 Task: Play online Dominion game.
Action: Mouse moved to (465, 423)
Screenshot: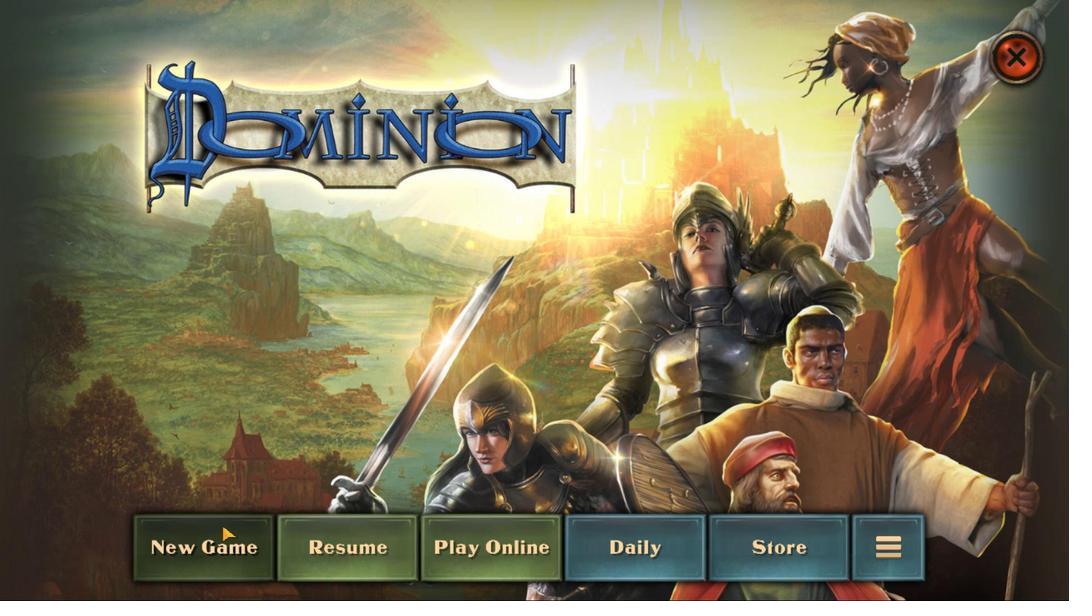 
Action: Mouse pressed left at (465, 423)
Screenshot: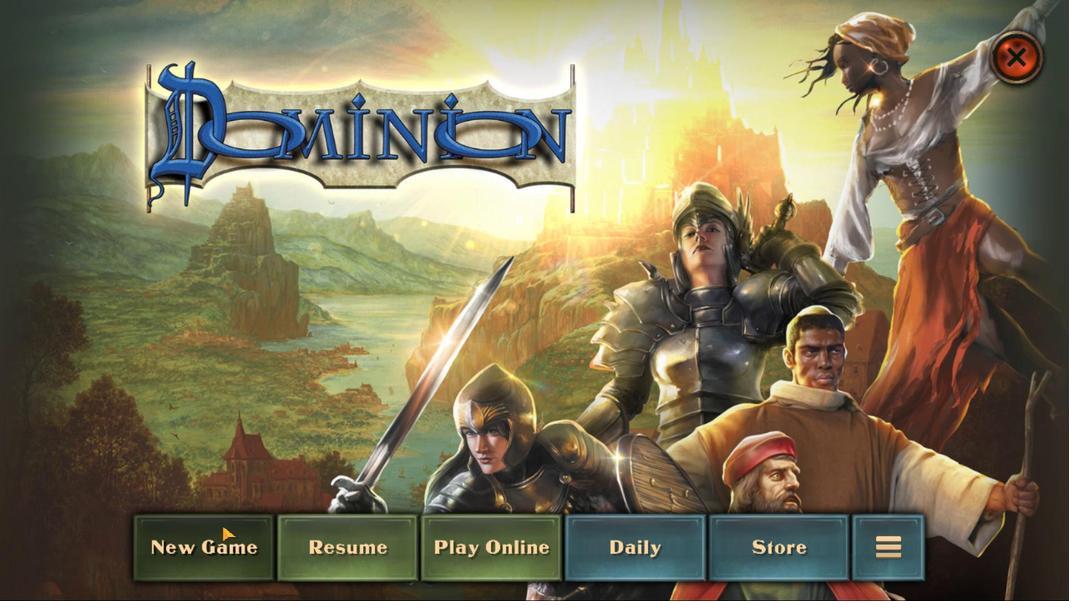 
Action: Mouse moved to (449, 424)
Screenshot: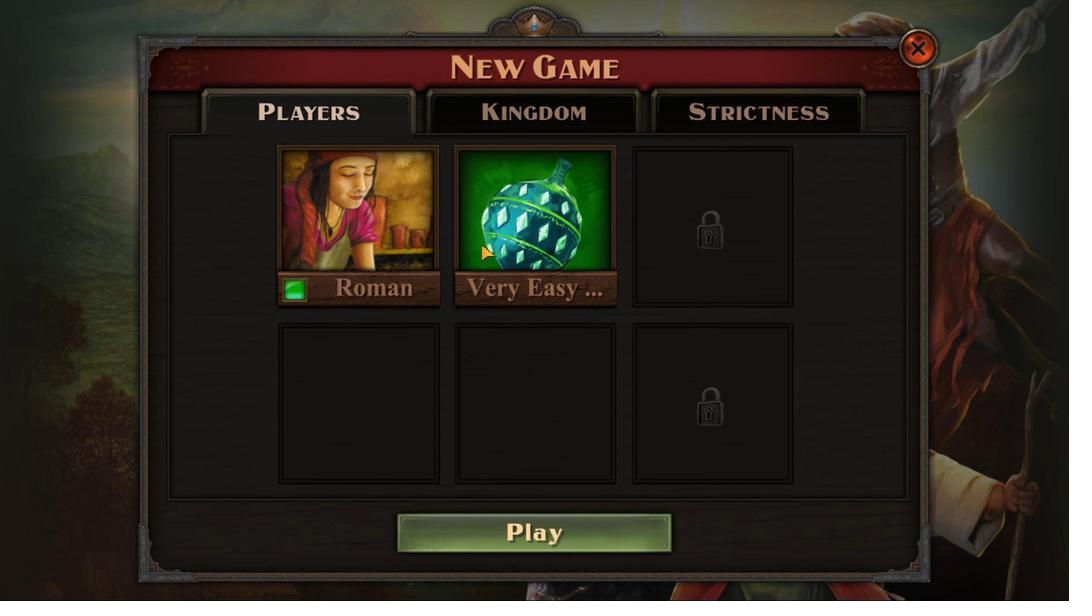 
Action: Mouse pressed left at (449, 424)
Screenshot: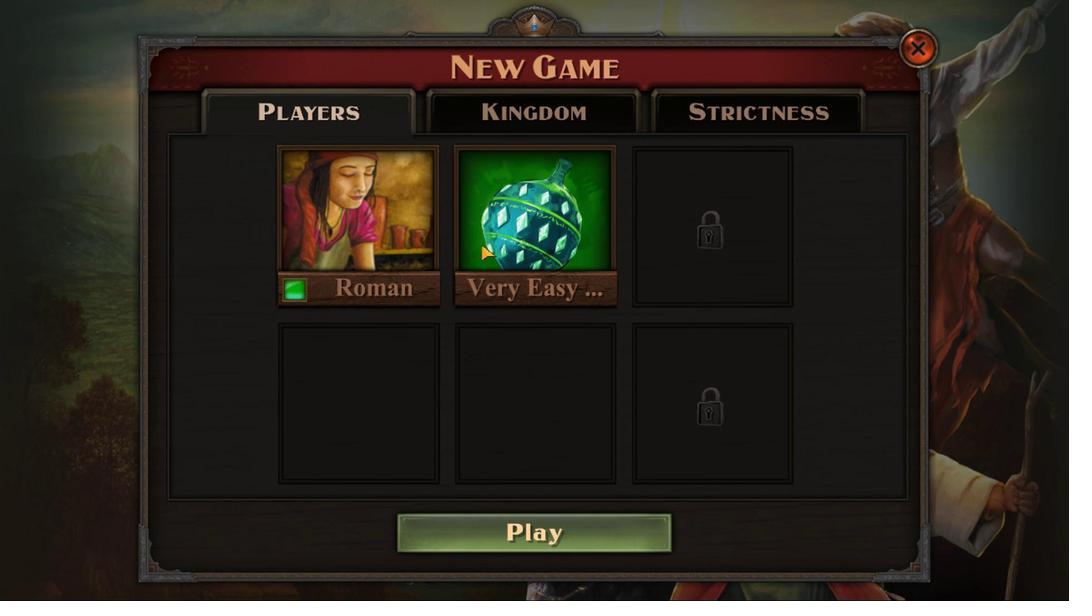 
Action: Mouse moved to (457, 424)
Screenshot: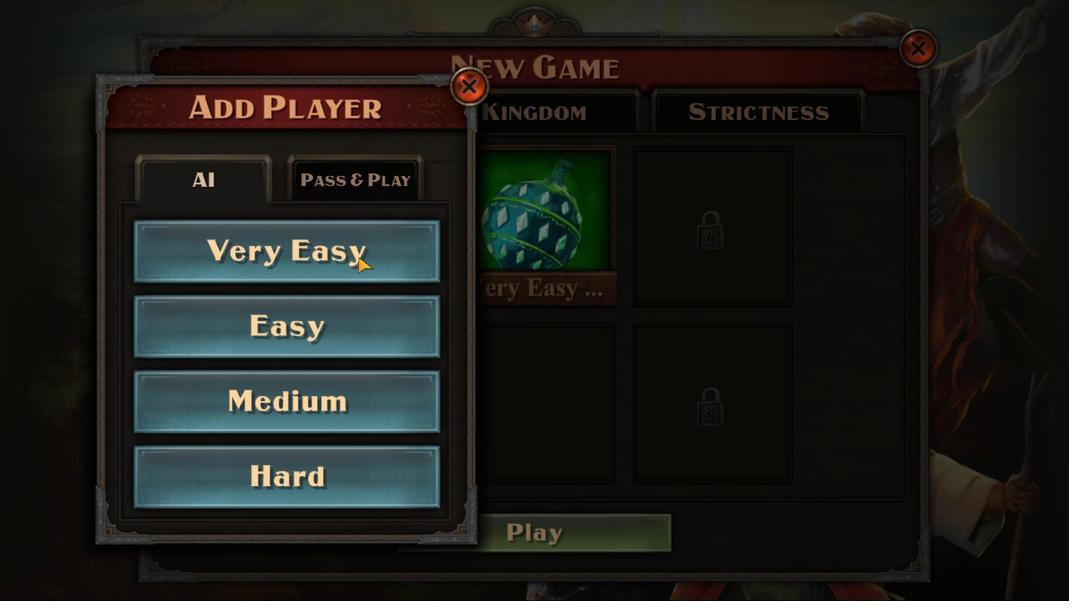
Action: Mouse pressed left at (457, 424)
Screenshot: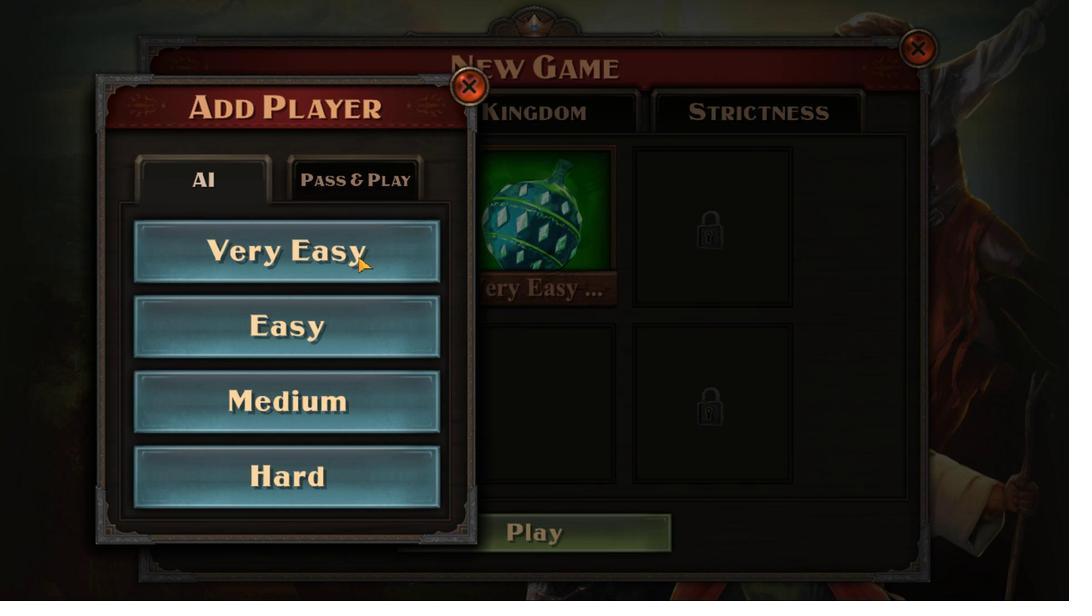 
Action: Mouse moved to (447, 423)
Screenshot: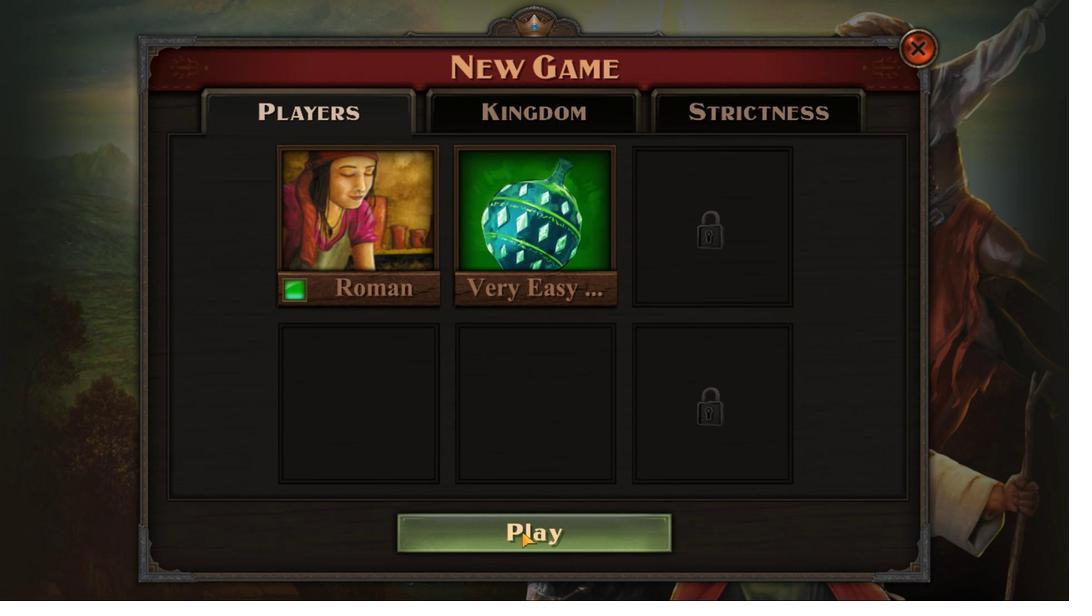 
Action: Mouse pressed left at (447, 423)
Screenshot: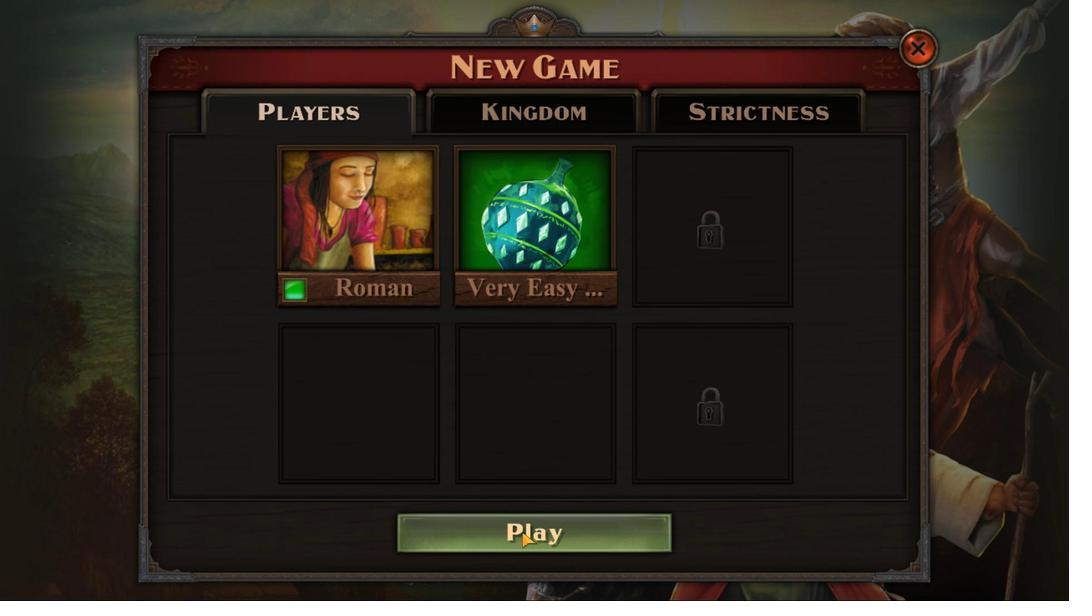 
Action: Mouse moved to (448, 423)
Screenshot: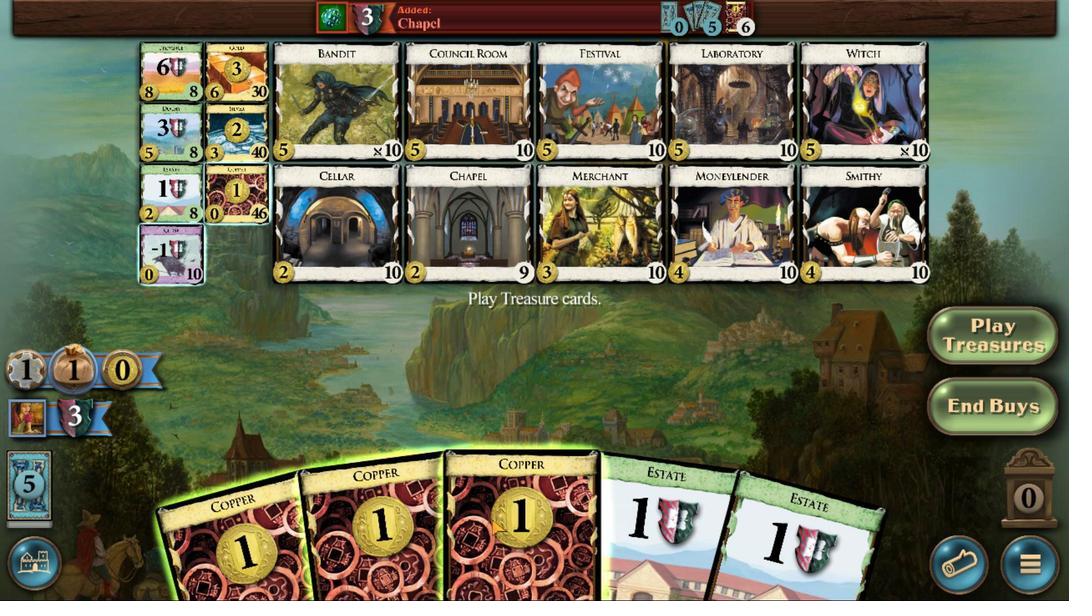 
Action: Mouse scrolled (448, 423) with delta (0, 0)
Screenshot: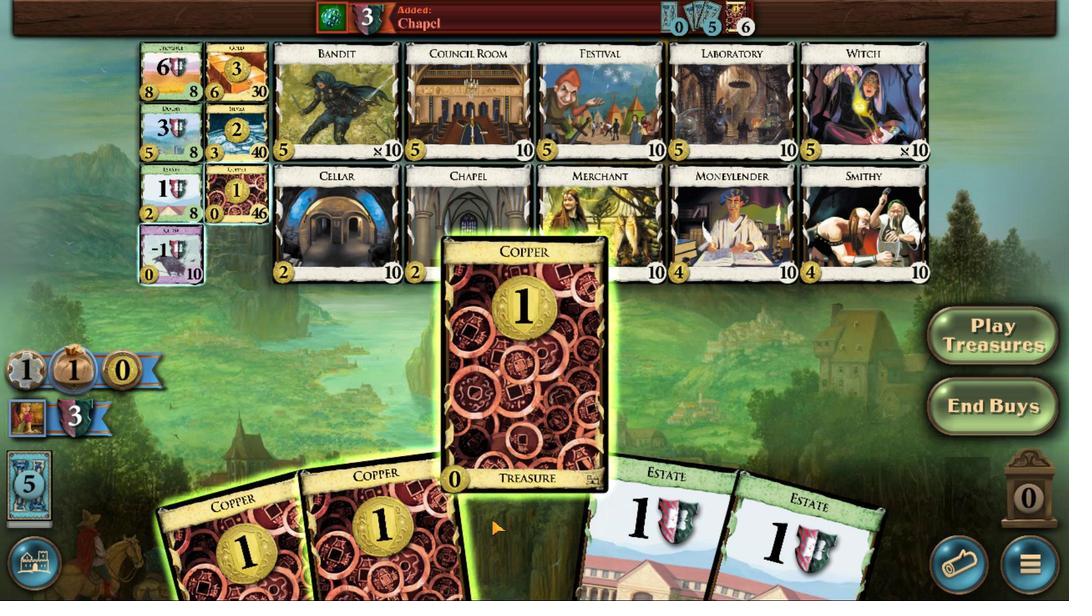 
Action: Mouse scrolled (448, 423) with delta (0, 0)
Screenshot: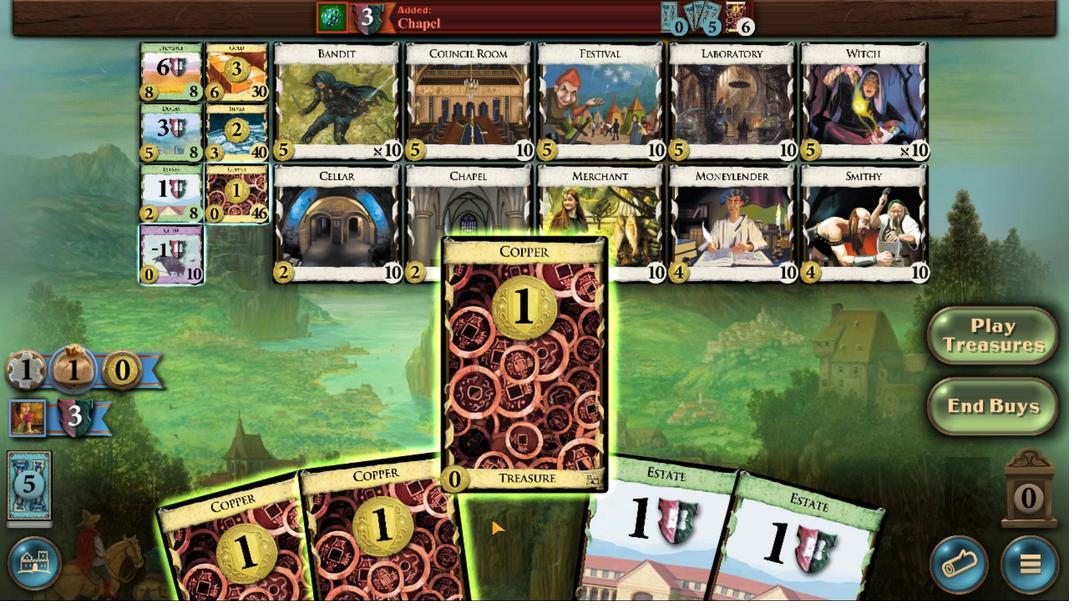 
Action: Mouse scrolled (448, 423) with delta (0, 0)
Screenshot: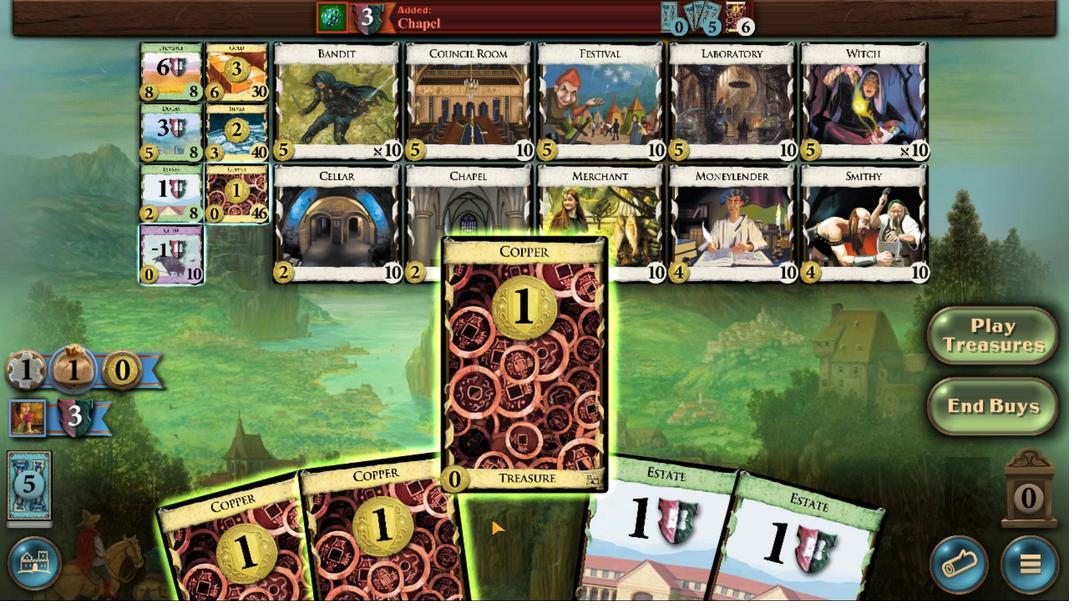 
Action: Mouse scrolled (448, 423) with delta (0, 0)
Screenshot: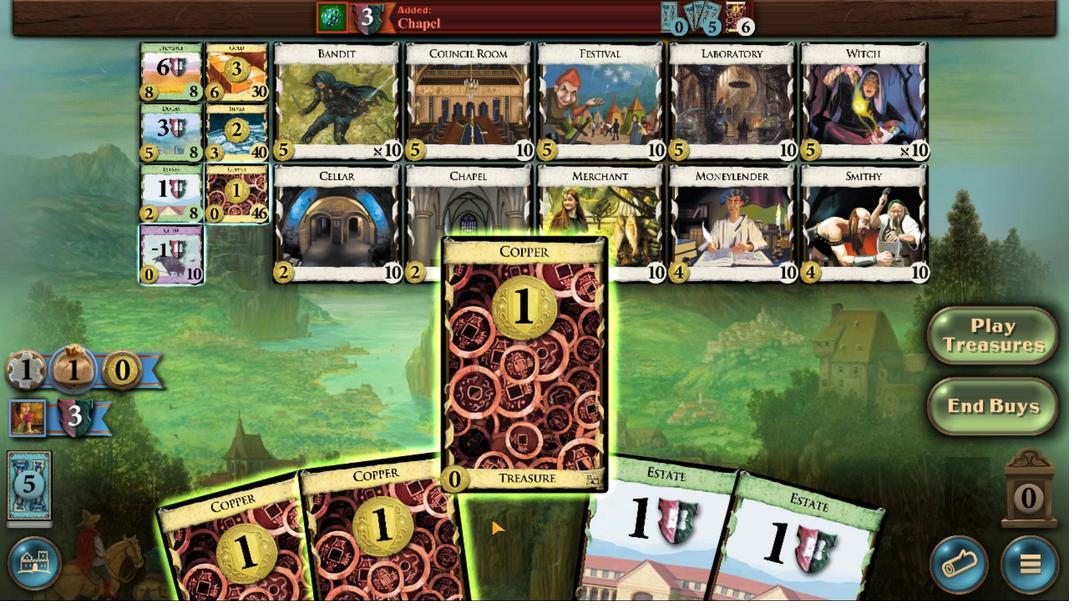 
Action: Mouse moved to (451, 423)
Screenshot: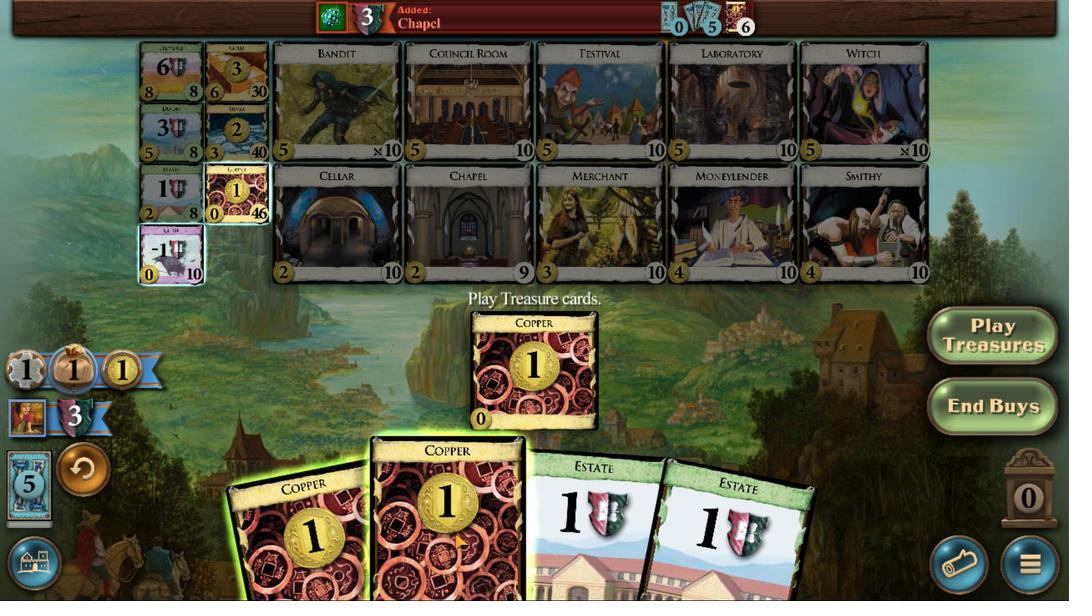 
Action: Mouse scrolled (451, 423) with delta (0, 0)
Screenshot: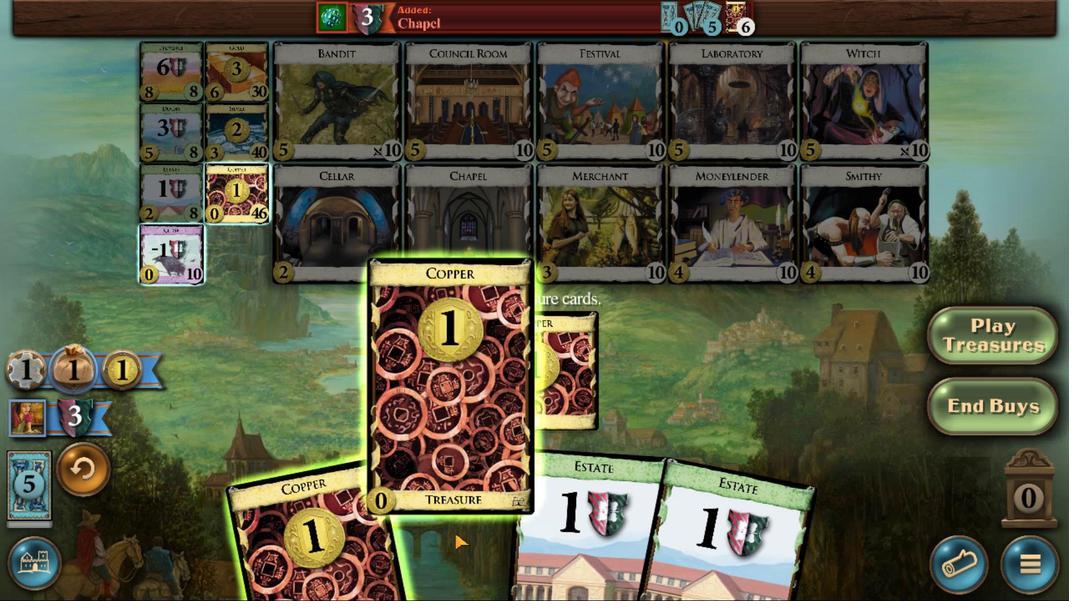 
Action: Mouse scrolled (451, 423) with delta (0, 0)
Screenshot: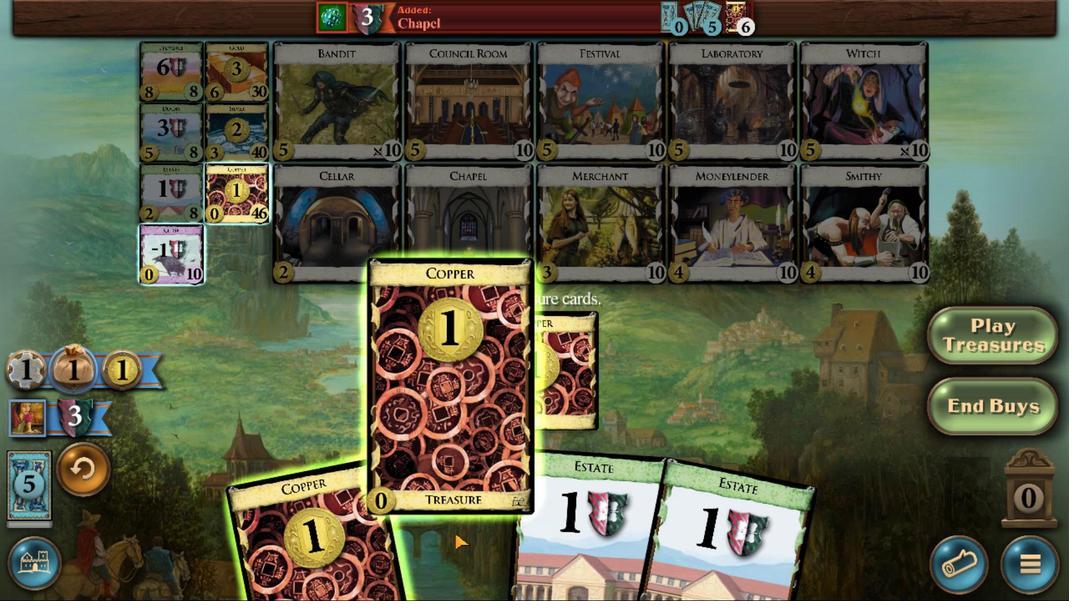 
Action: Mouse scrolled (451, 423) with delta (0, 0)
Screenshot: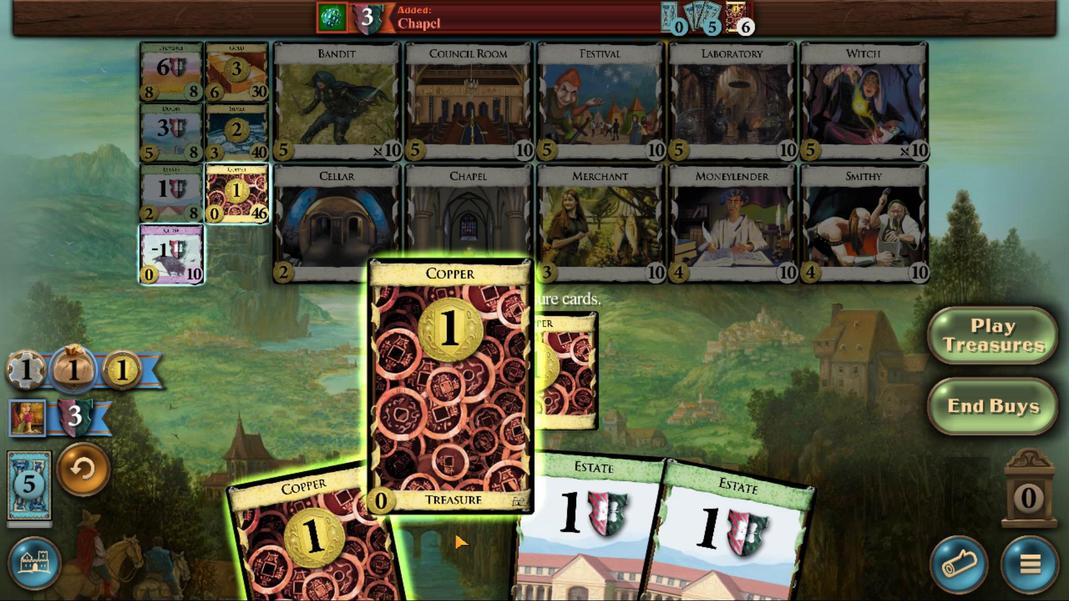 
Action: Mouse scrolled (451, 423) with delta (0, 0)
Screenshot: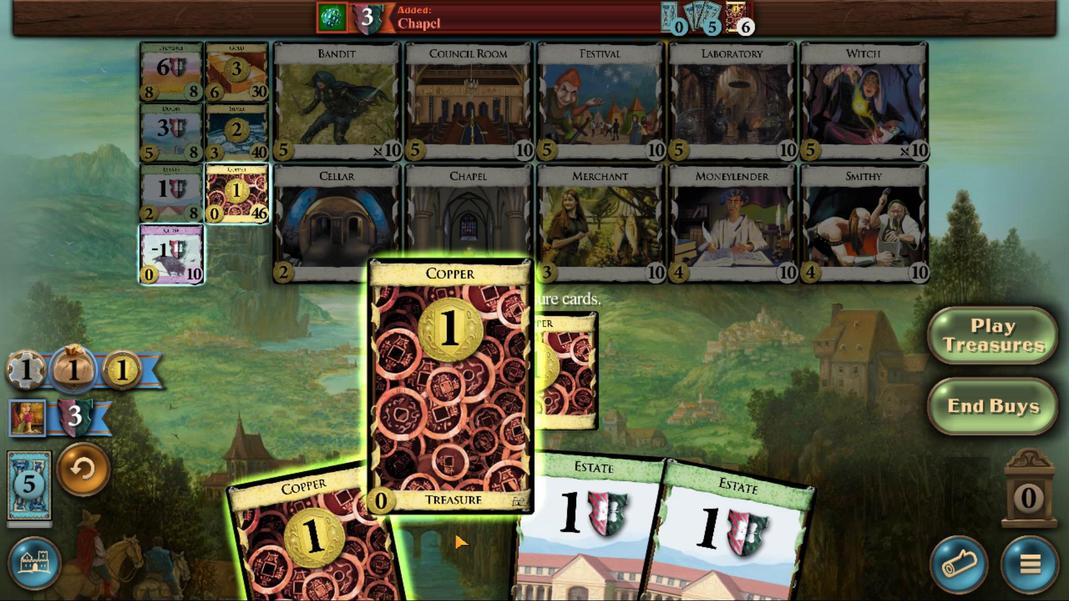 
Action: Mouse moved to (454, 423)
Screenshot: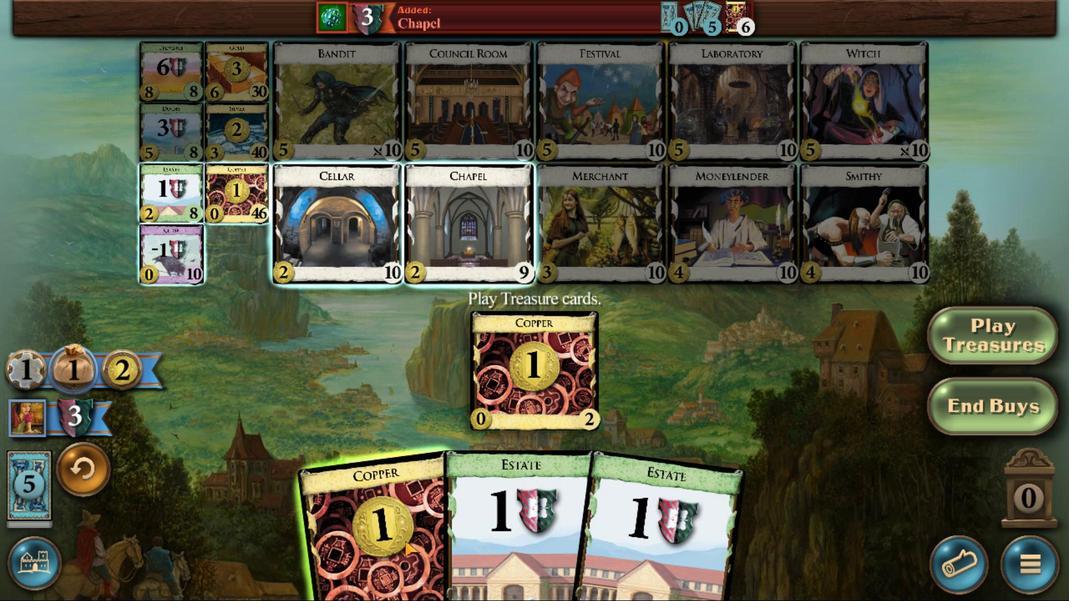 
Action: Mouse scrolled (454, 423) with delta (0, 0)
Screenshot: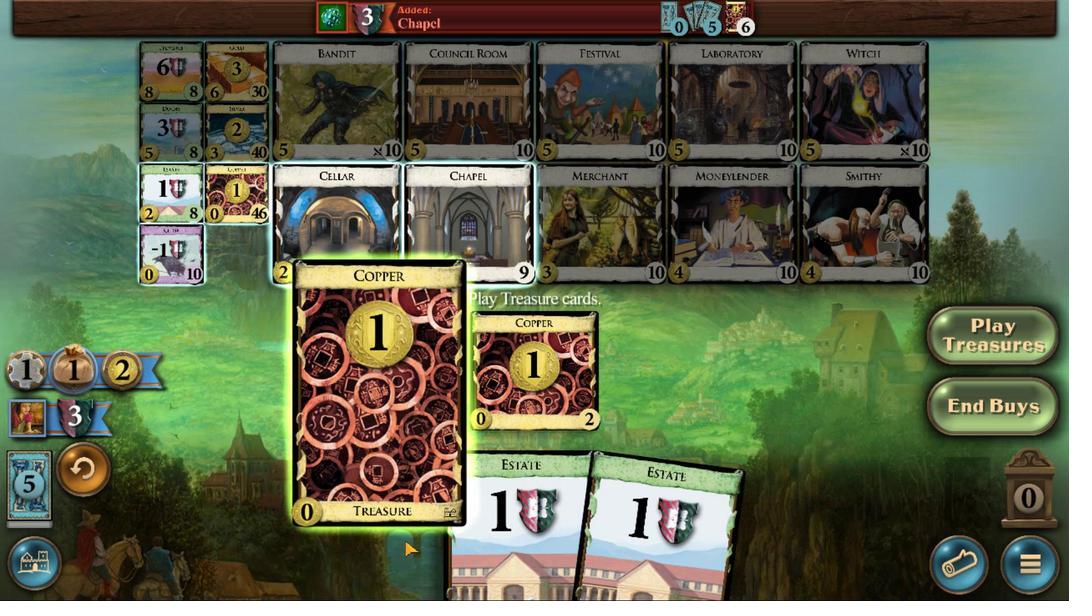 
Action: Mouse scrolled (454, 423) with delta (0, 0)
Screenshot: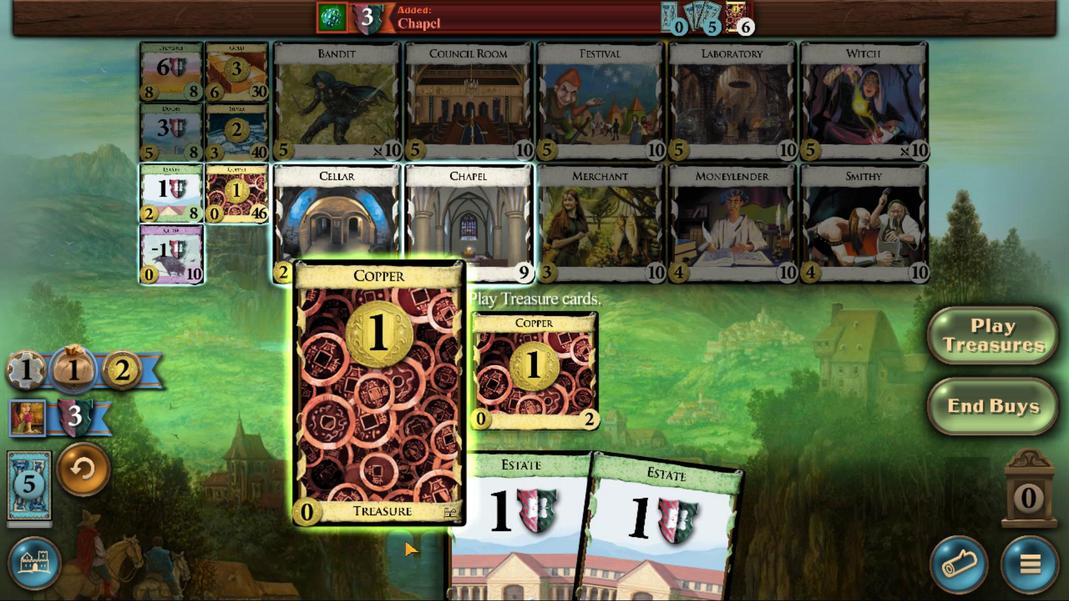 
Action: Mouse scrolled (454, 423) with delta (0, 0)
Screenshot: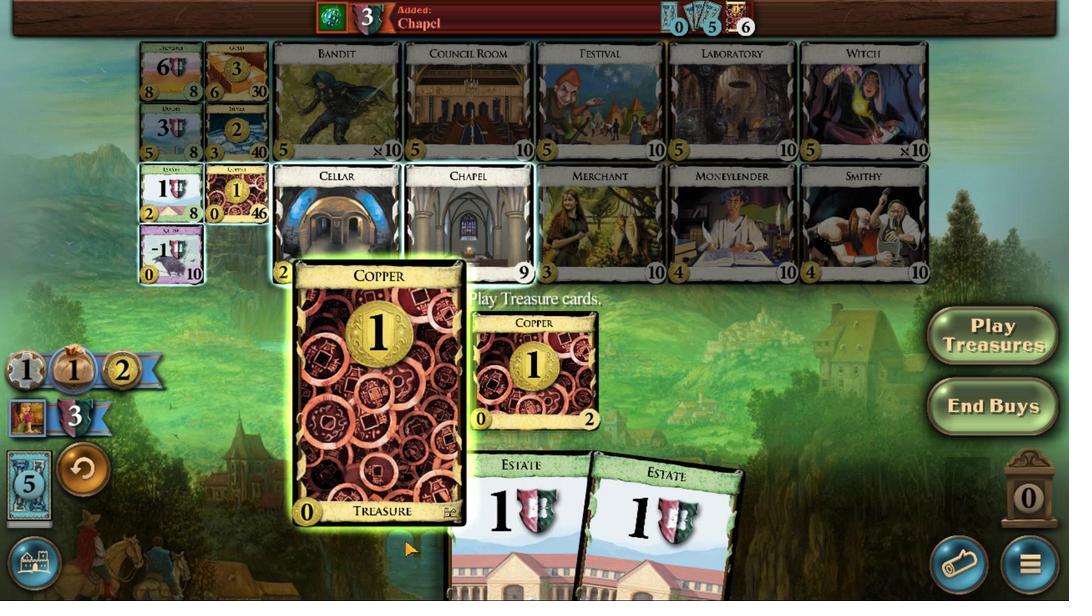 
Action: Mouse scrolled (454, 423) with delta (0, 0)
Screenshot: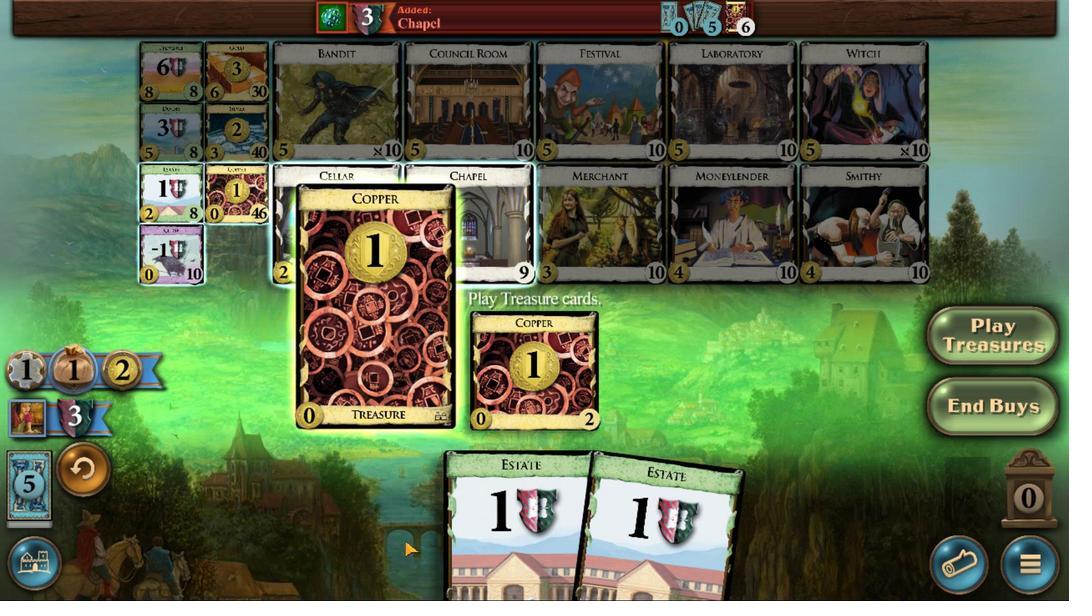 
Action: Mouse moved to (463, 424)
Screenshot: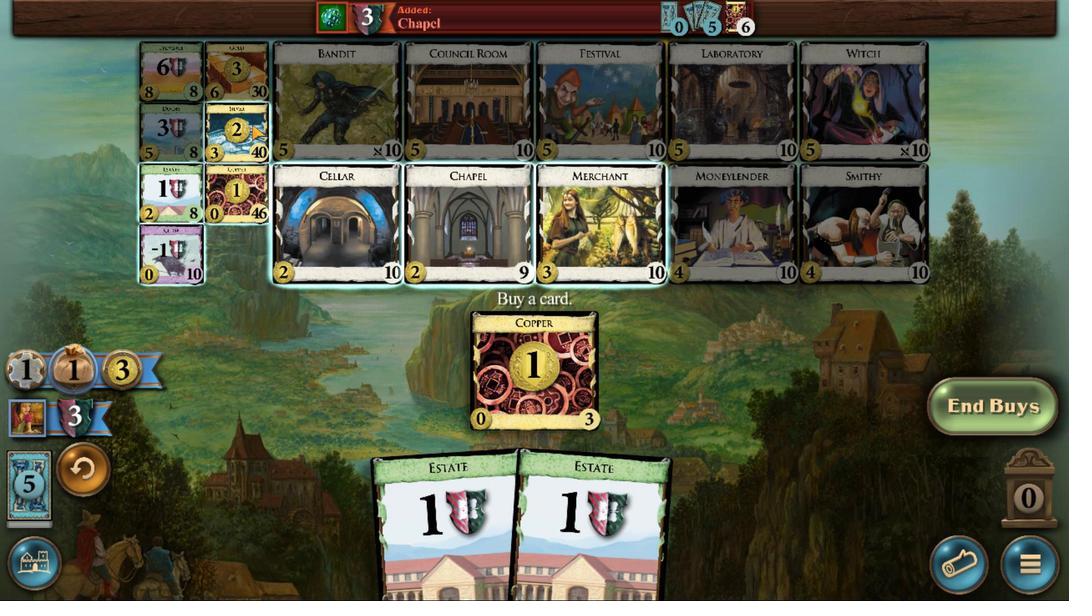 
Action: Mouse pressed left at (463, 424)
Screenshot: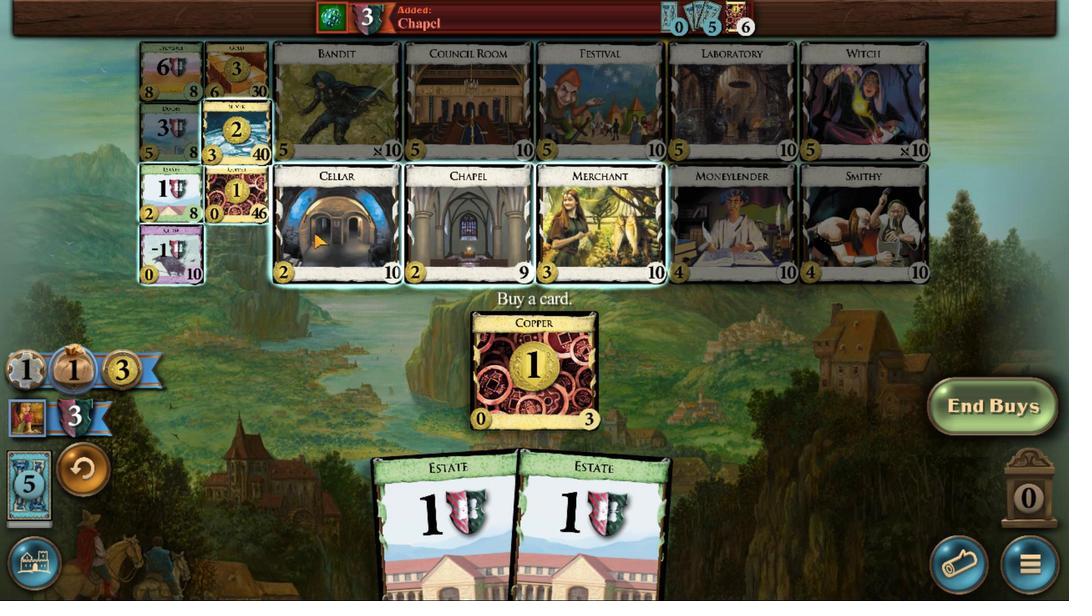 
Action: Mouse moved to (438, 423)
Screenshot: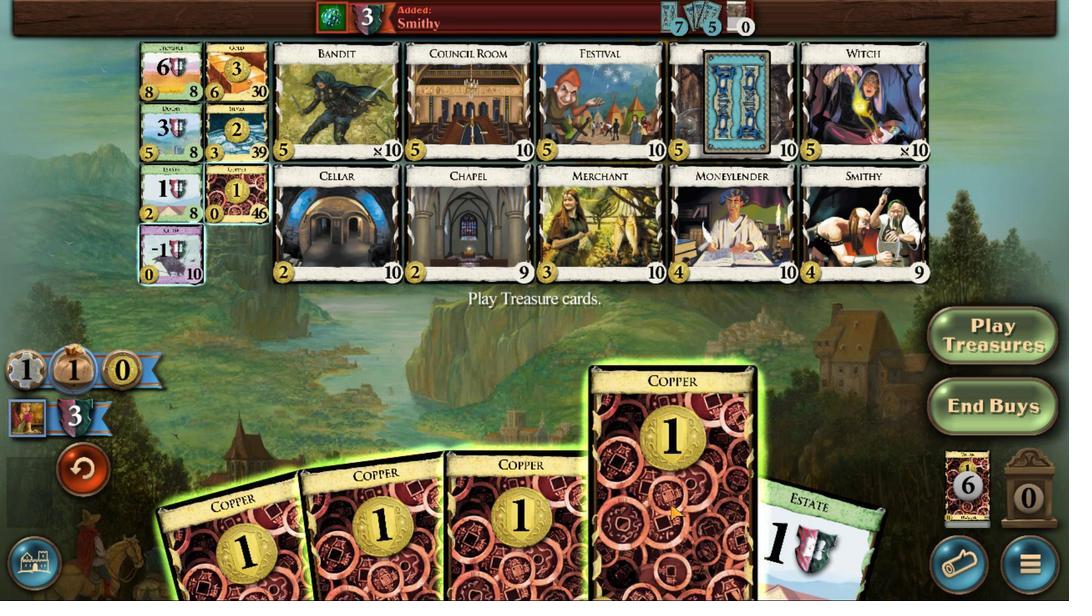 
Action: Mouse scrolled (438, 423) with delta (0, 0)
Screenshot: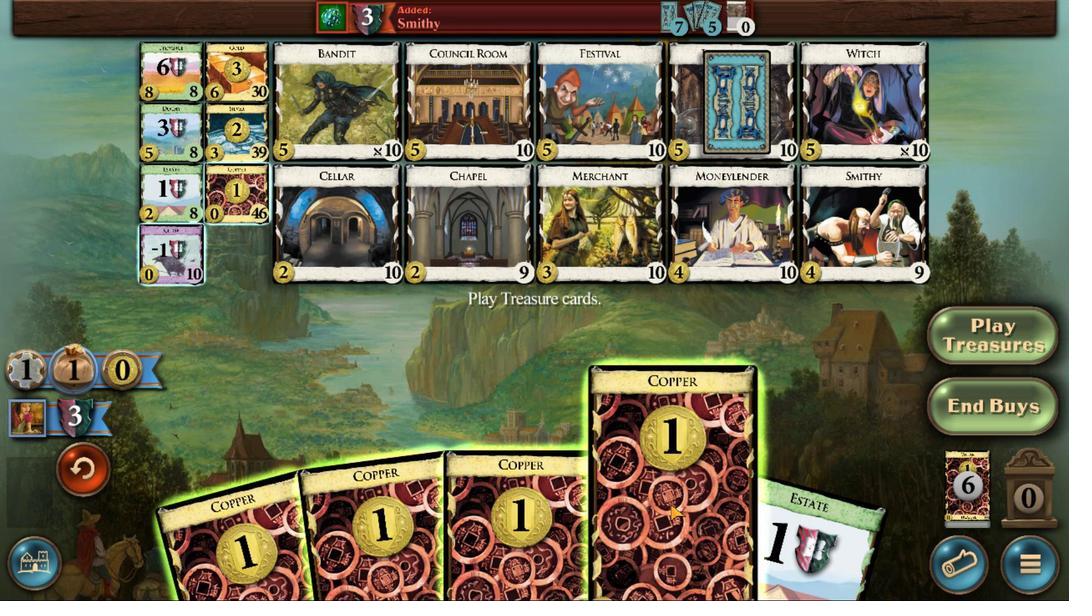 
Action: Mouse scrolled (438, 423) with delta (0, 0)
Screenshot: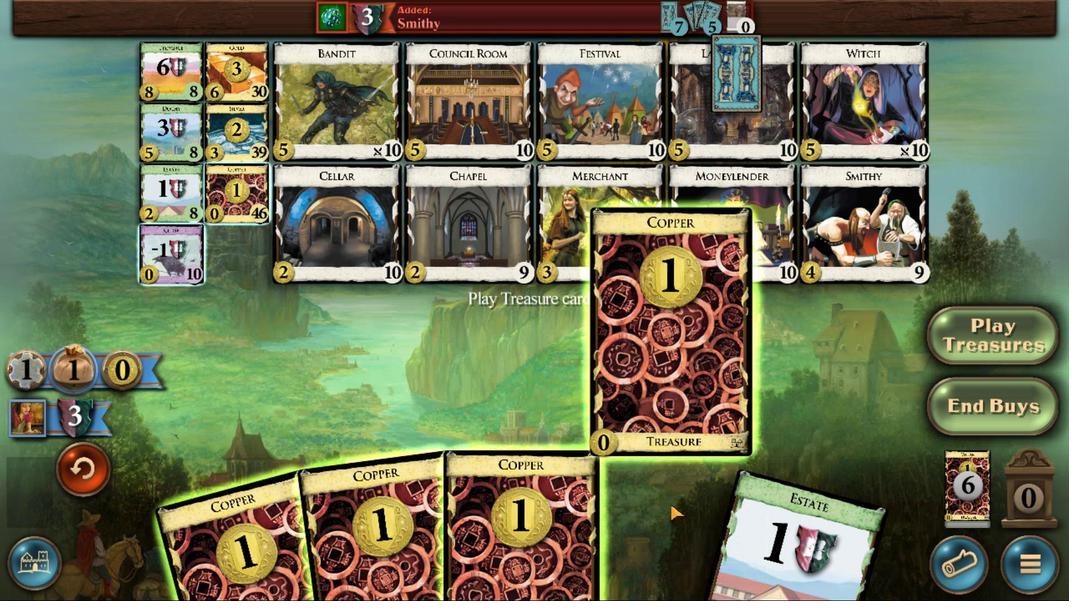 
Action: Mouse scrolled (438, 423) with delta (0, 0)
Screenshot: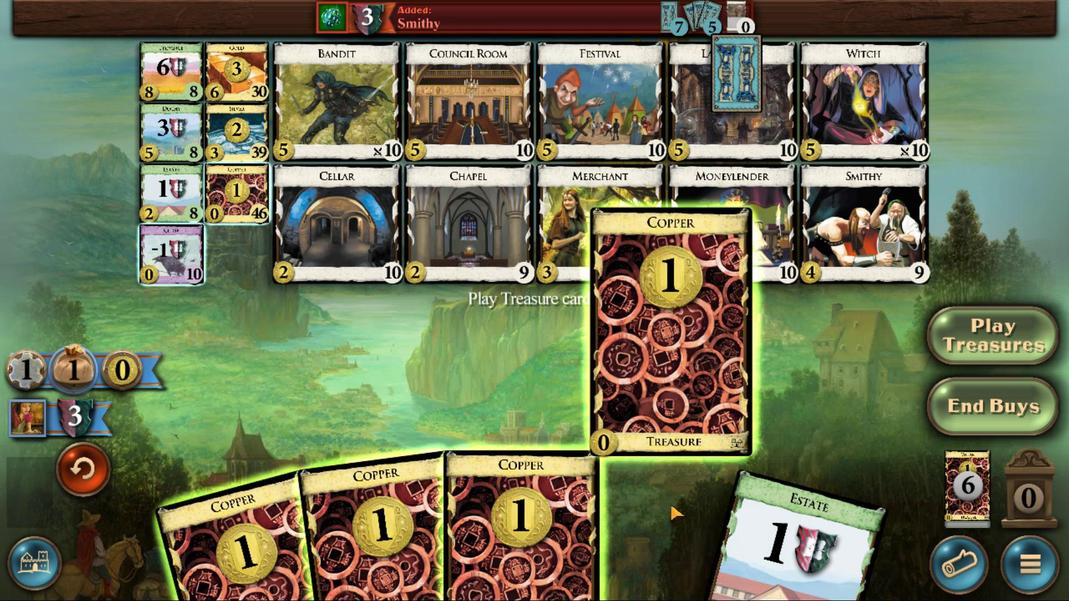 
Action: Mouse moved to (441, 423)
Screenshot: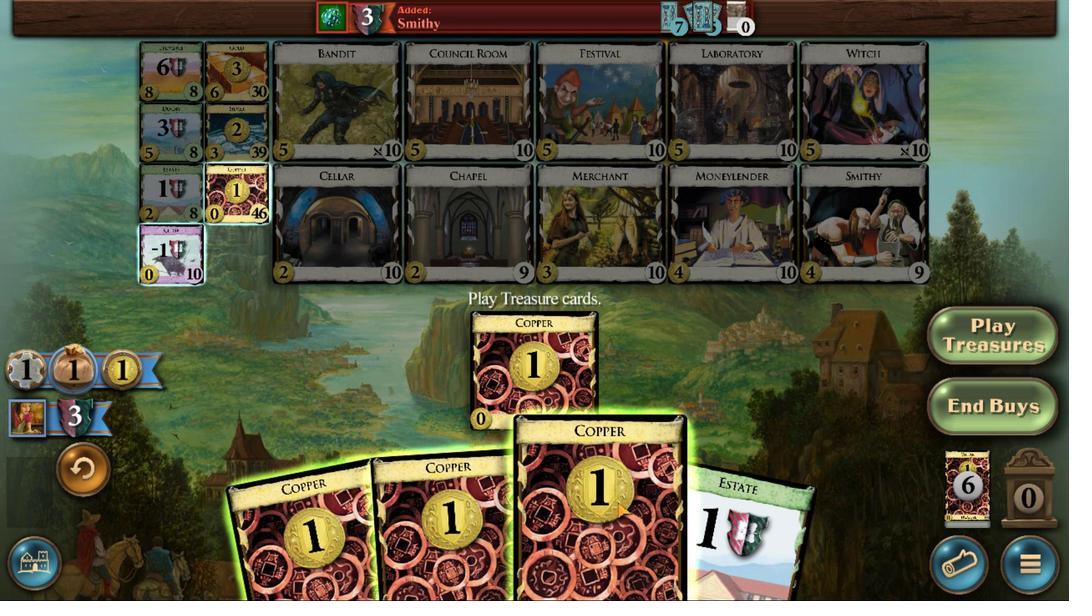 
Action: Mouse scrolled (441, 423) with delta (0, 0)
Screenshot: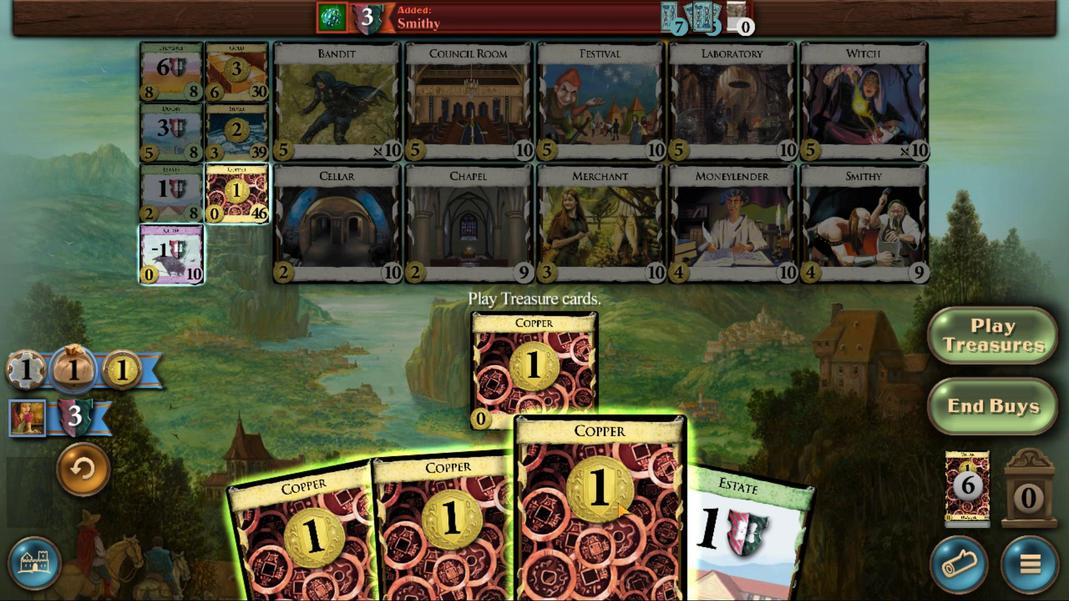 
Action: Mouse scrolled (441, 423) with delta (0, 0)
Screenshot: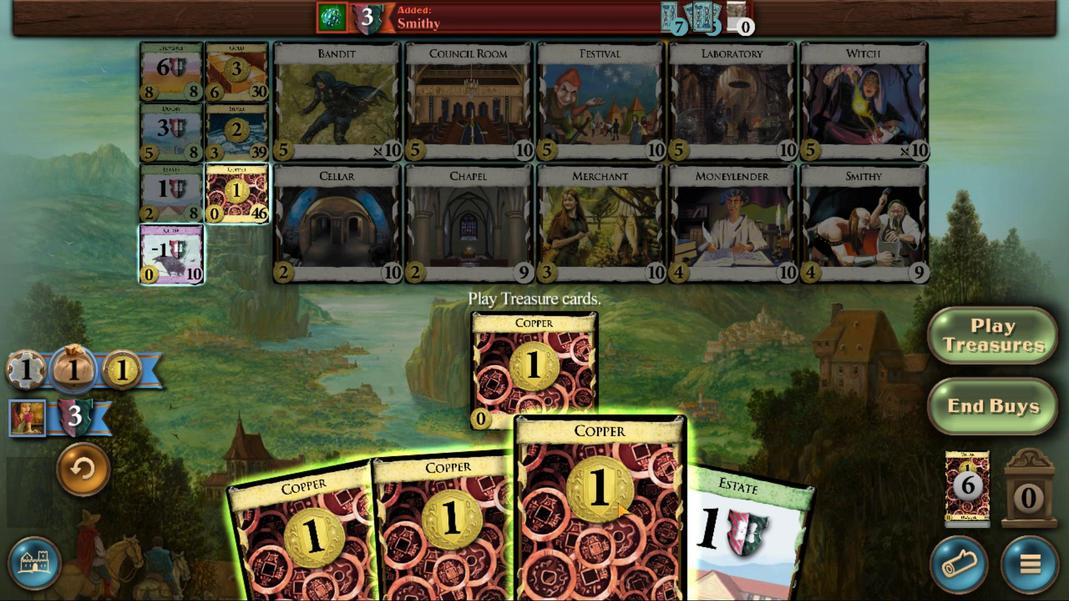 
Action: Mouse scrolled (441, 423) with delta (0, 0)
Screenshot: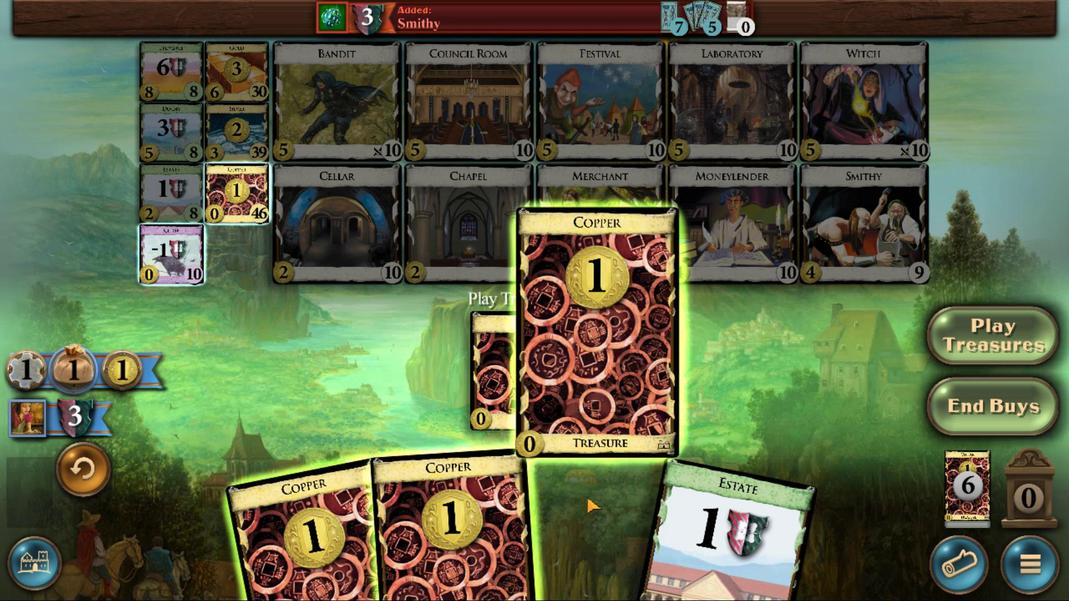 
Action: Mouse scrolled (441, 423) with delta (0, 0)
Screenshot: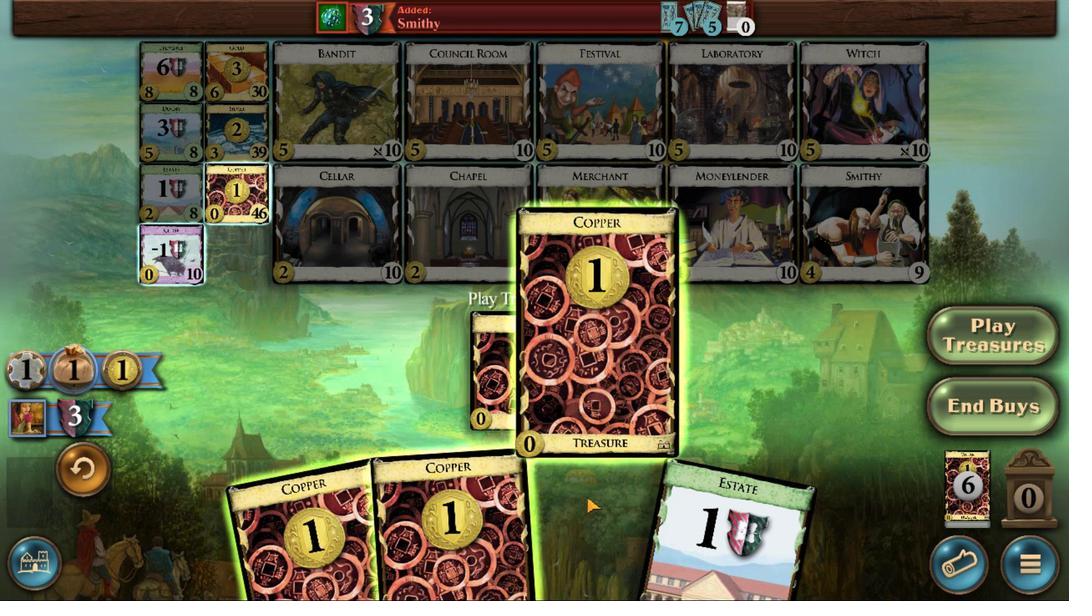 
Action: Mouse moved to (446, 423)
Screenshot: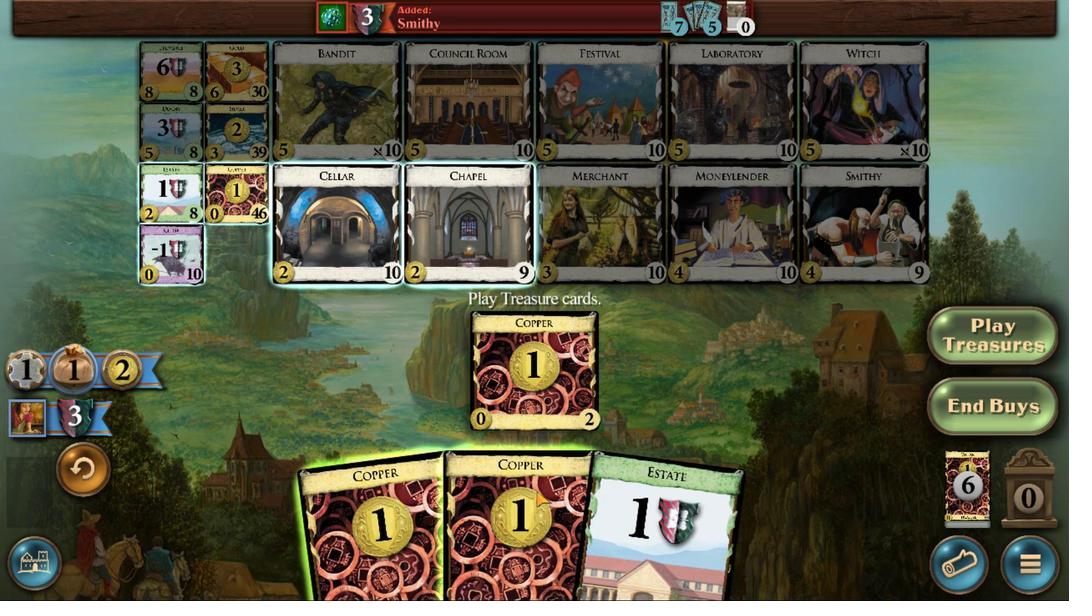
Action: Mouse scrolled (446, 423) with delta (0, 0)
Screenshot: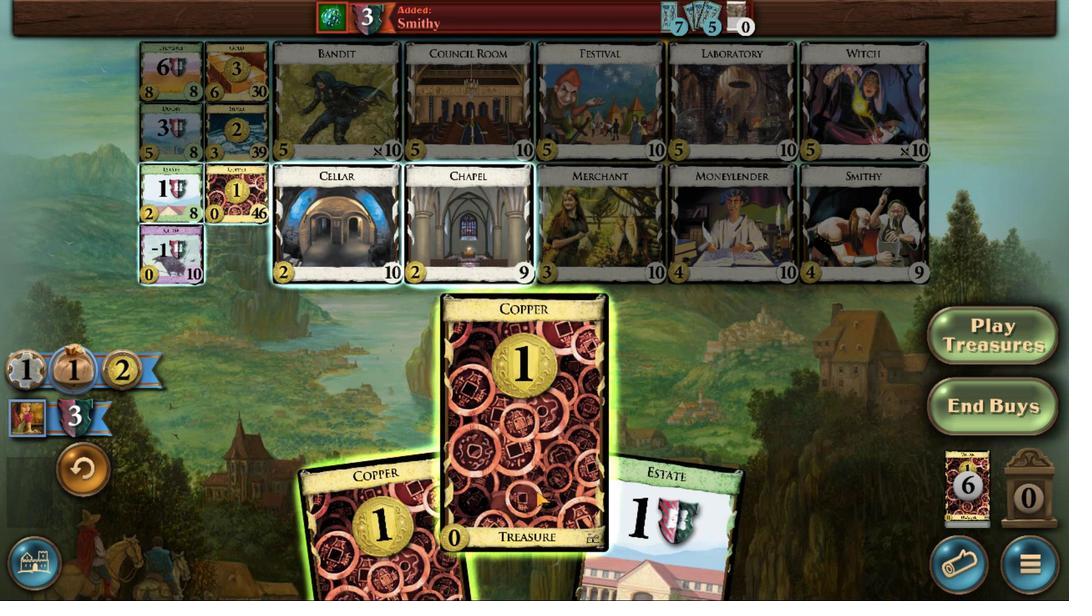 
Action: Mouse scrolled (446, 423) with delta (0, 0)
Screenshot: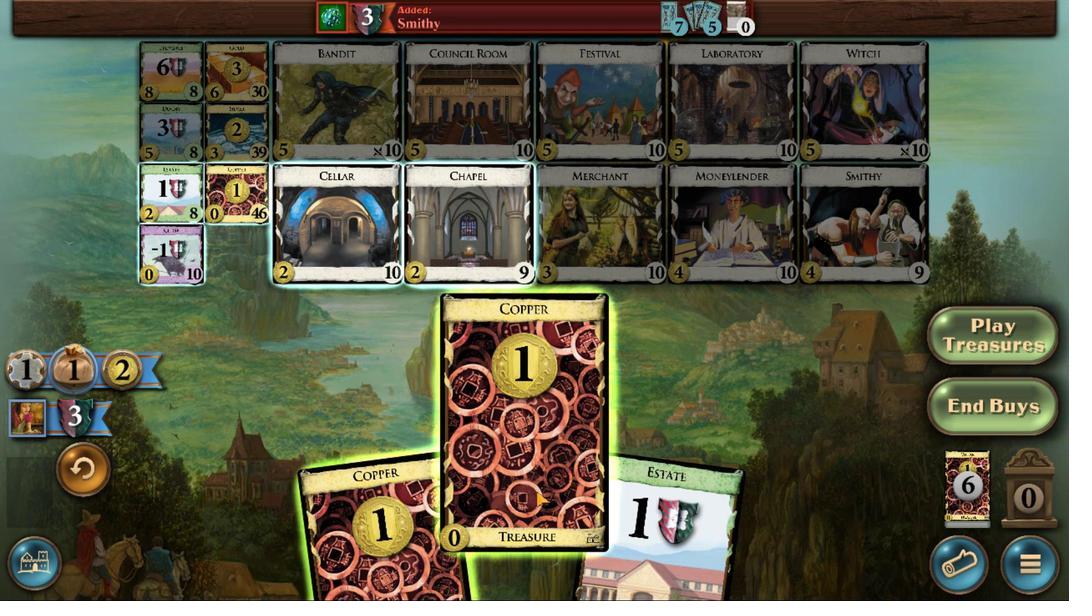 
Action: Mouse scrolled (446, 423) with delta (0, 0)
Screenshot: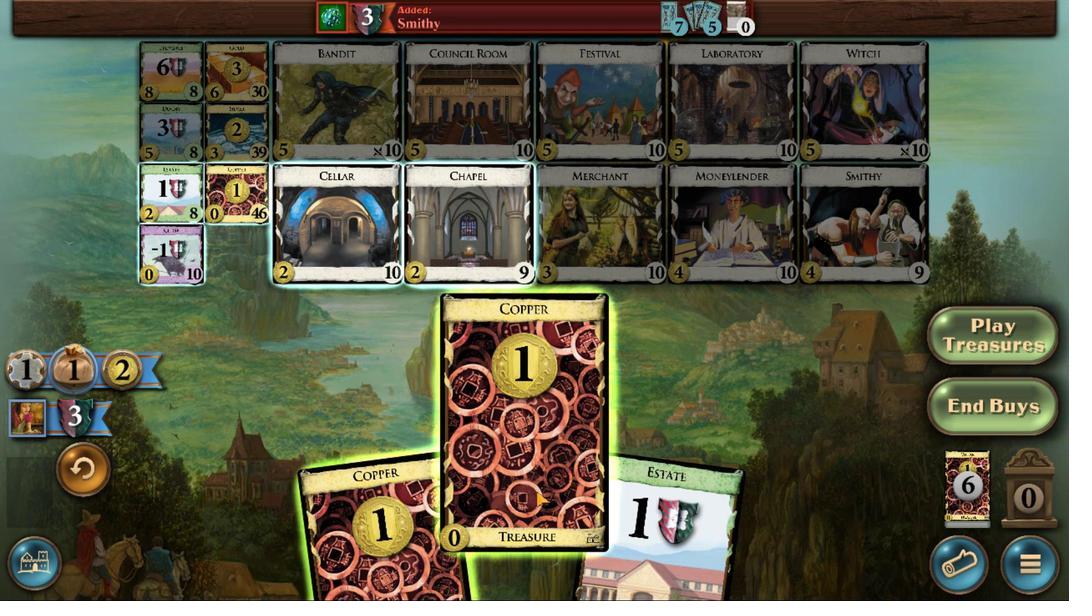 
Action: Mouse scrolled (446, 423) with delta (0, 0)
Screenshot: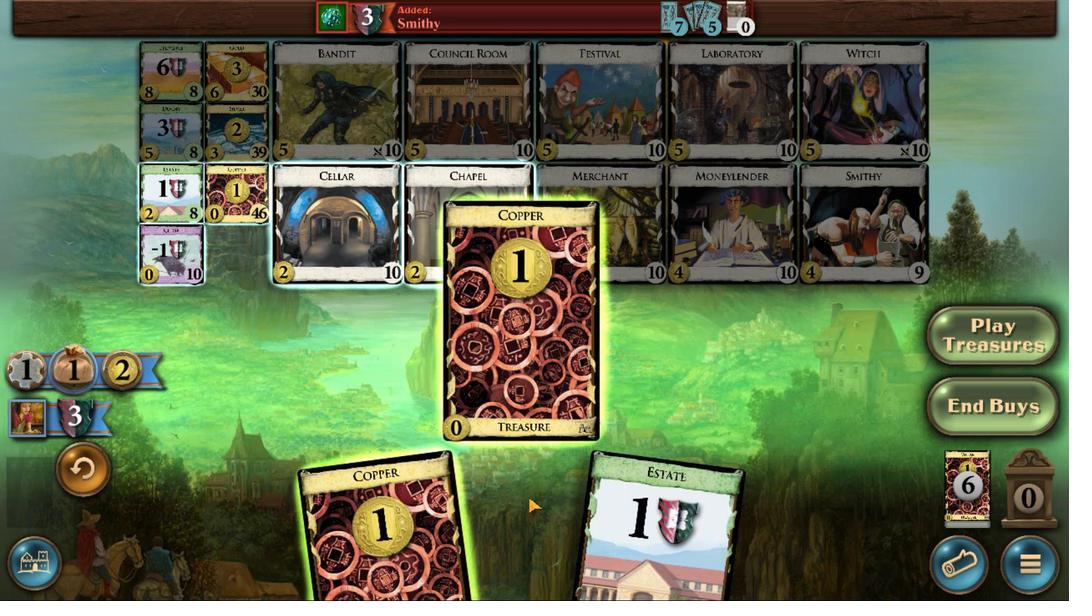 
Action: Mouse scrolled (446, 423) with delta (0, 0)
Screenshot: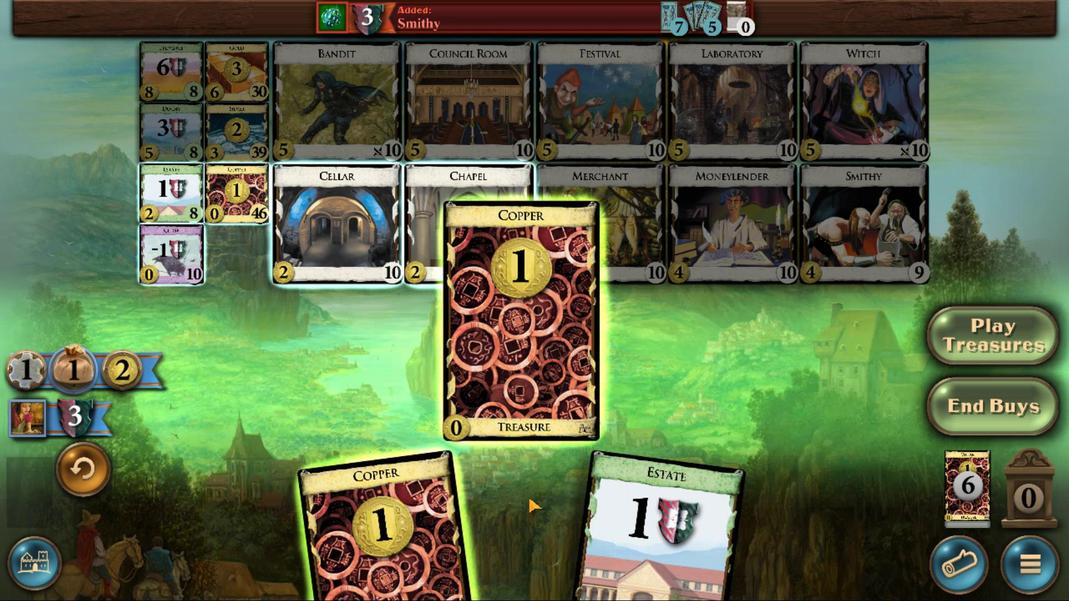 
Action: Mouse moved to (451, 423)
Screenshot: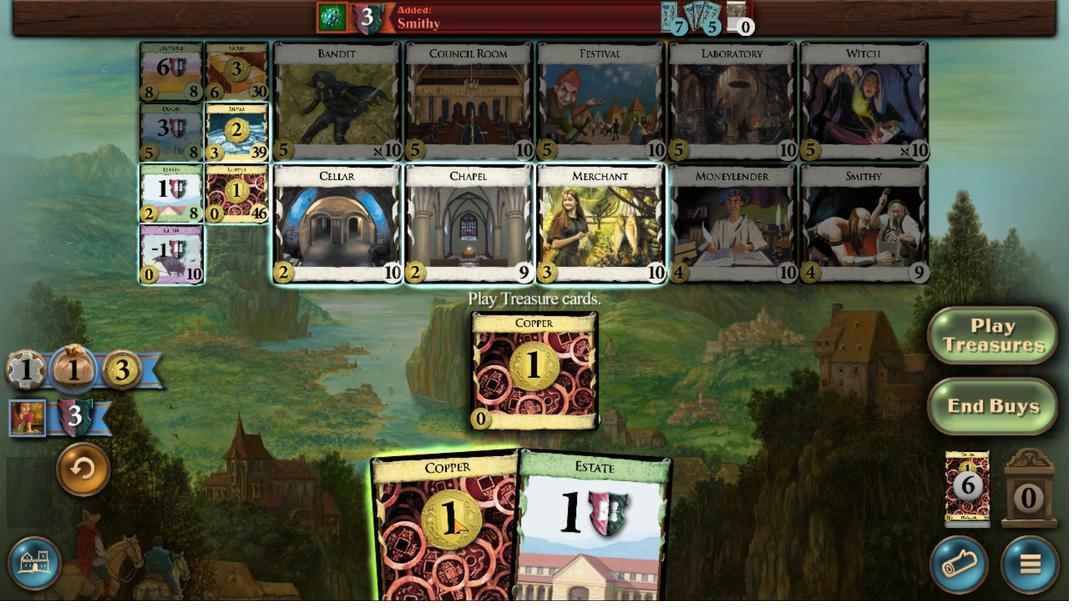 
Action: Mouse scrolled (451, 423) with delta (0, 0)
Screenshot: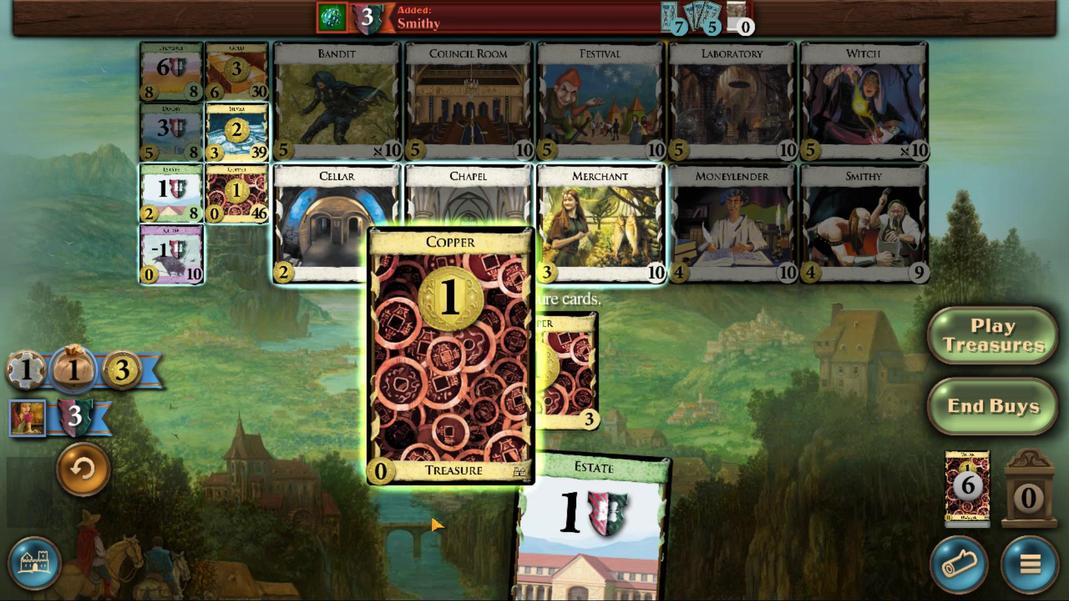 
Action: Mouse scrolled (451, 423) with delta (0, 0)
Screenshot: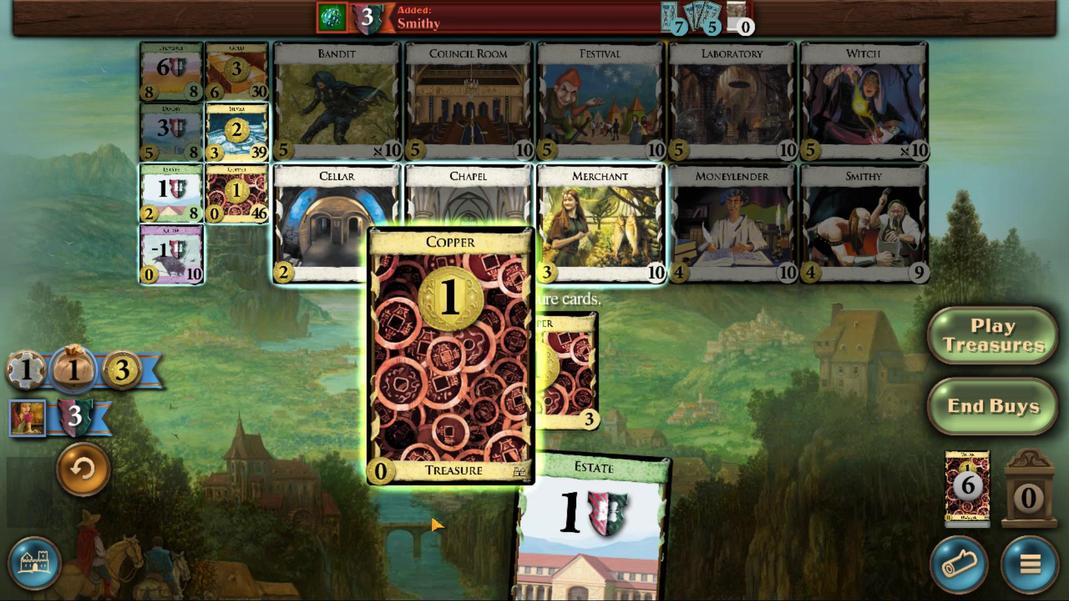 
Action: Mouse scrolled (451, 423) with delta (0, 0)
Screenshot: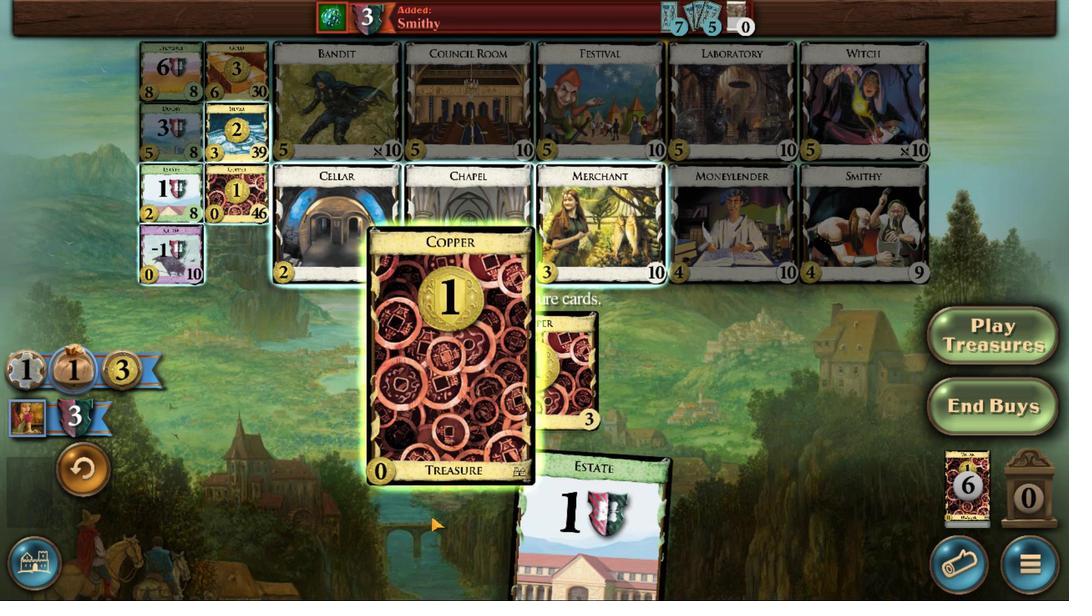 
Action: Mouse scrolled (451, 423) with delta (0, 0)
Screenshot: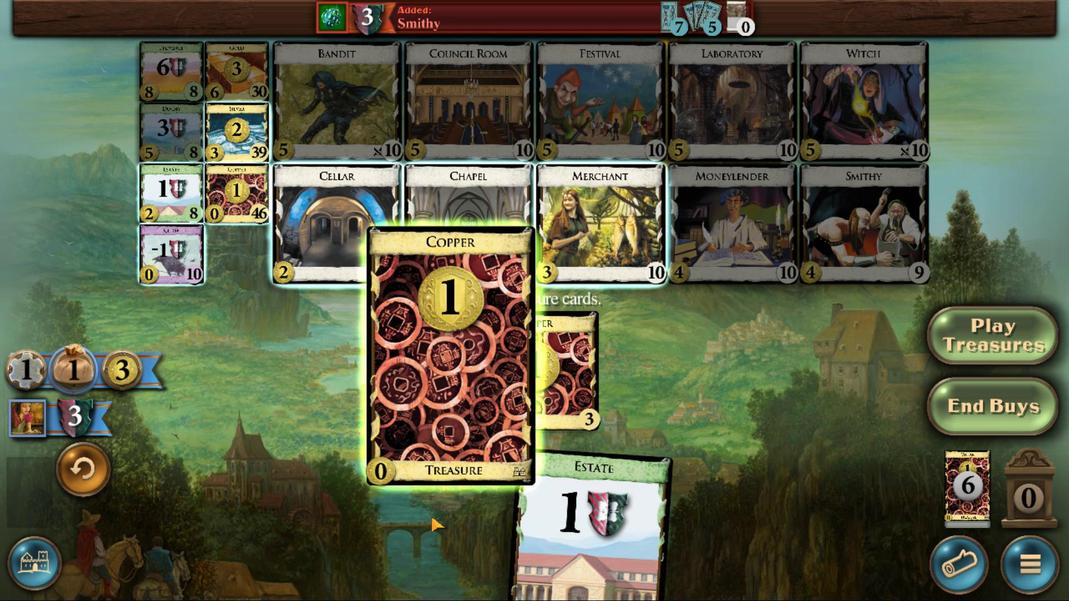 
Action: Mouse scrolled (451, 423) with delta (0, 0)
Screenshot: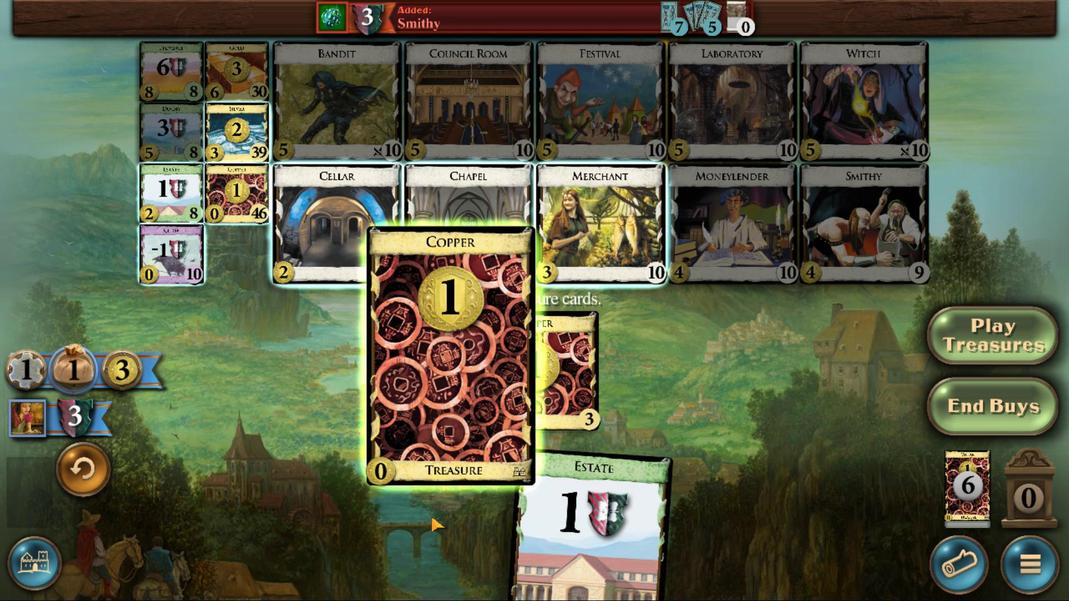 
Action: Mouse moved to (433, 424)
Screenshot: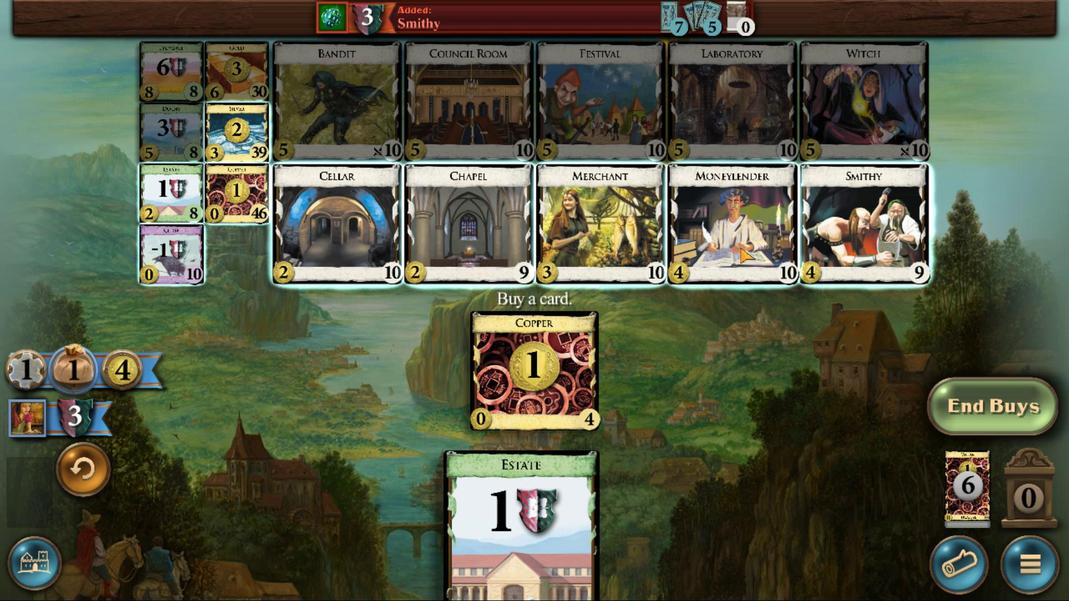 
Action: Mouse pressed left at (433, 424)
Screenshot: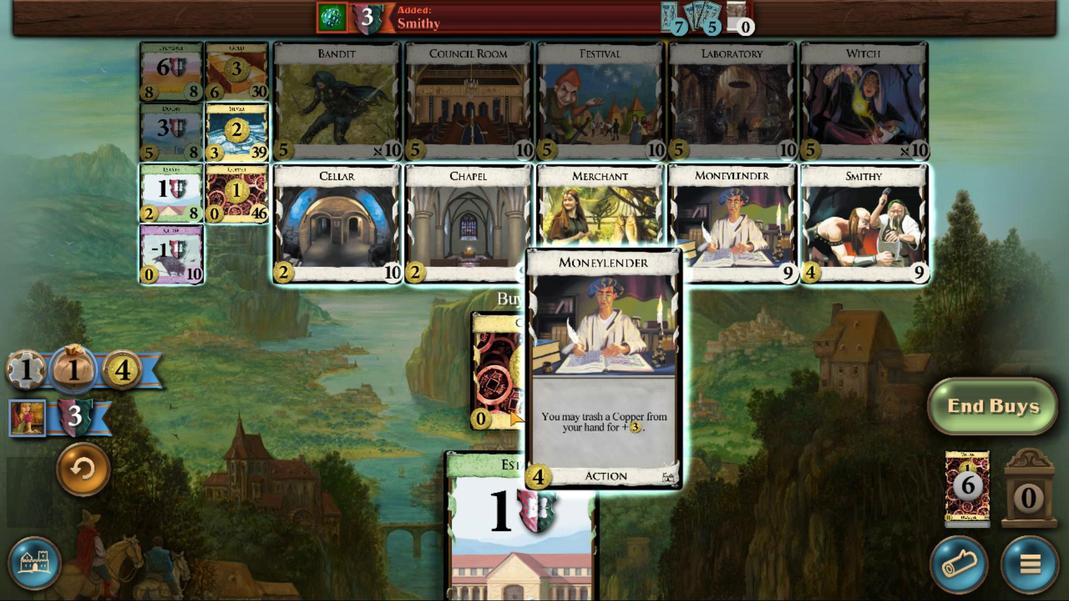 
Action: Mouse moved to (465, 422)
Screenshot: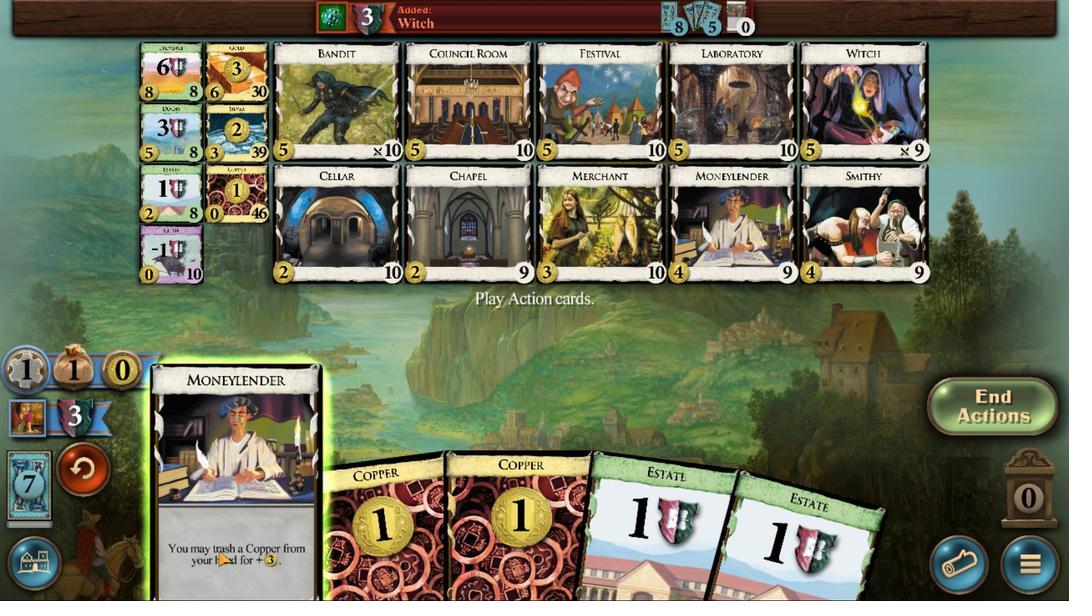 
Action: Mouse scrolled (465, 422) with delta (0, 0)
Screenshot: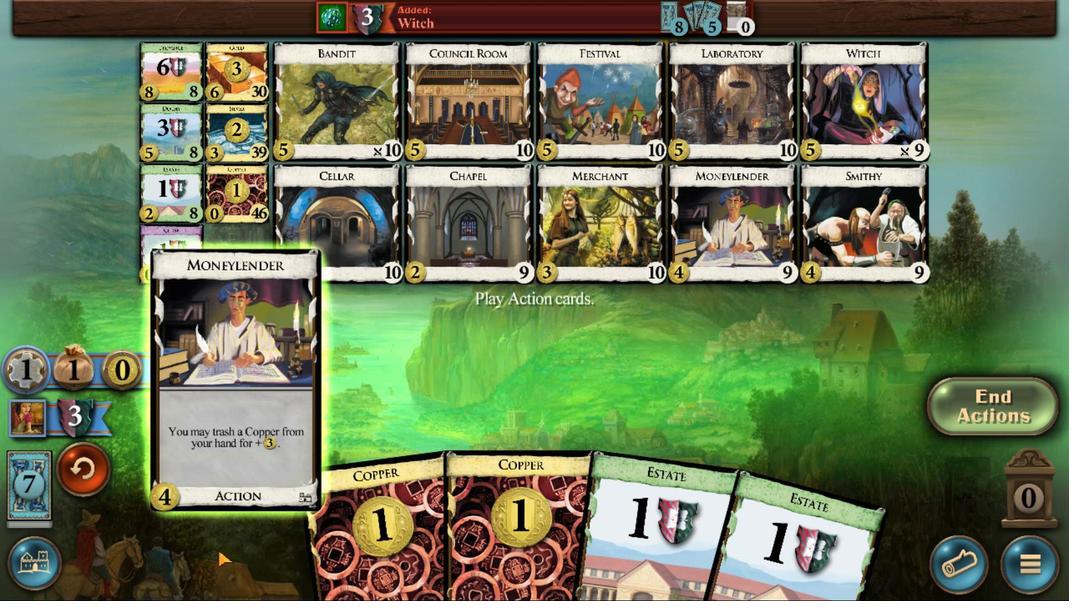 
Action: Mouse scrolled (465, 422) with delta (0, 0)
Screenshot: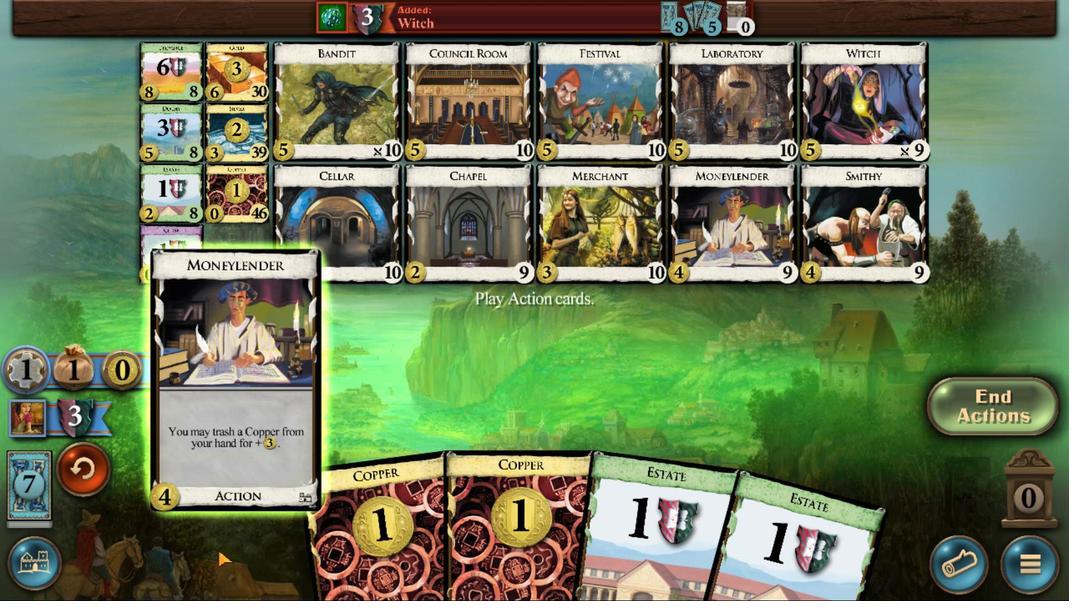 
Action: Mouse scrolled (465, 422) with delta (0, 0)
Screenshot: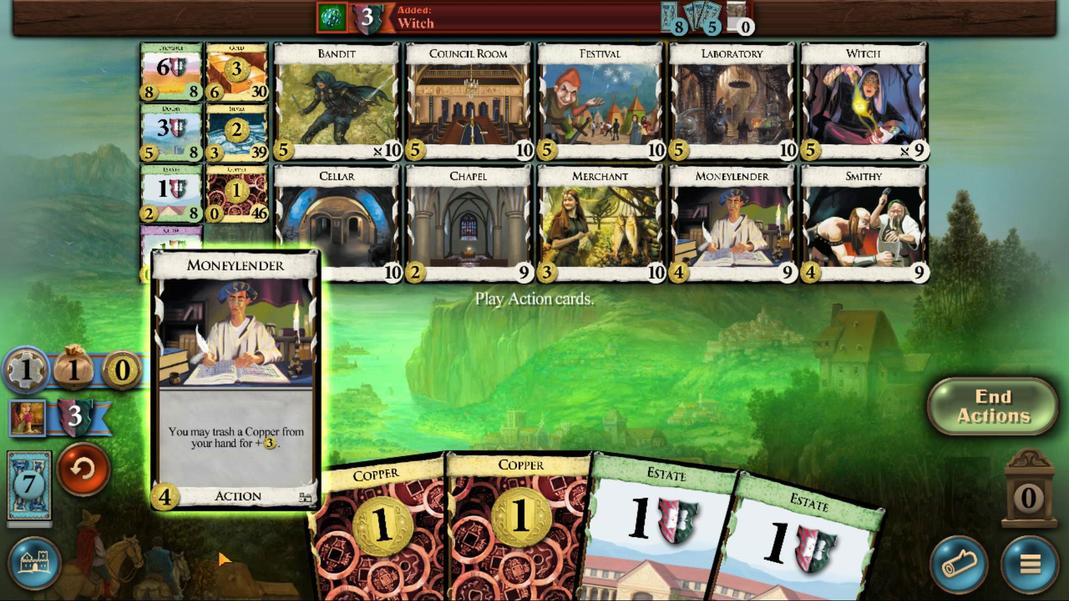 
Action: Mouse scrolled (465, 422) with delta (0, 0)
Screenshot: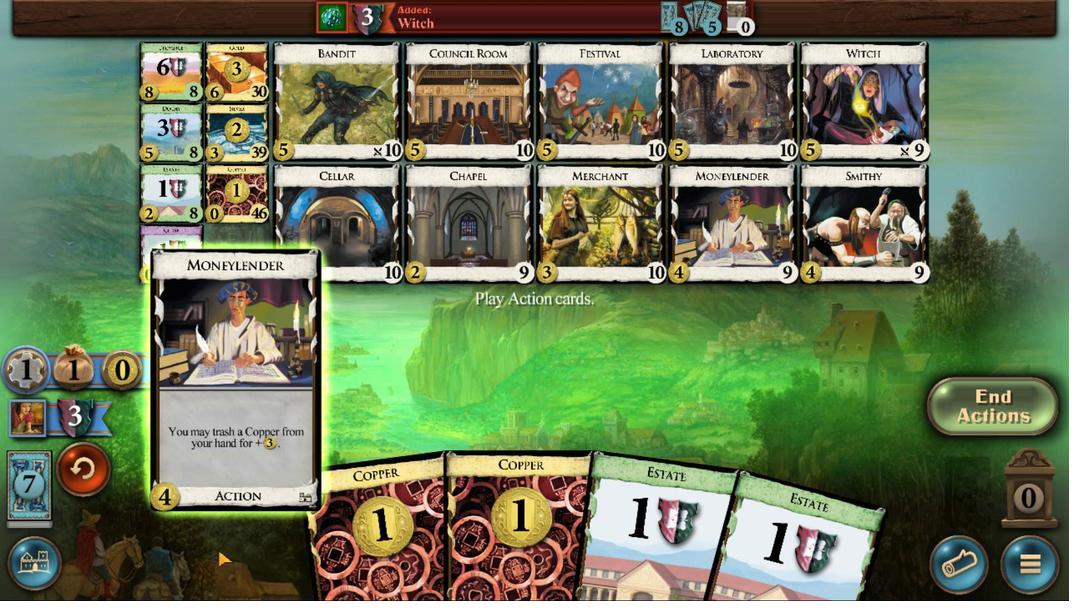 
Action: Mouse moved to (460, 423)
Screenshot: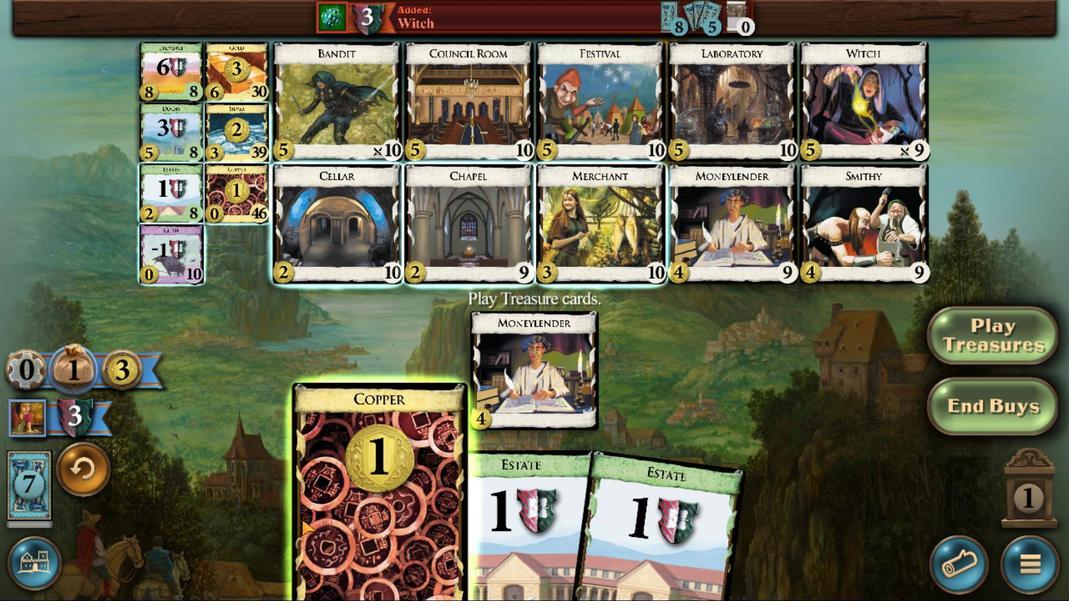 
Action: Mouse scrolled (460, 423) with delta (0, 0)
Screenshot: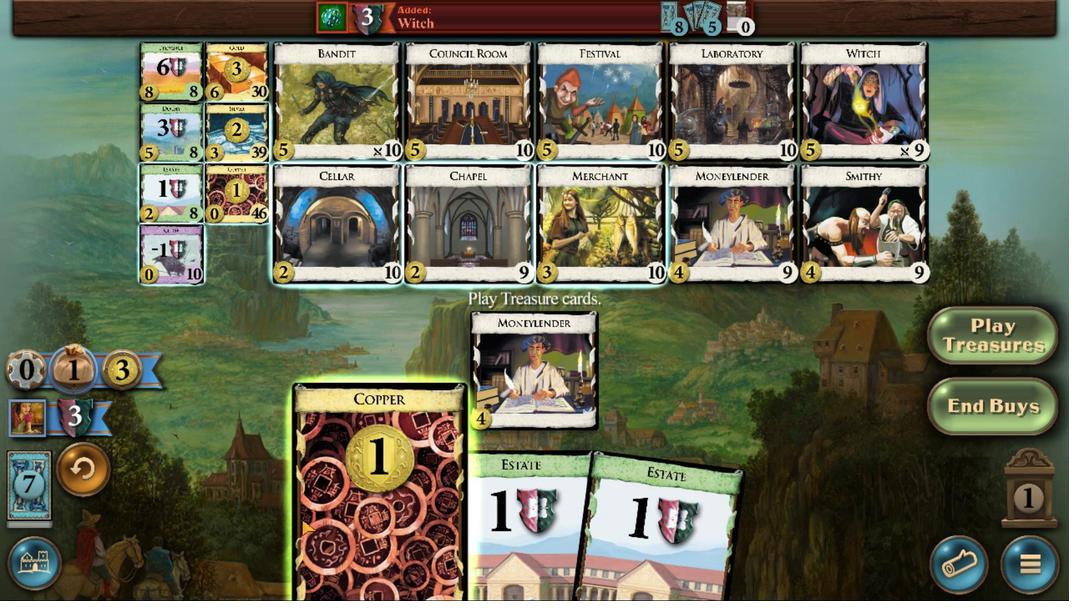 
Action: Mouse scrolled (460, 423) with delta (0, 0)
Screenshot: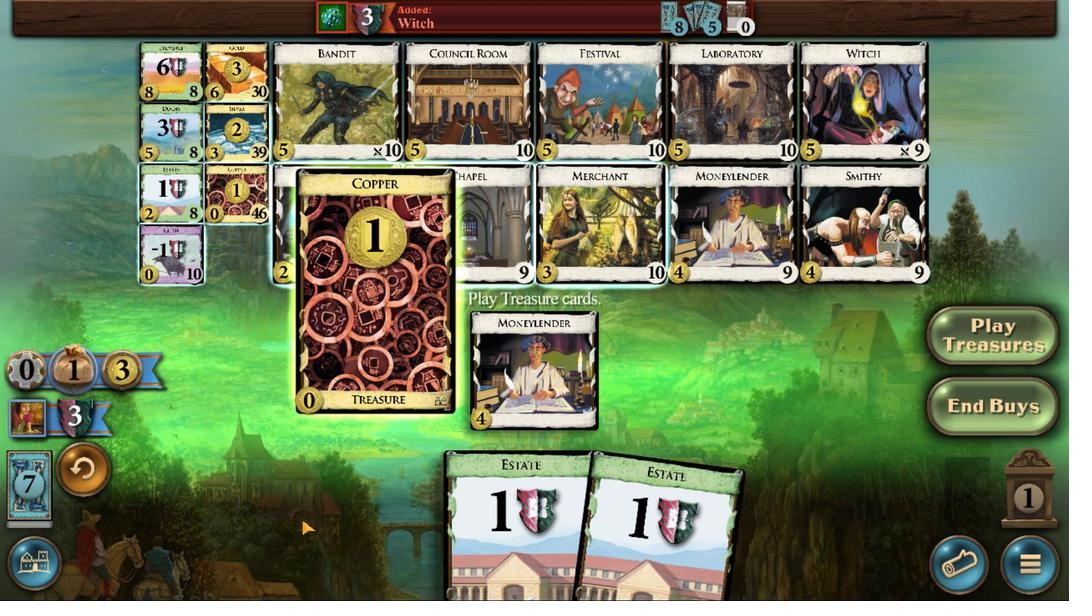 
Action: Mouse scrolled (460, 423) with delta (0, 0)
Screenshot: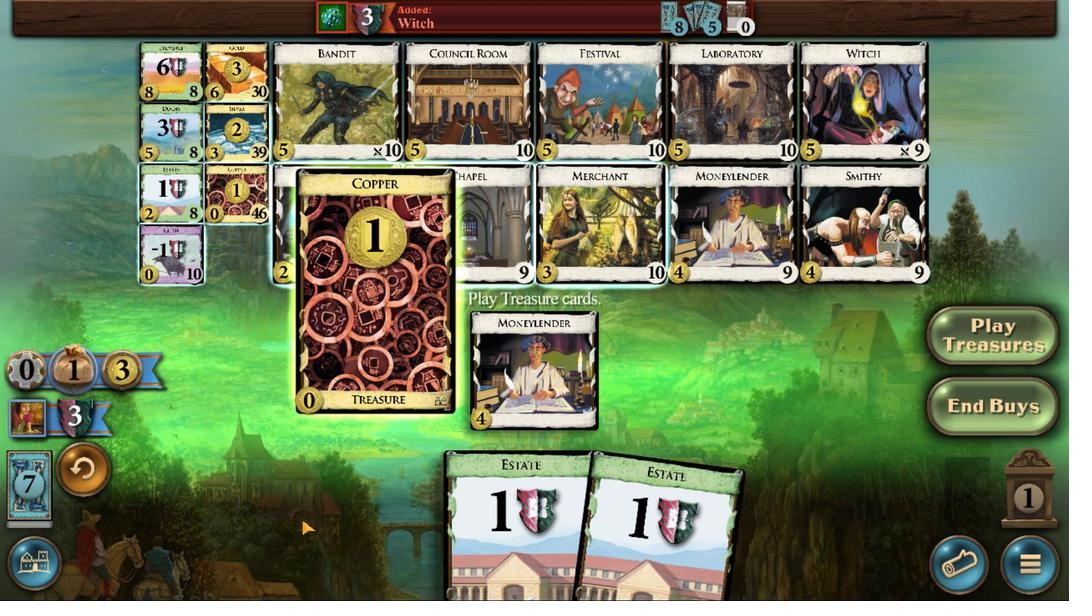 
Action: Mouse scrolled (460, 423) with delta (0, 0)
Screenshot: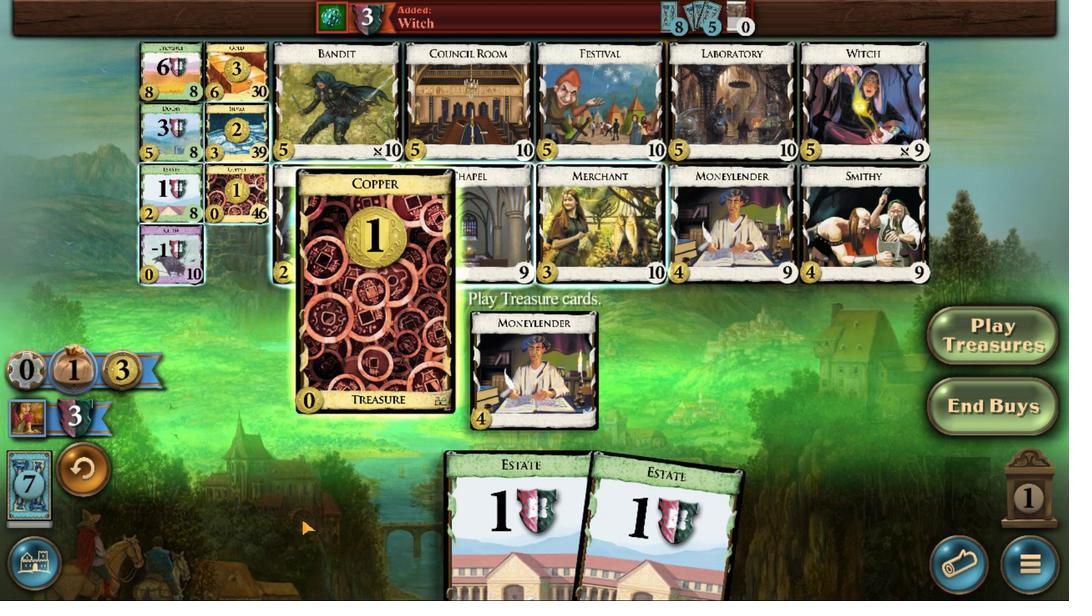 
Action: Mouse scrolled (460, 423) with delta (0, 0)
Screenshot: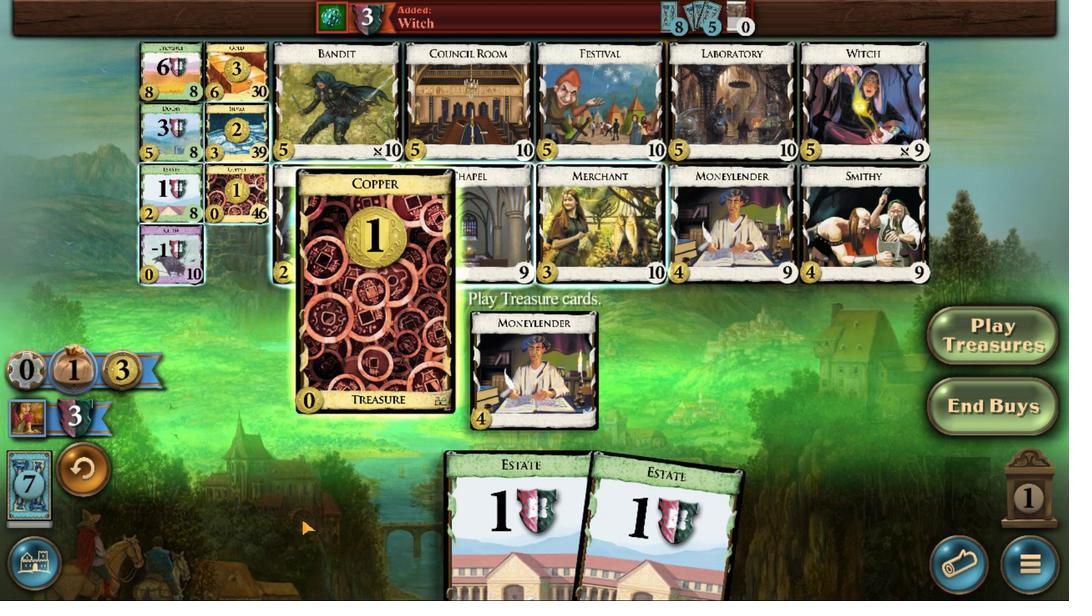 
Action: Mouse moved to (467, 424)
Screenshot: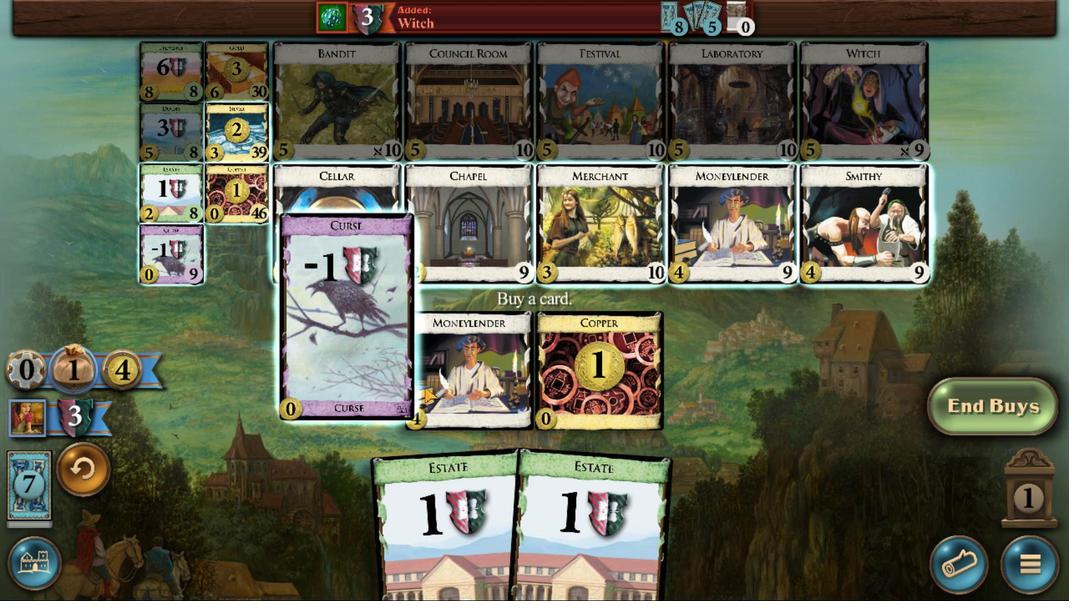 
Action: Mouse pressed left at (467, 424)
Screenshot: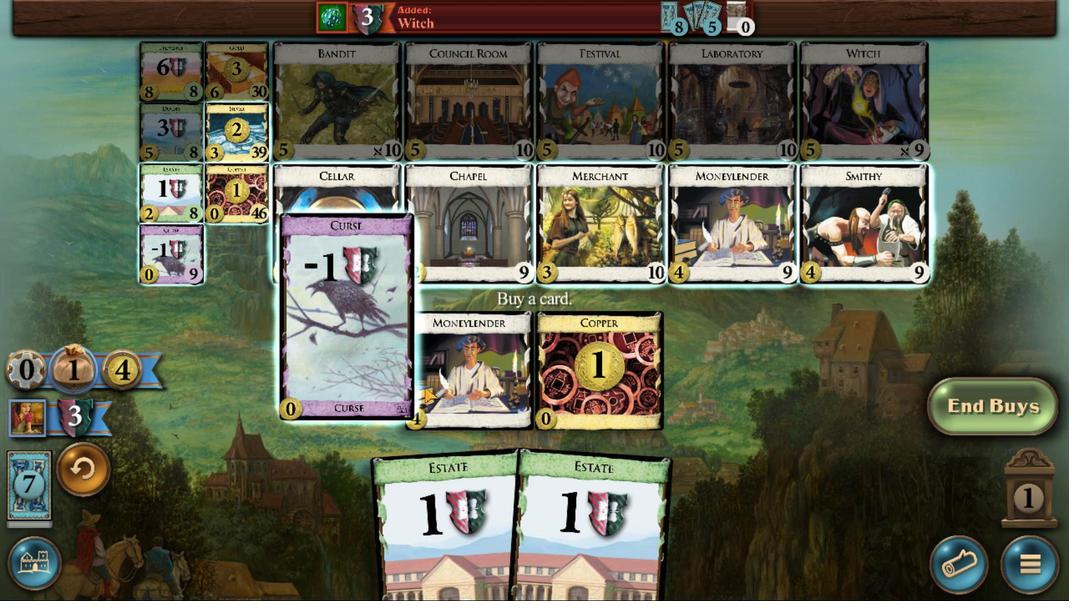 
Action: Mouse moved to (437, 423)
Screenshot: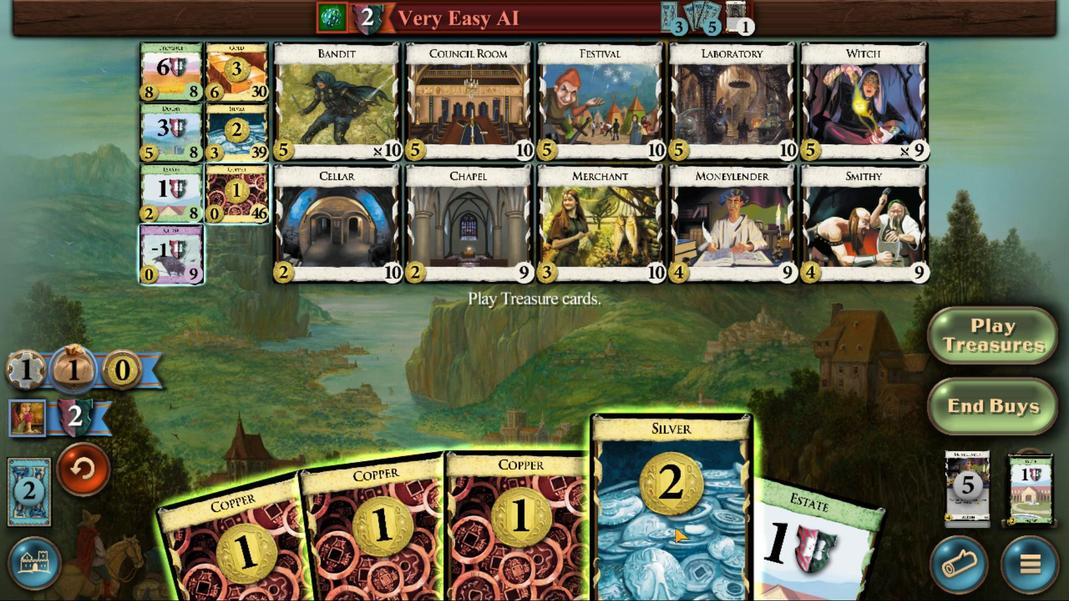
Action: Mouse scrolled (437, 423) with delta (0, 0)
Screenshot: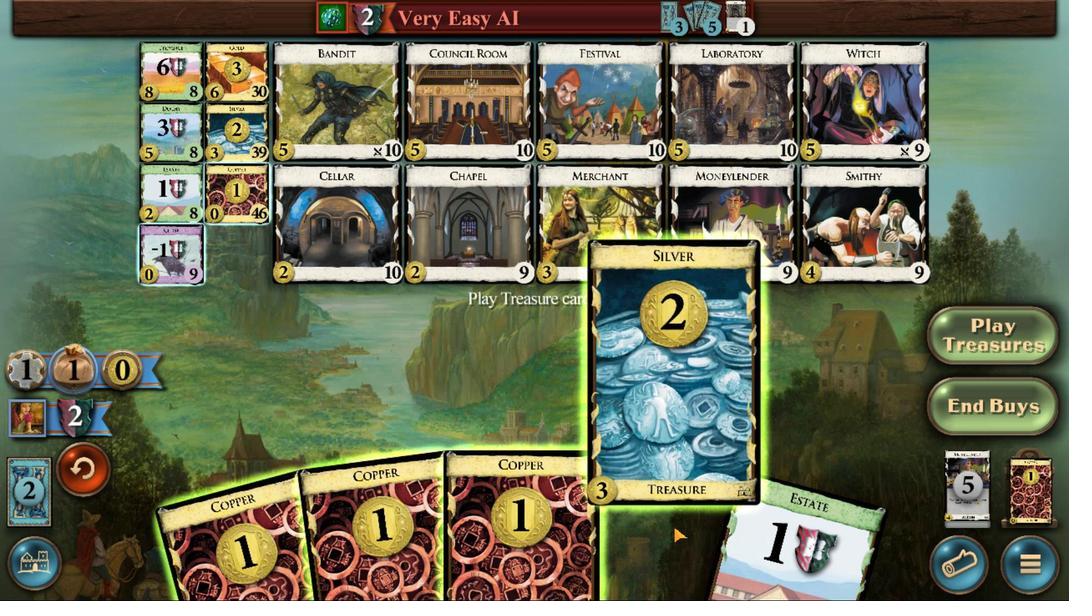
Action: Mouse scrolled (437, 423) with delta (0, 0)
Screenshot: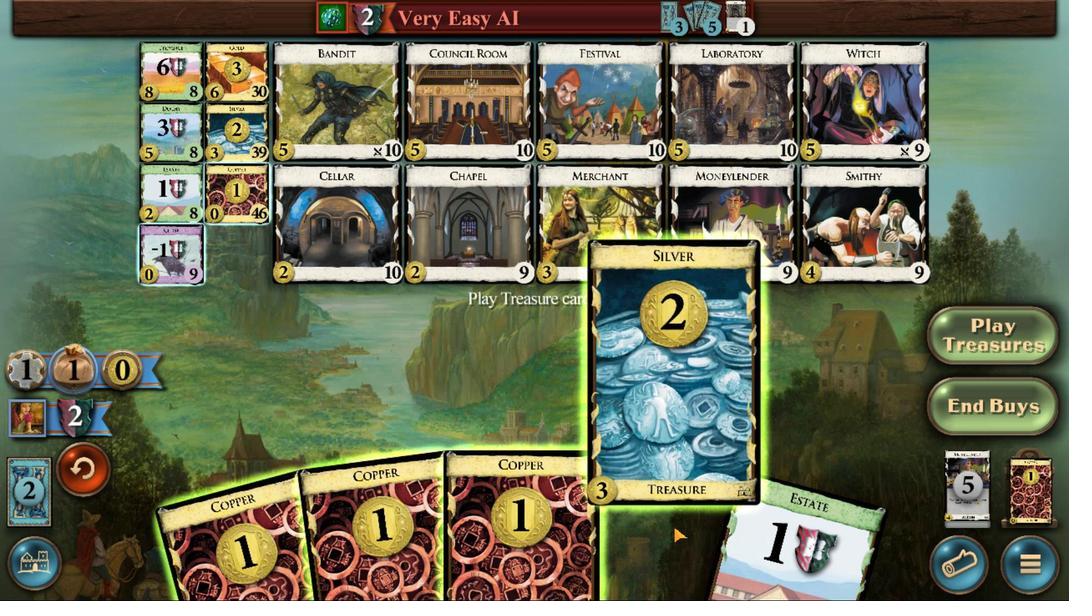 
Action: Mouse scrolled (437, 423) with delta (0, 0)
Screenshot: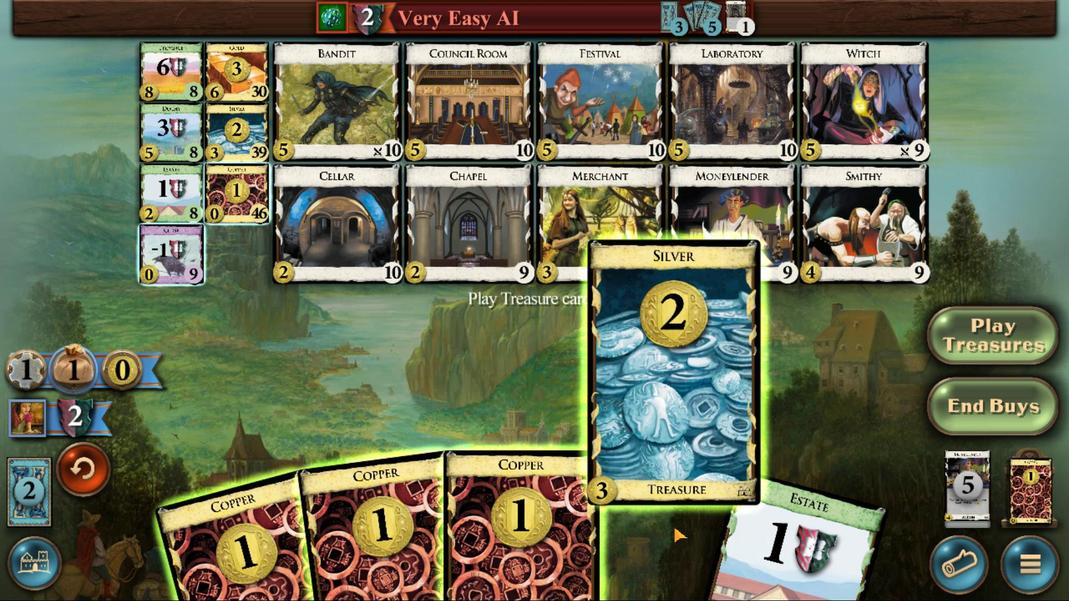 
Action: Mouse scrolled (437, 423) with delta (0, 0)
Screenshot: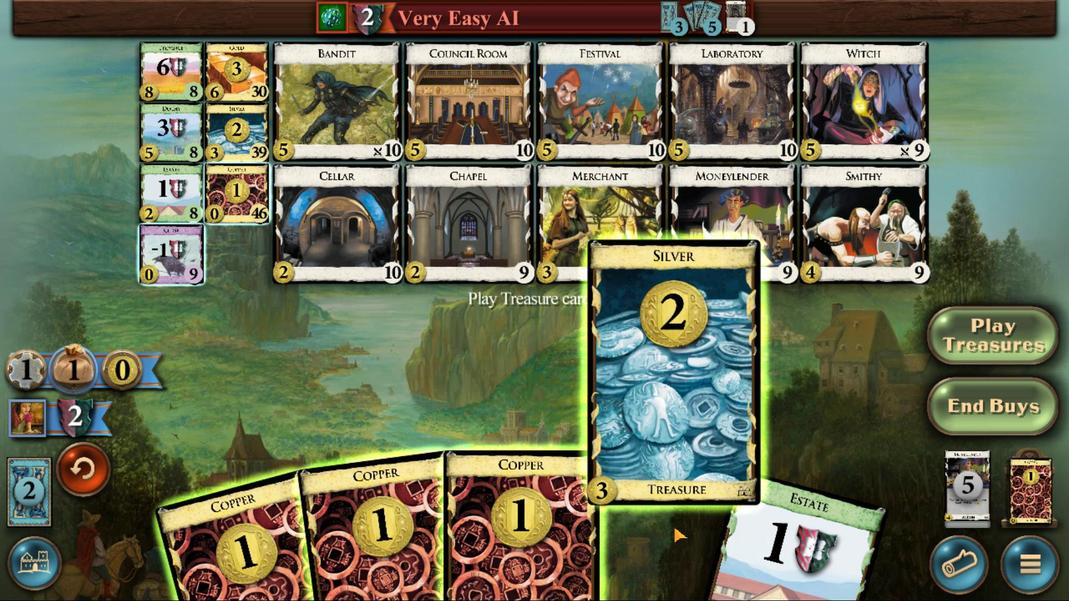 
Action: Mouse moved to (444, 423)
Screenshot: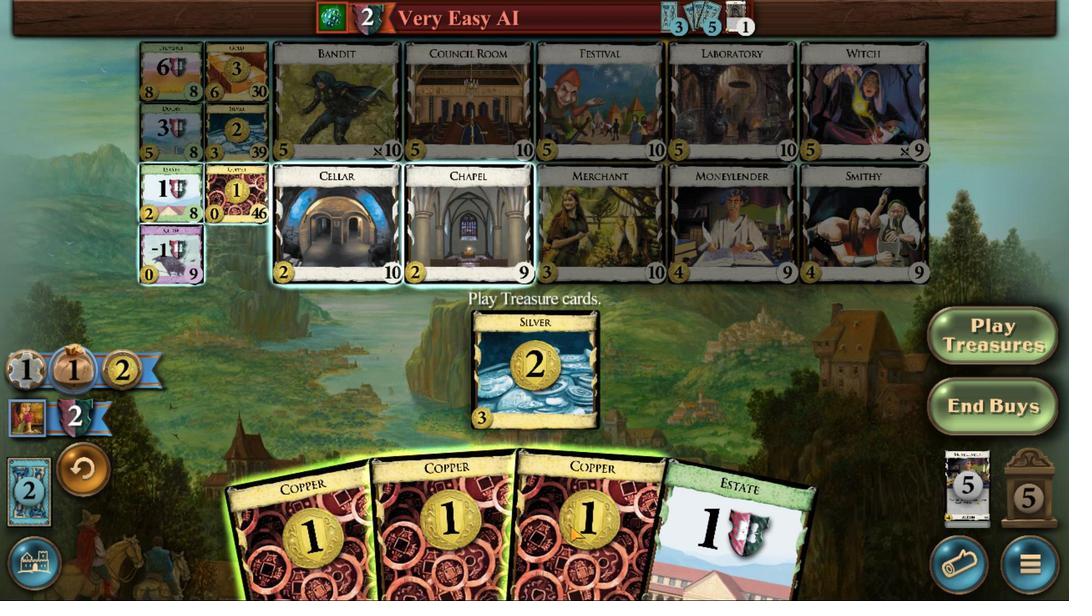 
Action: Mouse scrolled (444, 423) with delta (0, 0)
Screenshot: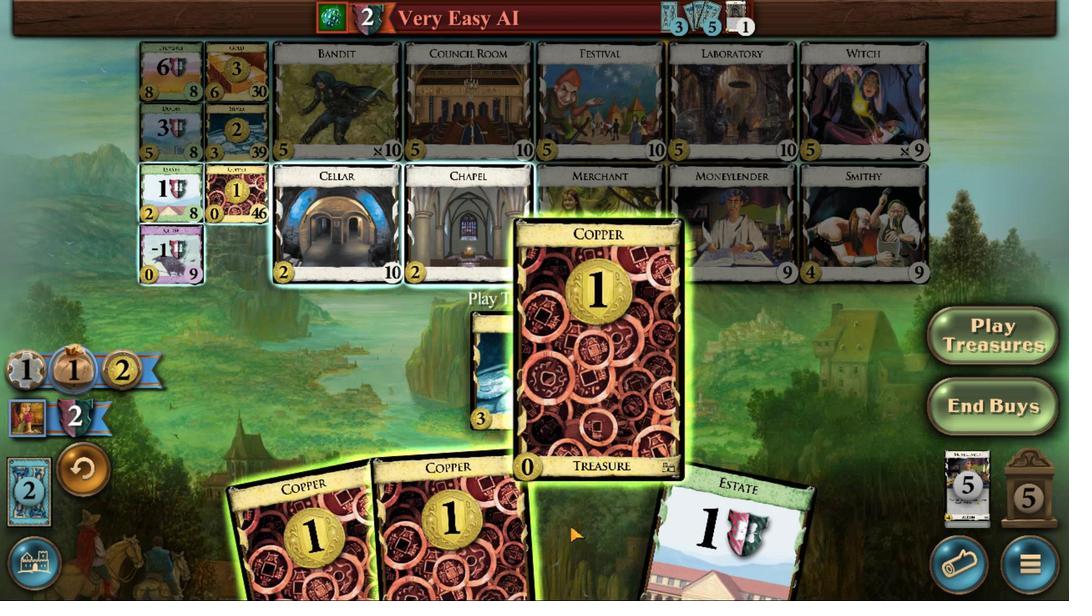 
Action: Mouse scrolled (444, 423) with delta (0, 0)
Screenshot: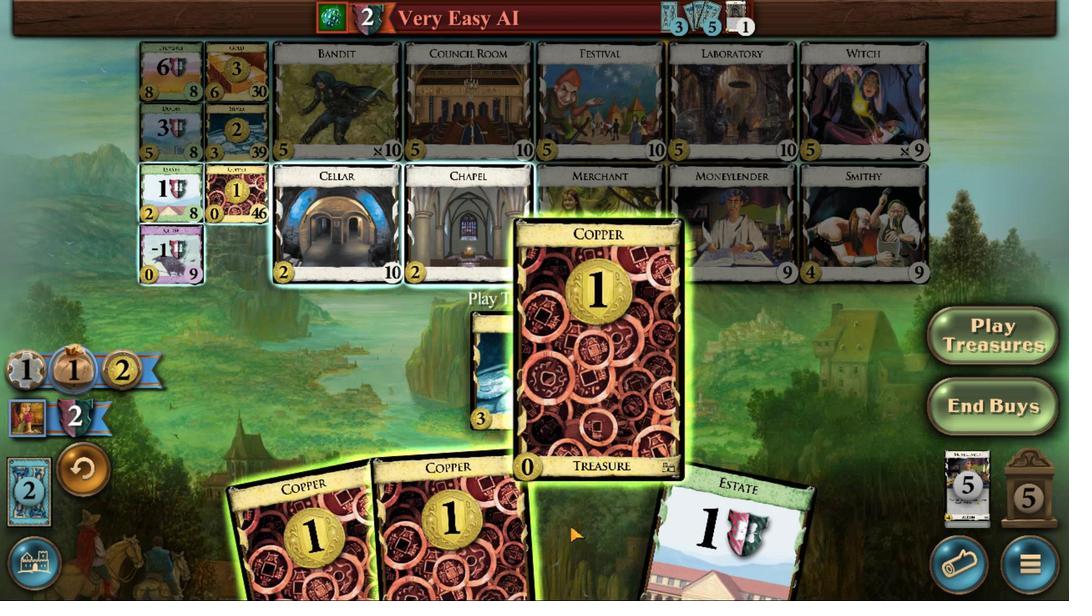 
Action: Mouse scrolled (444, 423) with delta (0, 0)
Screenshot: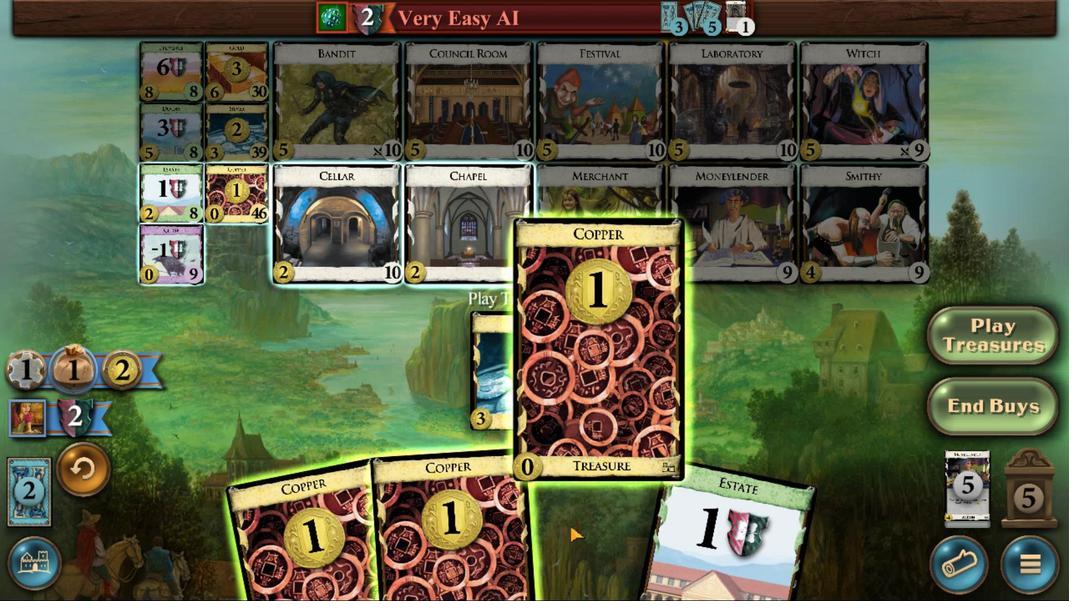 
Action: Mouse scrolled (444, 423) with delta (0, 0)
Screenshot: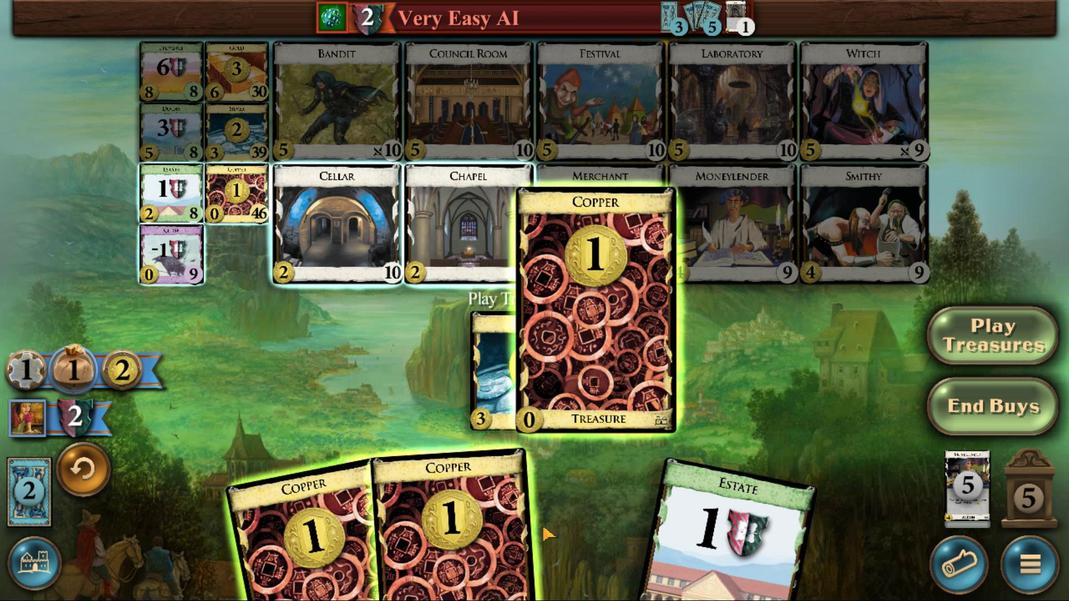
Action: Mouse moved to (446, 423)
Screenshot: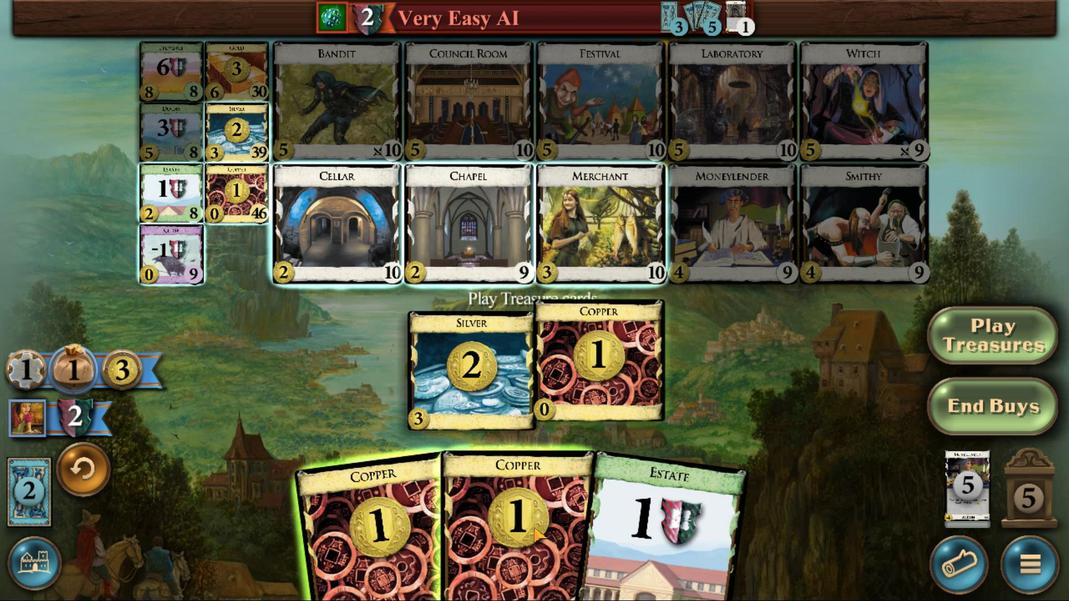 
Action: Mouse scrolled (446, 423) with delta (0, 0)
Screenshot: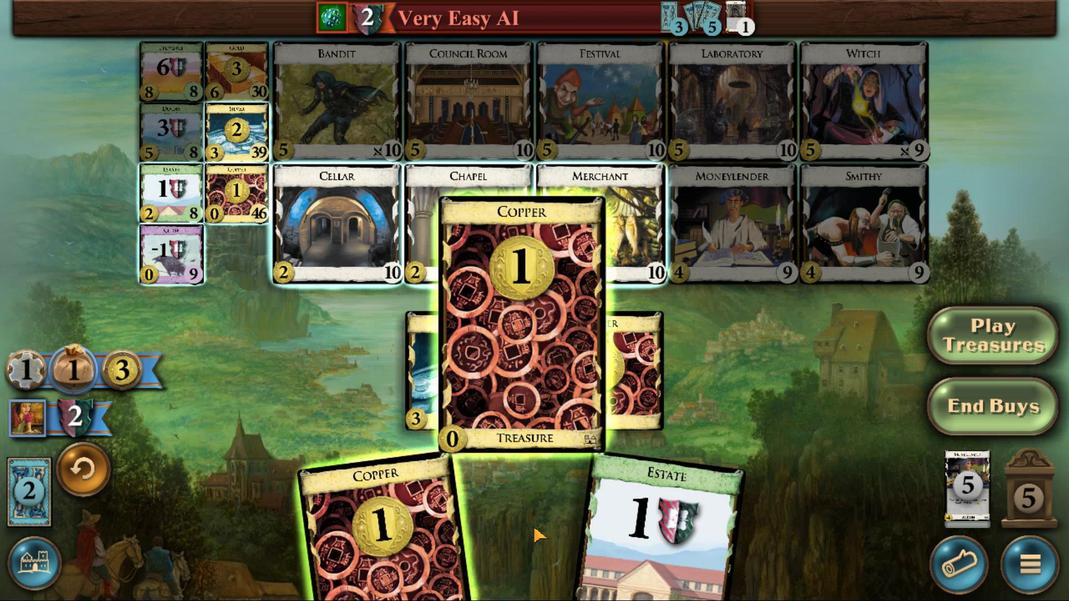 
Action: Mouse scrolled (446, 423) with delta (0, 0)
Screenshot: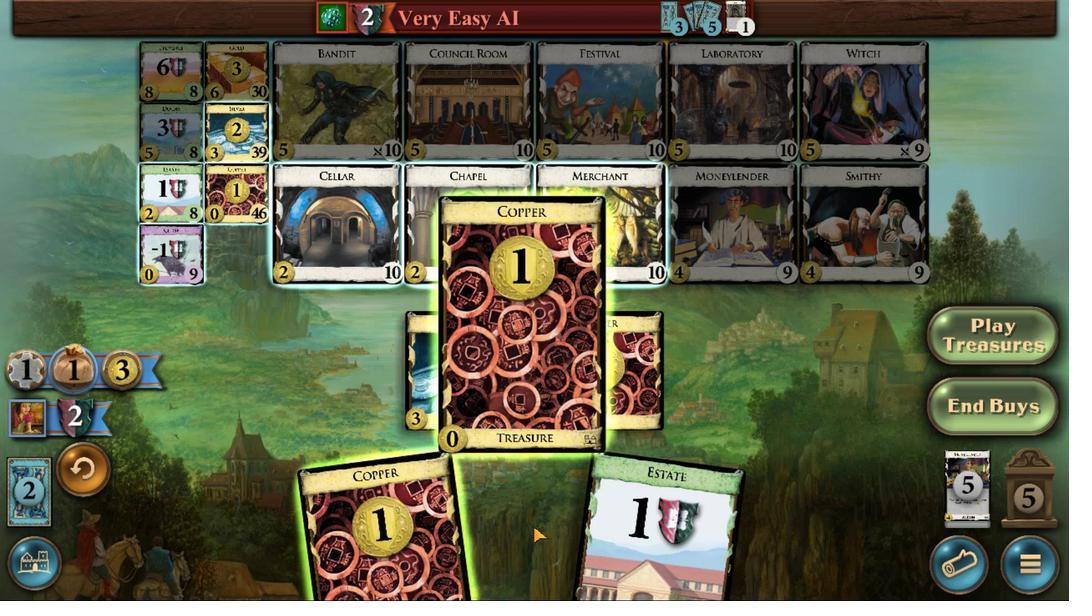 
Action: Mouse scrolled (446, 423) with delta (0, 0)
Screenshot: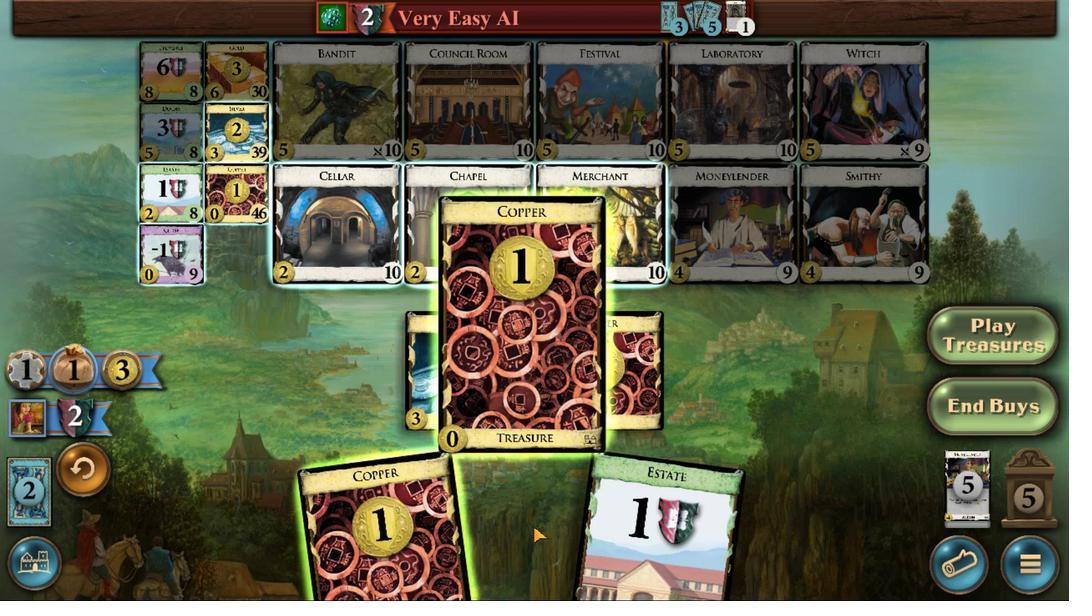 
Action: Mouse scrolled (446, 423) with delta (0, 0)
Screenshot: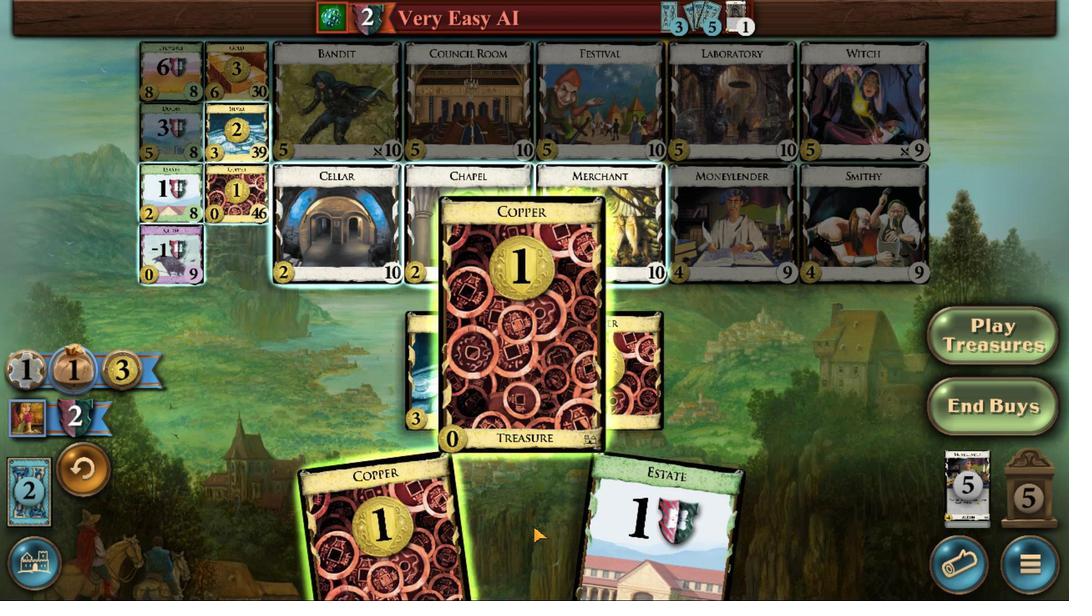 
Action: Mouse scrolled (446, 423) with delta (0, 0)
Screenshot: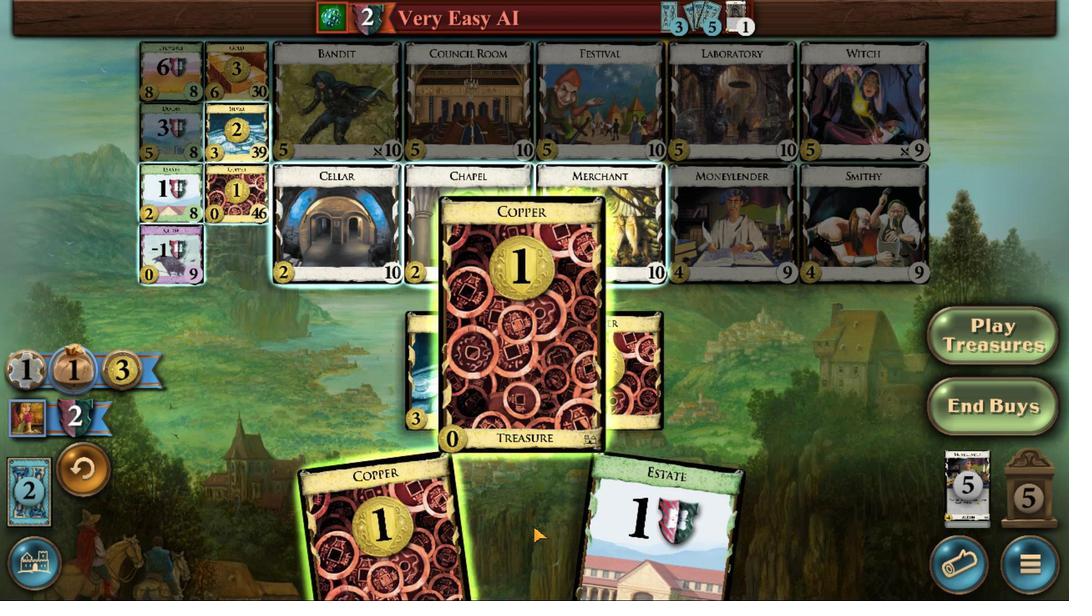 
Action: Mouse moved to (450, 423)
Screenshot: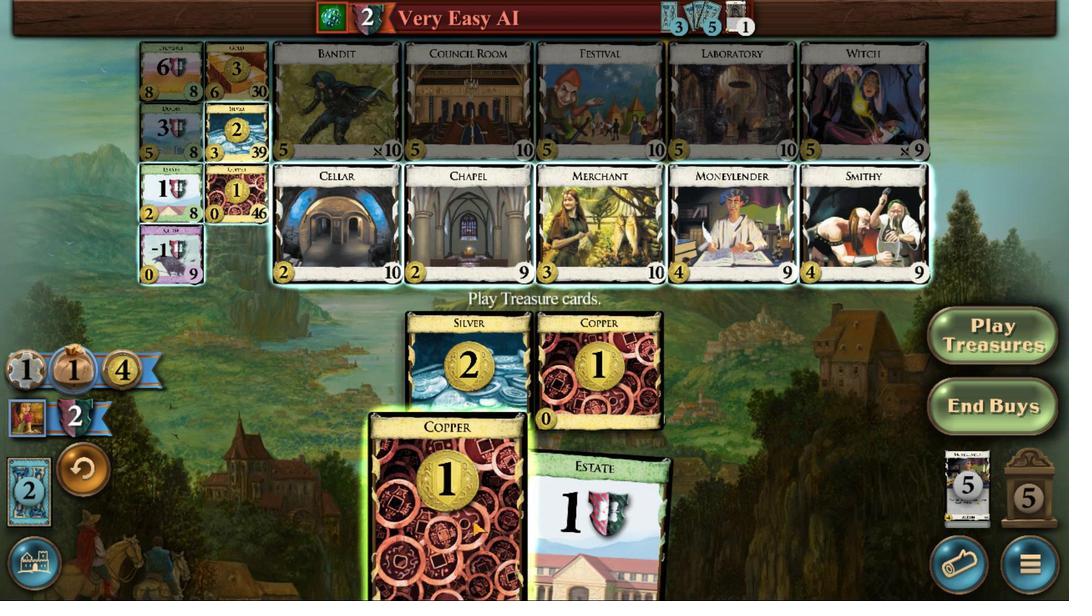 
Action: Mouse scrolled (450, 423) with delta (0, 0)
Screenshot: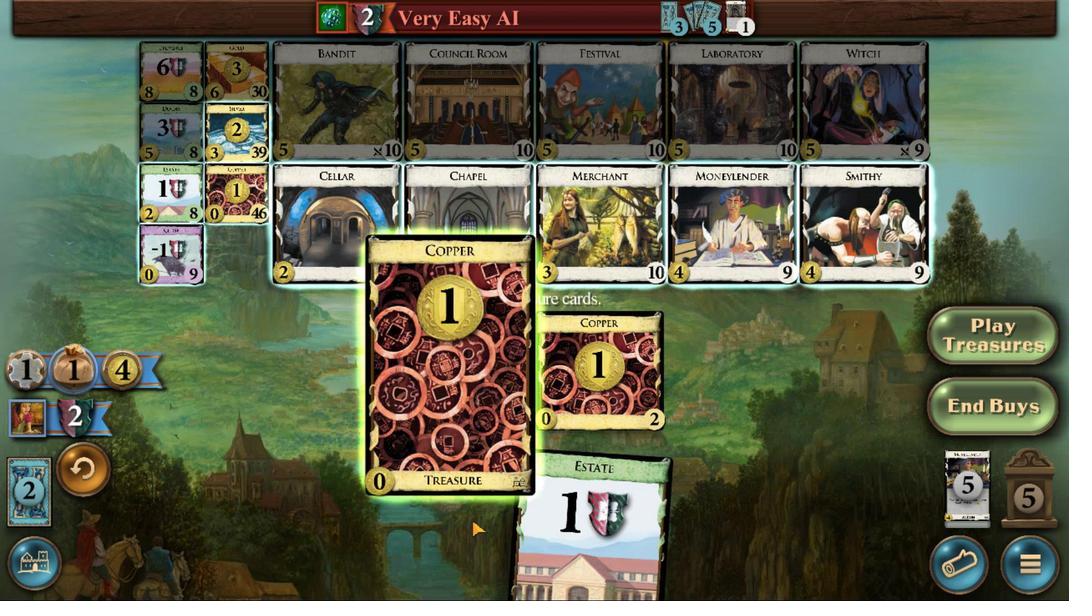 
Action: Mouse scrolled (450, 423) with delta (0, 0)
Screenshot: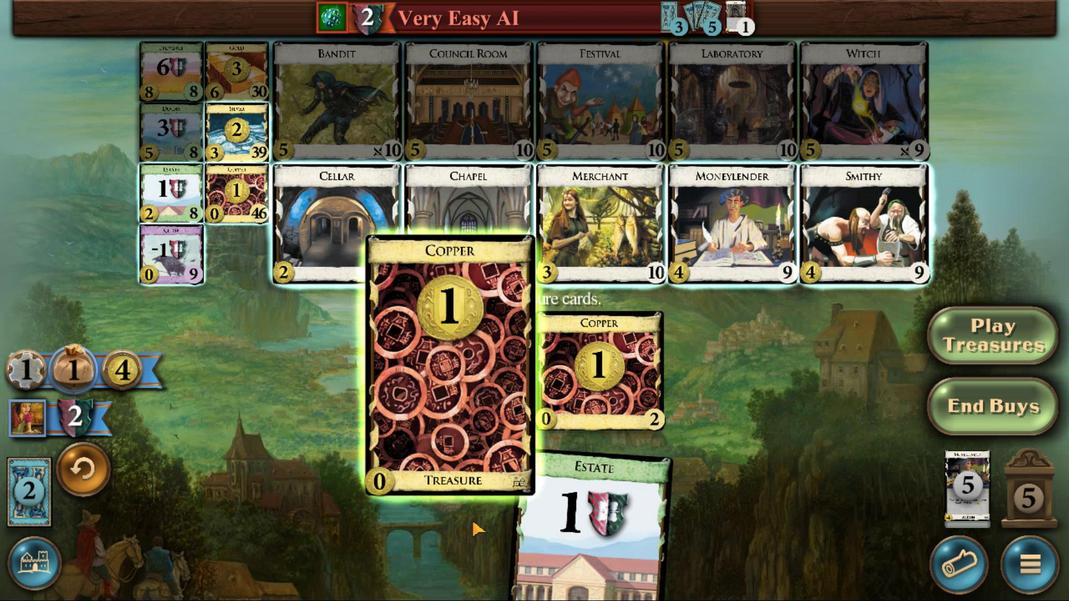 
Action: Mouse scrolled (450, 423) with delta (0, 0)
Screenshot: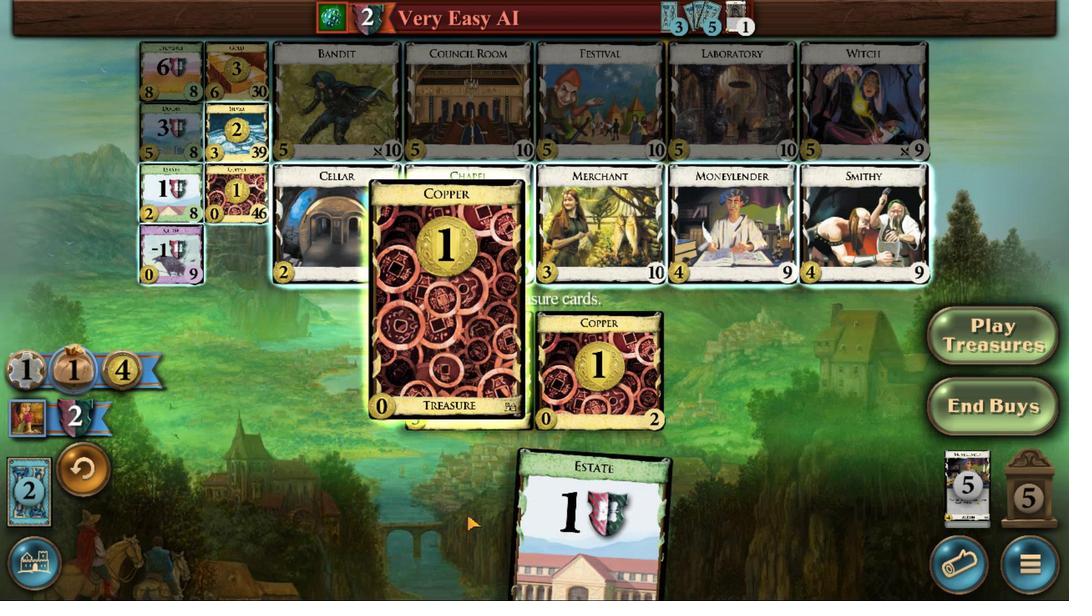 
Action: Mouse scrolled (450, 423) with delta (0, 0)
Screenshot: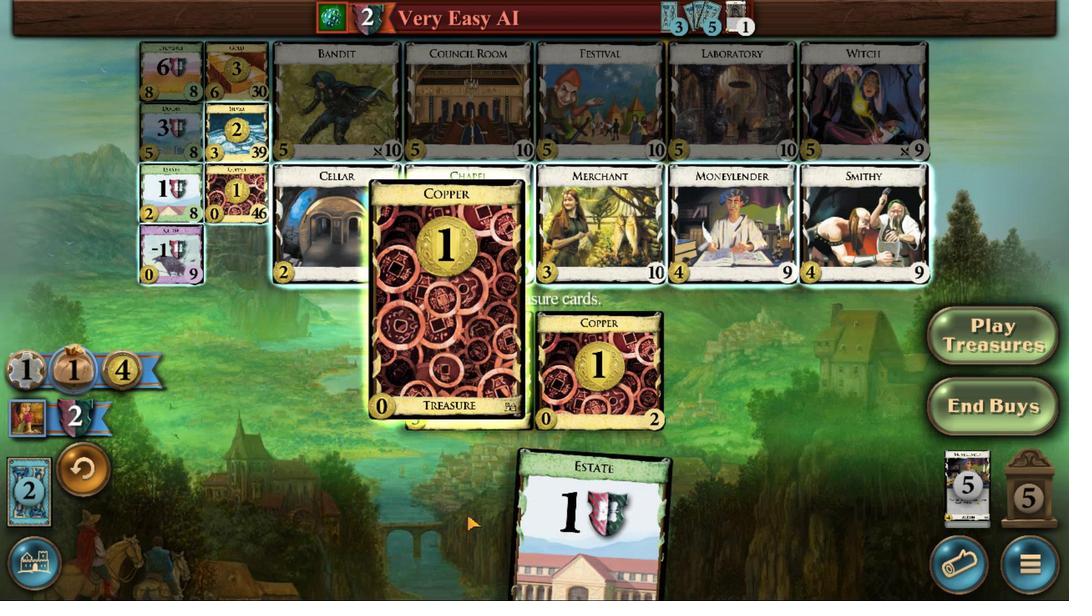 
Action: Mouse moved to (467, 424)
Screenshot: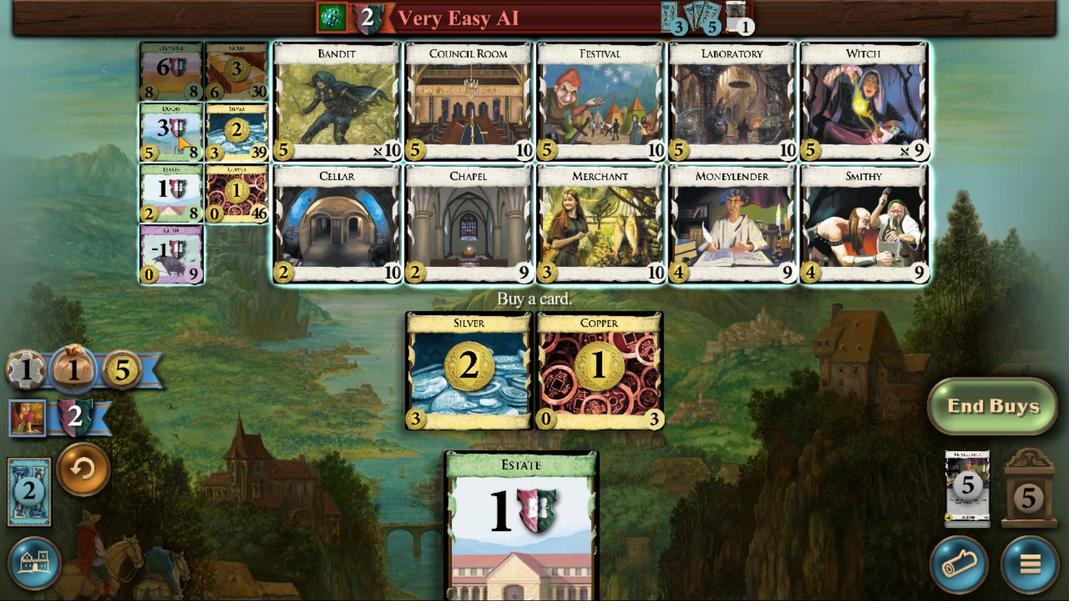 
Action: Mouse pressed left at (467, 424)
Screenshot: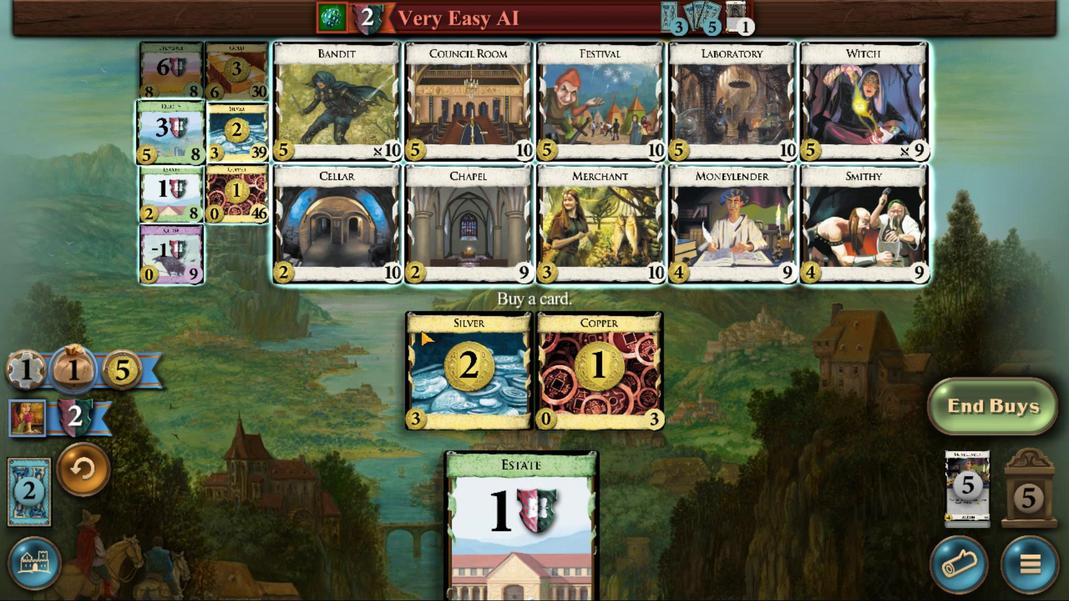 
Action: Mouse moved to (439, 423)
Screenshot: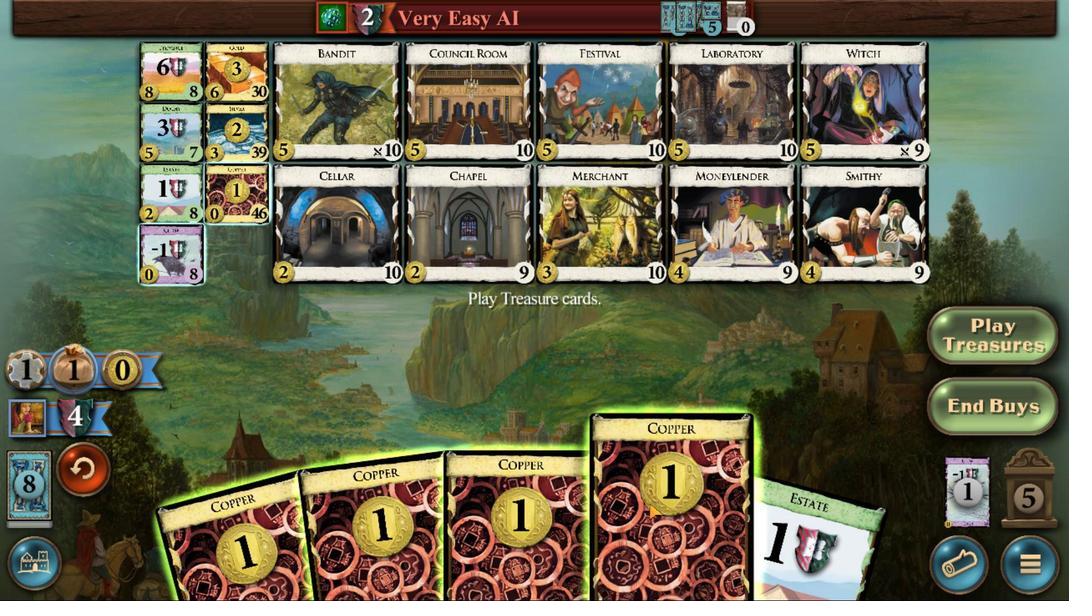 
Action: Mouse scrolled (439, 423) with delta (0, 0)
Screenshot: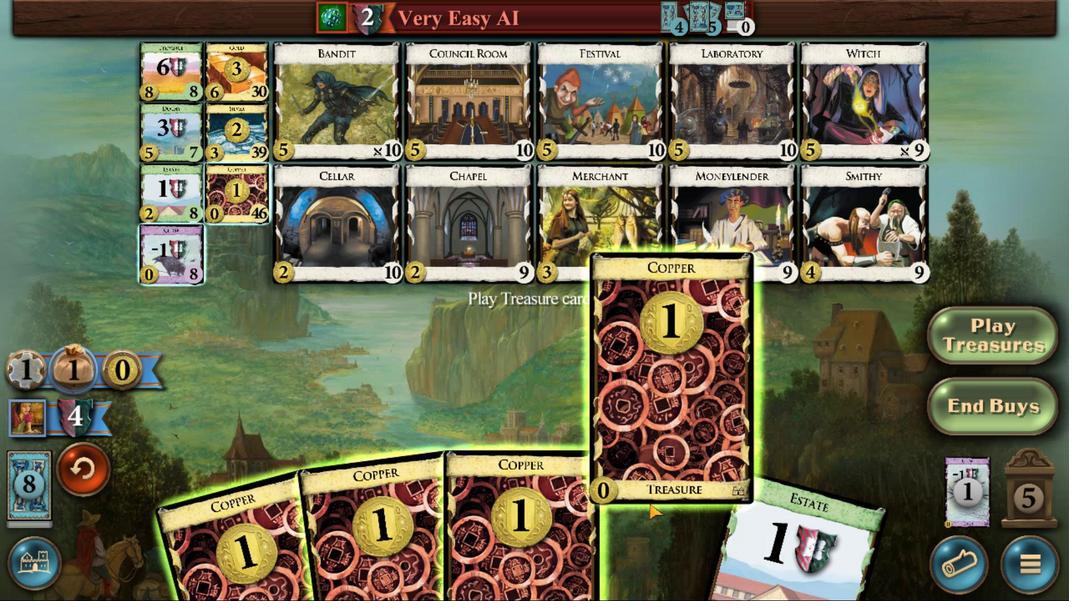 
Action: Mouse scrolled (439, 423) with delta (0, 0)
Screenshot: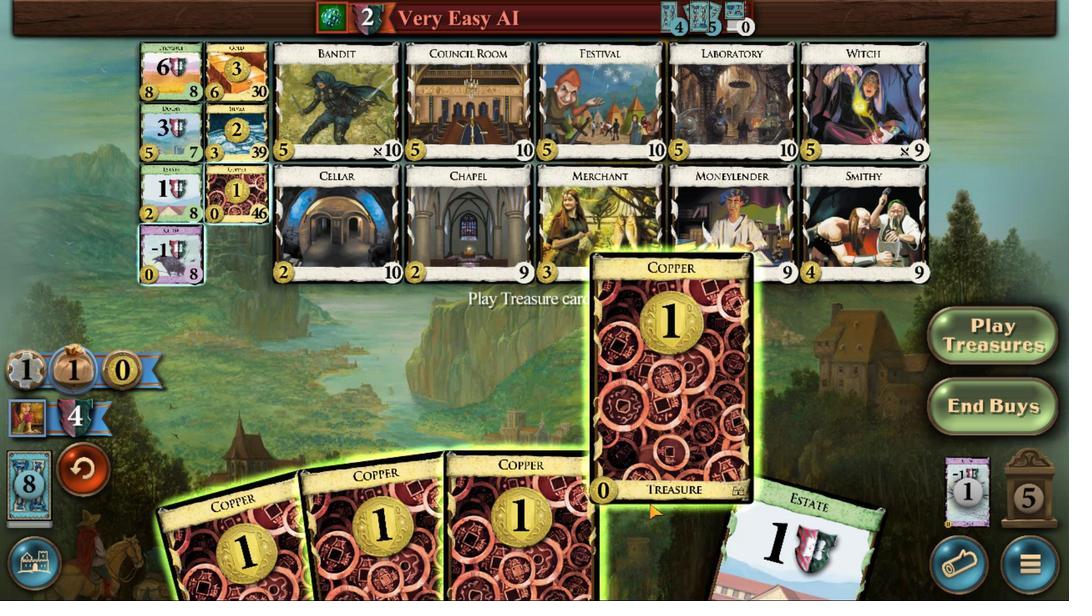 
Action: Mouse scrolled (439, 423) with delta (0, 0)
Screenshot: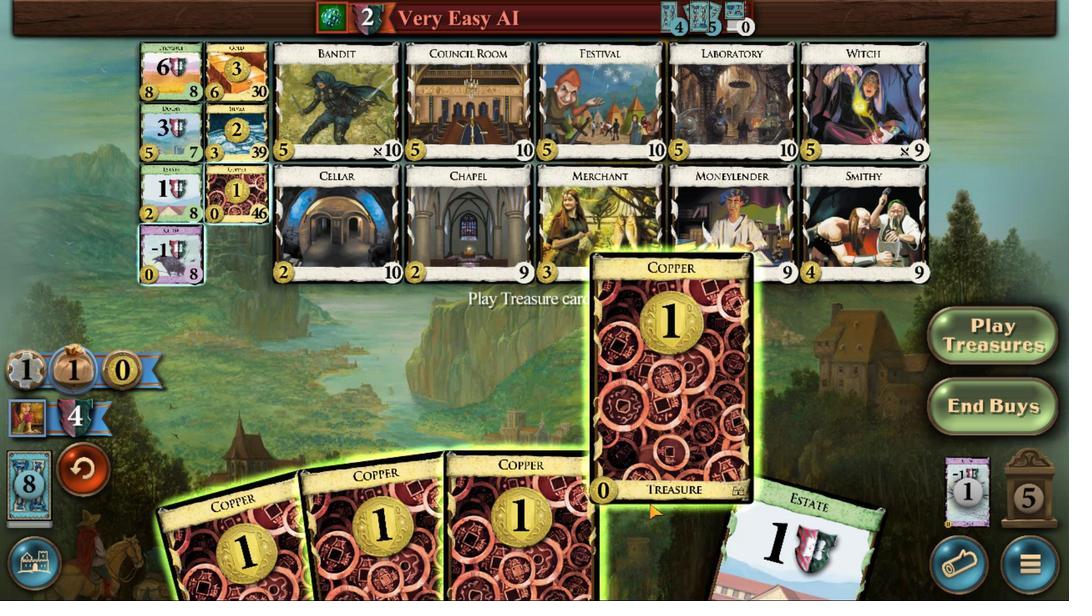 
Action: Mouse scrolled (439, 423) with delta (0, 0)
Screenshot: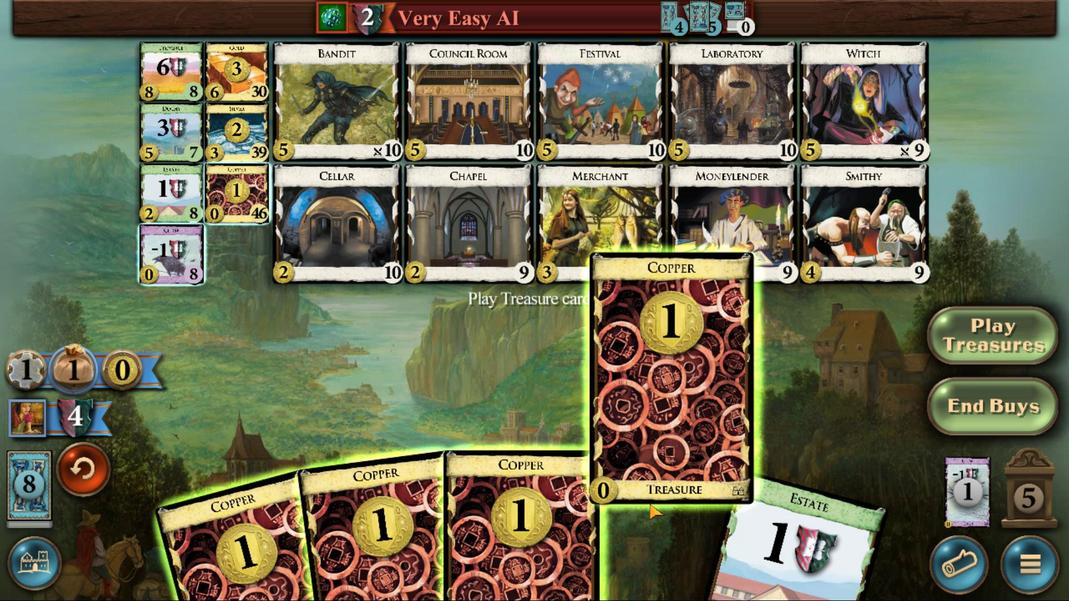 
Action: Mouse moved to (444, 423)
Screenshot: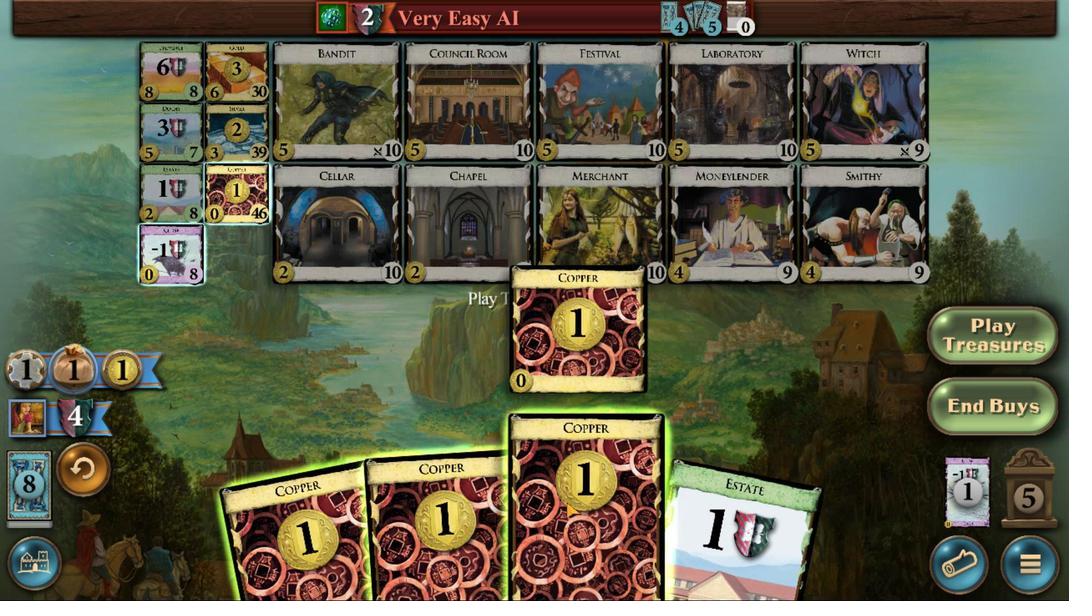 
Action: Mouse scrolled (444, 423) with delta (0, 0)
Screenshot: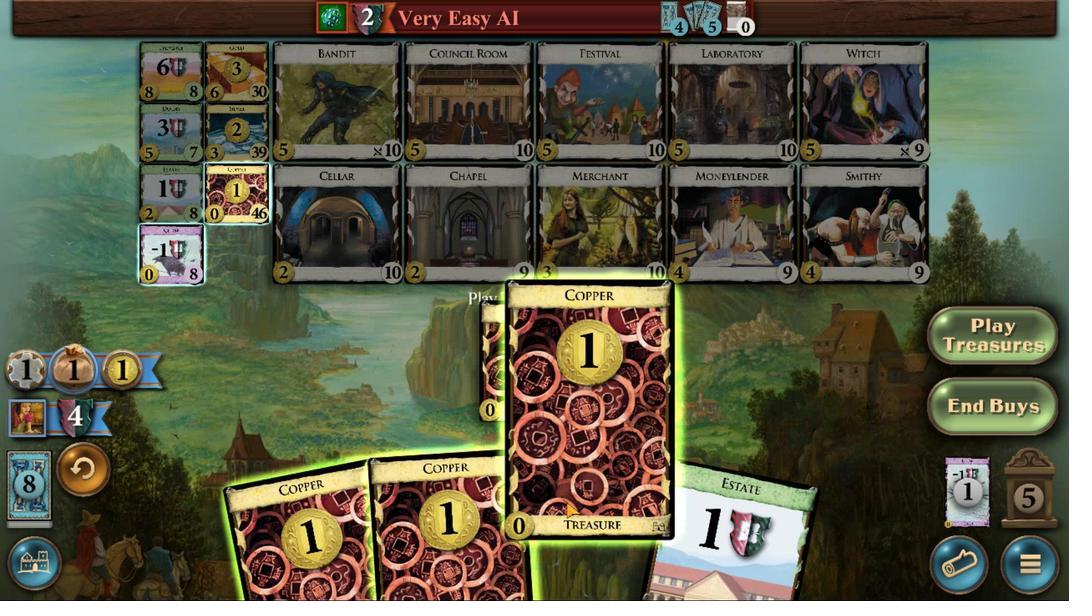 
Action: Mouse scrolled (444, 423) with delta (0, 0)
Screenshot: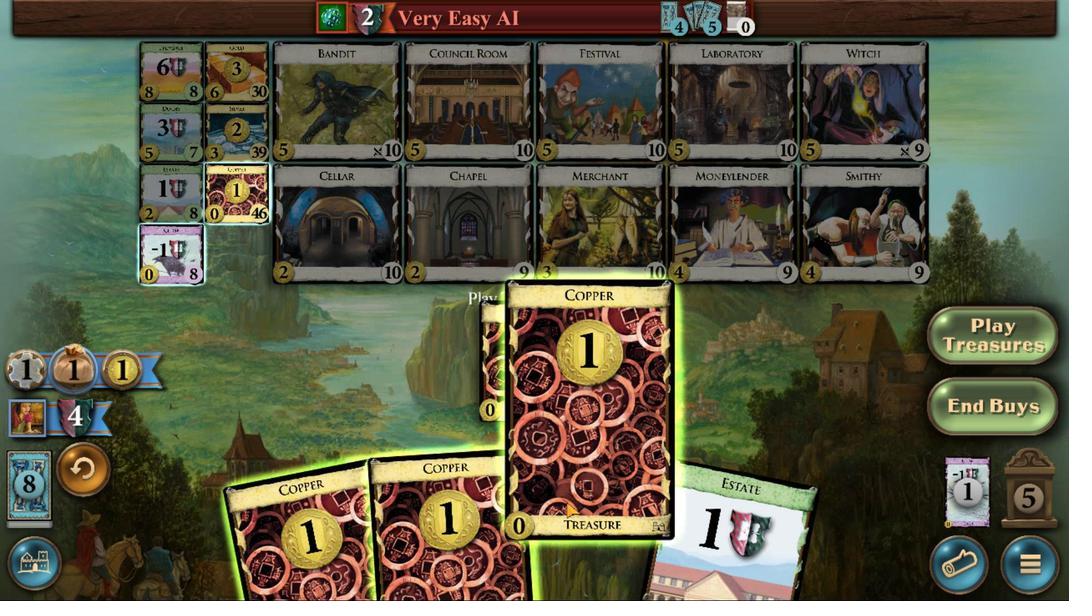 
Action: Mouse scrolled (444, 423) with delta (0, 0)
Screenshot: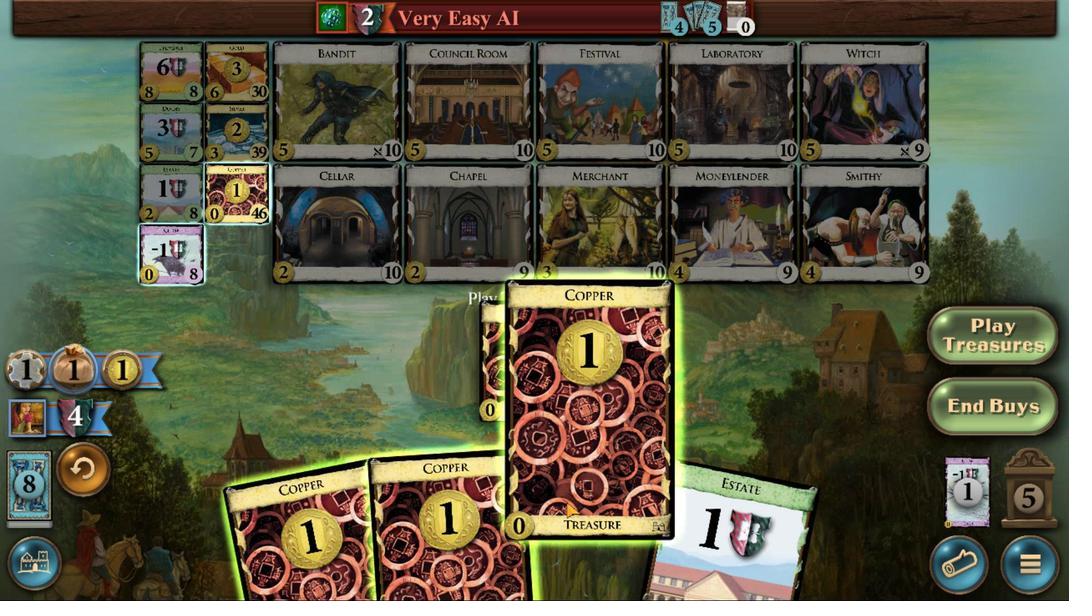 
Action: Mouse moved to (447, 423)
Screenshot: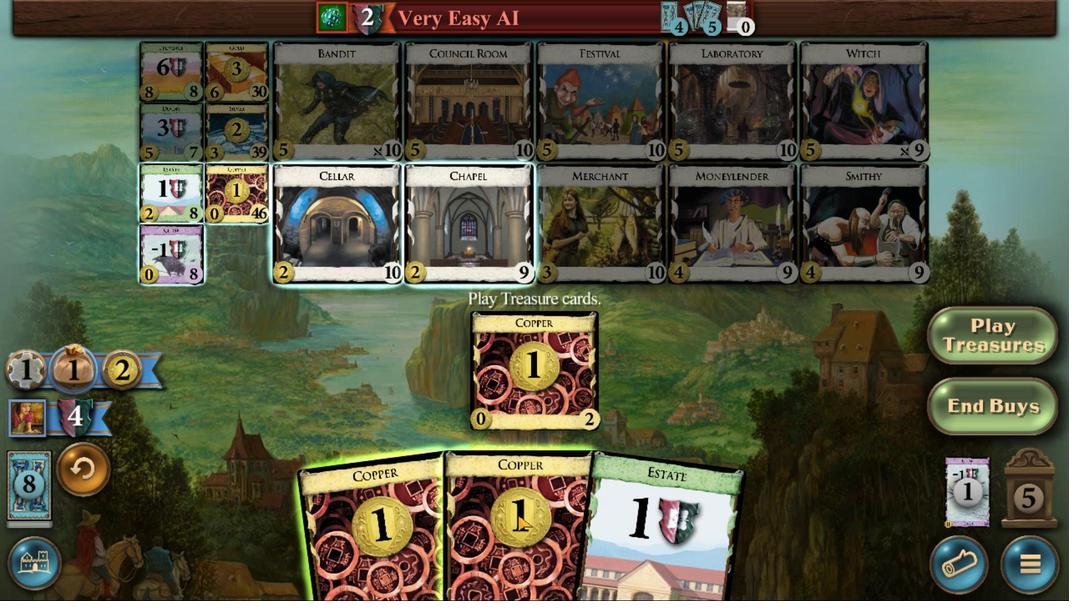 
Action: Mouse scrolled (447, 423) with delta (0, 0)
Screenshot: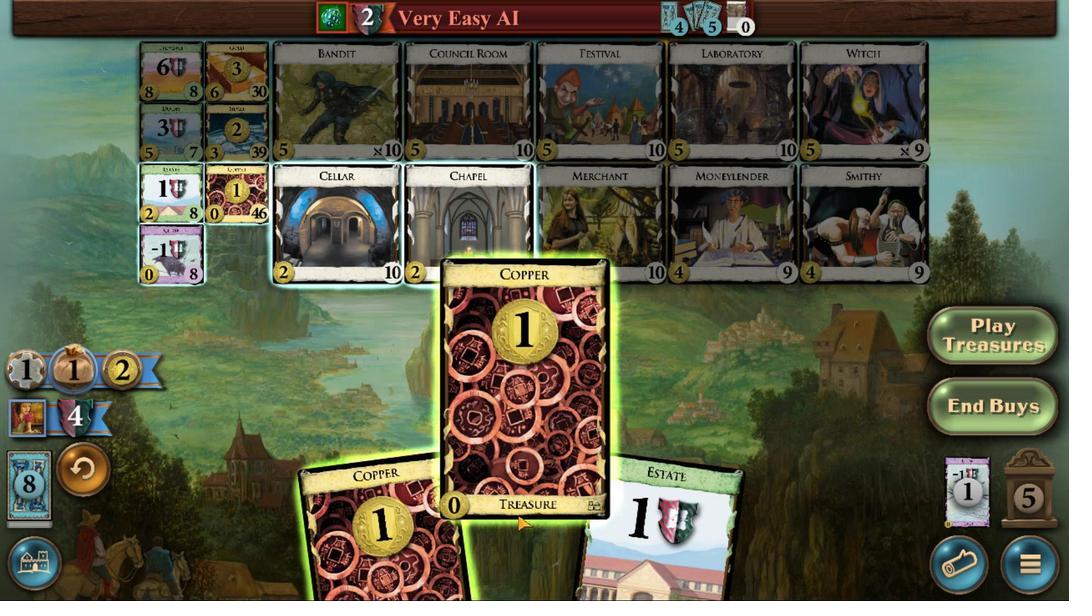 
Action: Mouse scrolled (447, 423) with delta (0, 0)
Screenshot: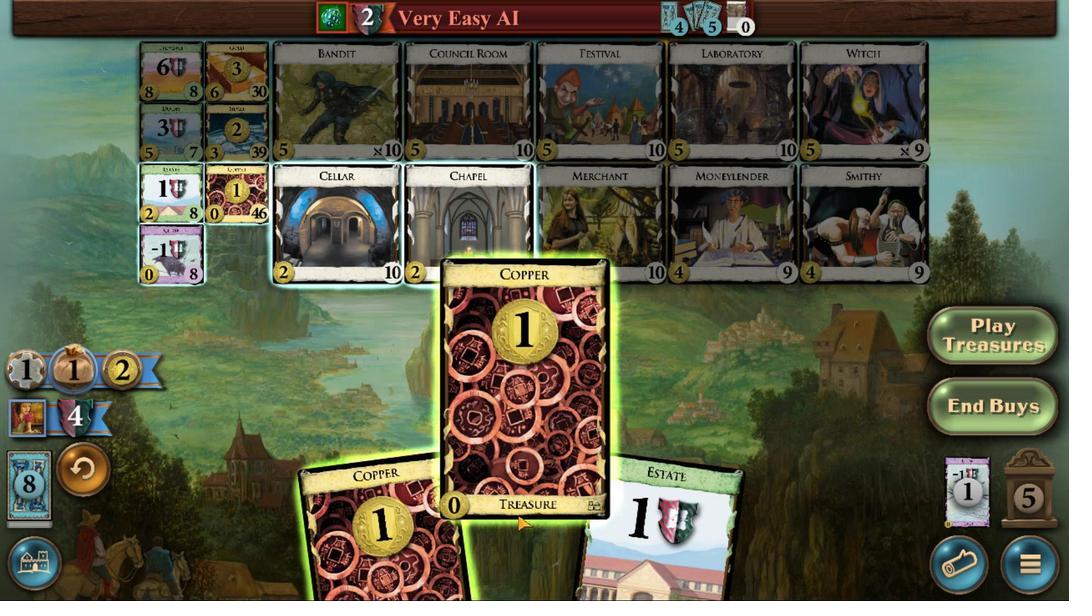 
Action: Mouse scrolled (447, 423) with delta (0, 0)
Screenshot: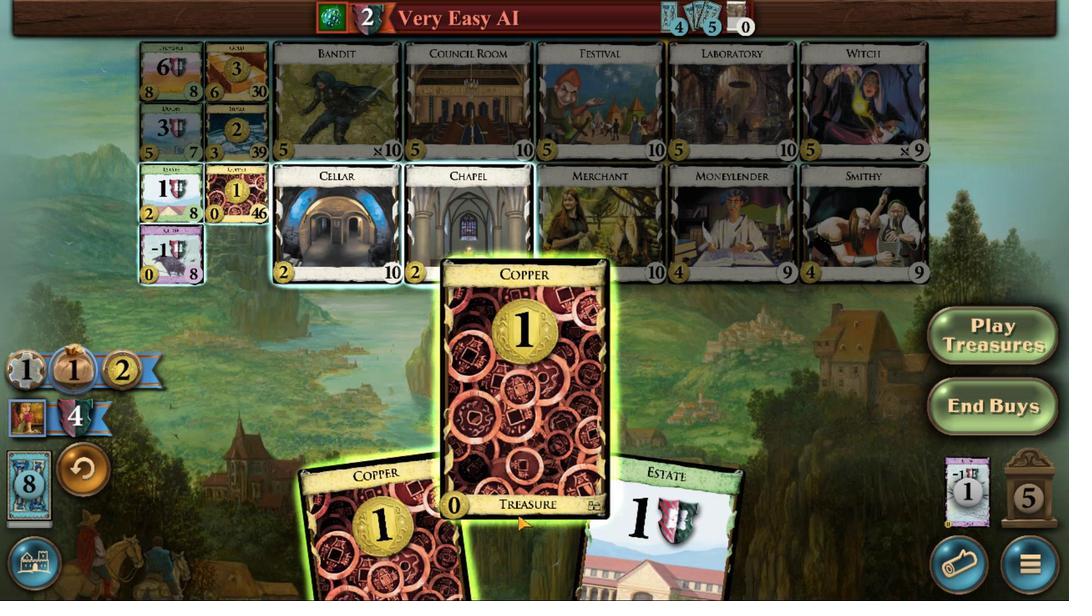 
Action: Mouse moved to (447, 423)
Screenshot: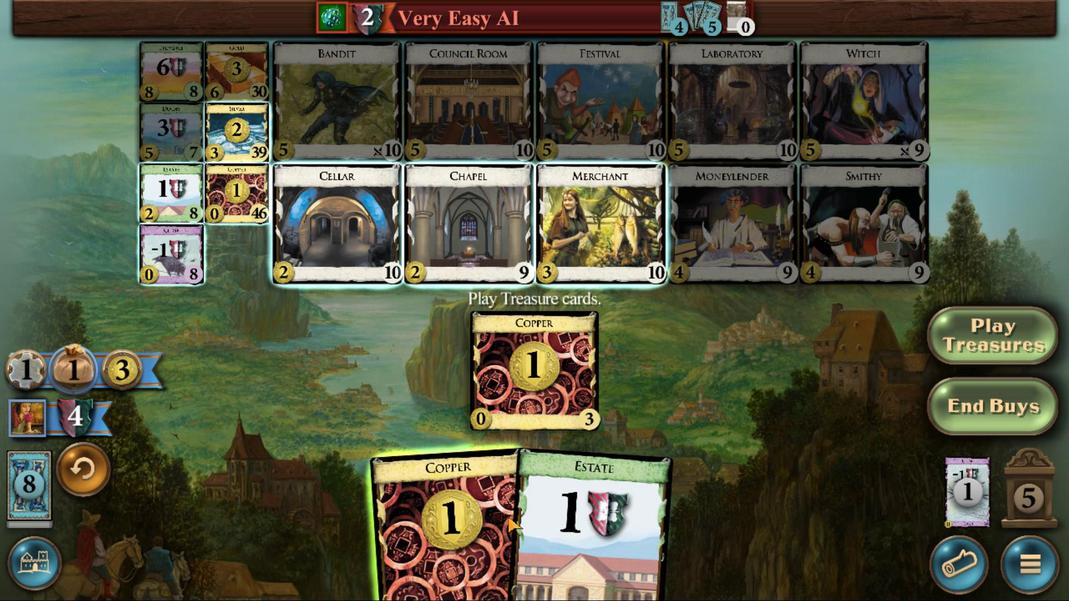 
Action: Mouse scrolled (447, 423) with delta (0, 0)
Screenshot: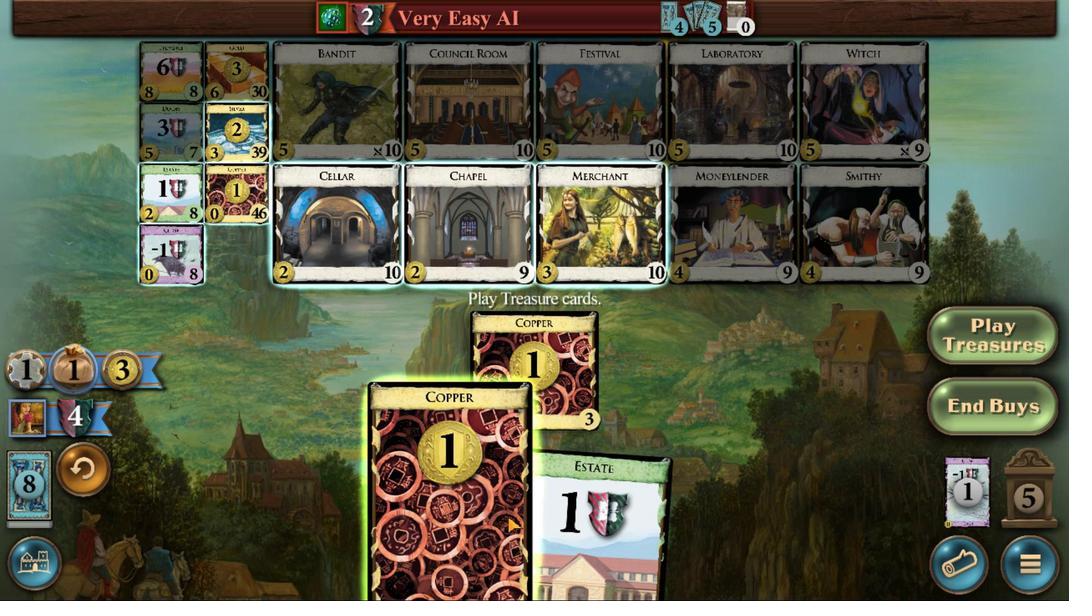 
Action: Mouse scrolled (447, 423) with delta (0, 0)
Screenshot: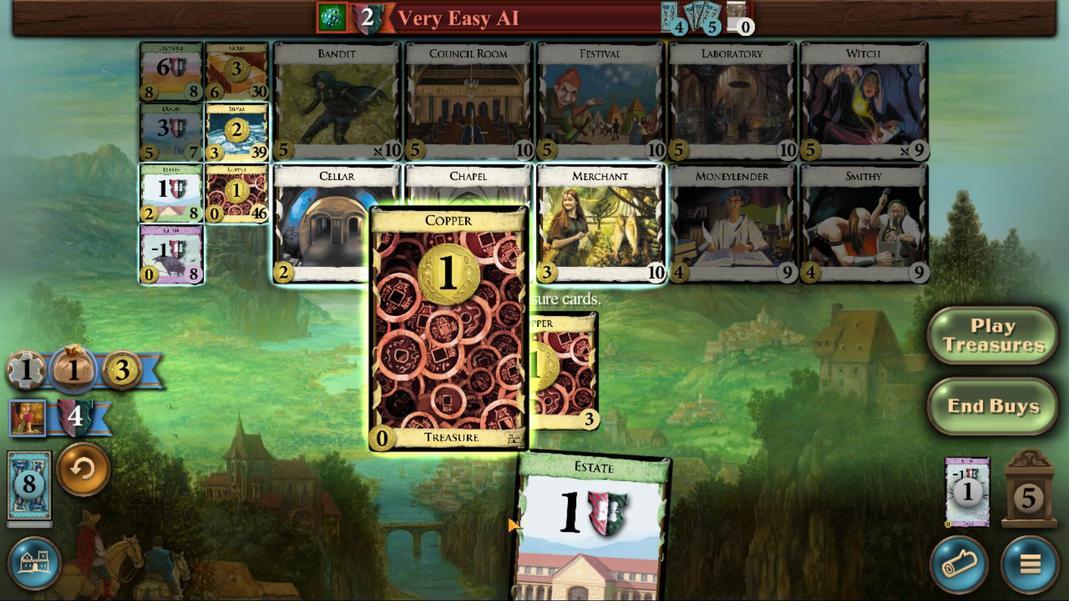 
Action: Mouse scrolled (447, 423) with delta (0, 0)
Screenshot: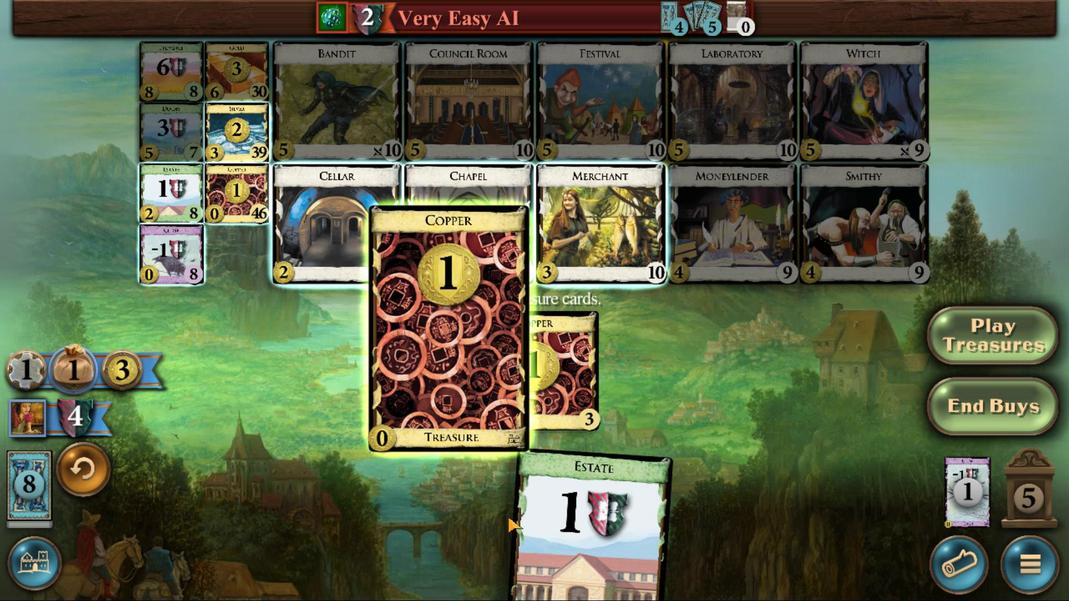 
Action: Mouse moved to (464, 424)
Screenshot: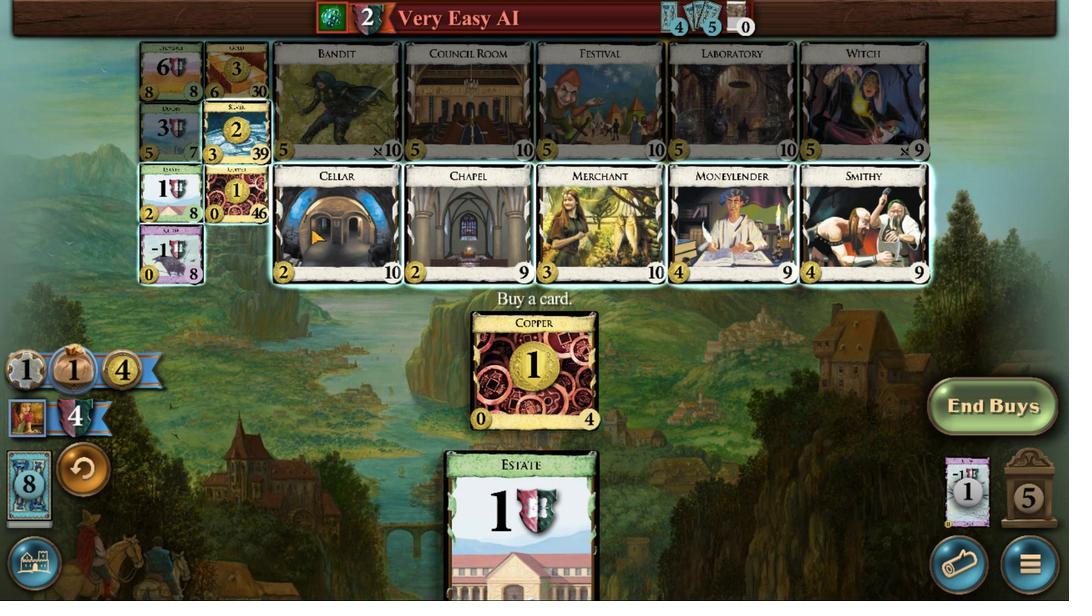 
Action: Mouse pressed left at (464, 424)
Screenshot: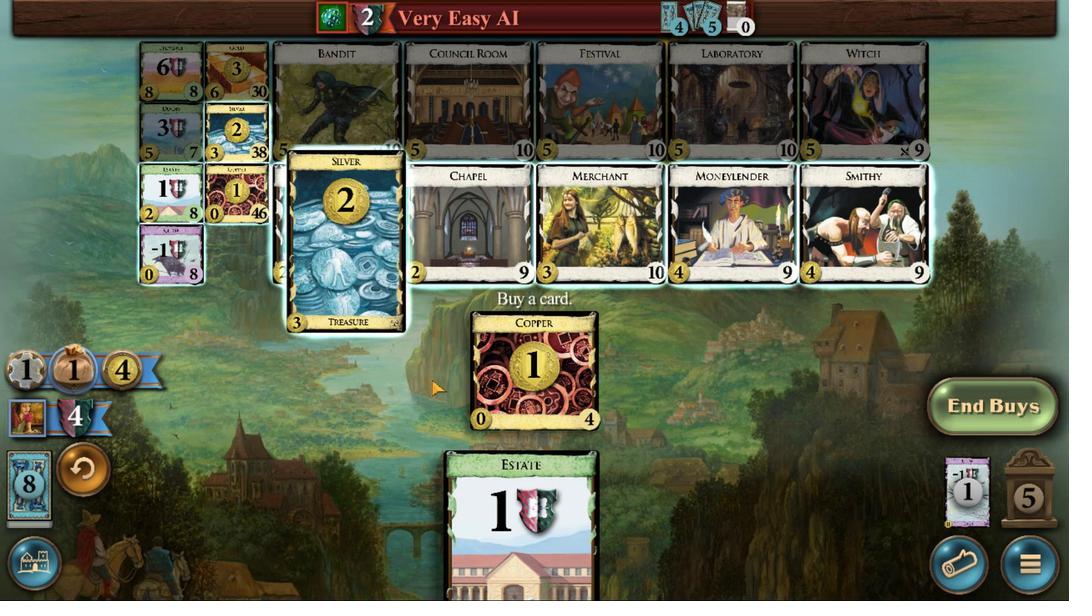 
Action: Mouse moved to (465, 422)
Screenshot: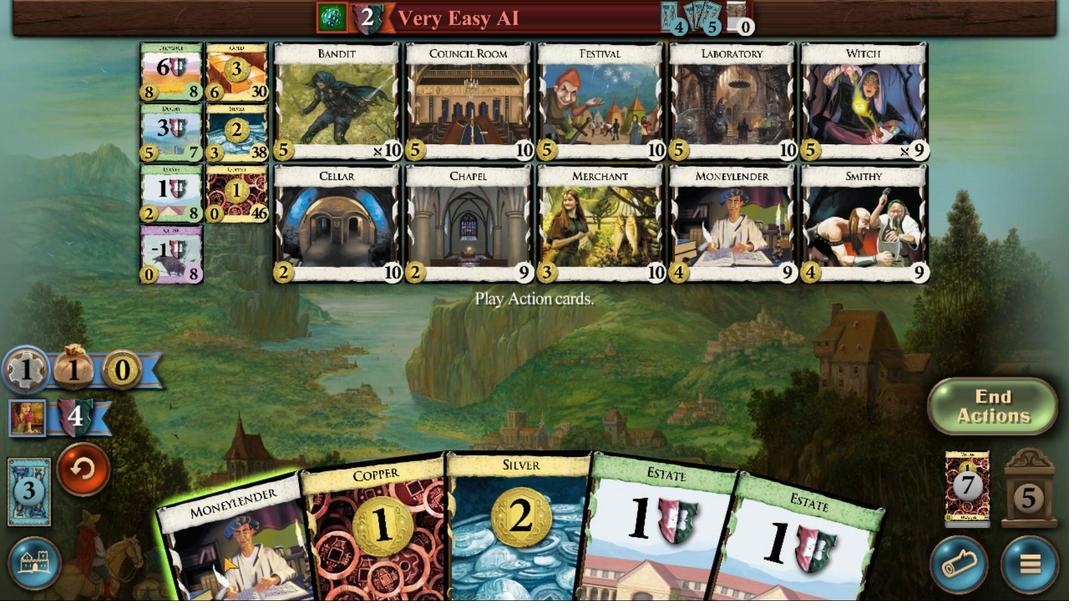 
Action: Mouse scrolled (465, 422) with delta (0, 0)
Screenshot: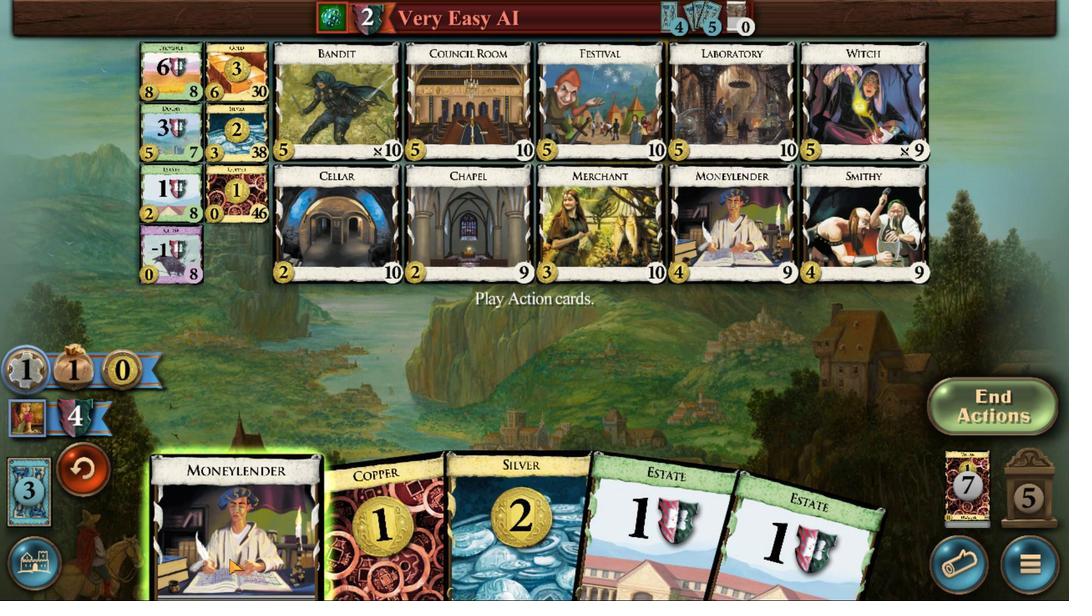 
Action: Mouse moved to (465, 422)
Screenshot: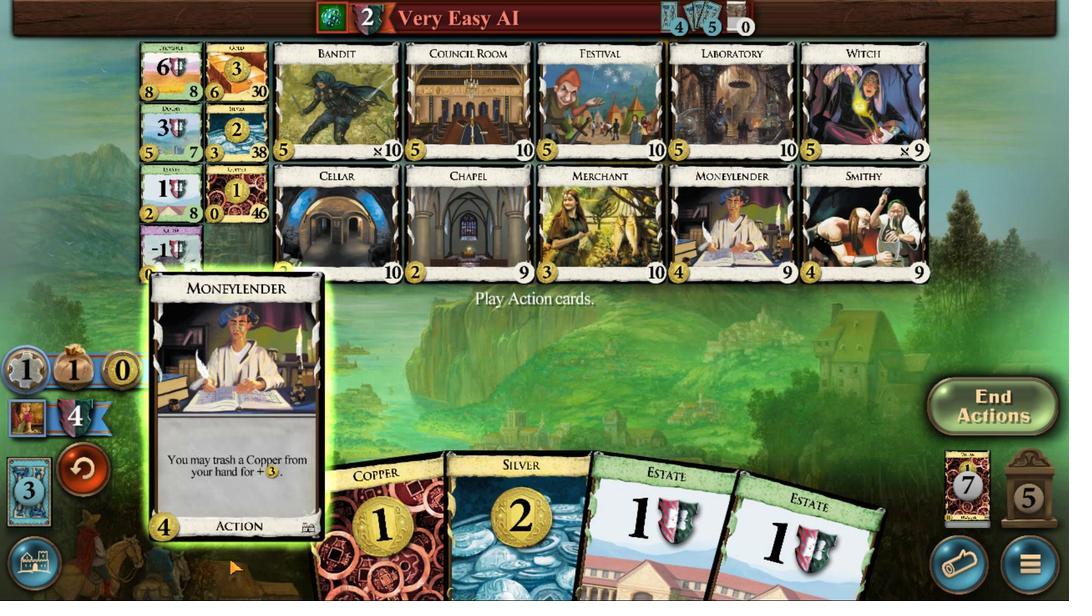 
Action: Mouse scrolled (465, 422) with delta (0, 0)
Screenshot: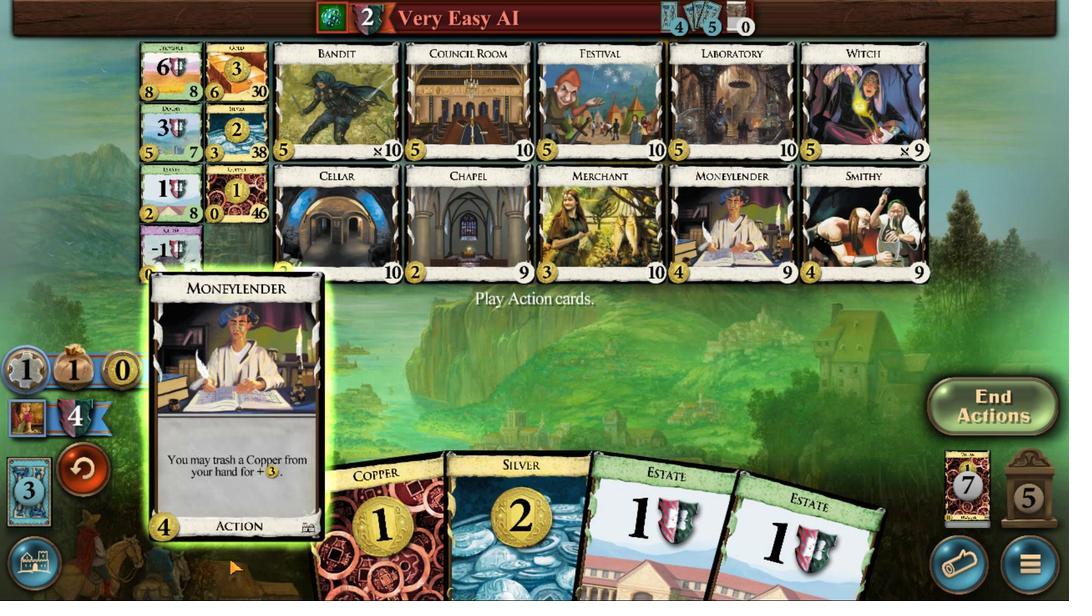 
Action: Mouse moved to (462, 423)
Screenshot: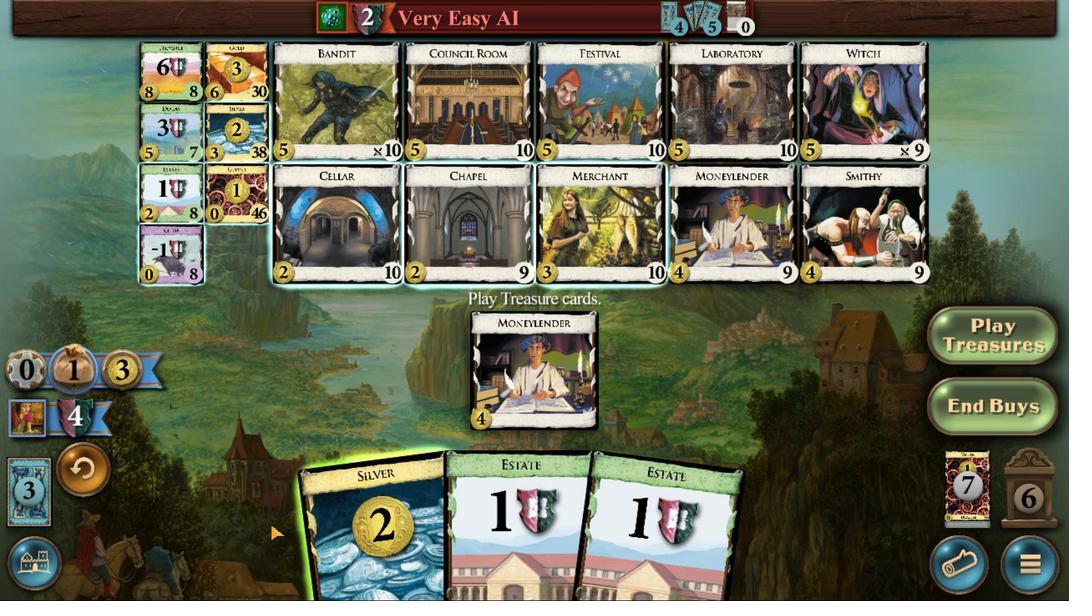 
Action: Mouse scrolled (462, 423) with delta (0, 0)
Screenshot: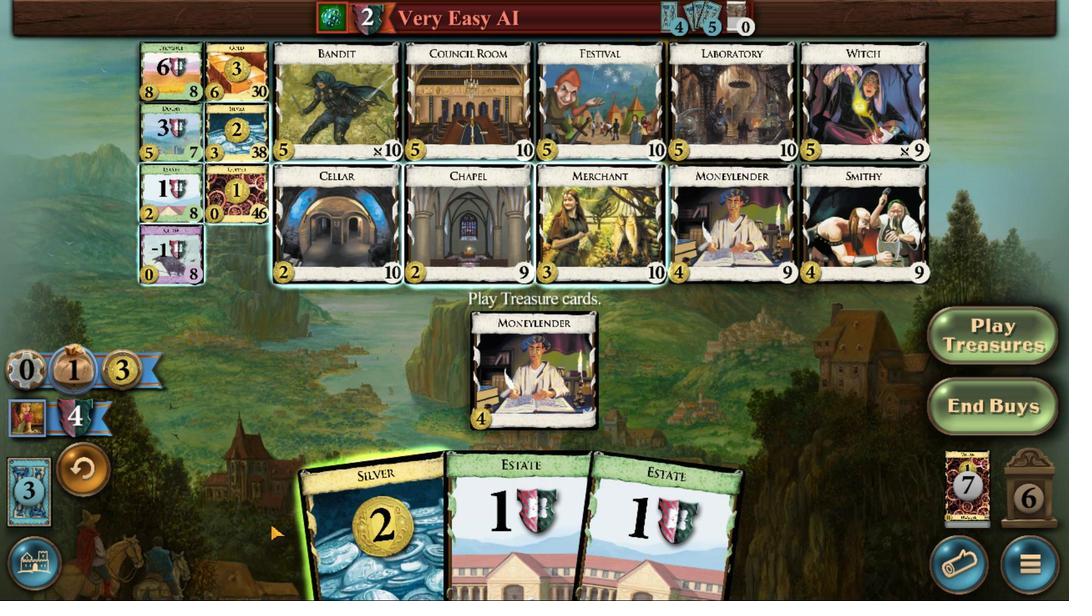 
Action: Mouse scrolled (462, 423) with delta (0, 0)
Screenshot: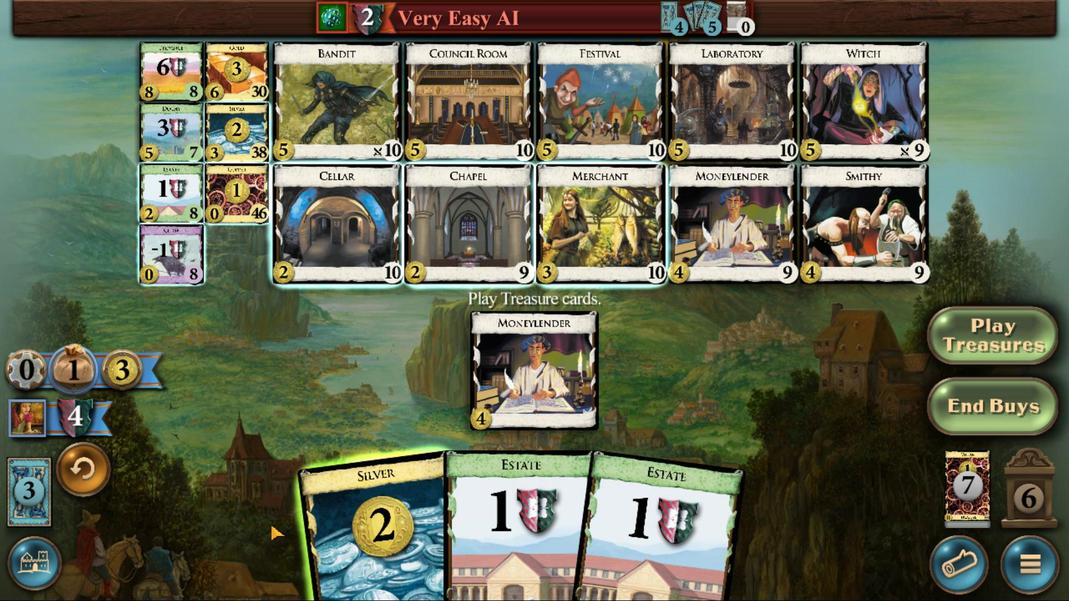 
Action: Mouse scrolled (462, 423) with delta (0, 0)
Screenshot: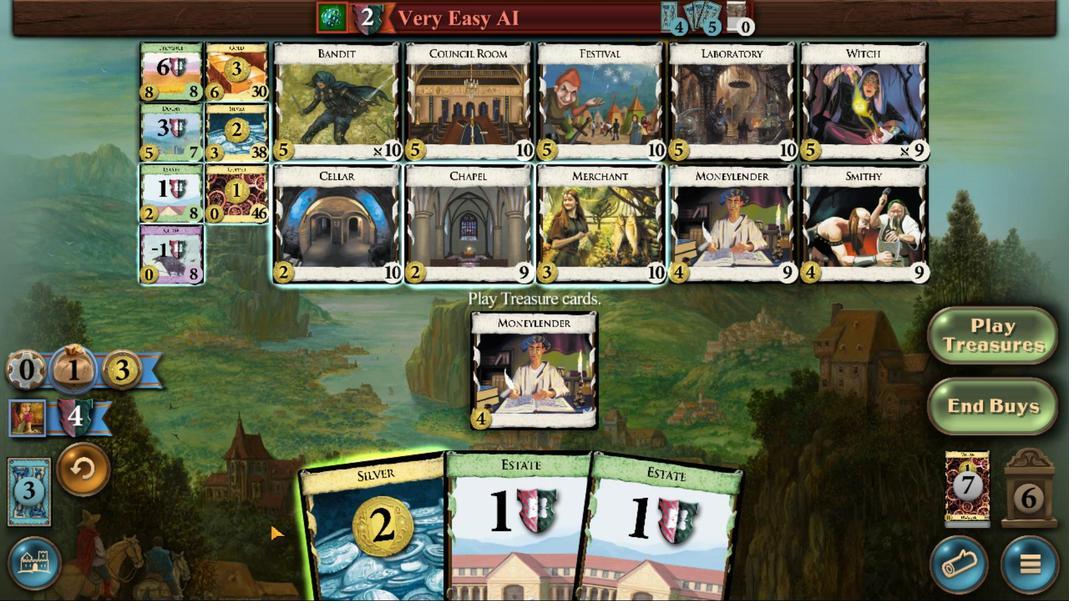 
Action: Mouse moved to (458, 423)
Screenshot: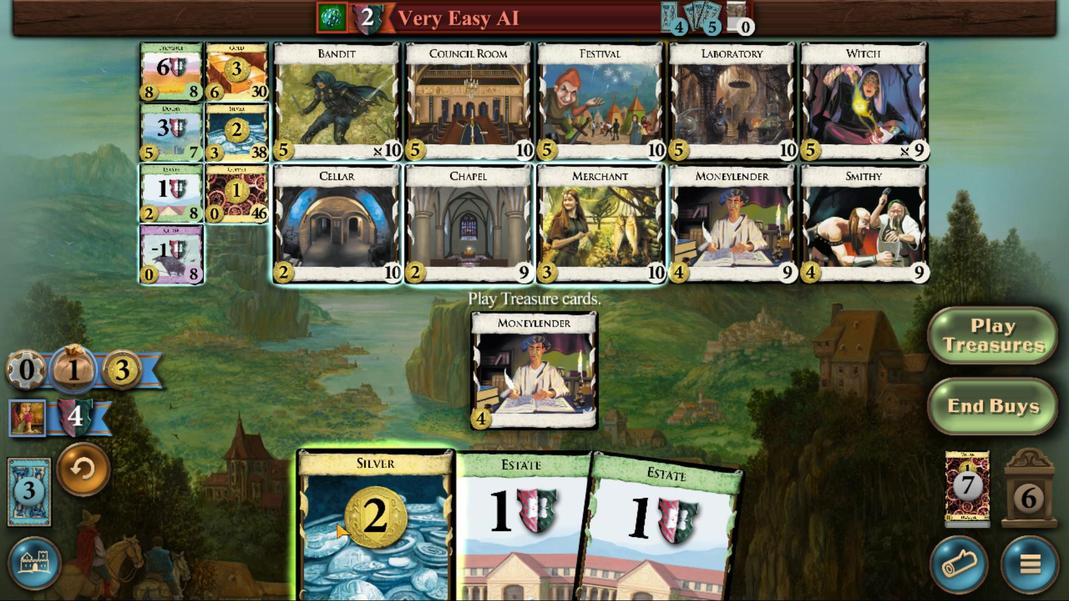 
Action: Mouse scrolled (458, 423) with delta (0, 0)
Screenshot: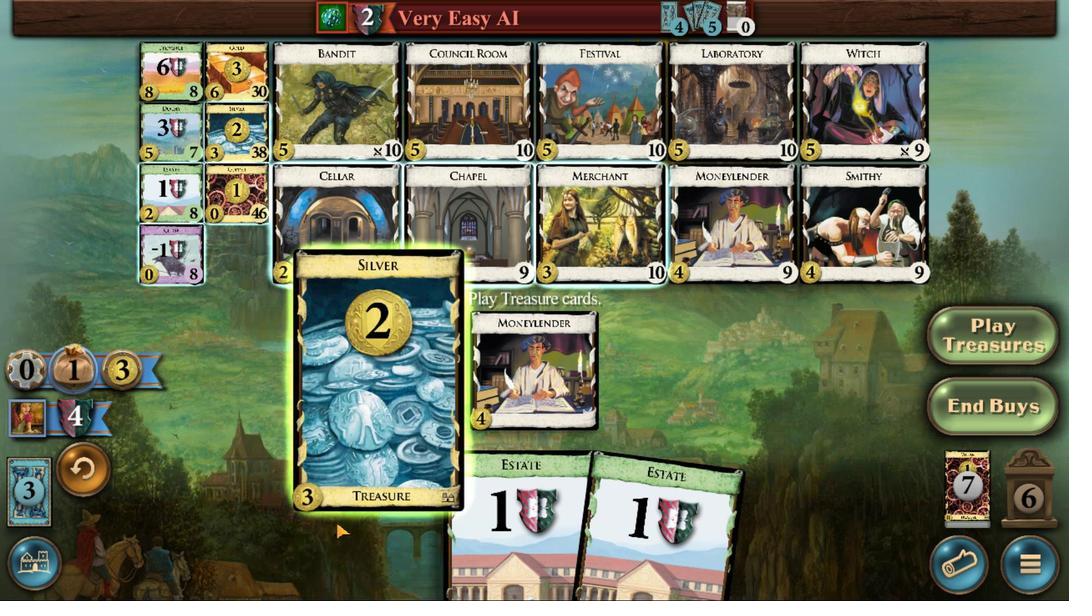 
Action: Mouse scrolled (458, 423) with delta (0, 0)
Screenshot: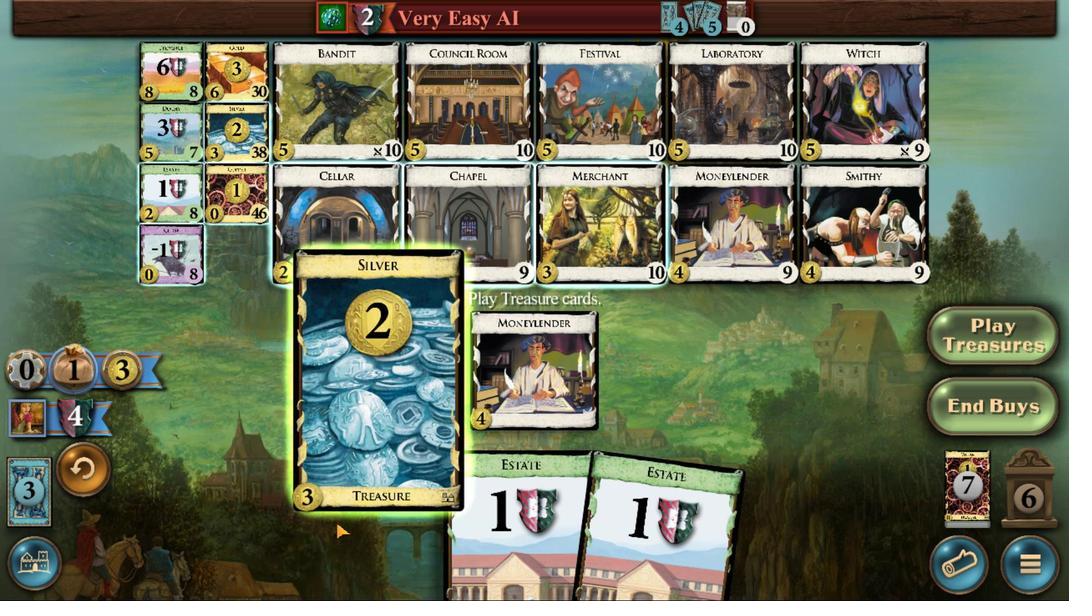 
Action: Mouse scrolled (458, 423) with delta (0, 0)
Screenshot: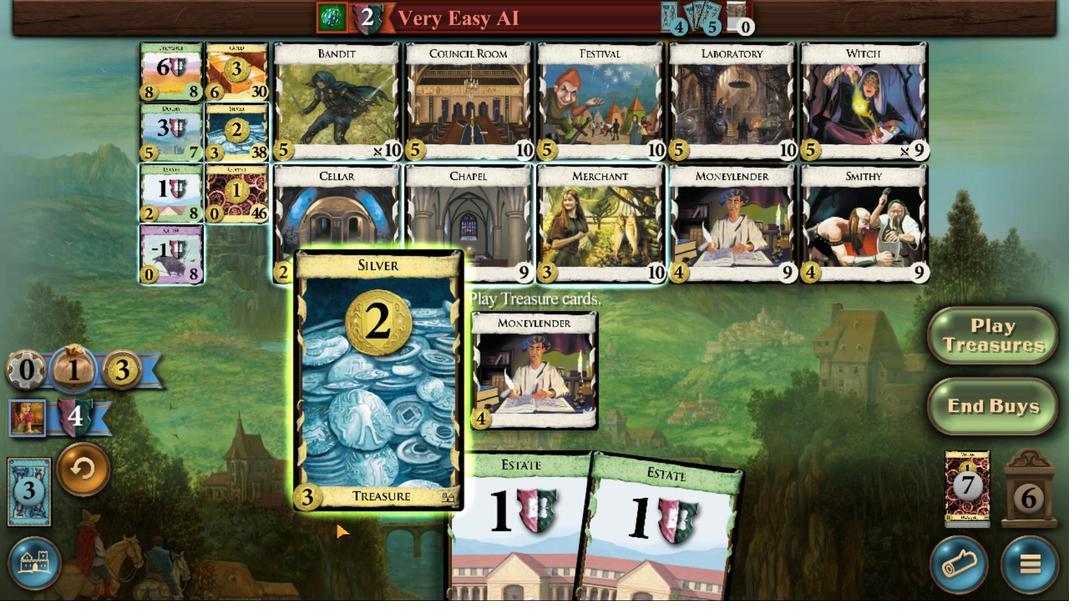 
Action: Mouse moved to (467, 424)
Screenshot: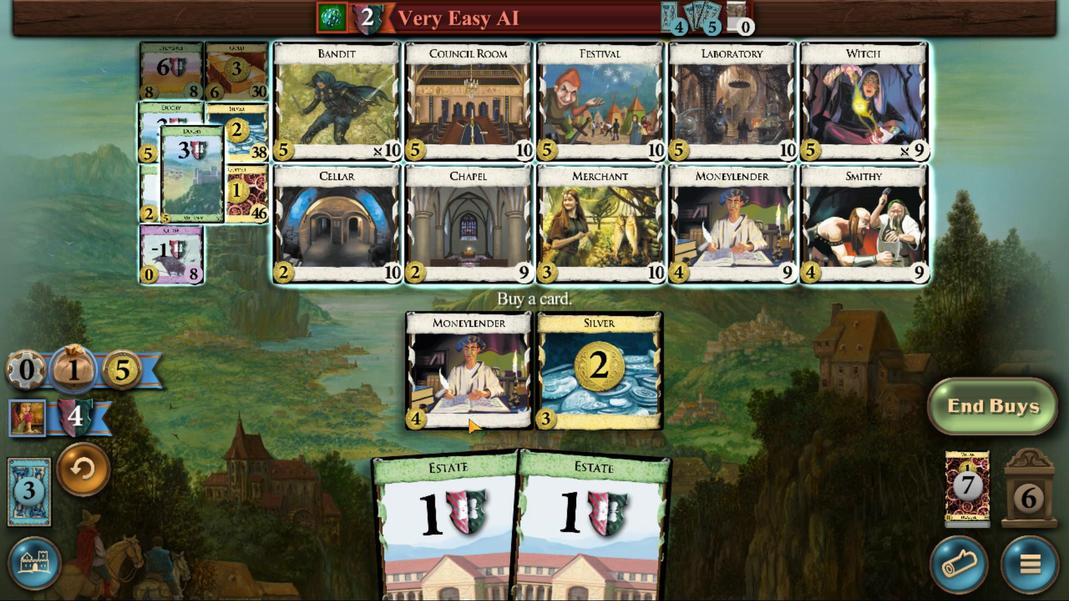 
Action: Mouse pressed left at (467, 424)
Screenshot: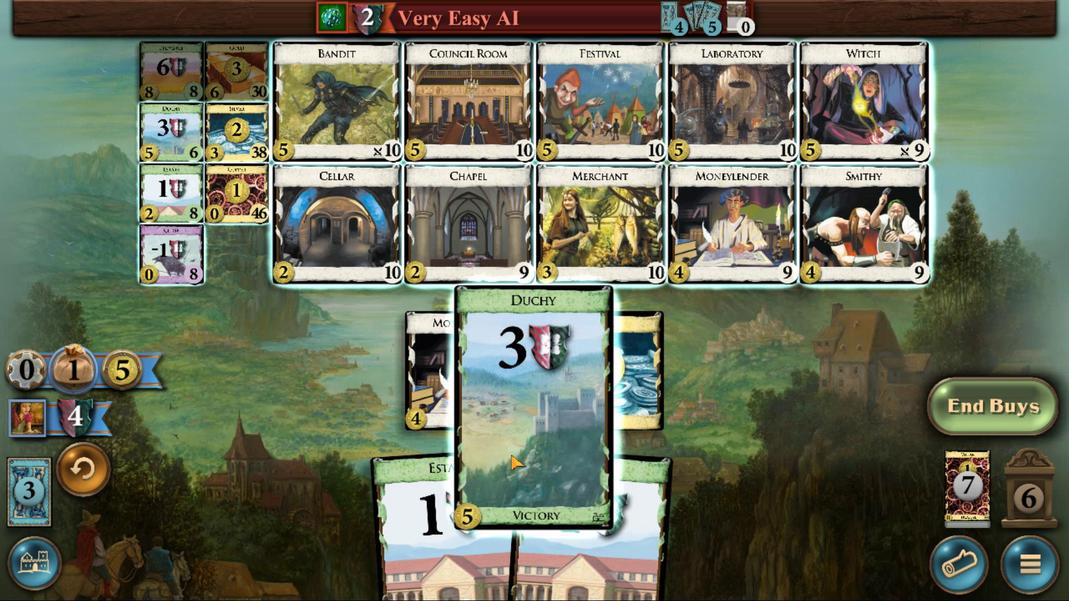 
Action: Mouse moved to (462, 422)
Screenshot: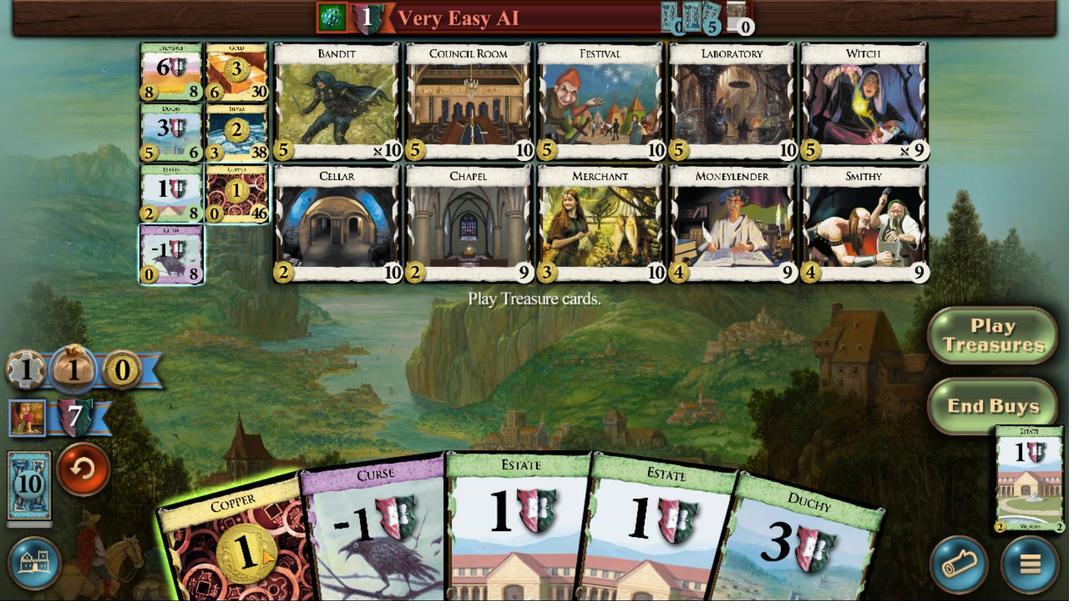 
Action: Mouse scrolled (462, 422) with delta (0, 0)
Screenshot: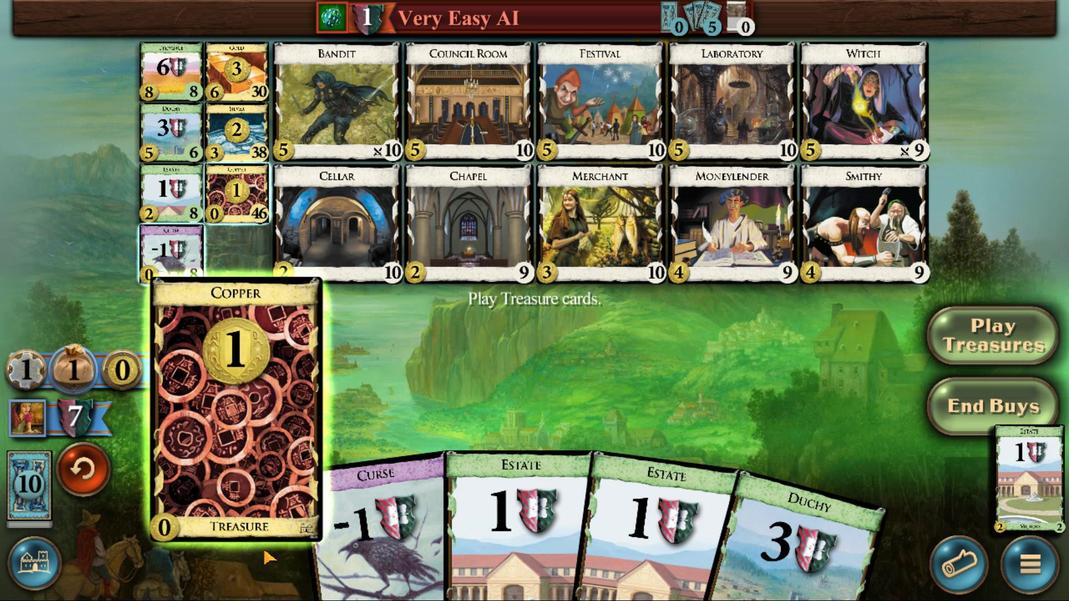 
Action: Mouse scrolled (462, 422) with delta (0, 0)
Screenshot: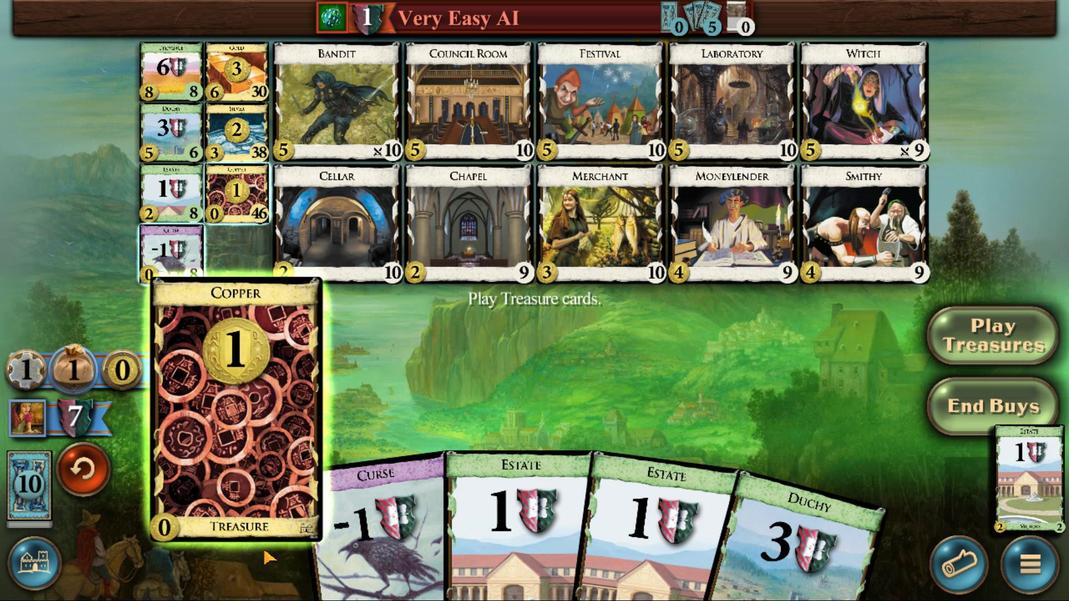 
Action: Mouse scrolled (462, 422) with delta (0, 0)
Screenshot: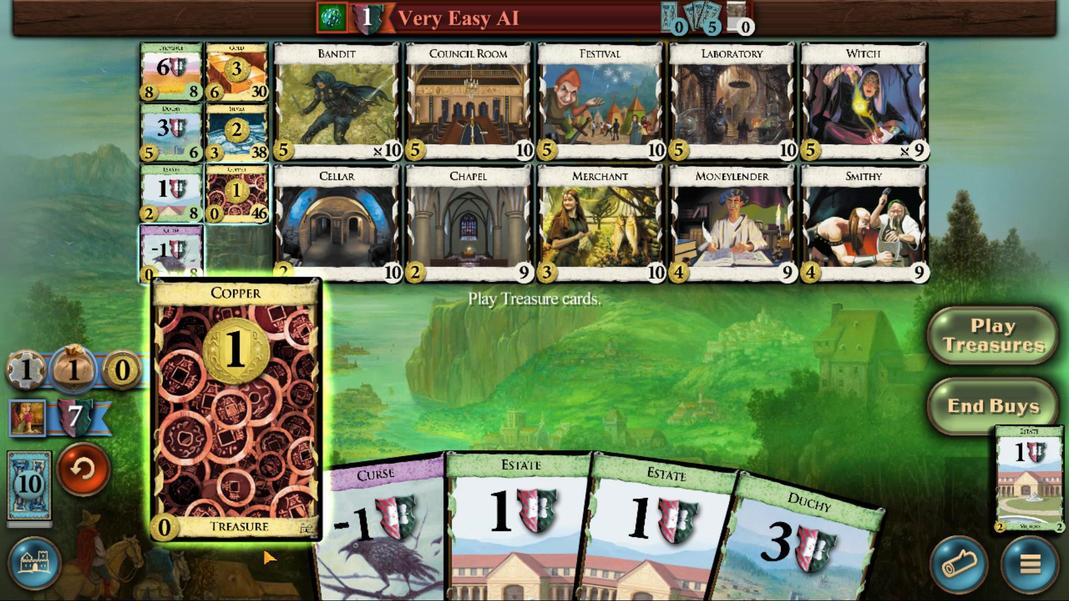 
Action: Mouse moved to (464, 424)
Screenshot: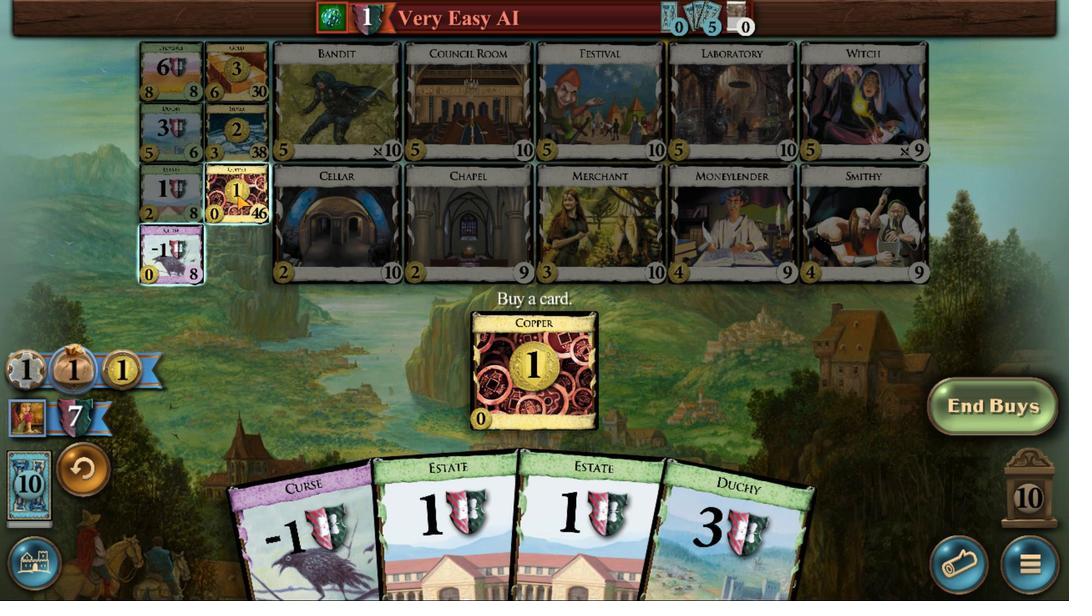
Action: Mouse pressed left at (464, 424)
Screenshot: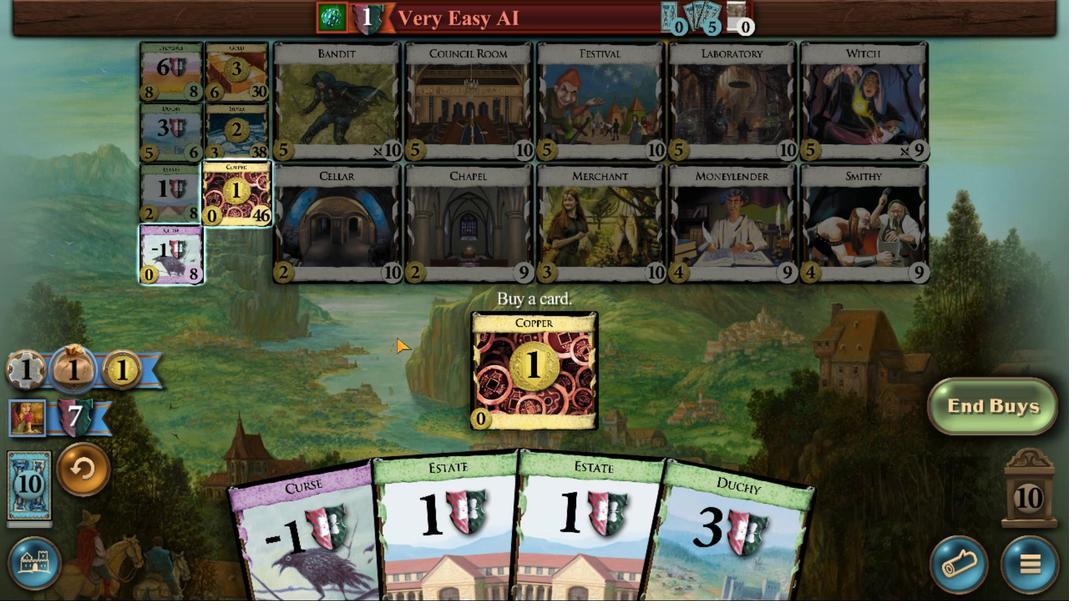 
Action: Mouse moved to (462, 423)
Screenshot: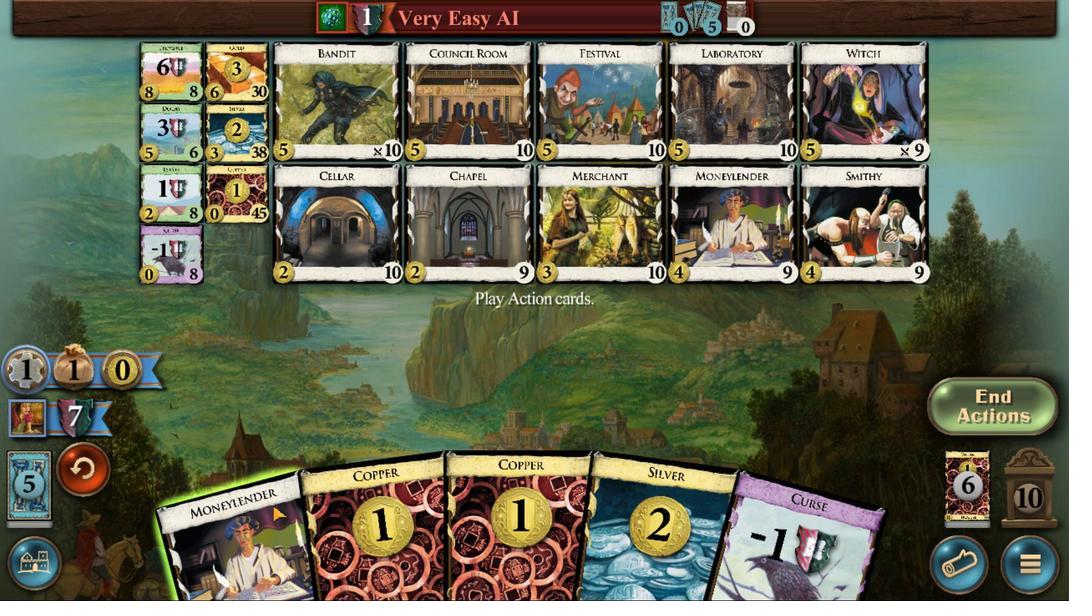 
Action: Mouse scrolled (462, 423) with delta (0, 0)
Screenshot: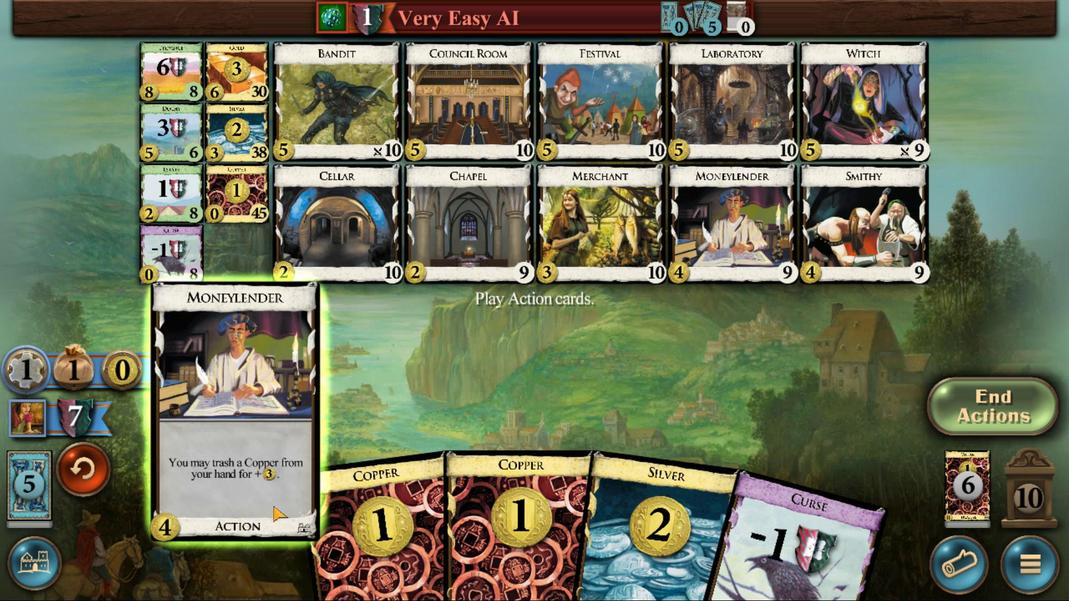 
Action: Mouse scrolled (462, 423) with delta (0, 0)
Screenshot: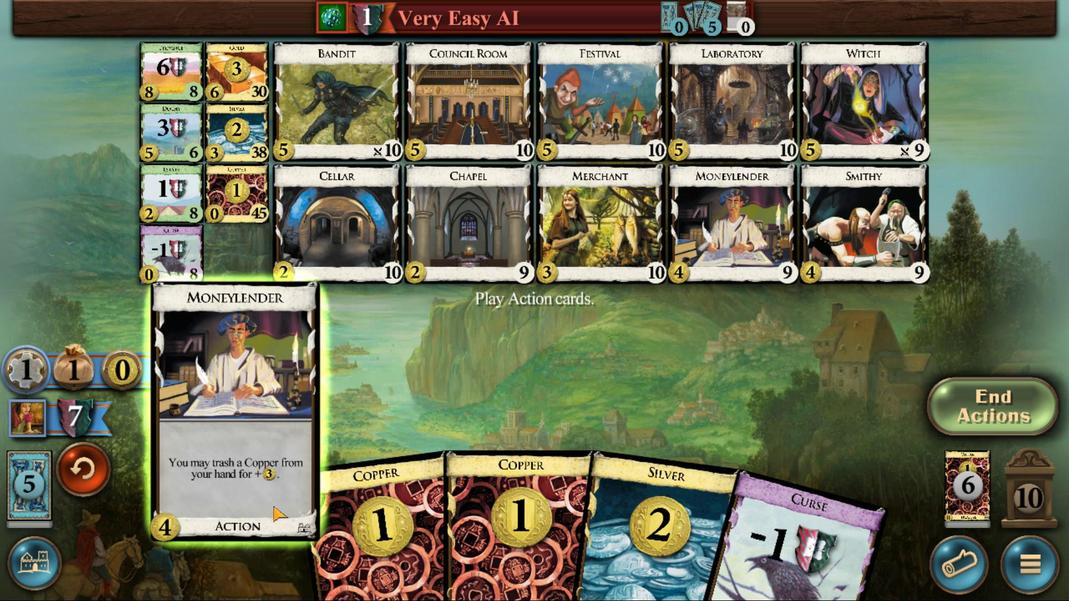 
Action: Mouse scrolled (462, 423) with delta (0, 0)
Screenshot: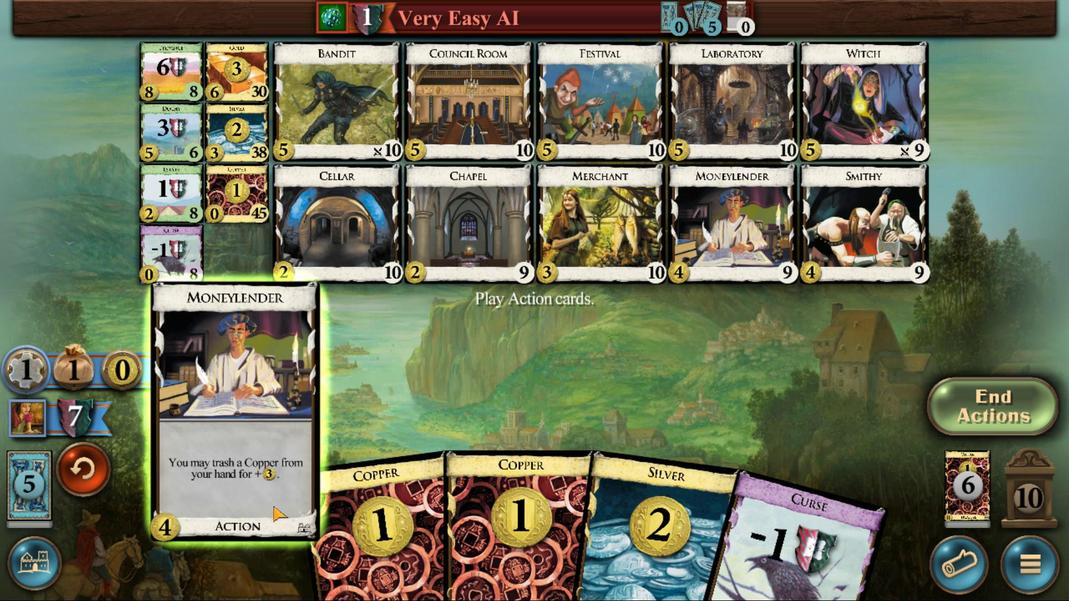 
Action: Mouse scrolled (462, 423) with delta (0, 0)
Screenshot: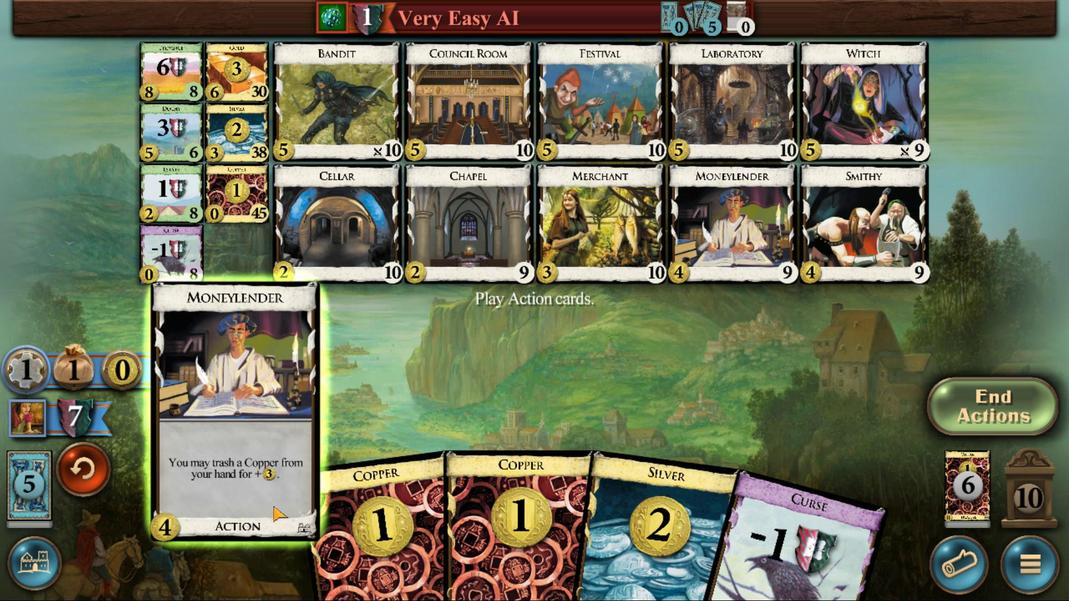 
Action: Mouse moved to (446, 423)
Screenshot: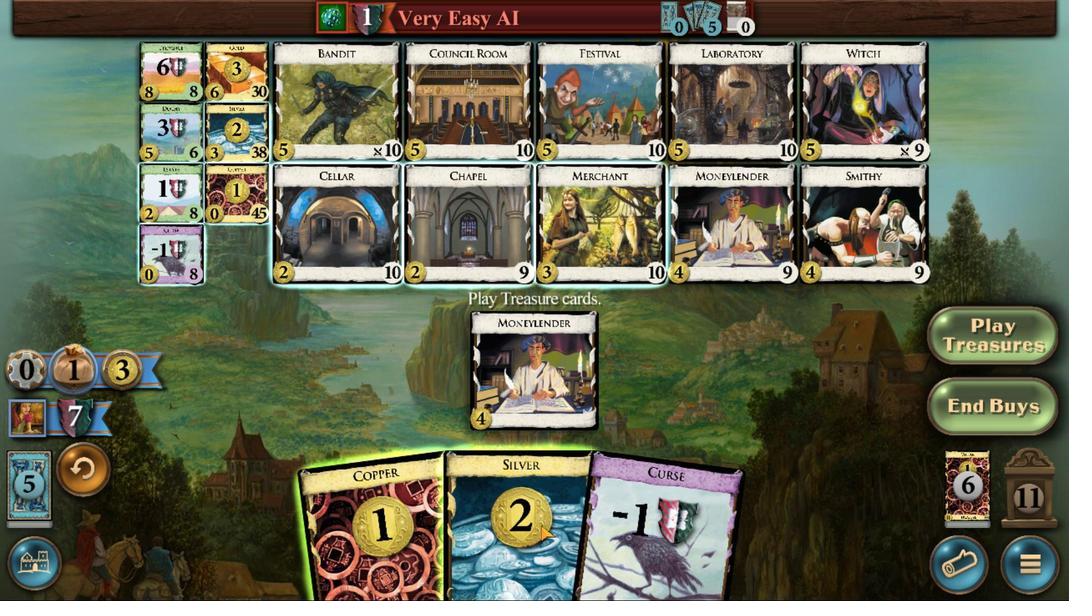 
Action: Mouse scrolled (446, 423) with delta (0, 0)
Screenshot: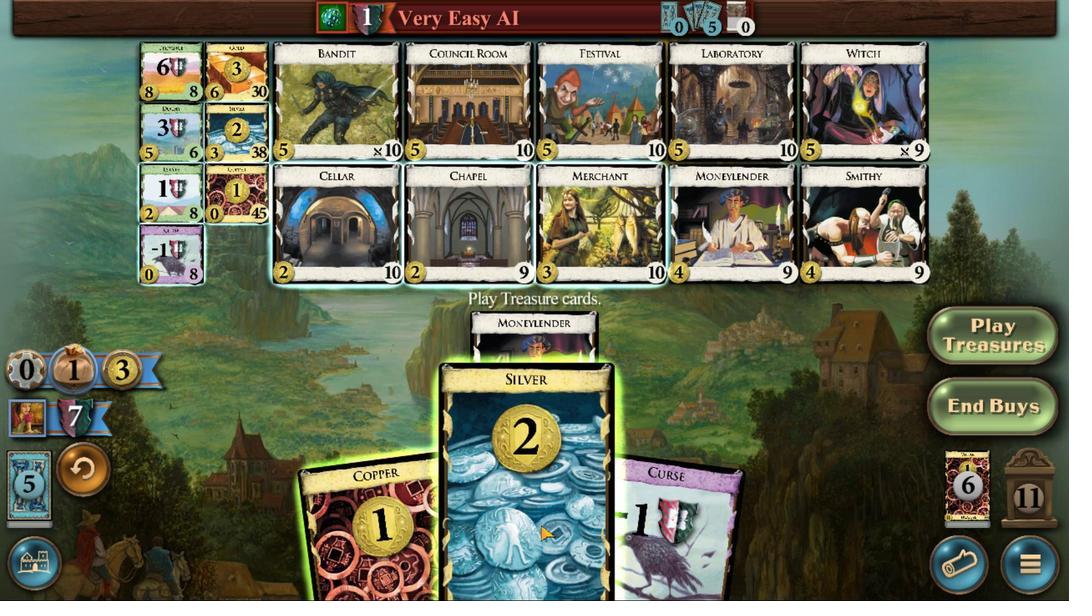 
Action: Mouse scrolled (446, 423) with delta (0, 0)
Screenshot: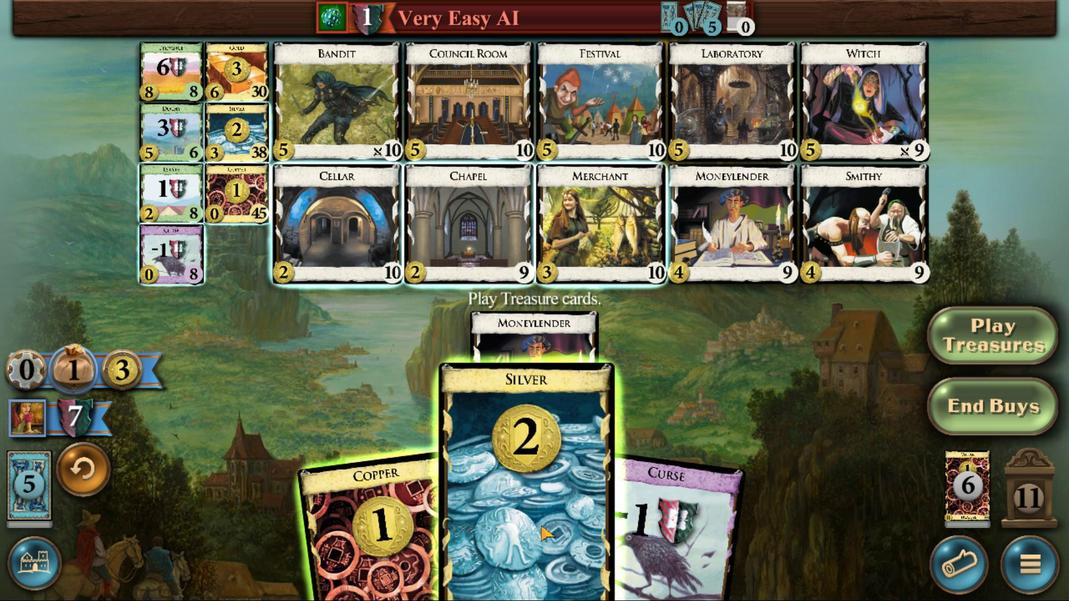 
Action: Mouse scrolled (446, 423) with delta (0, 0)
Screenshot: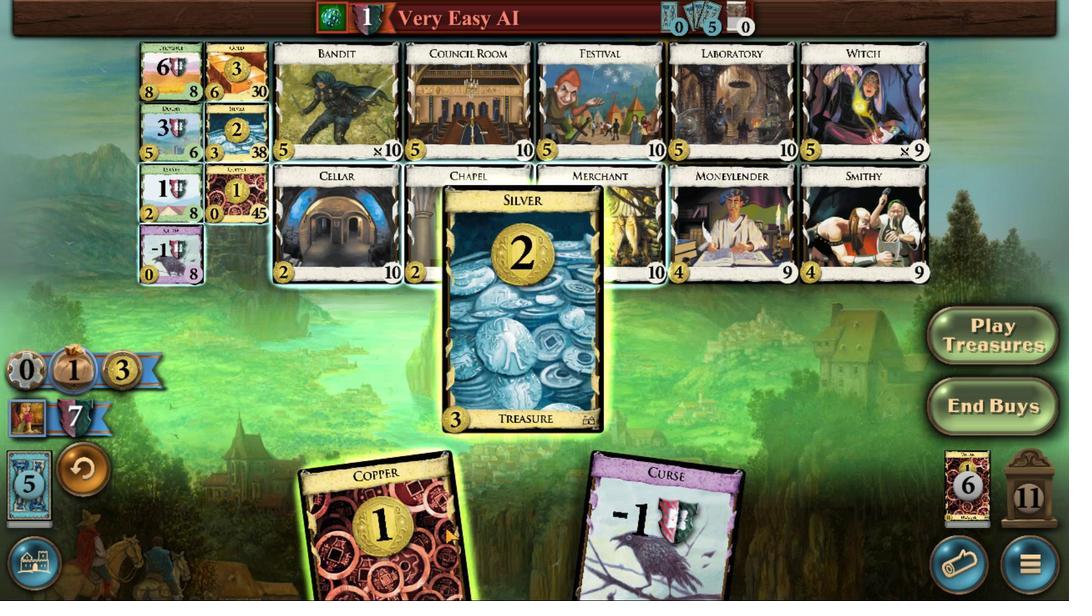 
Action: Mouse scrolled (446, 423) with delta (0, 0)
Screenshot: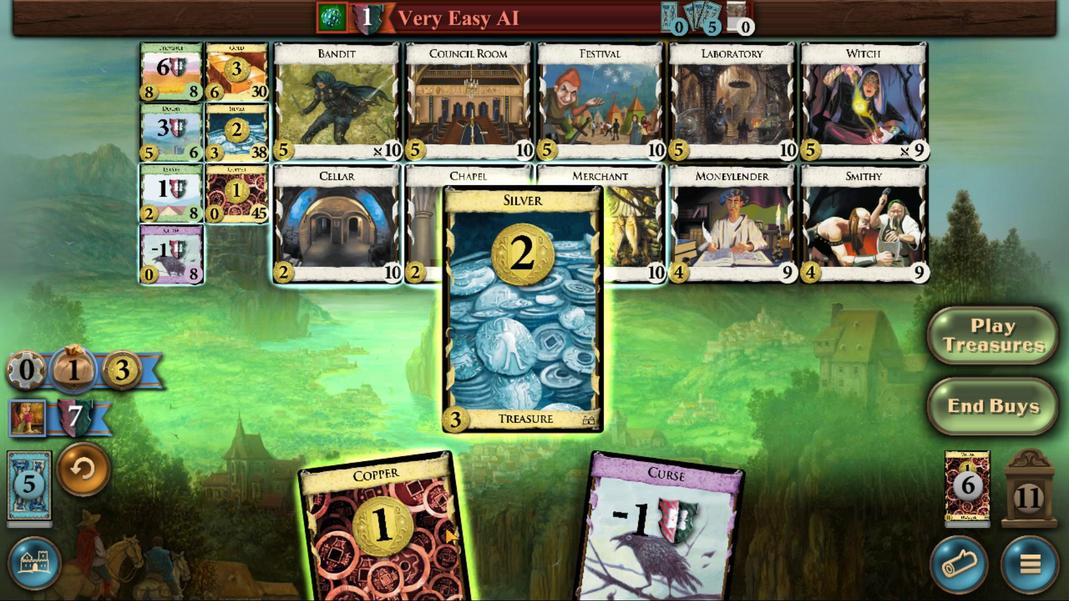 
Action: Mouse moved to (451, 423)
Screenshot: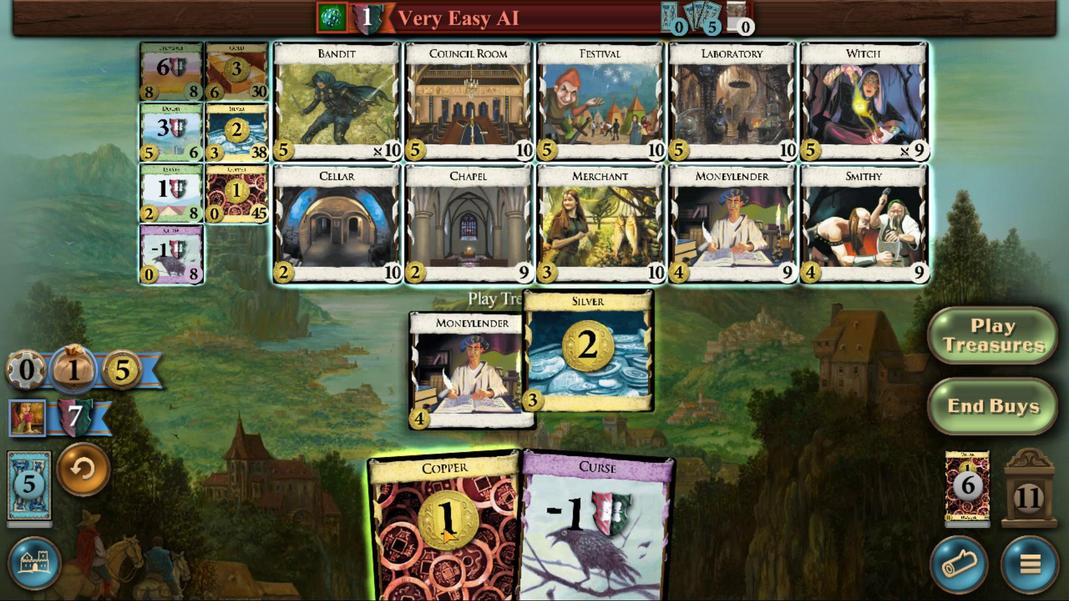 
Action: Mouse scrolled (451, 423) with delta (0, 0)
Screenshot: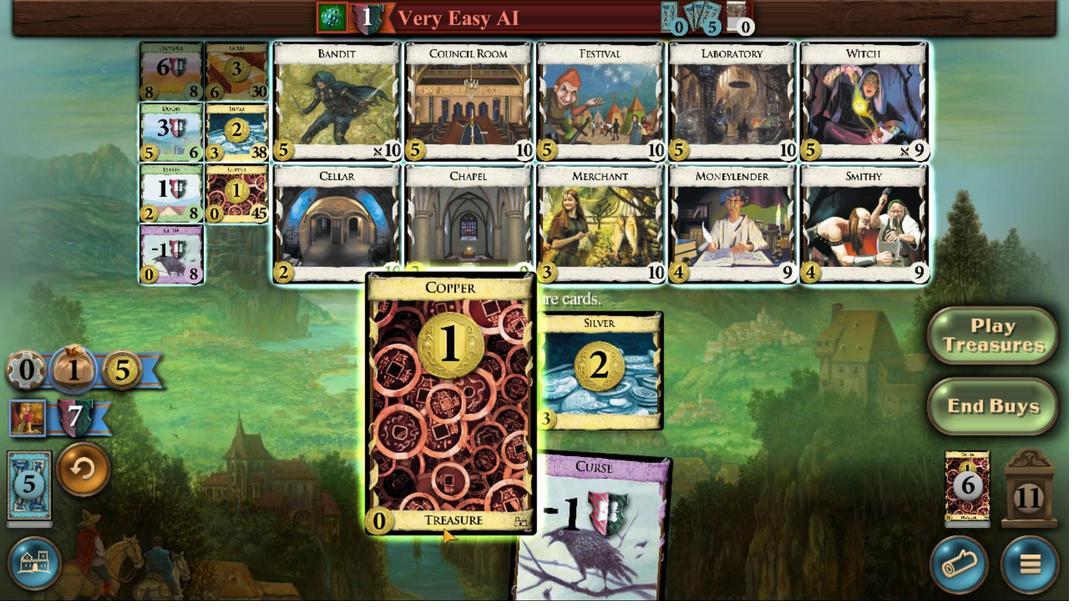 
Action: Mouse scrolled (451, 423) with delta (0, 0)
Screenshot: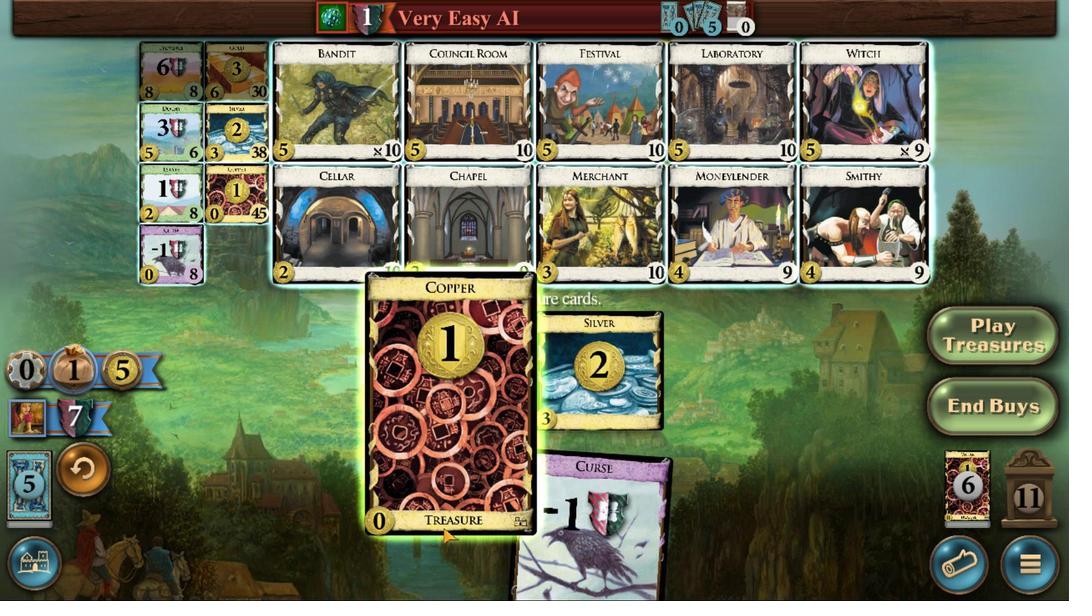 
Action: Mouse scrolled (451, 423) with delta (0, 0)
Screenshot: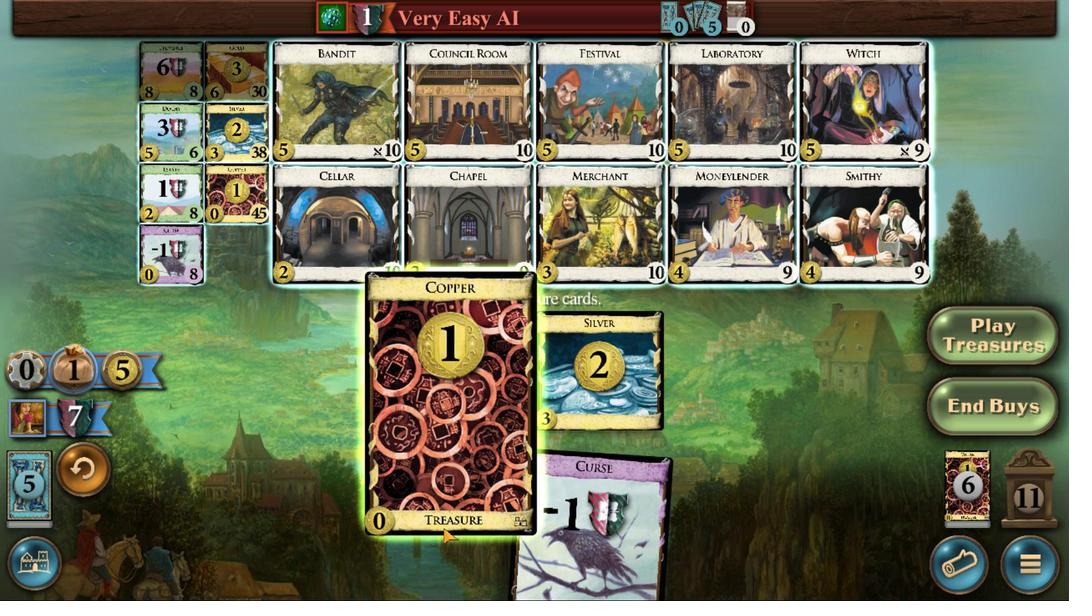 
Action: Mouse scrolled (451, 423) with delta (0, 0)
Screenshot: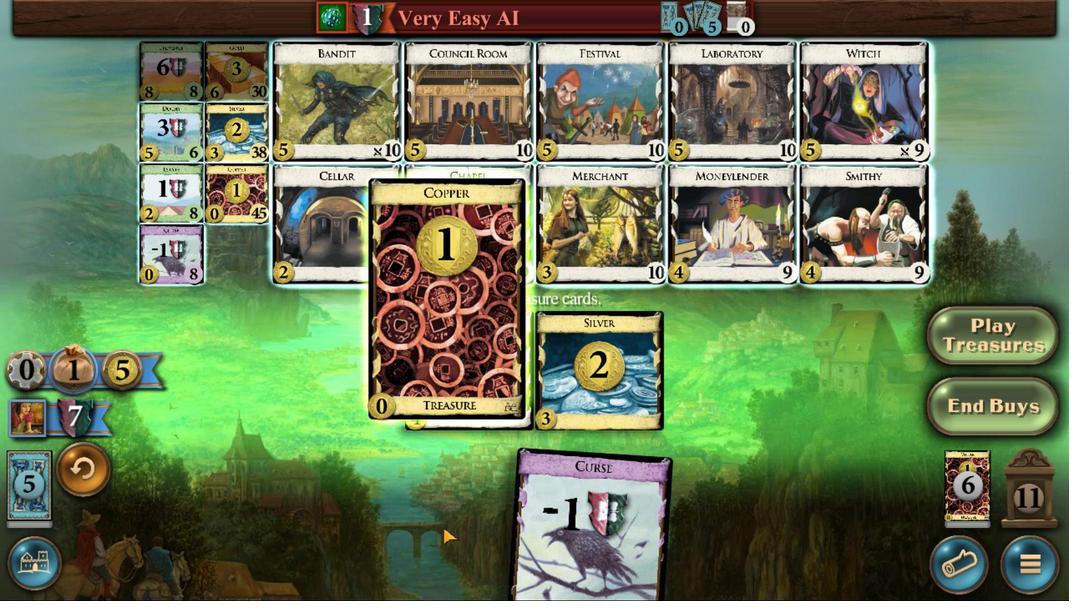 
Action: Mouse moved to (463, 424)
Screenshot: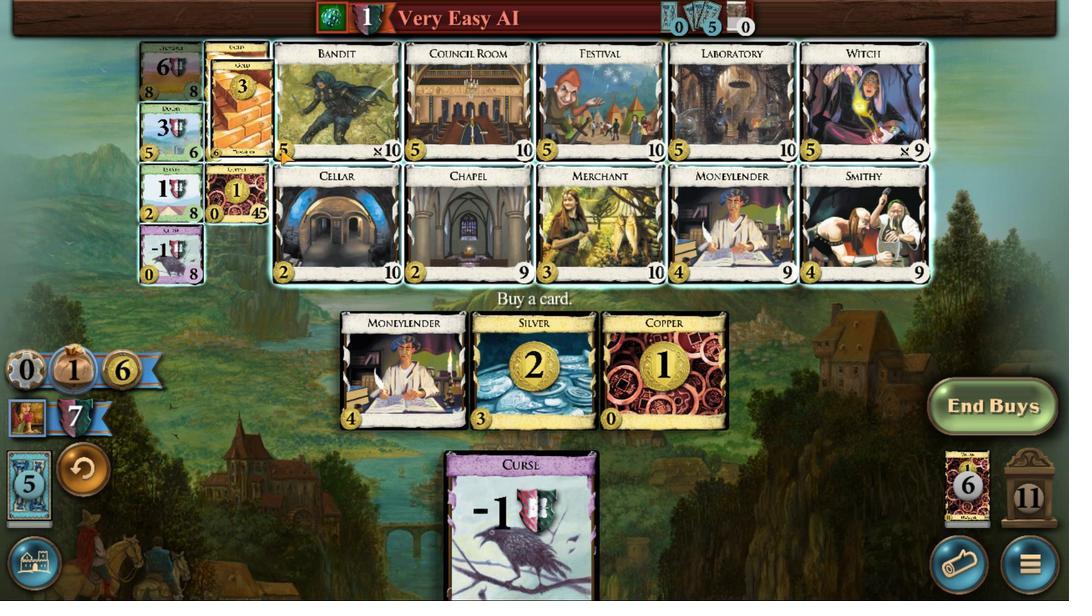 
Action: Mouse pressed left at (463, 424)
Screenshot: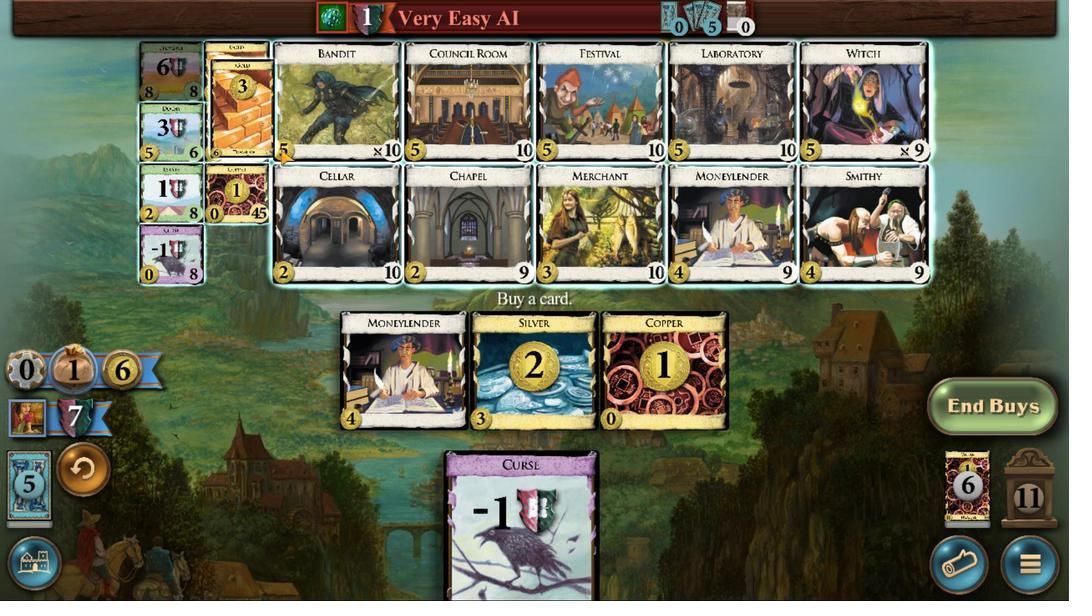 
Action: Mouse moved to (449, 423)
Screenshot: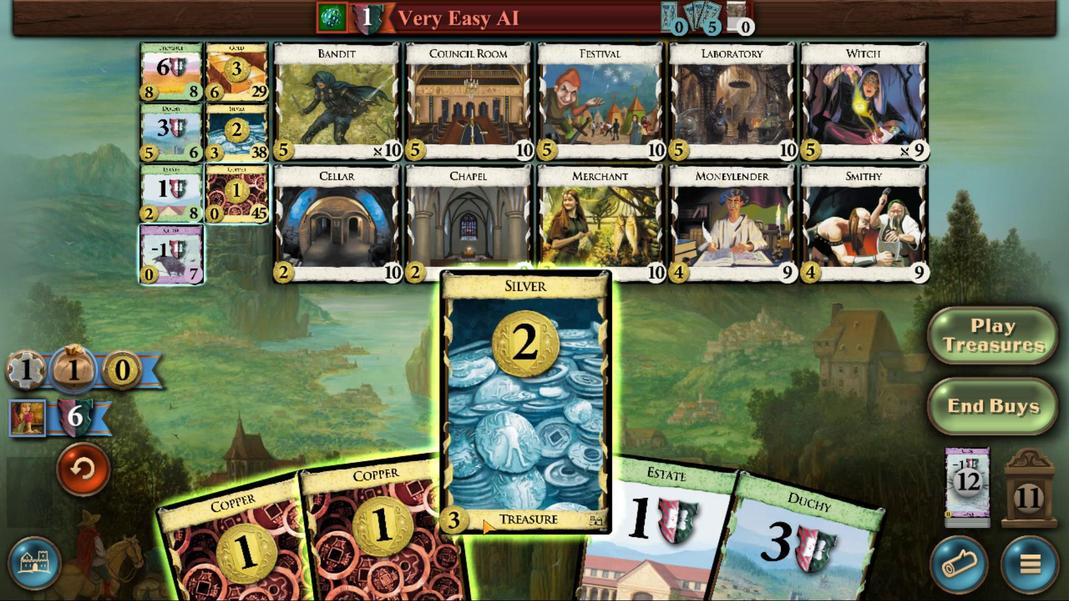 
Action: Mouse scrolled (449, 423) with delta (0, 0)
Screenshot: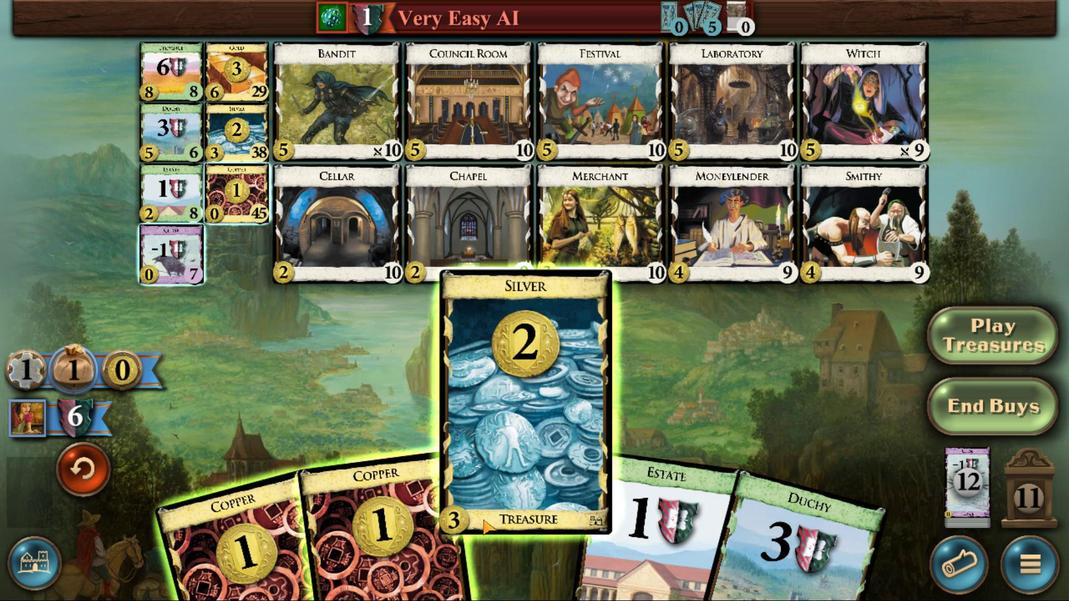 
Action: Mouse scrolled (449, 423) with delta (0, 0)
Screenshot: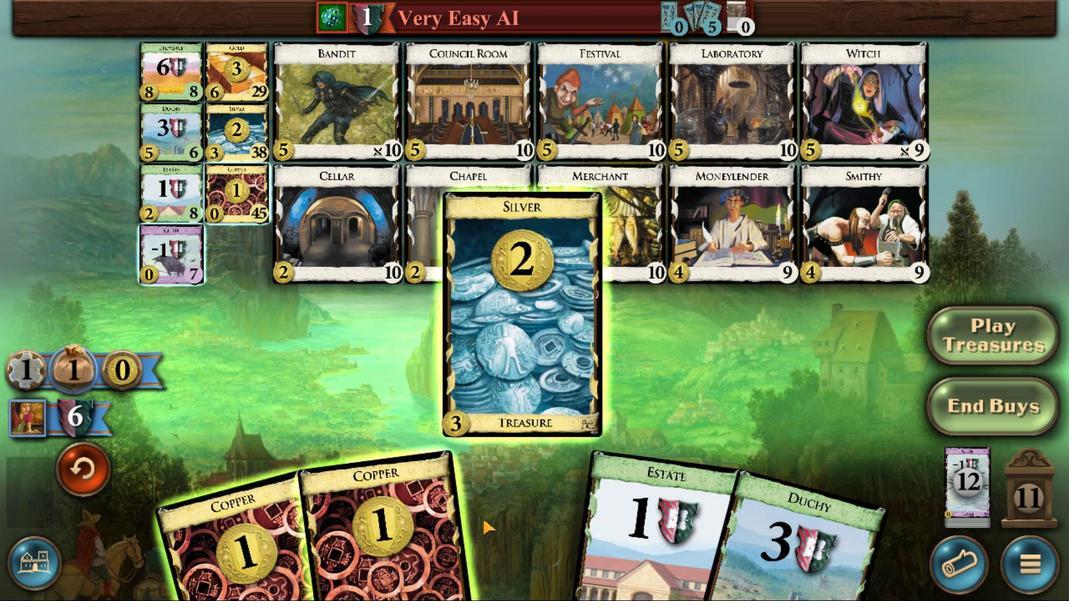 
Action: Mouse scrolled (449, 423) with delta (0, 0)
Screenshot: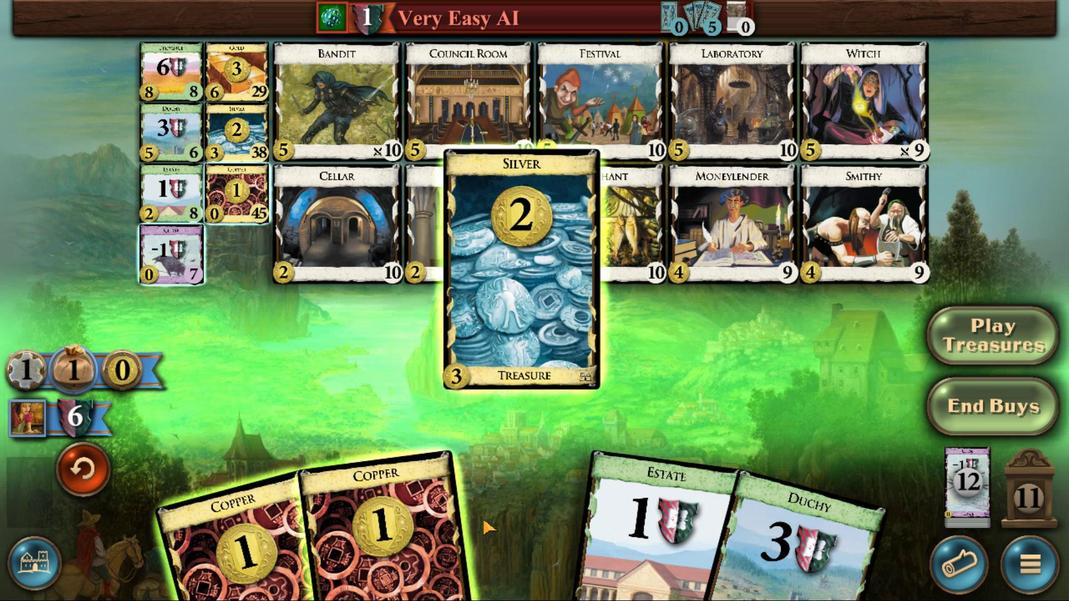 
Action: Mouse moved to (452, 423)
Screenshot: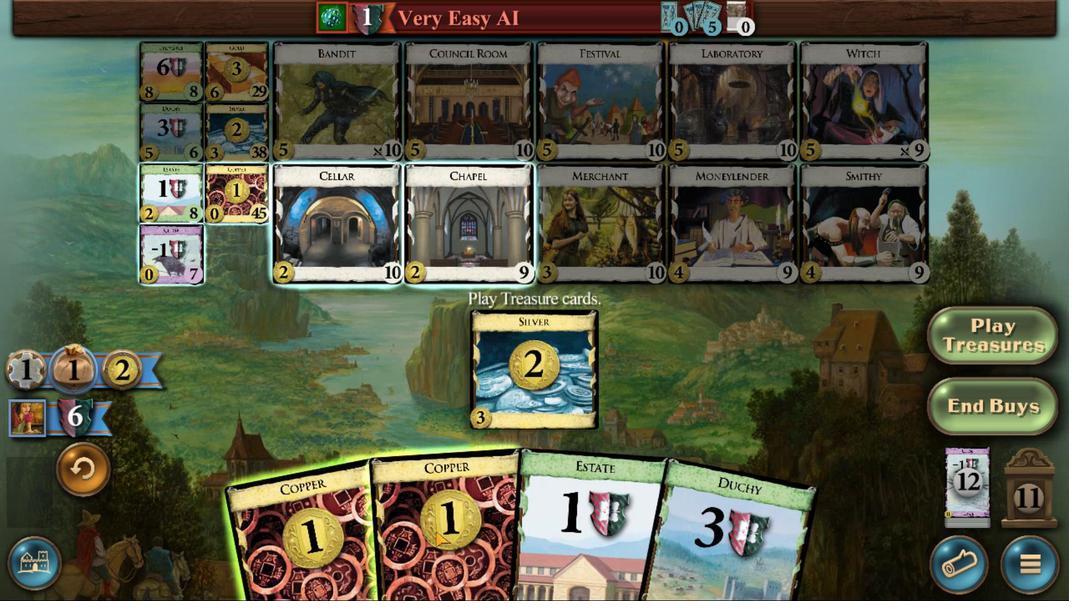 
Action: Mouse scrolled (452, 423) with delta (0, 0)
Screenshot: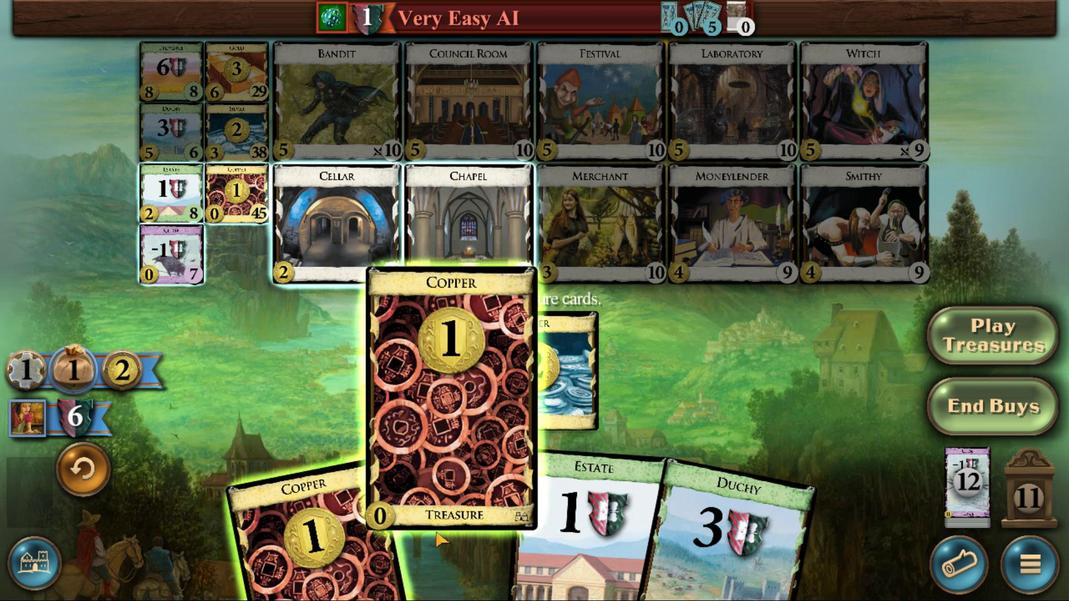 
Action: Mouse scrolled (452, 423) with delta (0, 0)
Screenshot: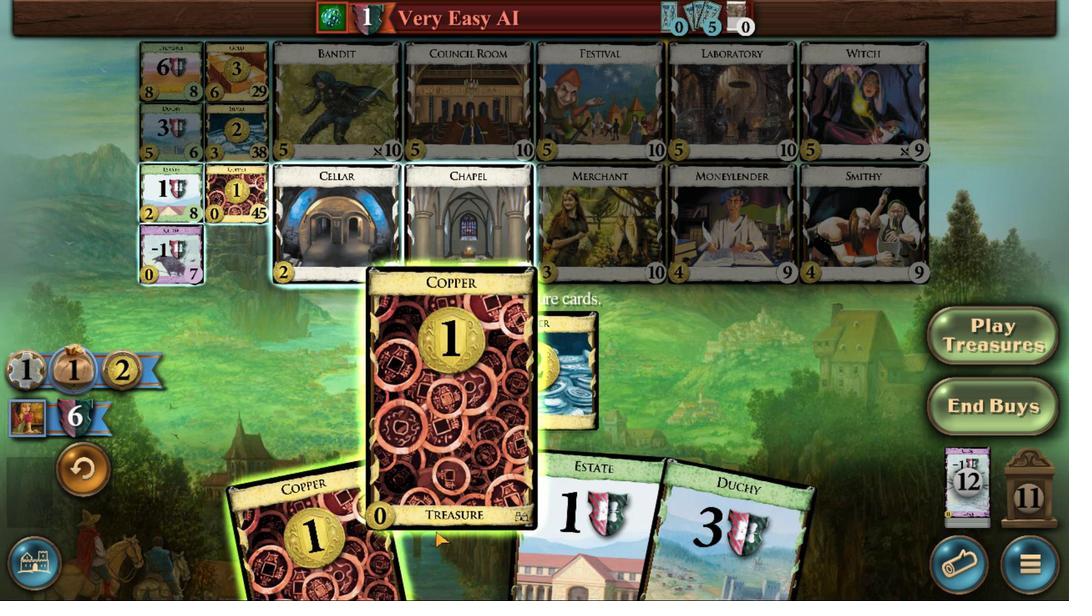 
Action: Mouse scrolled (452, 423) with delta (0, 0)
Screenshot: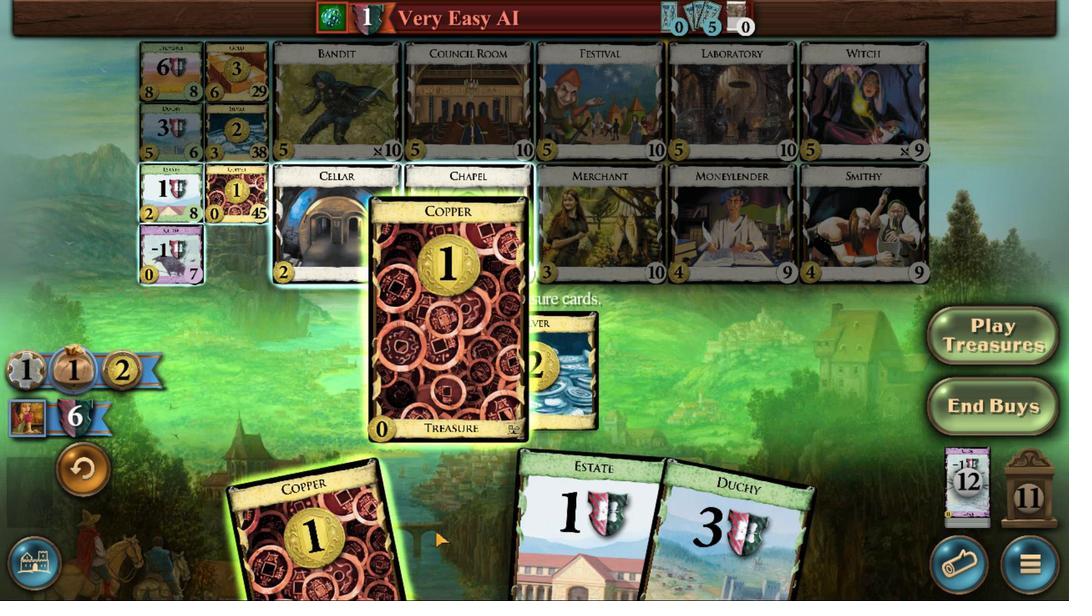 
Action: Mouse moved to (453, 422)
Screenshot: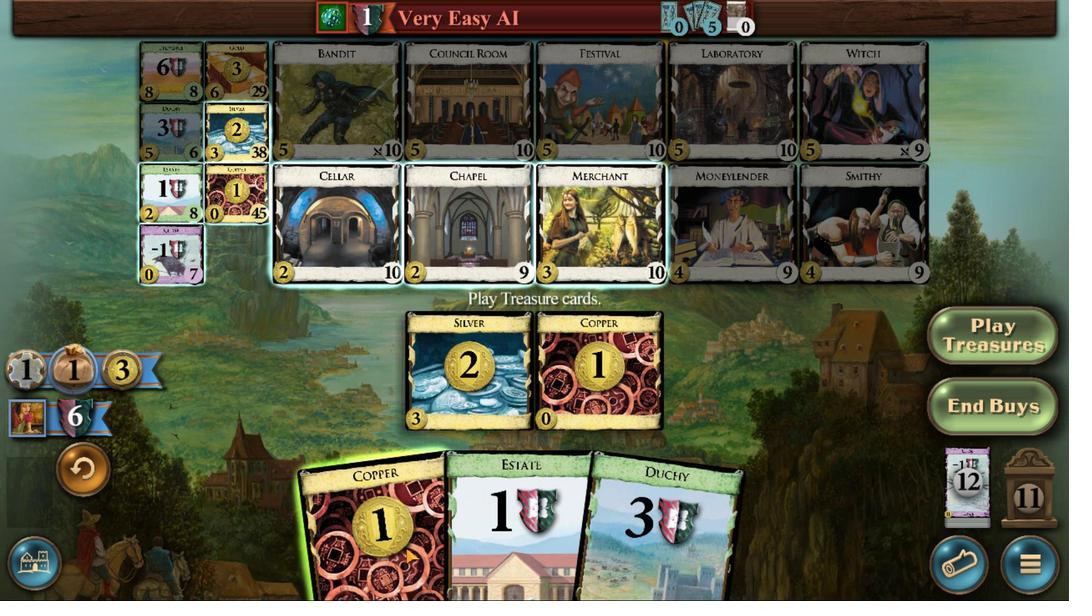 
Action: Mouse scrolled (453, 422) with delta (0, 0)
Screenshot: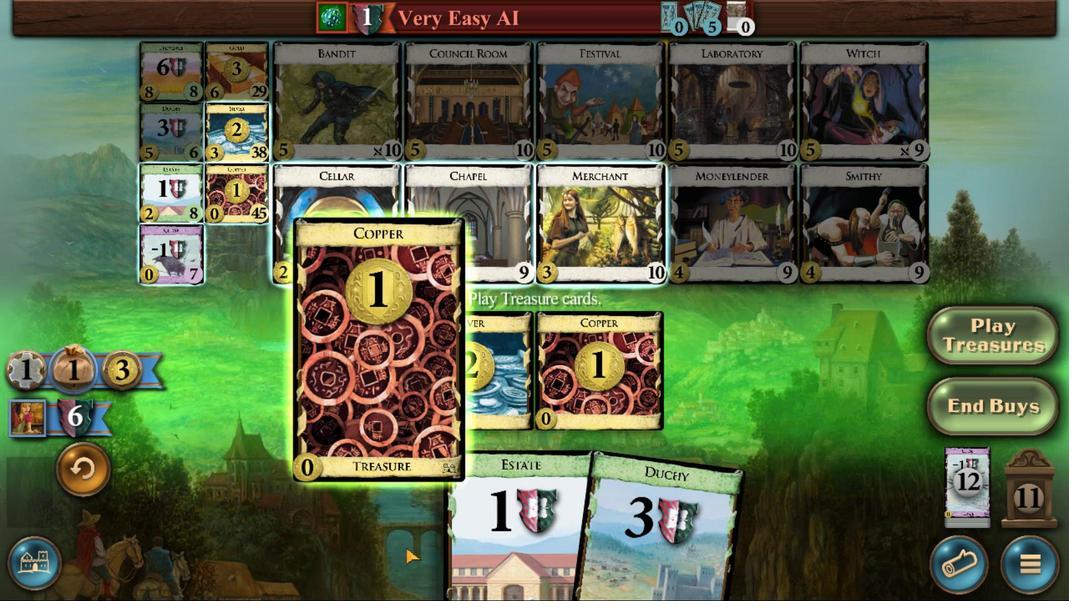 
Action: Mouse scrolled (453, 422) with delta (0, 0)
Screenshot: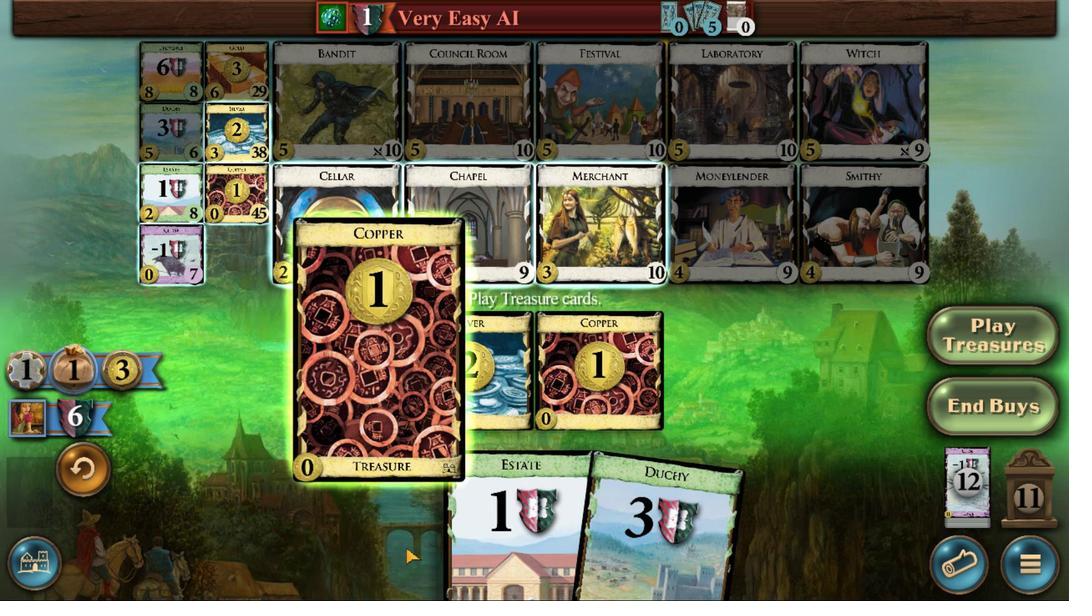 
Action: Mouse scrolled (453, 422) with delta (0, 0)
Screenshot: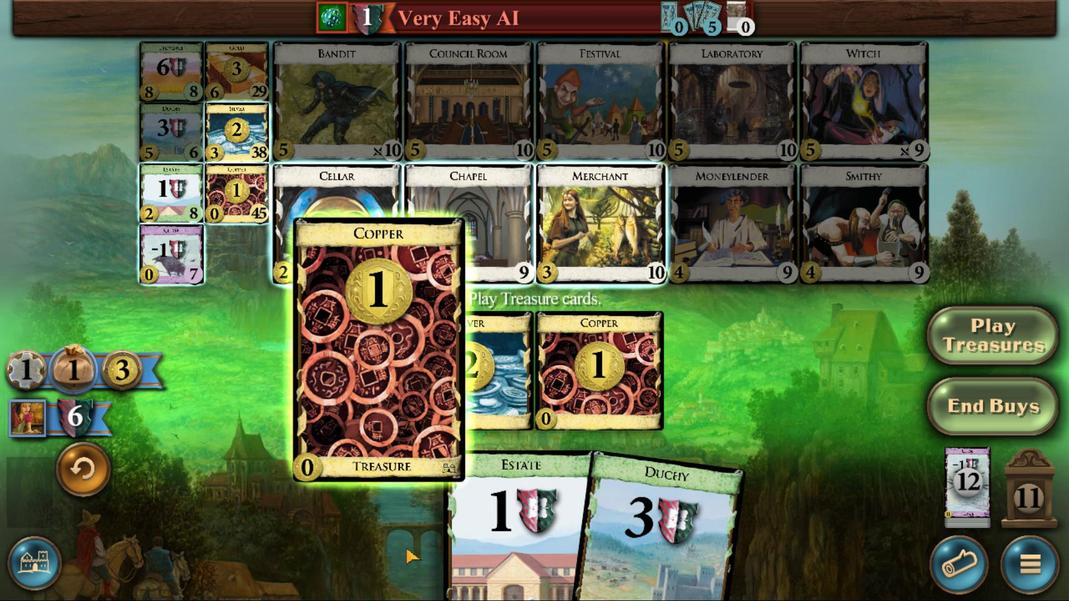 
Action: Mouse moved to (467, 424)
Screenshot: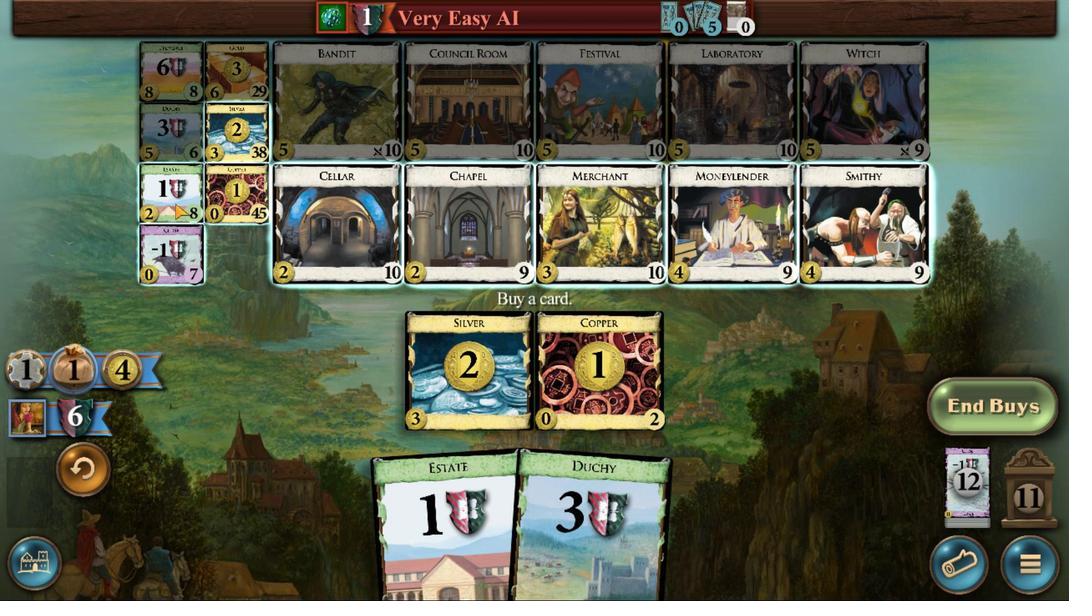 
Action: Mouse pressed left at (467, 424)
Screenshot: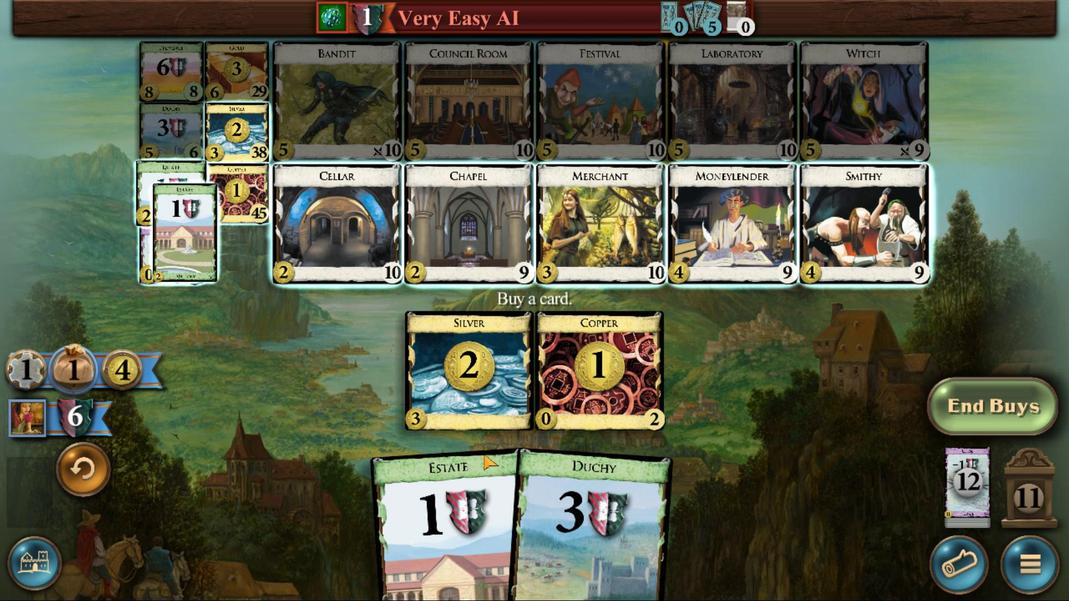 
Action: Mouse moved to (466, 423)
Screenshot: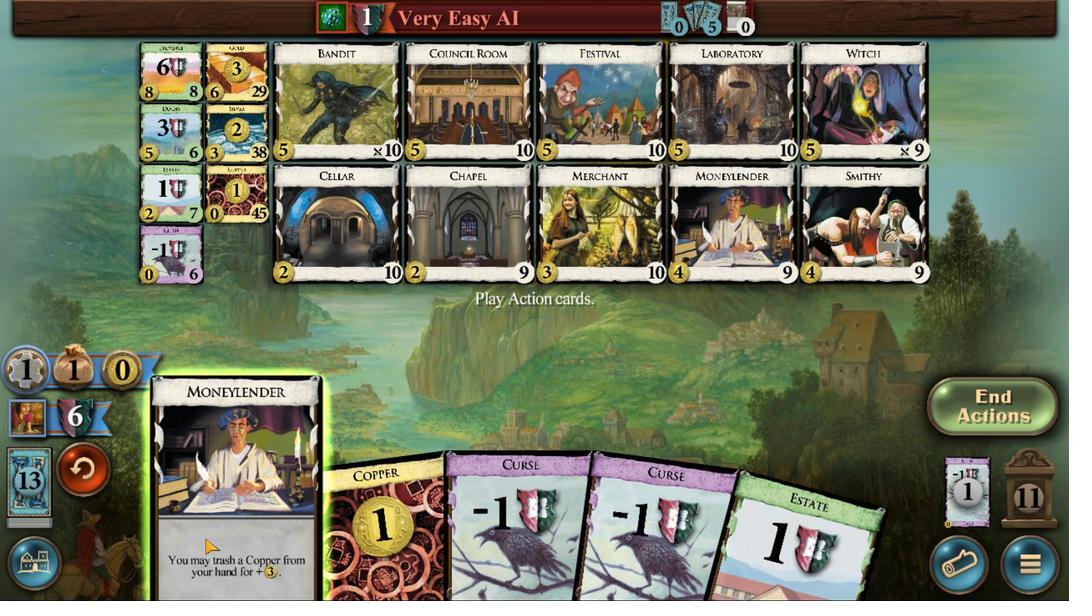 
Action: Mouse scrolled (466, 423) with delta (0, 0)
Screenshot: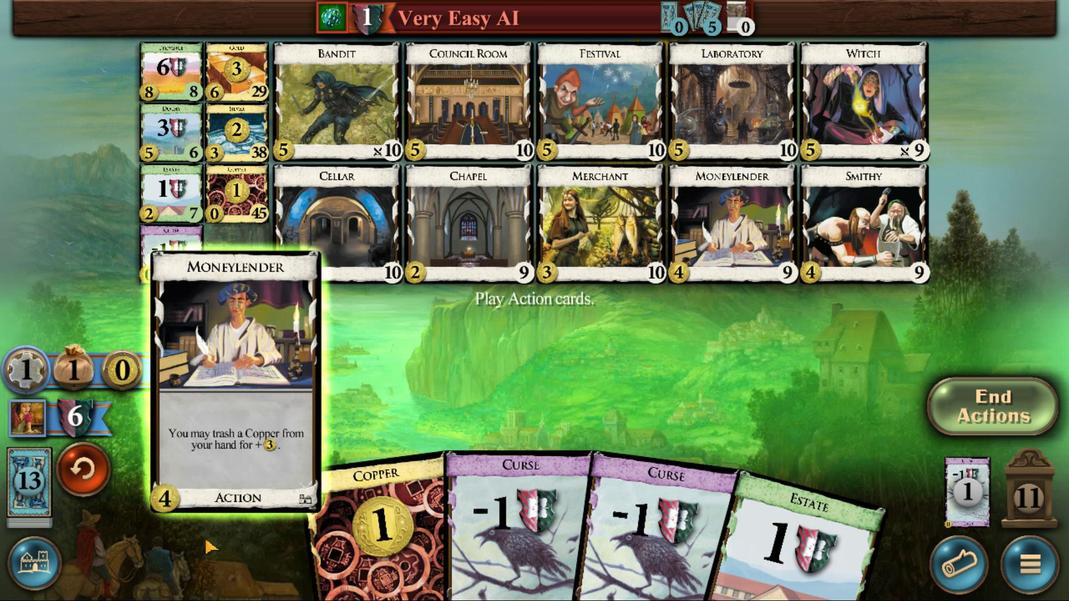 
Action: Mouse scrolled (466, 423) with delta (0, 0)
Screenshot: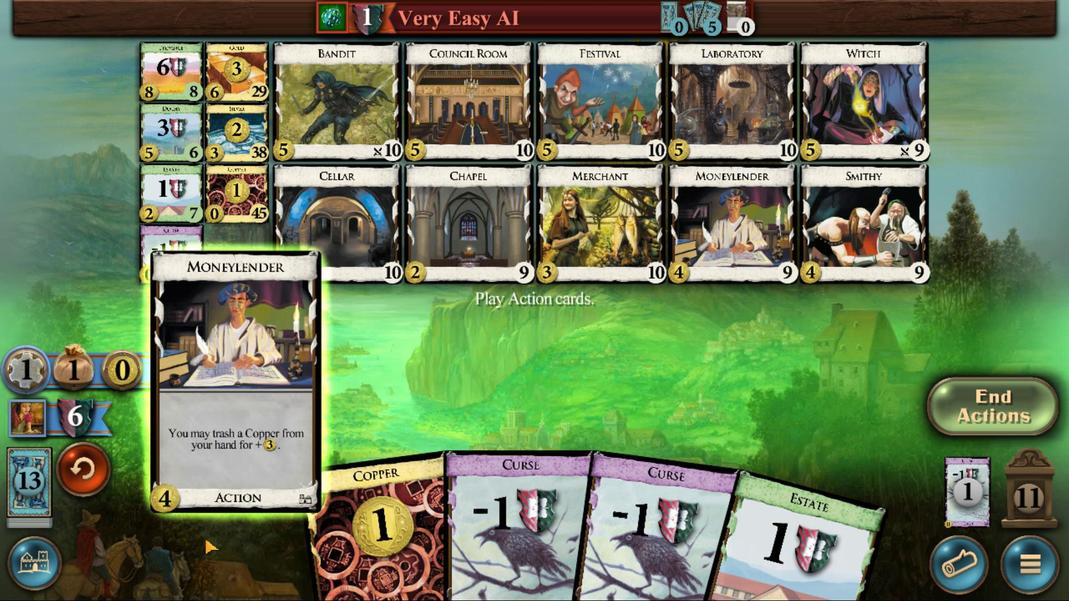 
Action: Mouse scrolled (466, 423) with delta (0, 0)
Screenshot: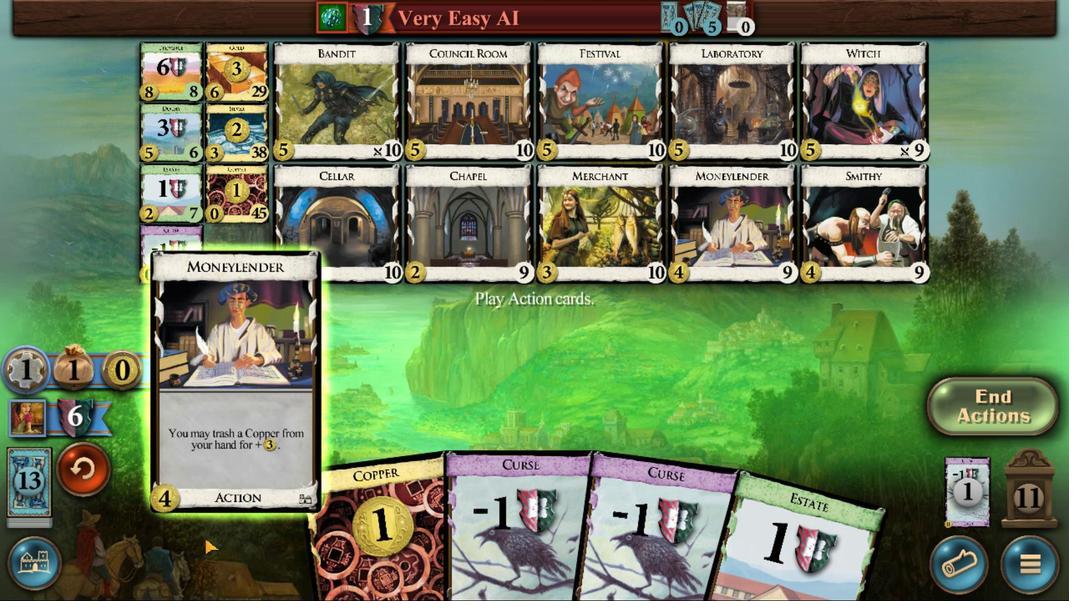 
Action: Mouse moved to (467, 424)
Screenshot: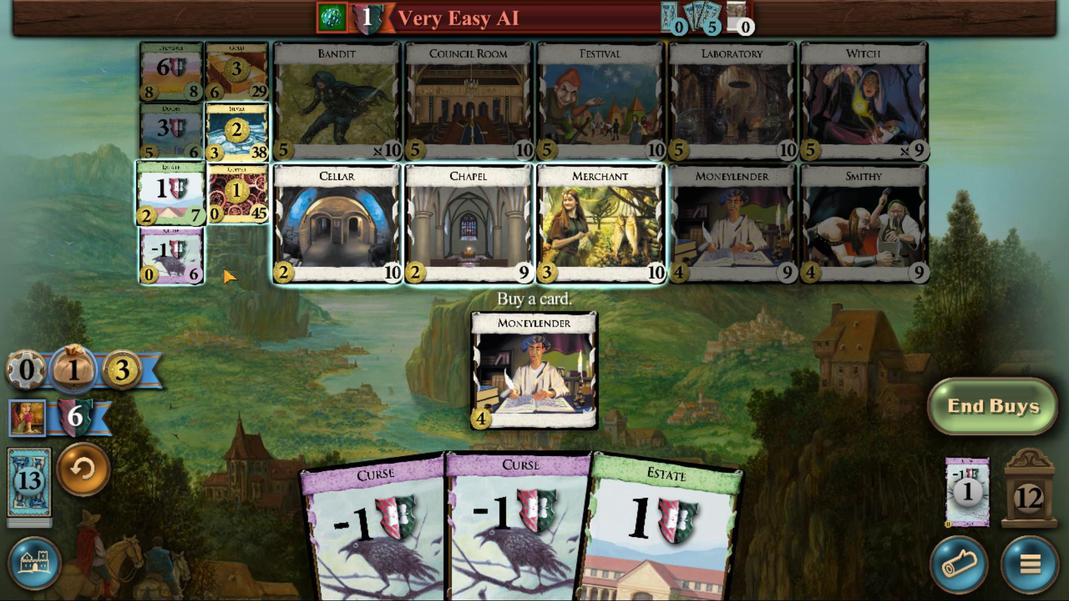 
Action: Mouse pressed left at (467, 424)
Screenshot: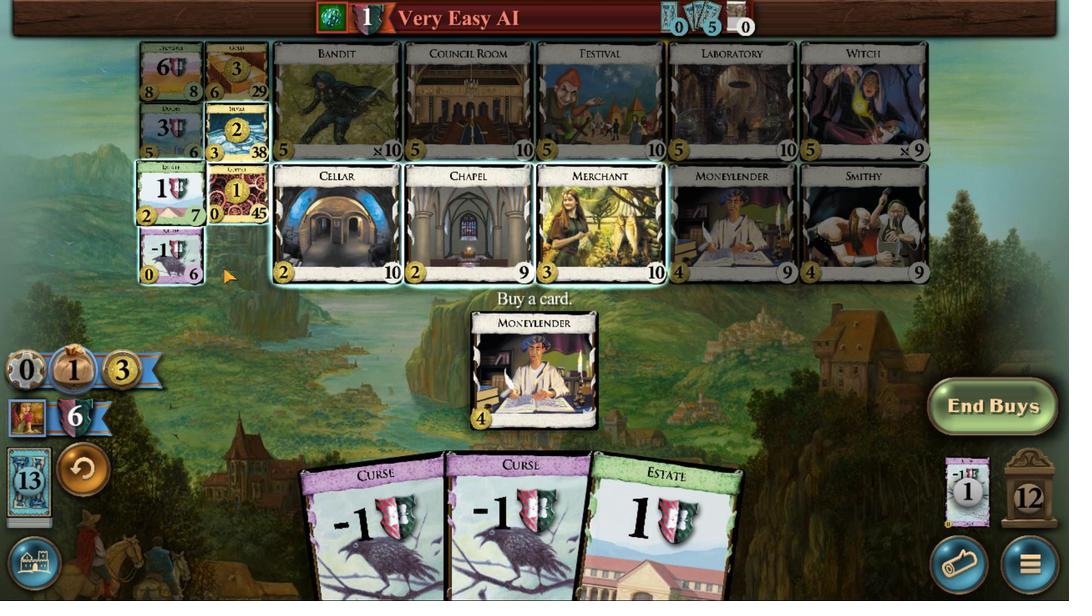 
Action: Mouse moved to (446, 423)
Screenshot: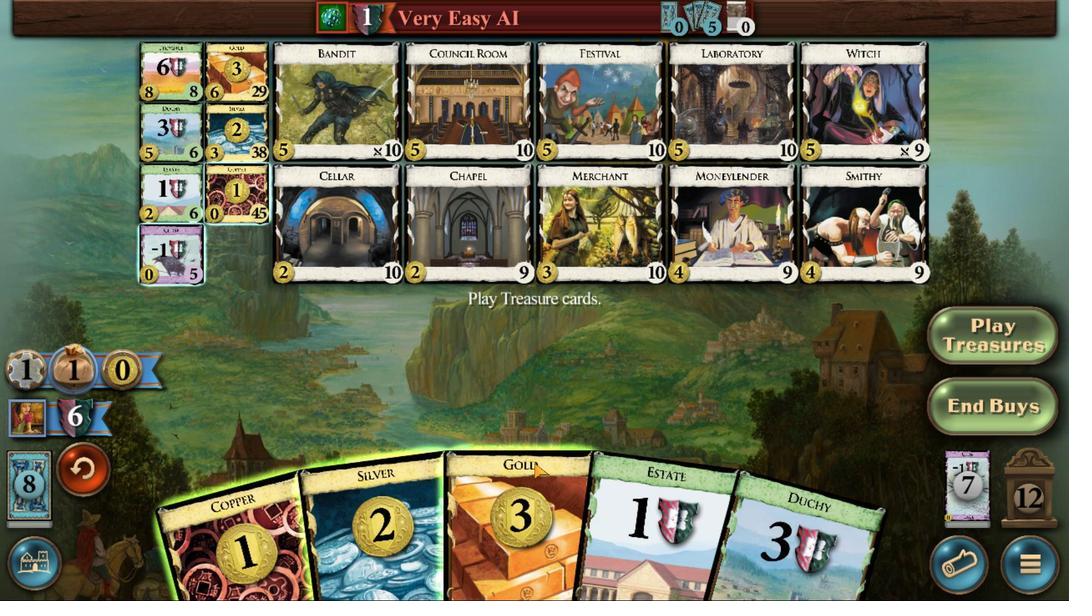 
Action: Mouse scrolled (446, 423) with delta (0, 0)
Screenshot: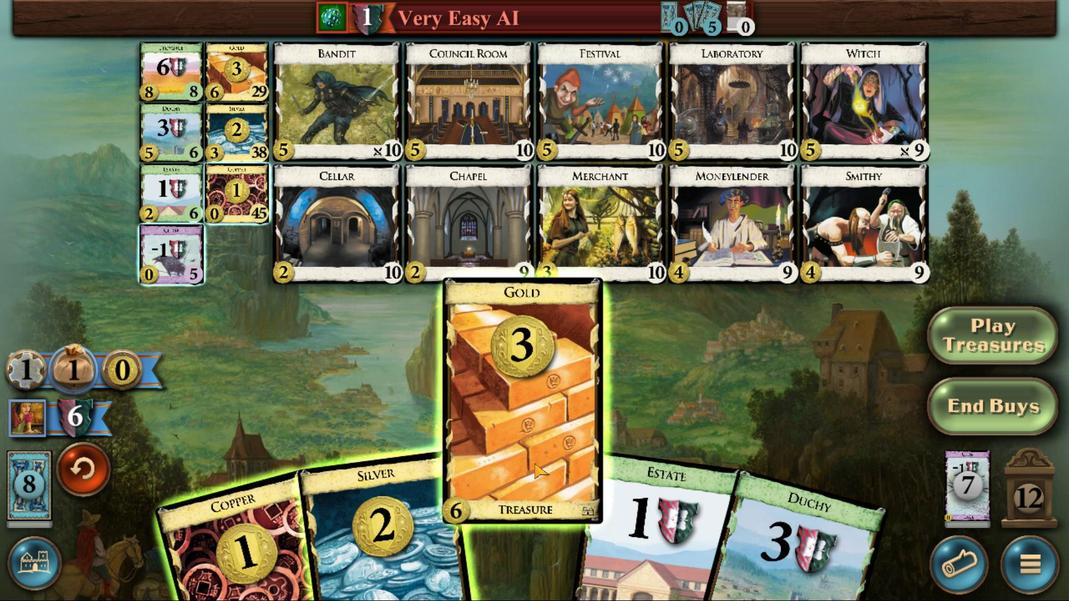 
Action: Mouse scrolled (446, 423) with delta (0, 0)
Screenshot: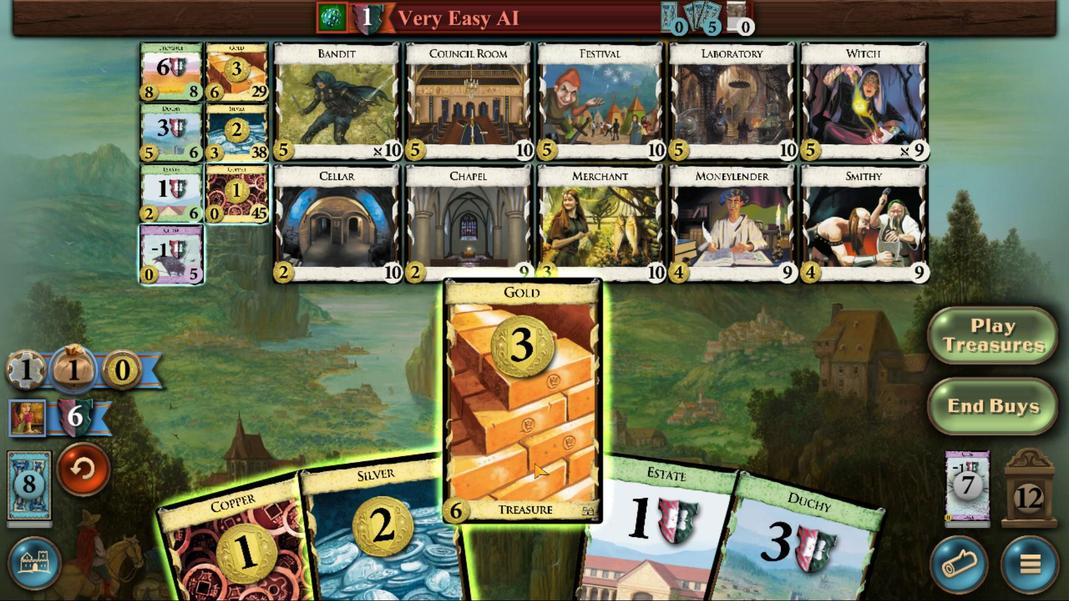 
Action: Mouse scrolled (446, 423) with delta (0, 0)
Screenshot: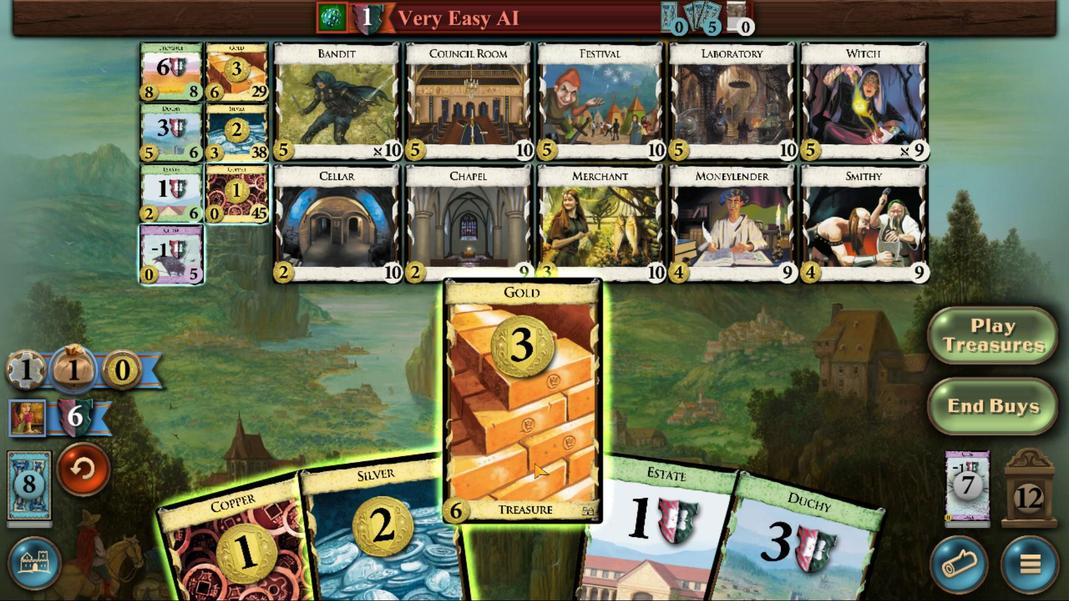 
Action: Mouse scrolled (446, 423) with delta (0, 0)
Screenshot: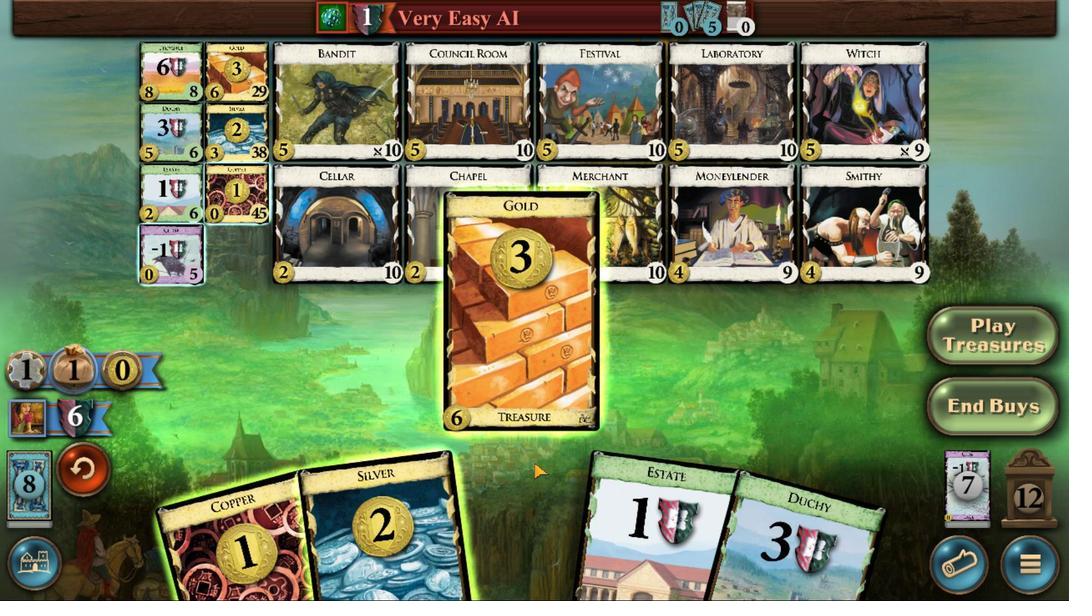 
Action: Mouse moved to (454, 423)
Screenshot: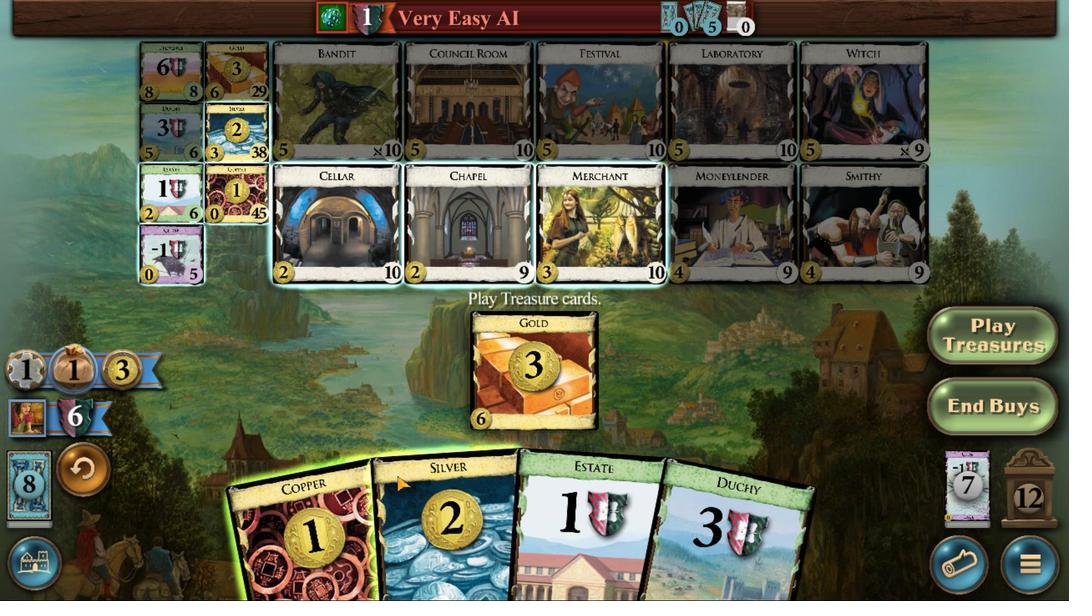 
Action: Mouse scrolled (454, 423) with delta (0, 0)
Screenshot: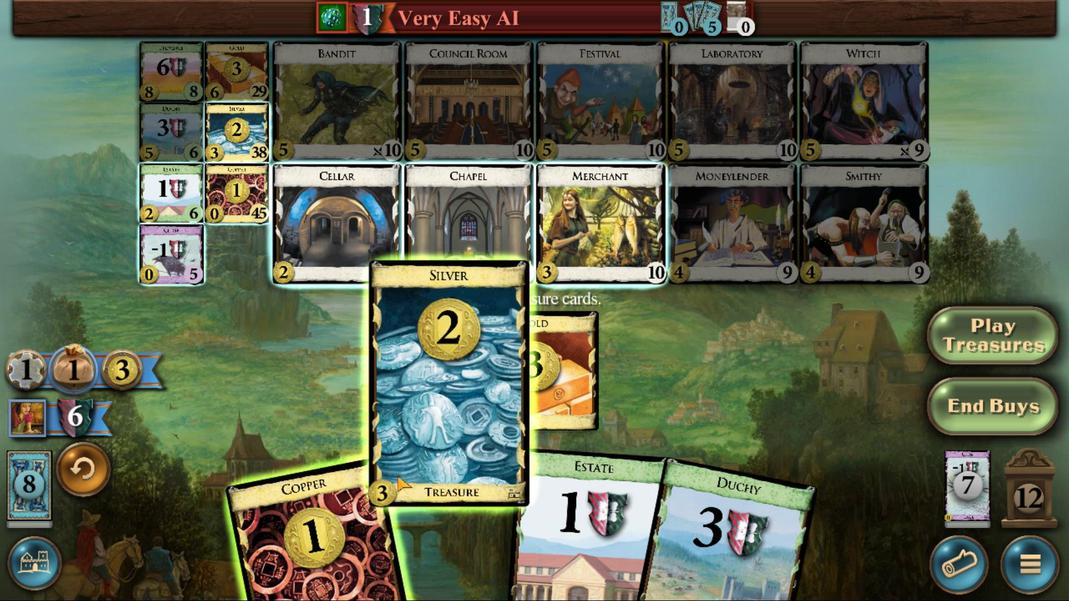 
Action: Mouse scrolled (454, 423) with delta (0, 0)
Screenshot: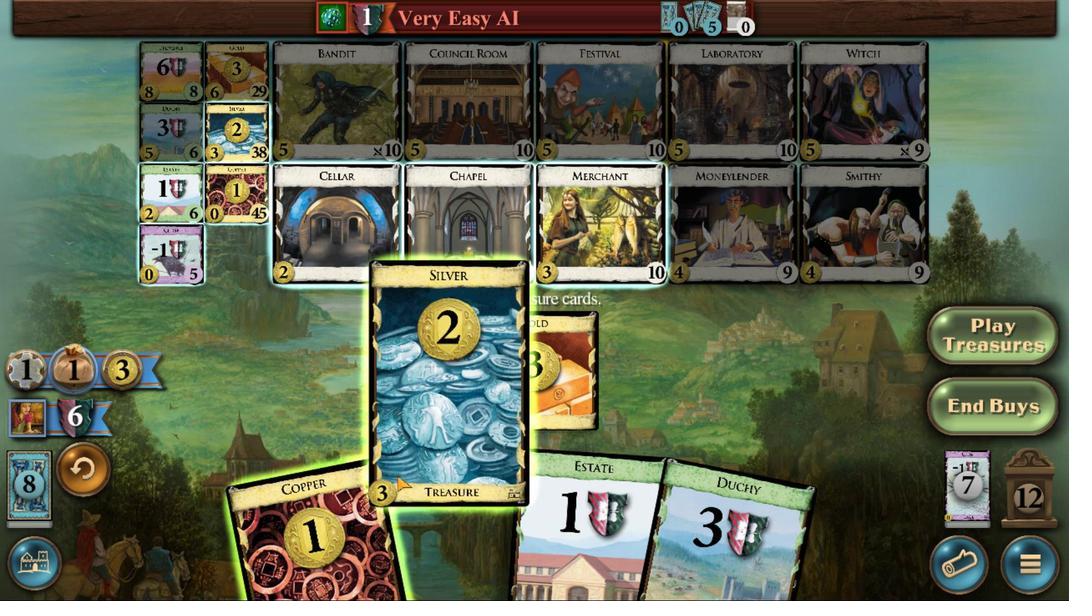 
Action: Mouse scrolled (454, 423) with delta (0, 0)
Screenshot: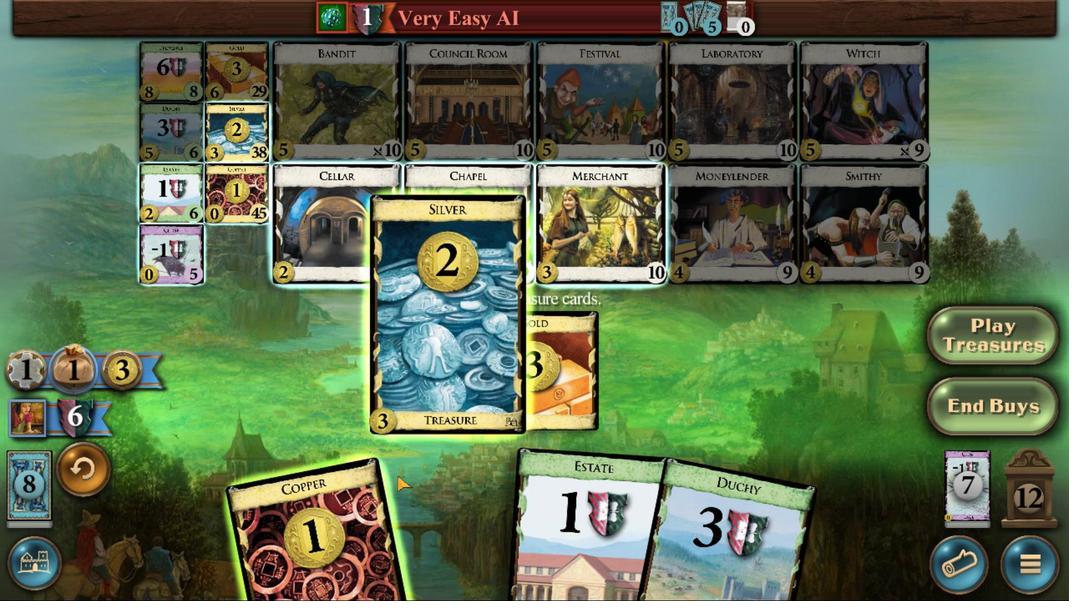 
Action: Mouse moved to (456, 423)
Screenshot: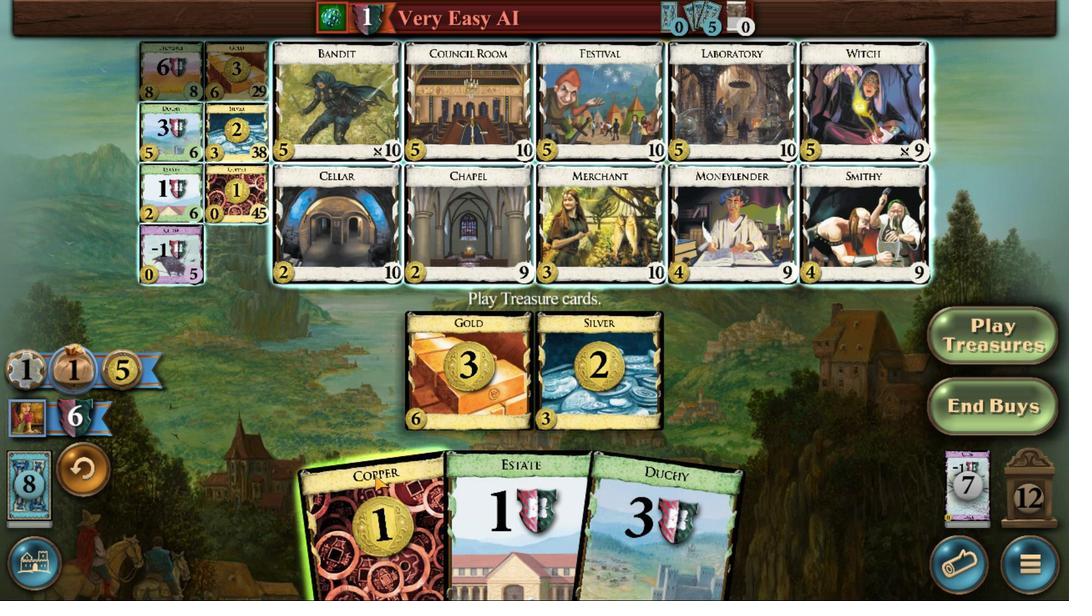 
Action: Mouse scrolled (456, 423) with delta (0, 0)
Screenshot: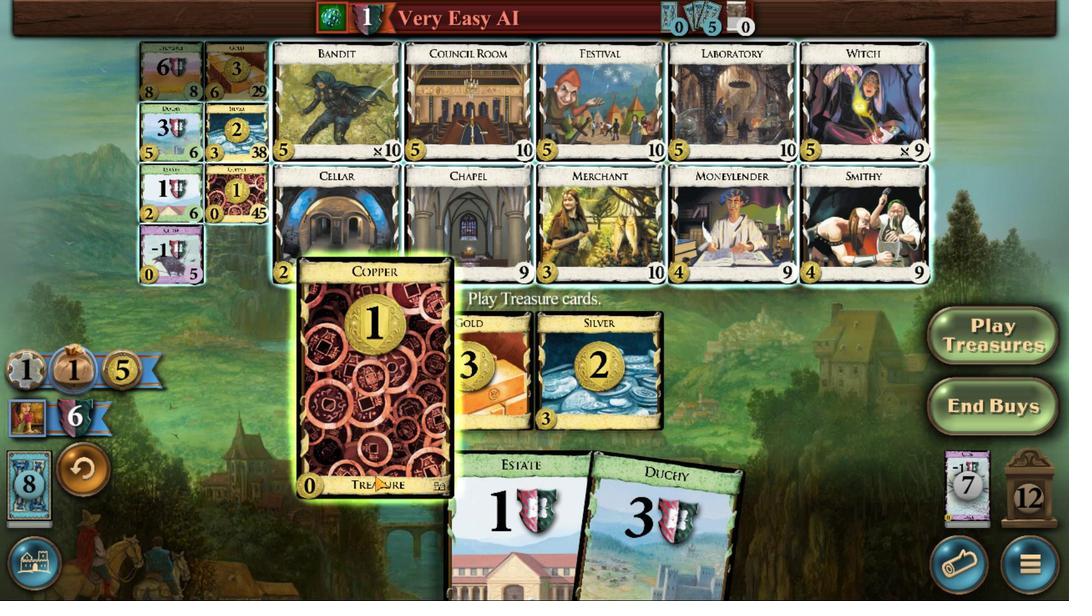
Action: Mouse scrolled (456, 423) with delta (0, 0)
Screenshot: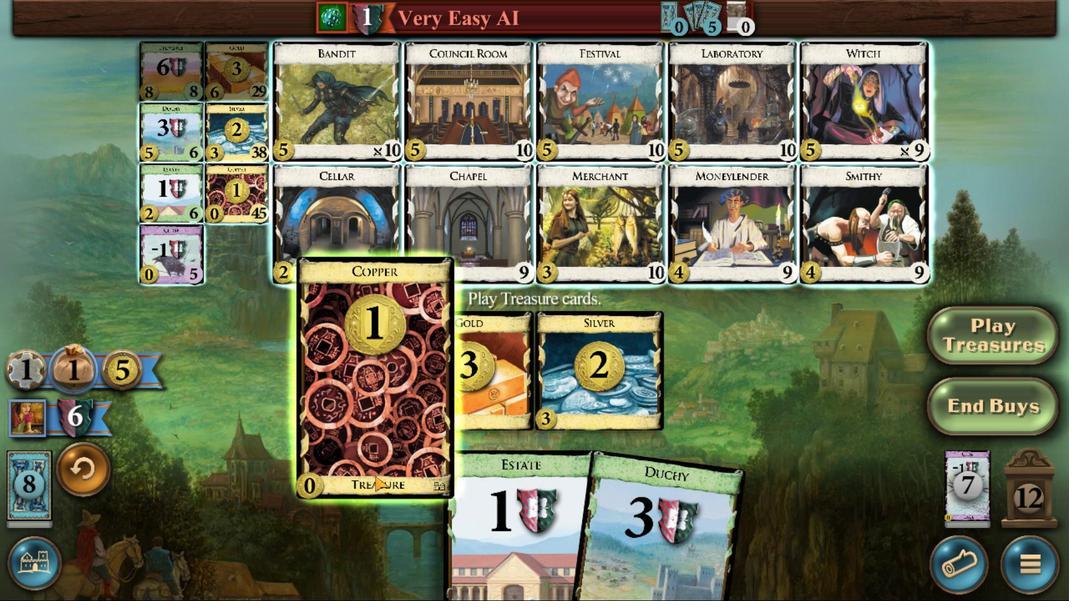 
Action: Mouse moved to (463, 424)
Screenshot: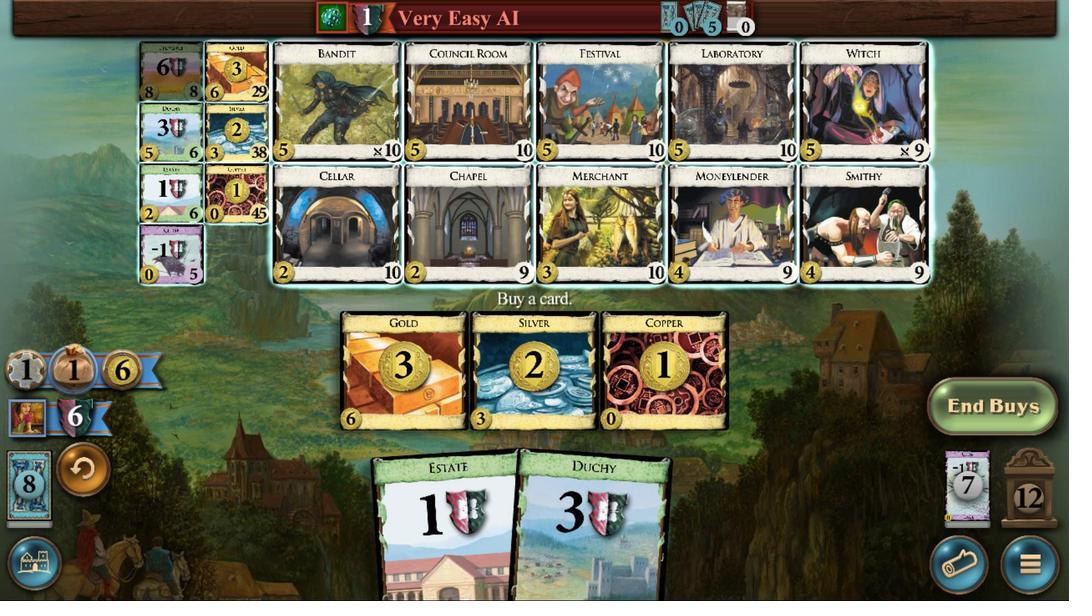 
Action: Mouse pressed left at (463, 424)
Screenshot: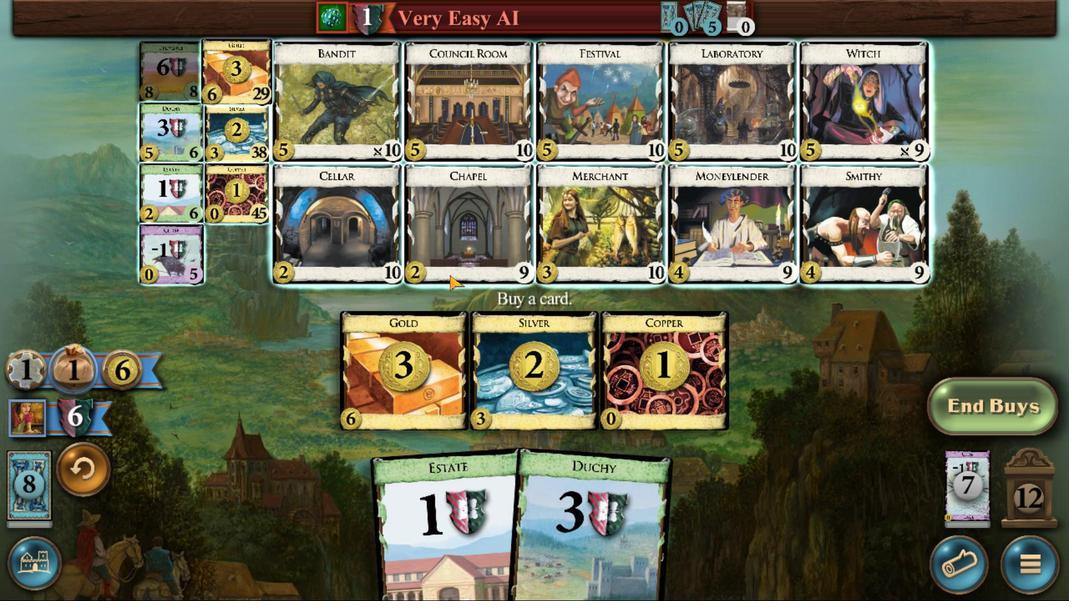 
Action: Mouse moved to (455, 423)
Screenshot: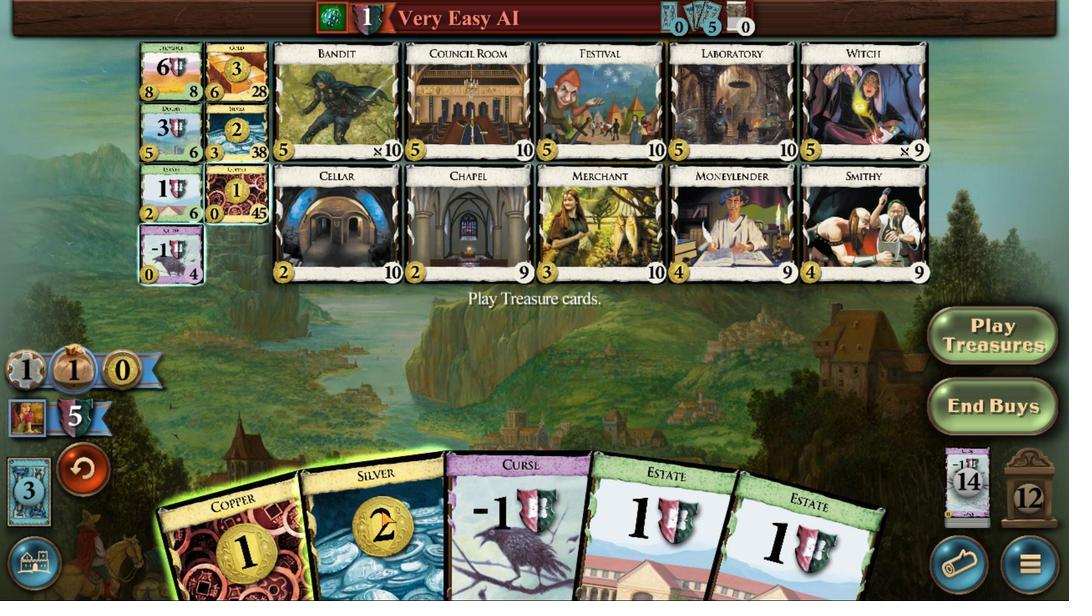 
Action: Mouse scrolled (455, 423) with delta (0, 0)
Screenshot: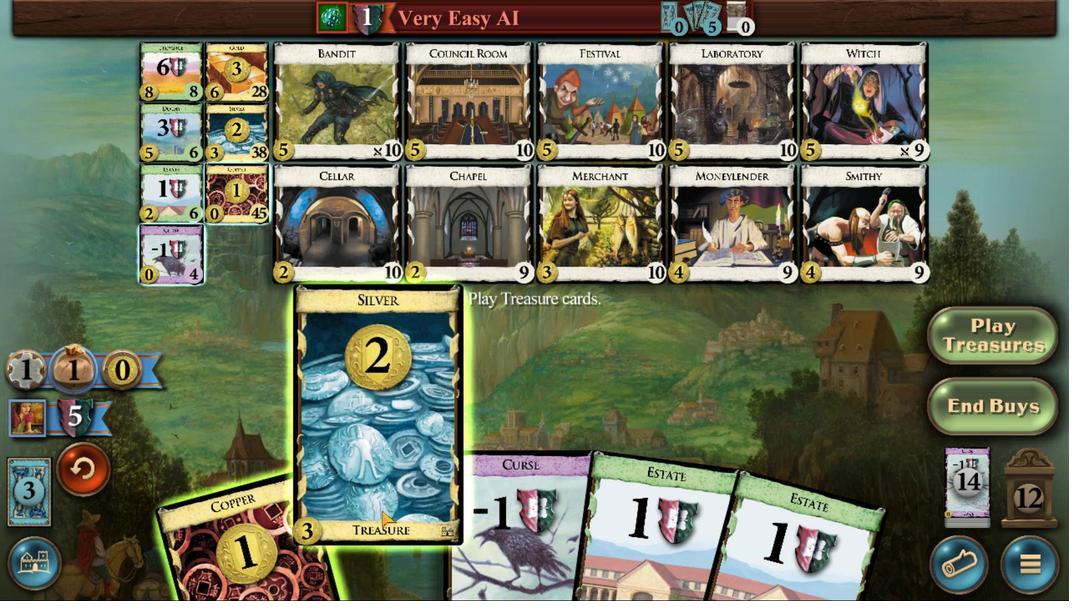 
Action: Mouse scrolled (455, 423) with delta (0, 0)
Screenshot: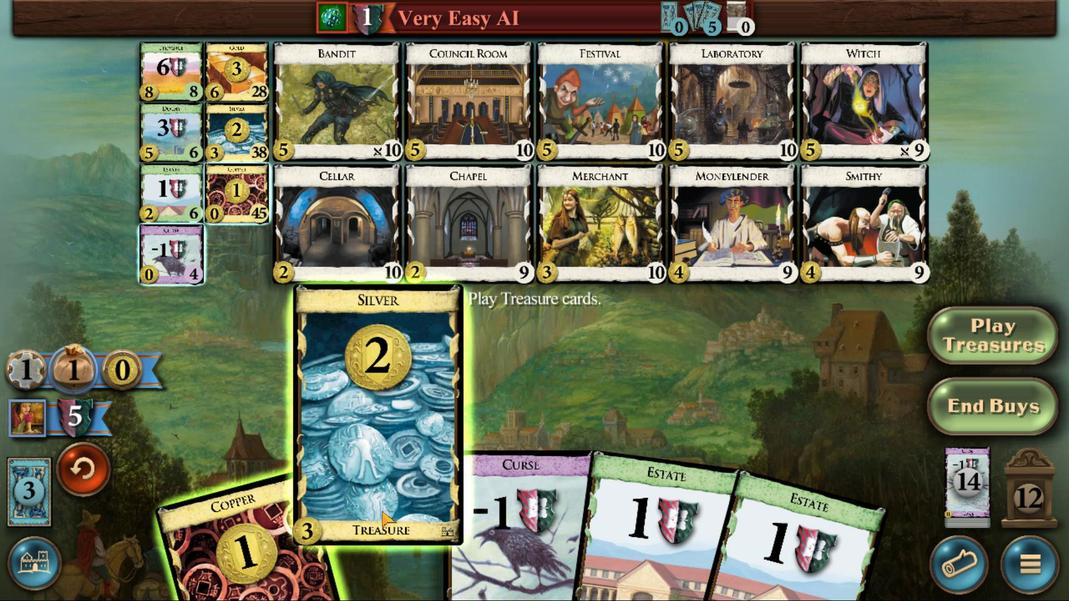 
Action: Mouse scrolled (455, 423) with delta (0, 0)
Screenshot: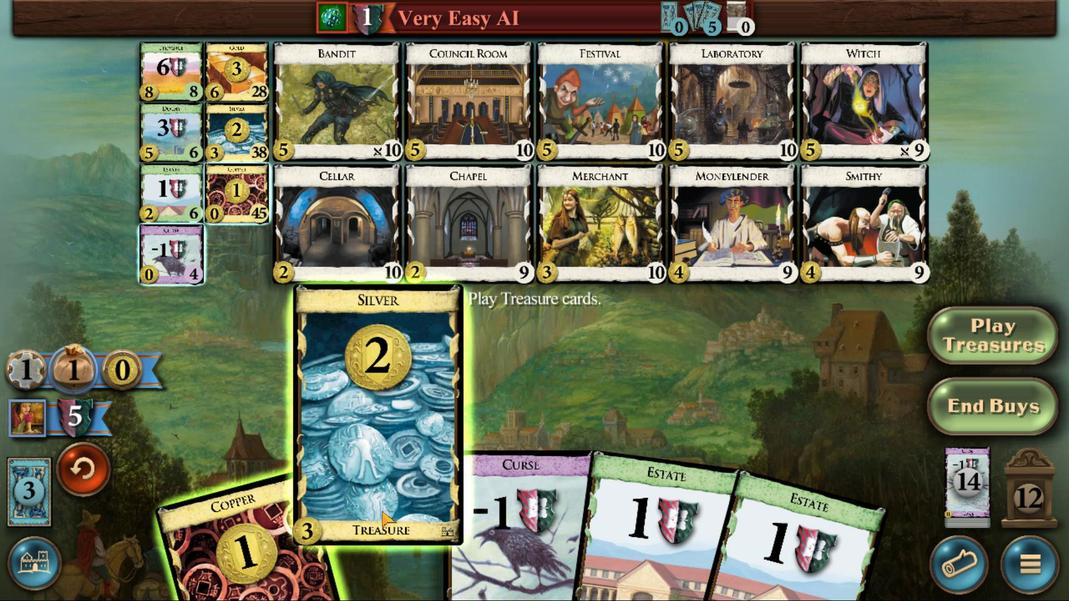 
Action: Mouse scrolled (455, 423) with delta (0, 0)
Screenshot: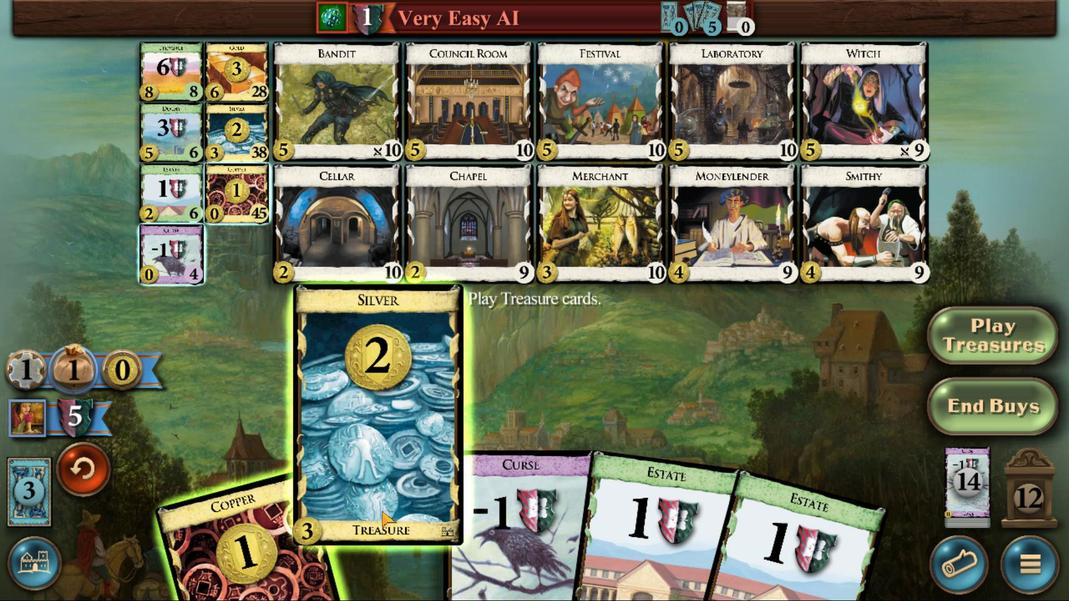 
Action: Mouse scrolled (455, 423) with delta (0, 0)
Screenshot: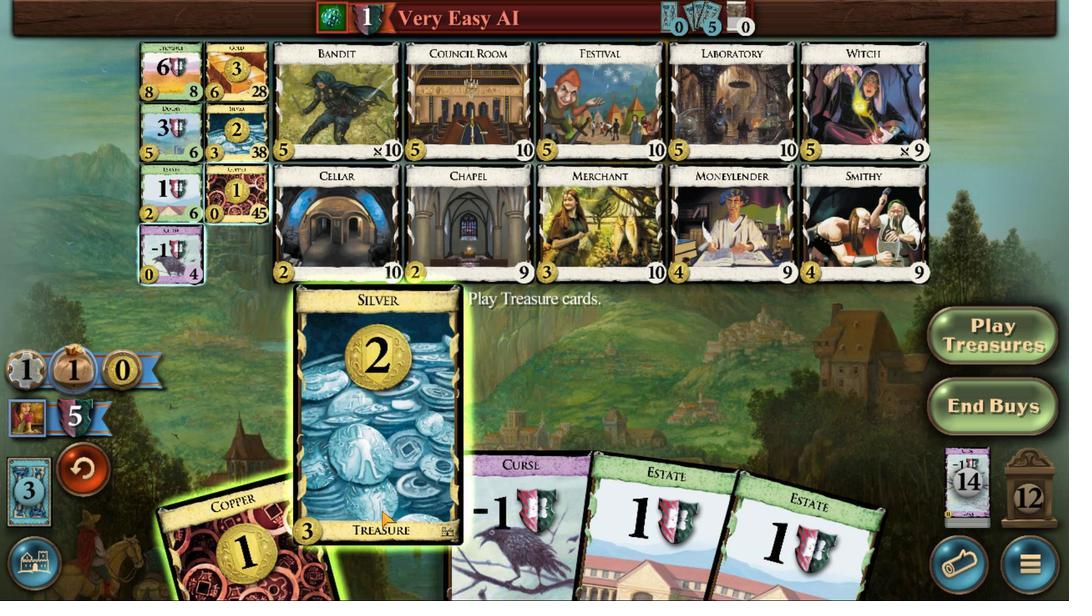 
Action: Mouse moved to (457, 423)
Screenshot: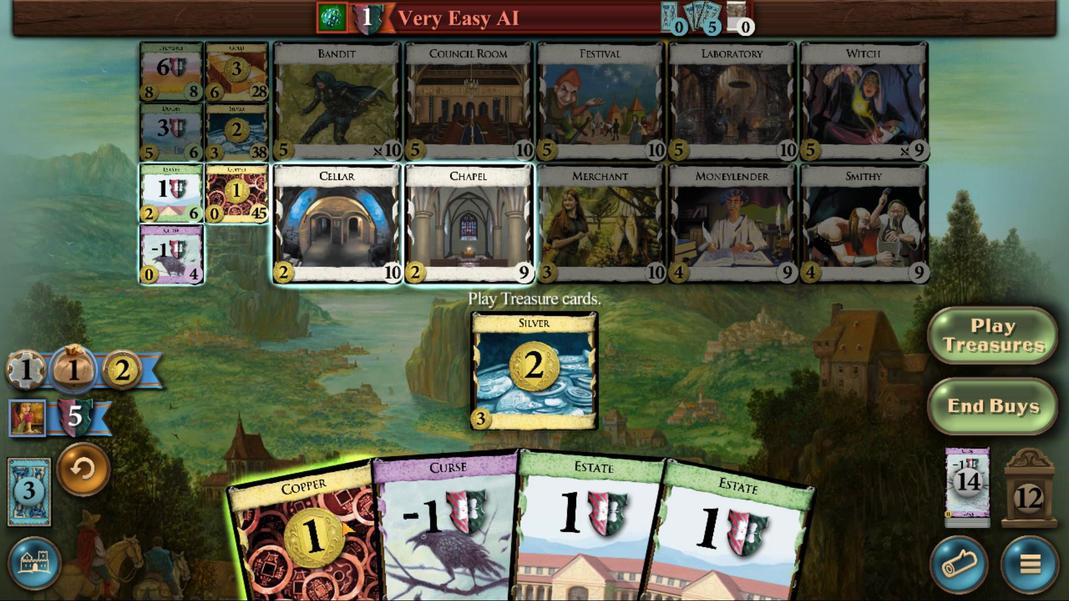 
Action: Mouse scrolled (457, 423) with delta (0, 0)
Screenshot: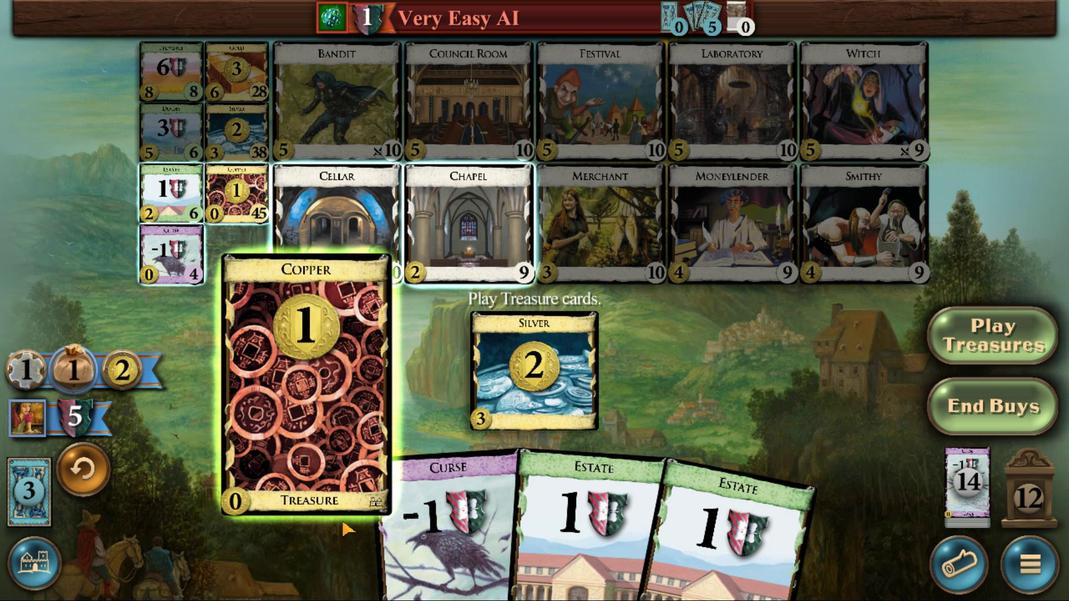 
Action: Mouse scrolled (457, 423) with delta (0, 0)
Screenshot: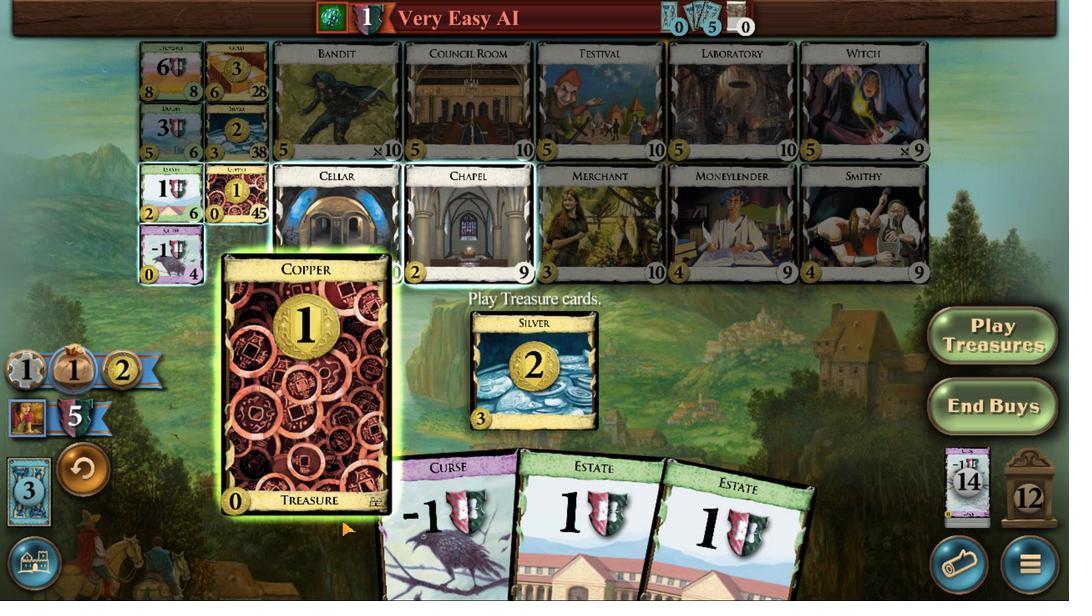 
Action: Mouse scrolled (457, 423) with delta (0, 0)
Screenshot: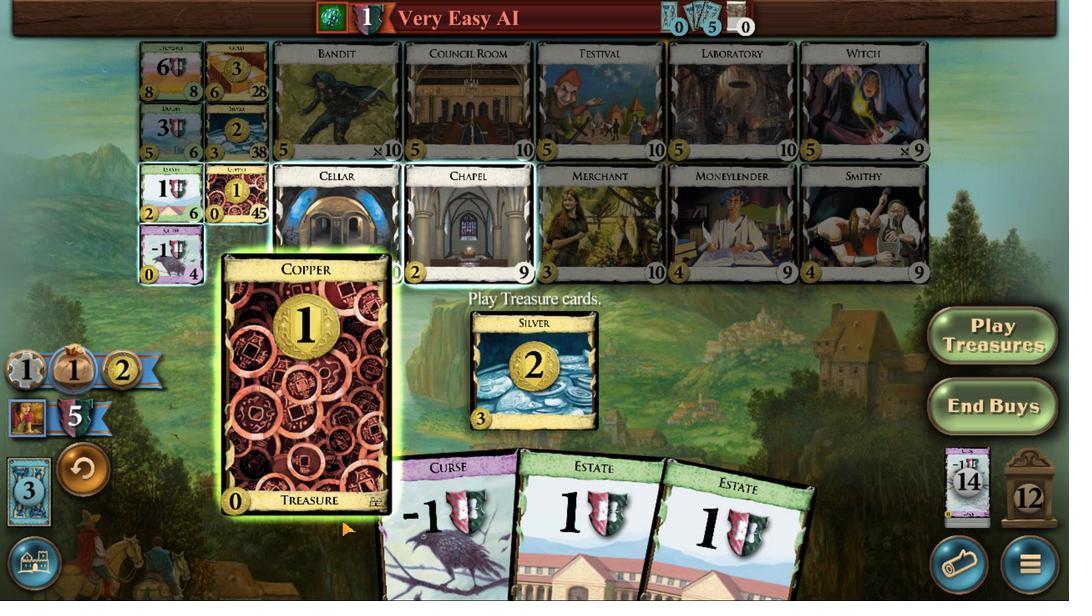 
Action: Mouse scrolled (457, 423) with delta (0, 0)
Screenshot: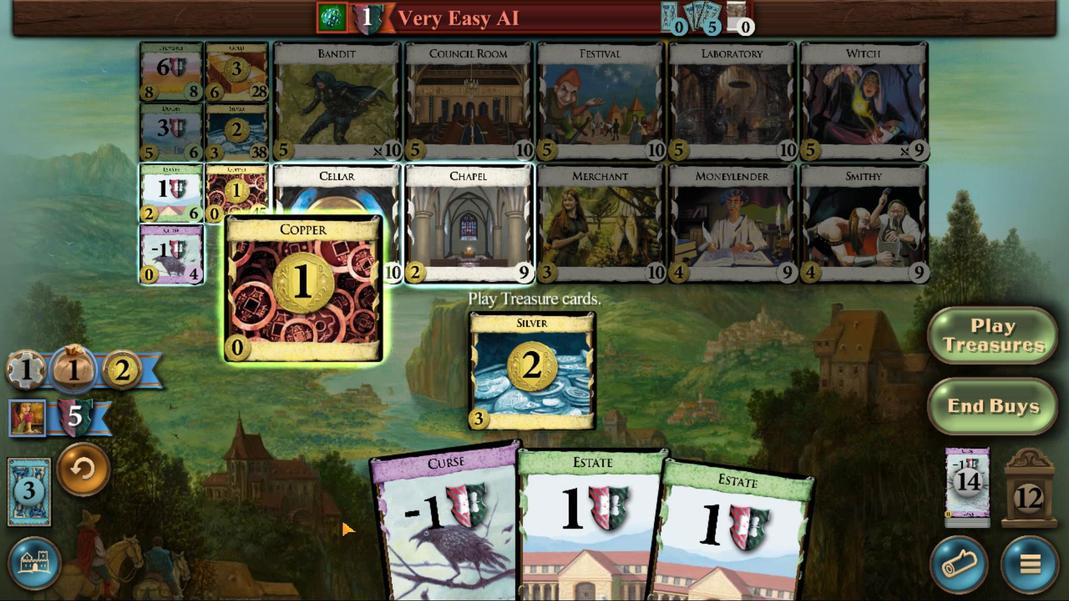 
Action: Mouse moved to (463, 424)
Screenshot: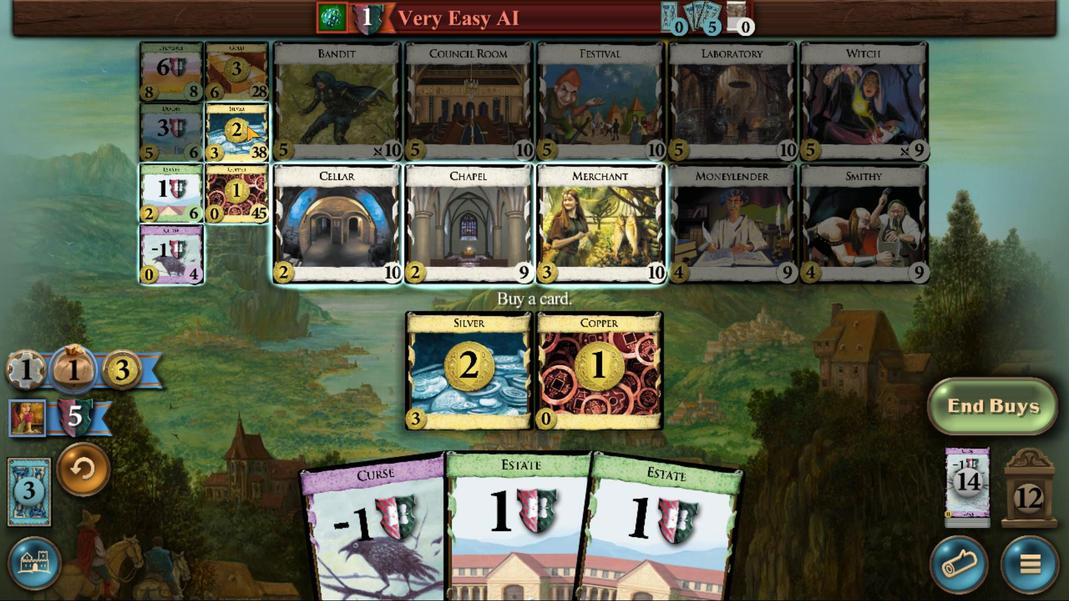 
Action: Mouse pressed left at (463, 424)
Screenshot: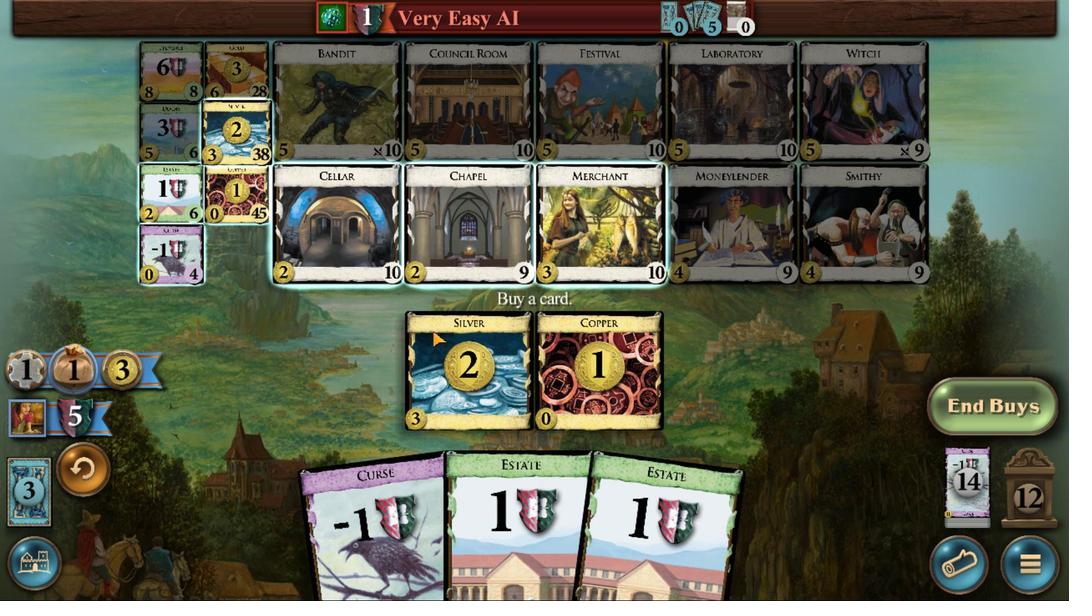 
Action: Mouse moved to (453, 422)
Screenshot: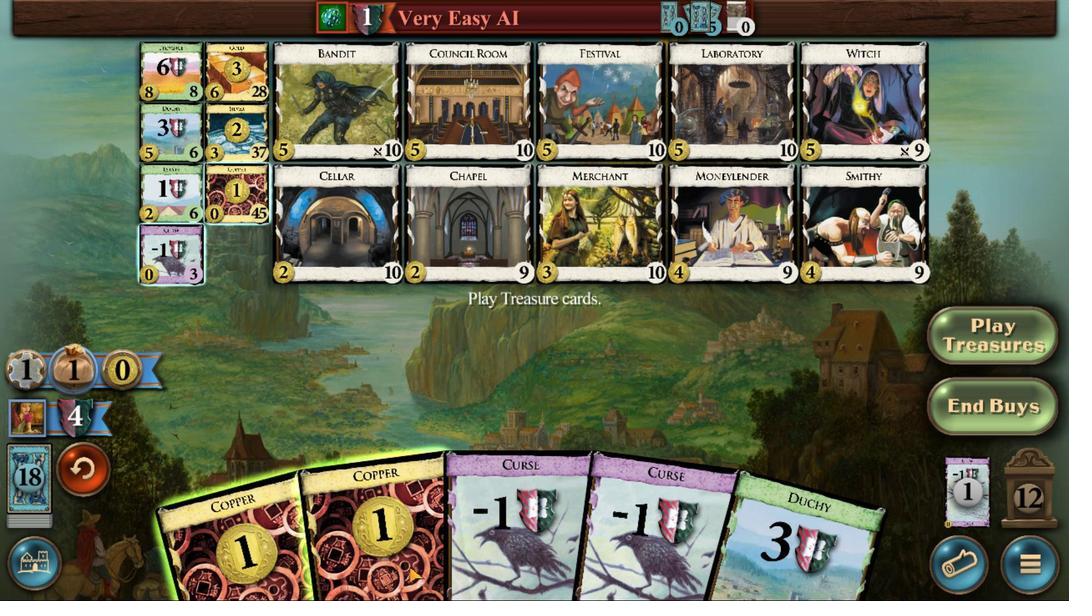 
Action: Mouse scrolled (453, 422) with delta (0, 0)
Screenshot: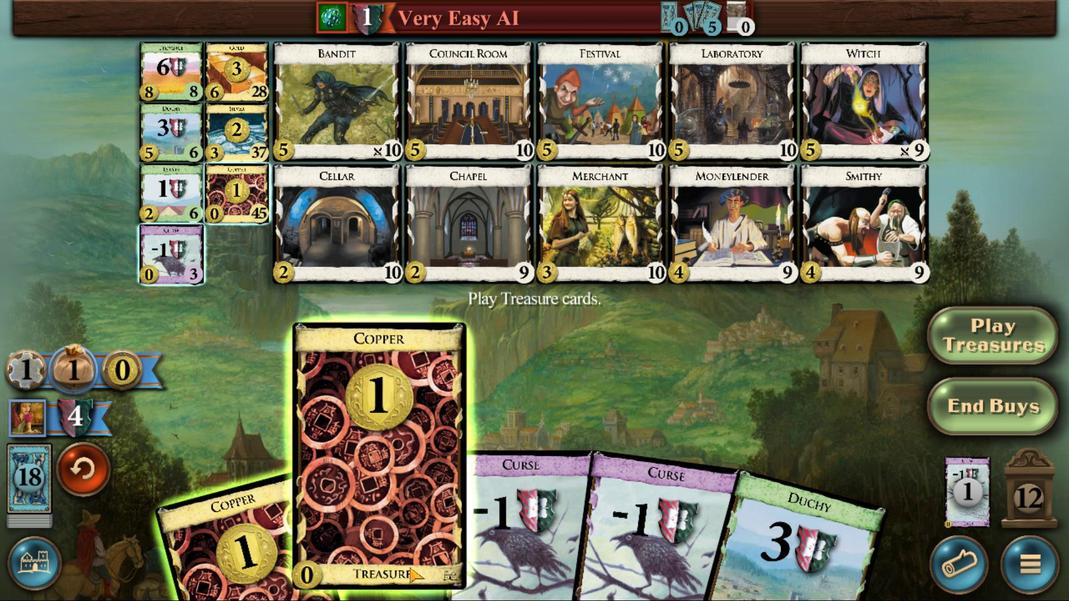 
Action: Mouse scrolled (453, 422) with delta (0, 0)
Screenshot: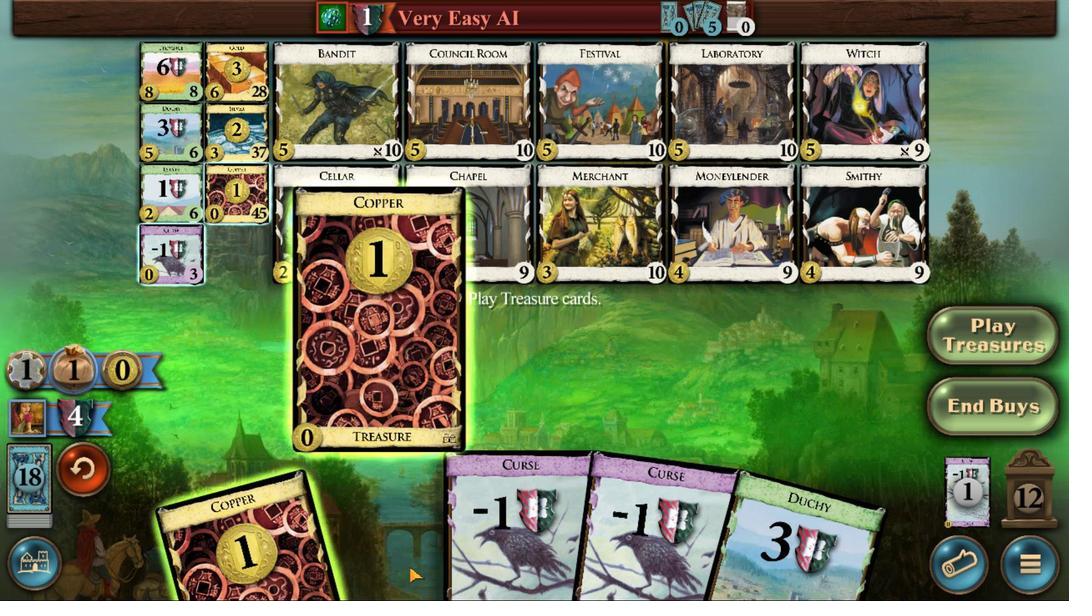 
Action: Mouse scrolled (453, 422) with delta (0, 0)
Screenshot: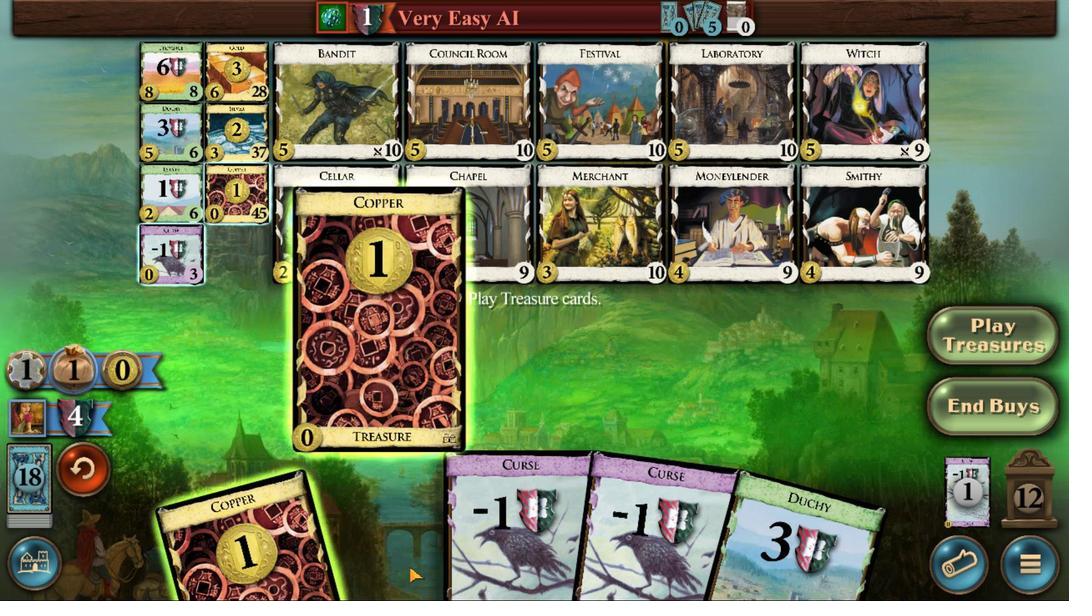 
Action: Mouse scrolled (453, 422) with delta (0, 0)
Screenshot: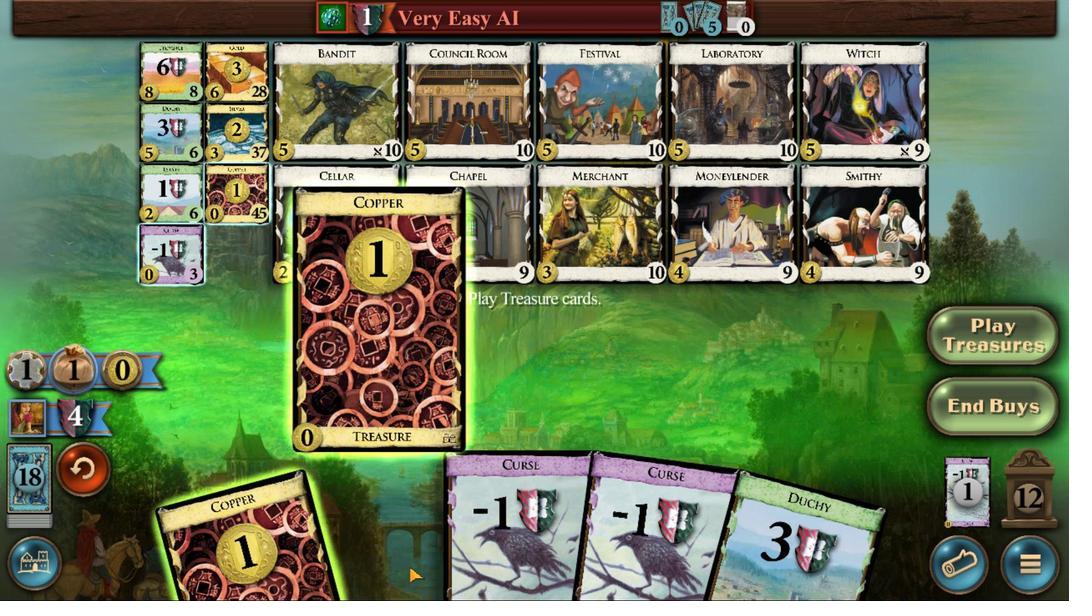 
Action: Mouse moved to (458, 422)
Screenshot: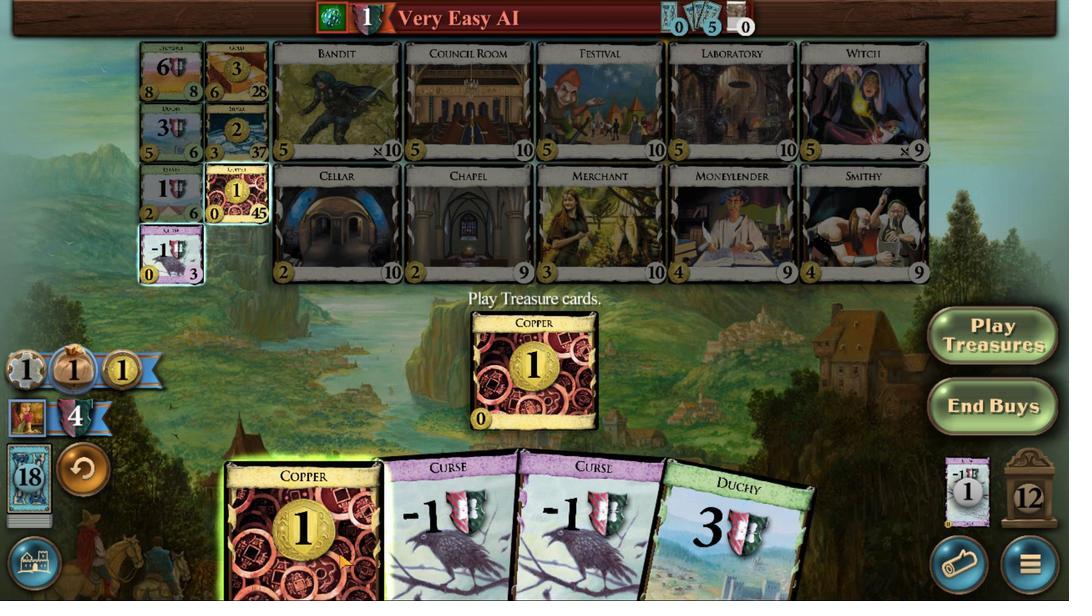 
Action: Mouse scrolled (458, 422) with delta (0, 0)
Screenshot: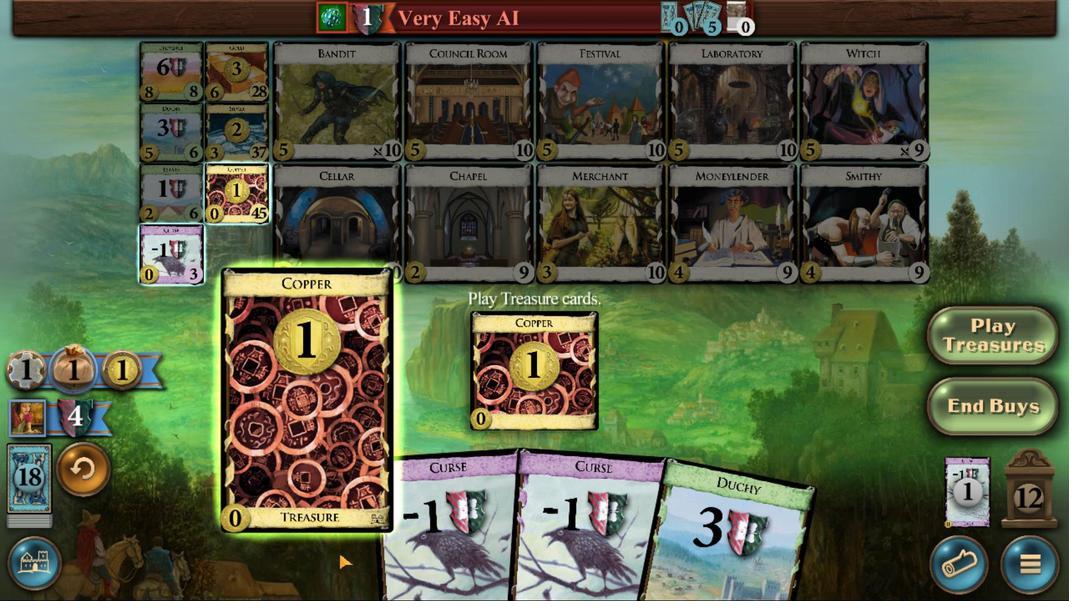 
Action: Mouse scrolled (458, 422) with delta (0, 0)
Screenshot: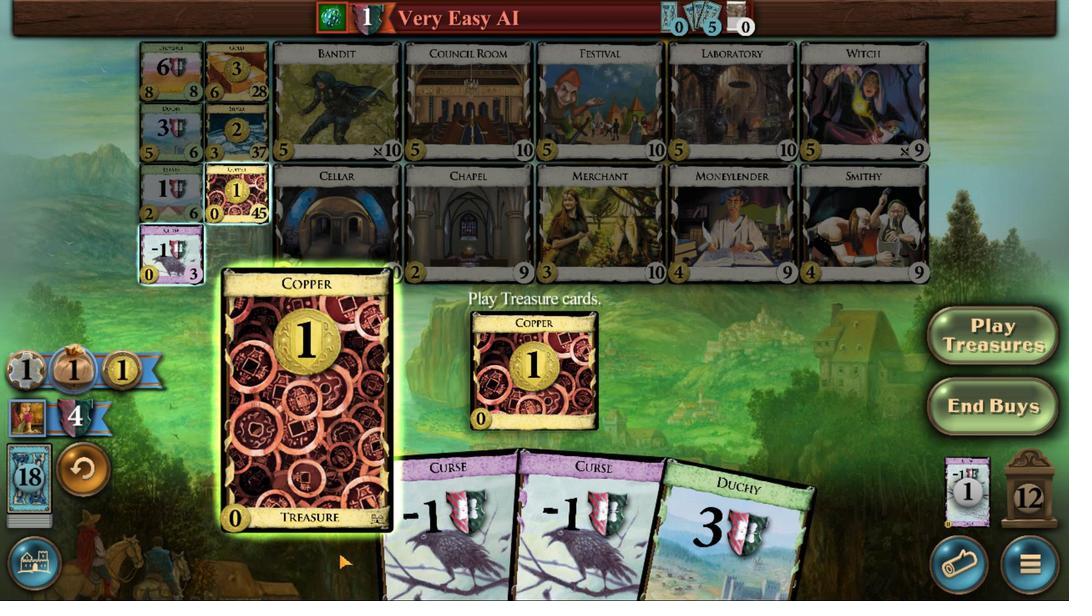 
Action: Mouse scrolled (458, 422) with delta (0, 0)
Screenshot: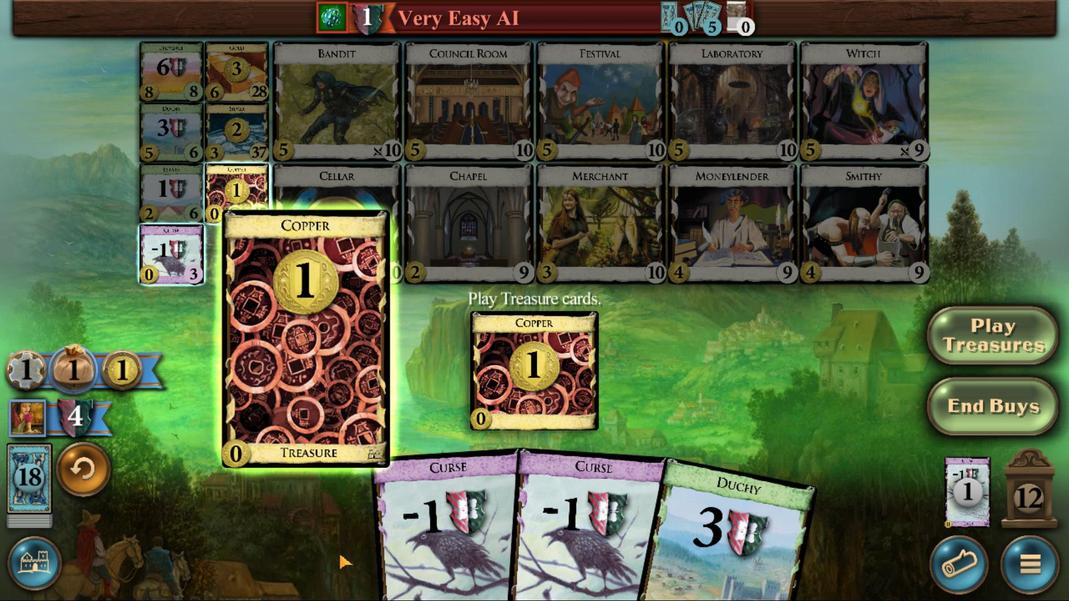 
Action: Mouse moved to (467, 424)
Screenshot: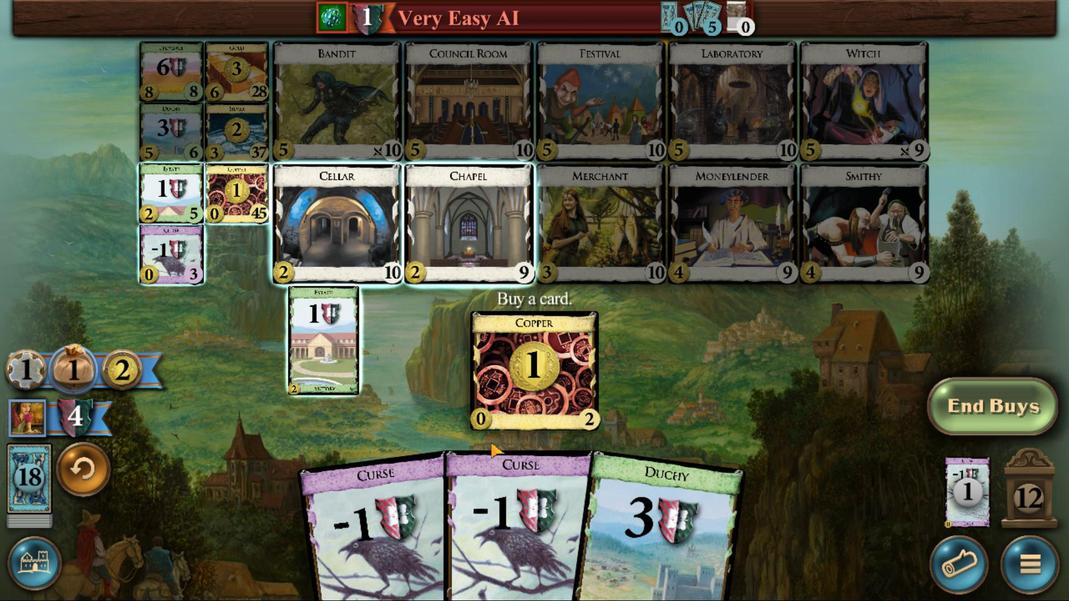 
Action: Mouse pressed left at (467, 424)
Screenshot: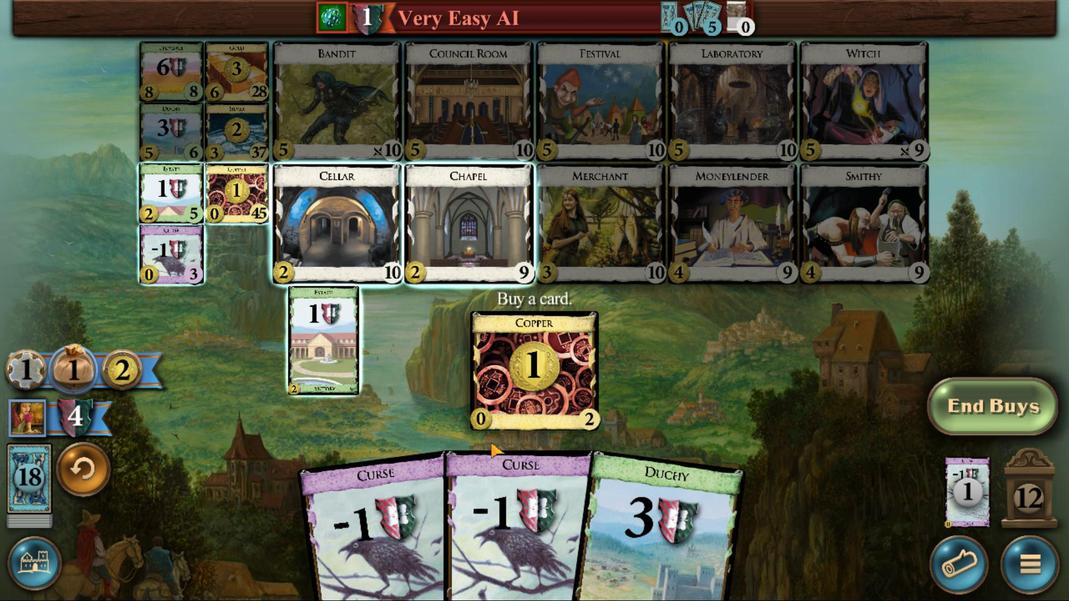 
Action: Mouse moved to (454, 422)
Screenshot: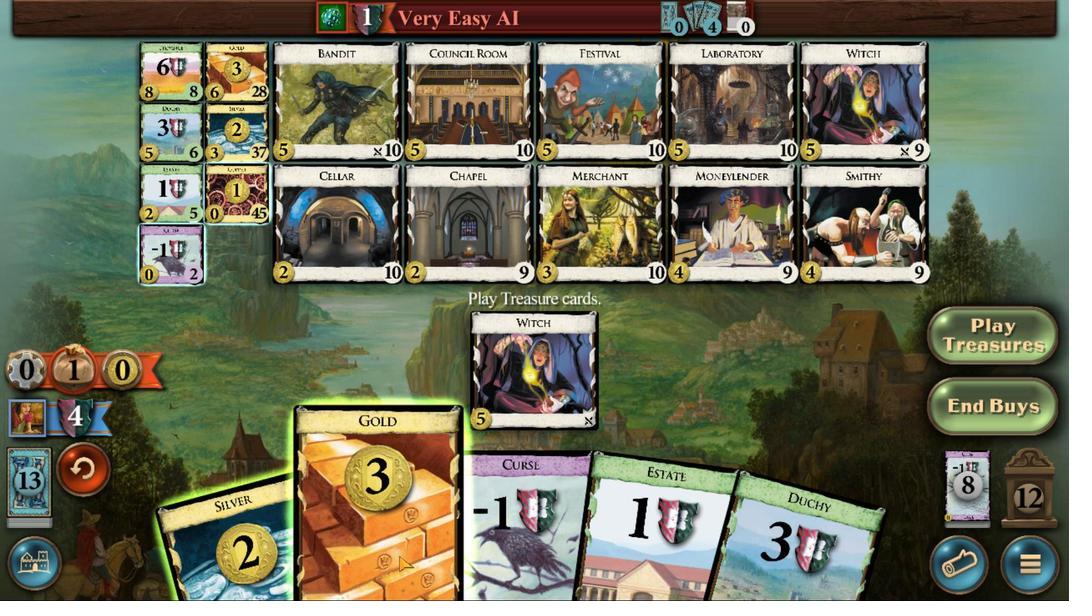 
Action: Mouse scrolled (454, 422) with delta (0, 0)
Screenshot: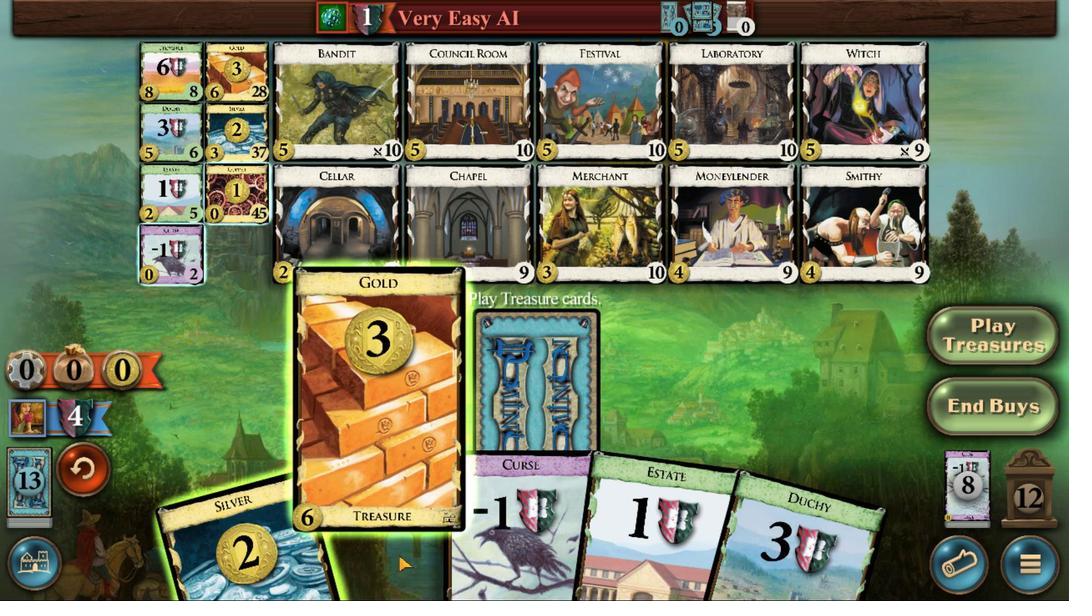 
Action: Mouse scrolled (454, 422) with delta (0, 0)
Screenshot: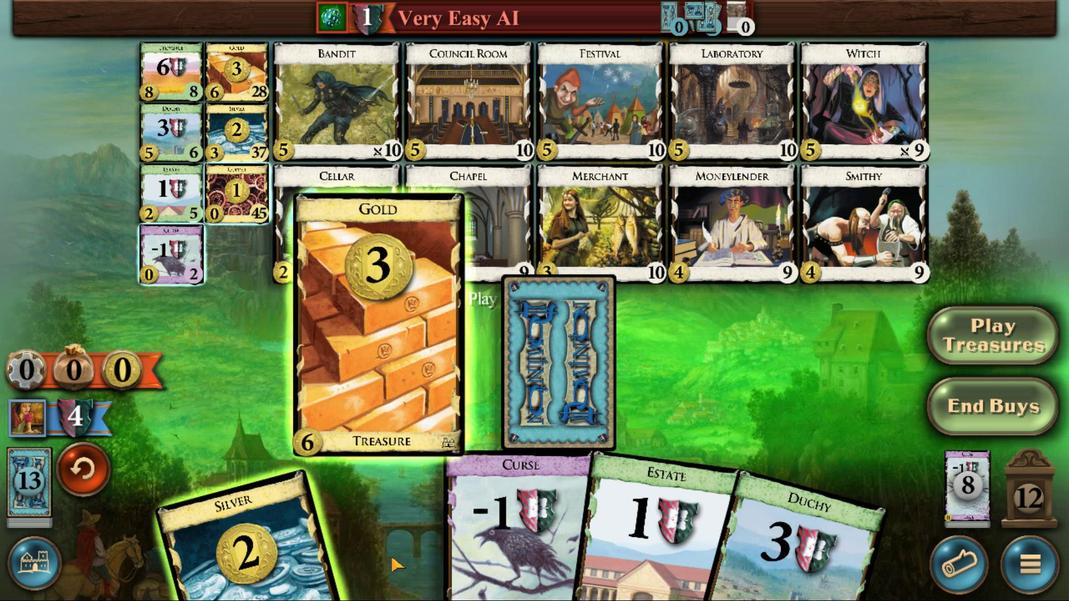 
Action: Mouse scrolled (454, 422) with delta (0, 0)
Screenshot: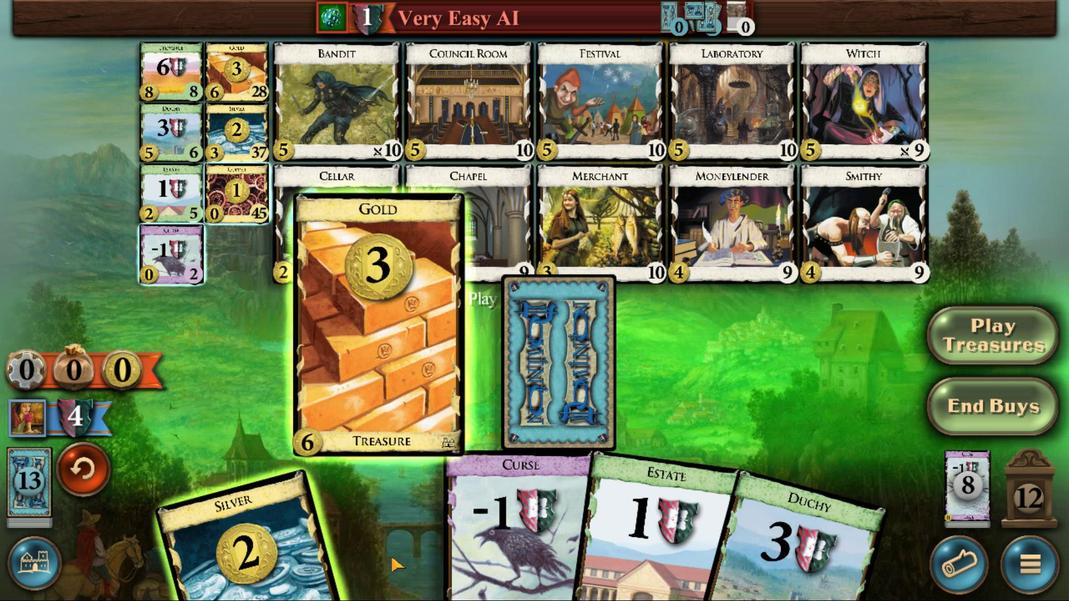 
Action: Mouse moved to (460, 423)
Screenshot: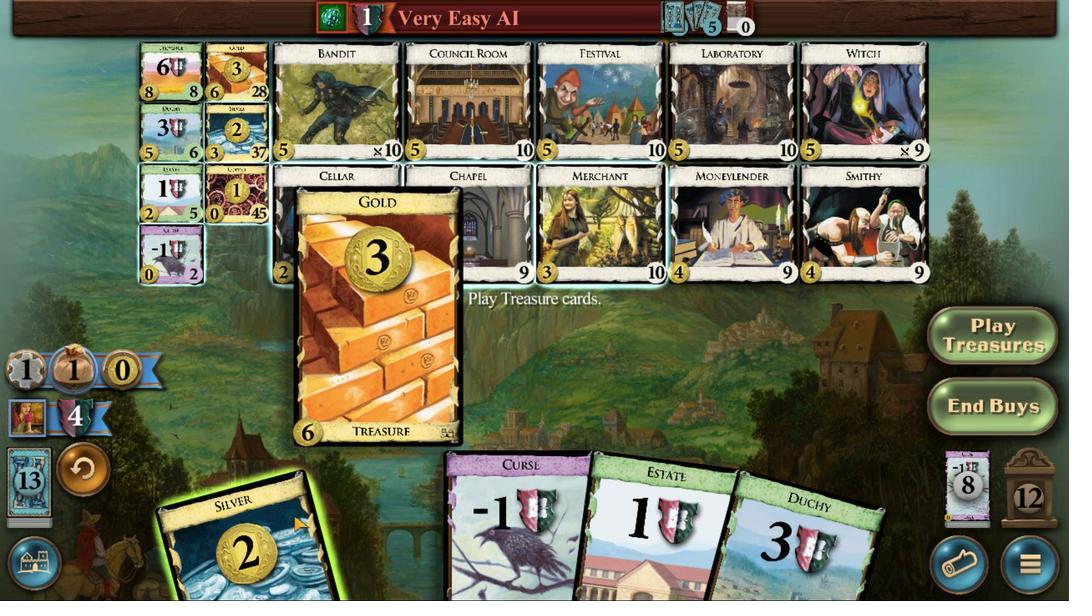 
Action: Mouse scrolled (460, 423) with delta (0, 0)
Screenshot: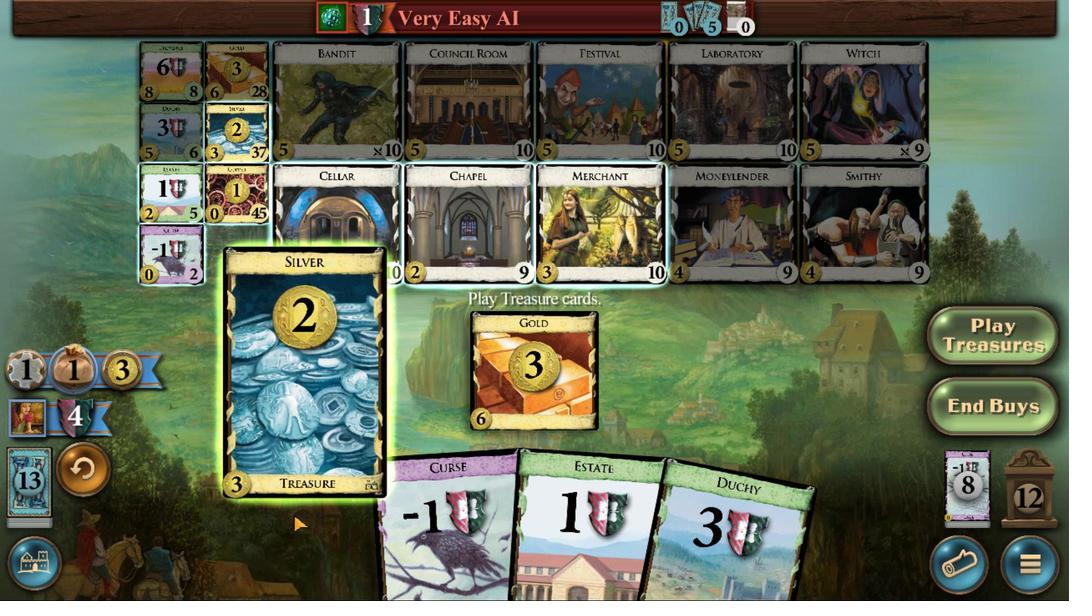 
Action: Mouse scrolled (460, 423) with delta (0, 0)
Screenshot: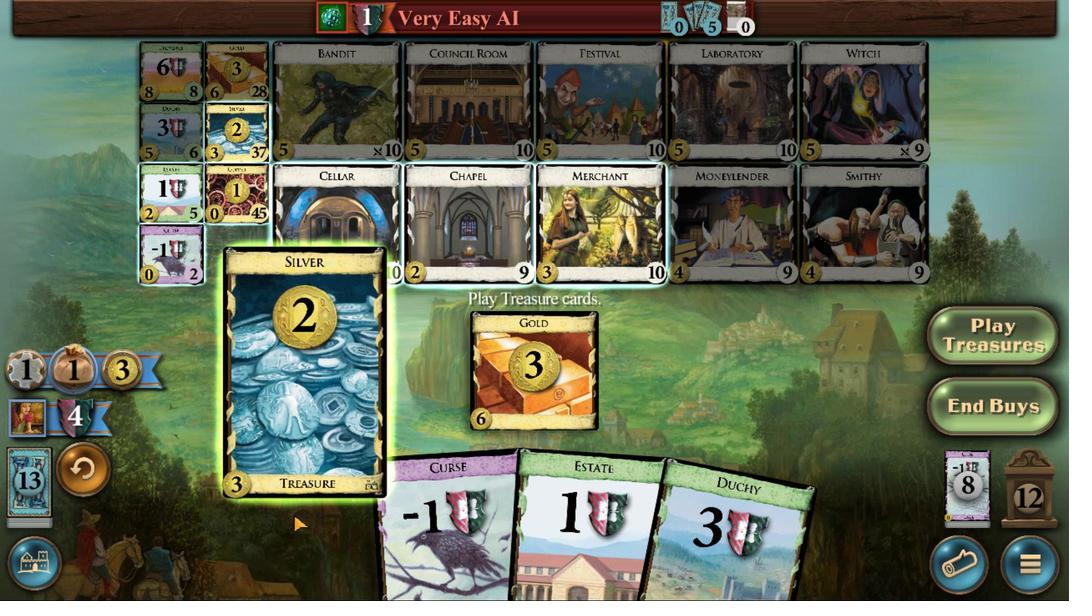 
Action: Mouse scrolled (460, 423) with delta (0, 0)
Screenshot: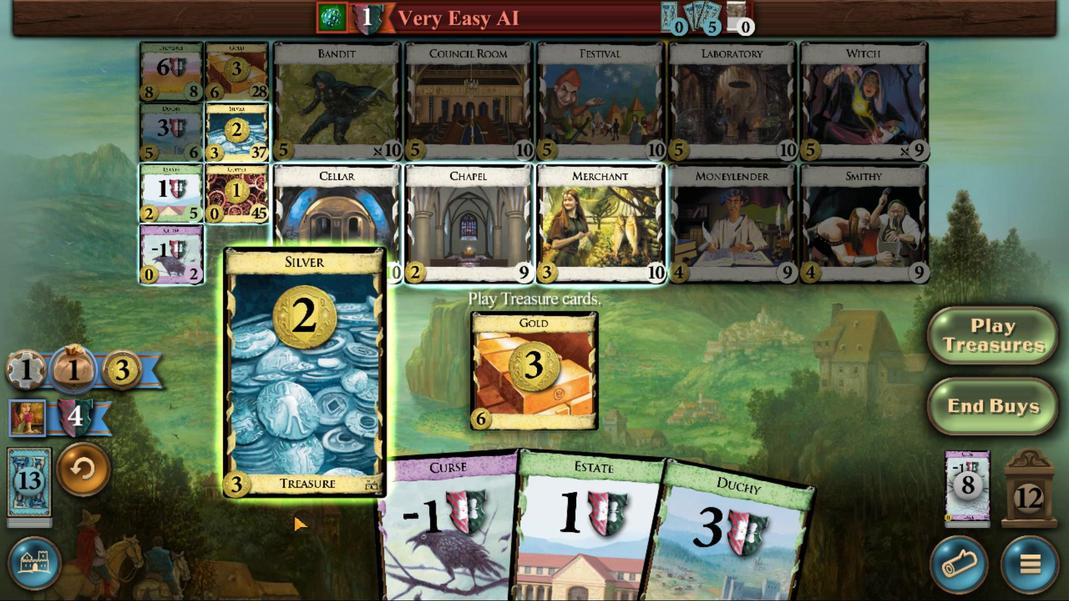 
Action: Mouse scrolled (460, 423) with delta (0, 0)
Screenshot: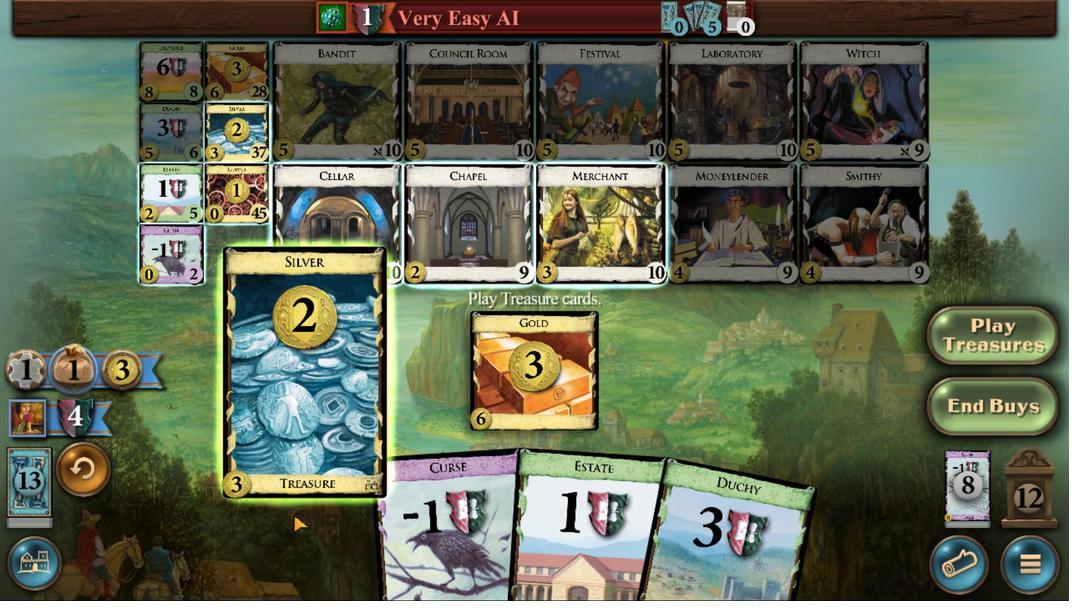 
Action: Mouse moved to (467, 424)
Screenshot: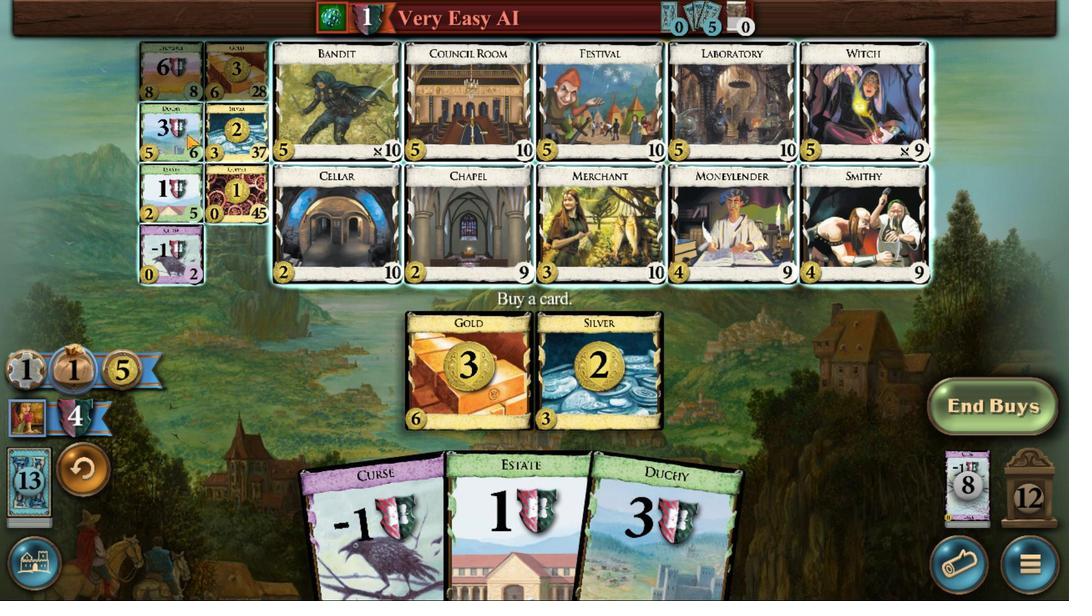 
Action: Mouse pressed left at (467, 424)
Screenshot: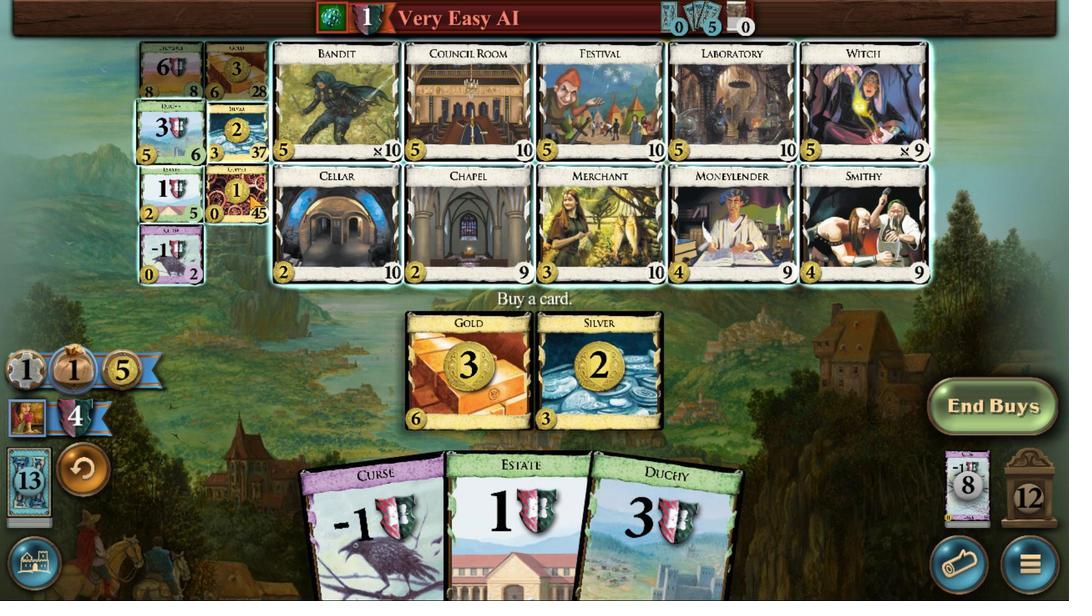 
Action: Mouse moved to (455, 423)
Screenshot: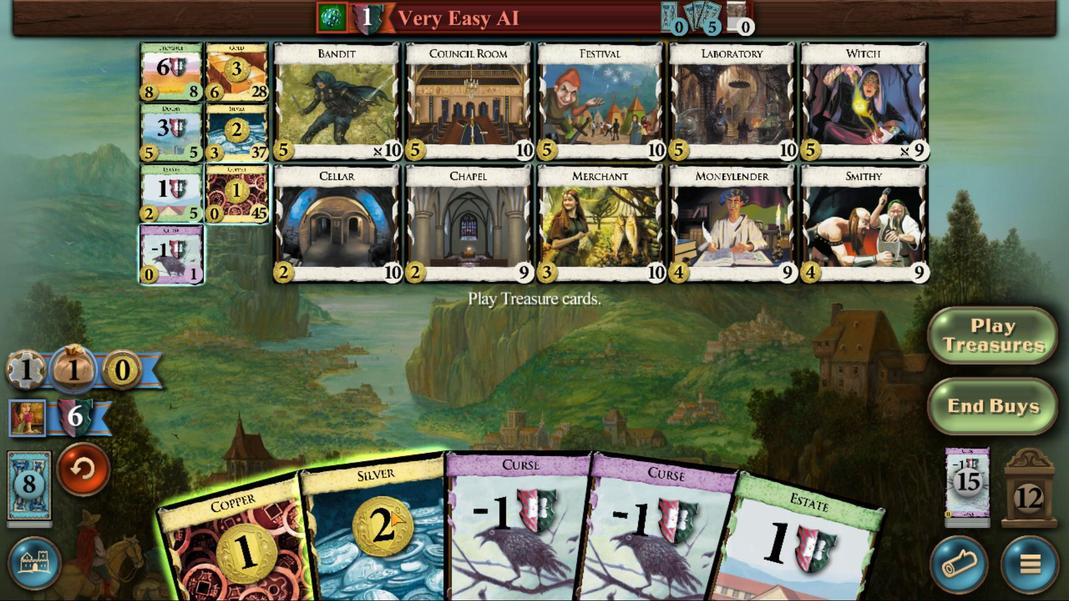 
Action: Mouse scrolled (455, 423) with delta (0, 0)
Screenshot: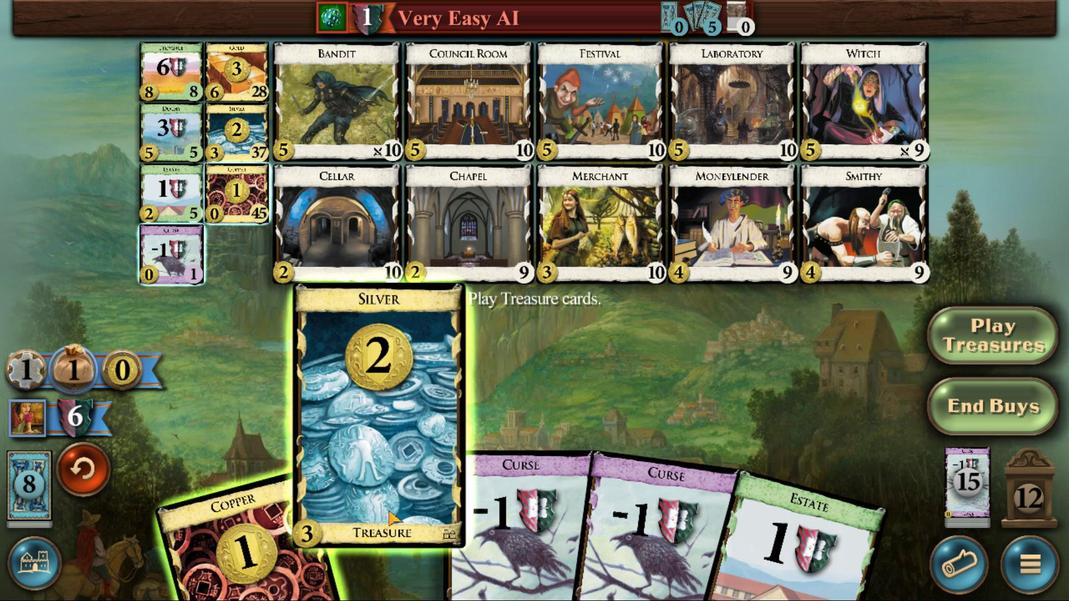 
Action: Mouse scrolled (455, 423) with delta (0, 0)
Screenshot: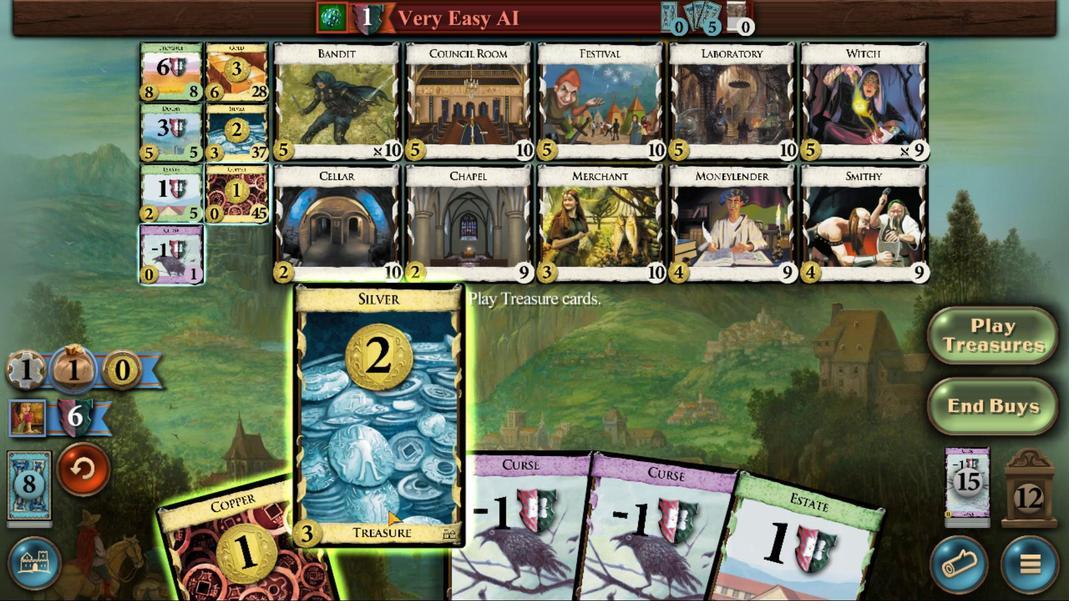 
Action: Mouse scrolled (455, 423) with delta (0, 0)
Screenshot: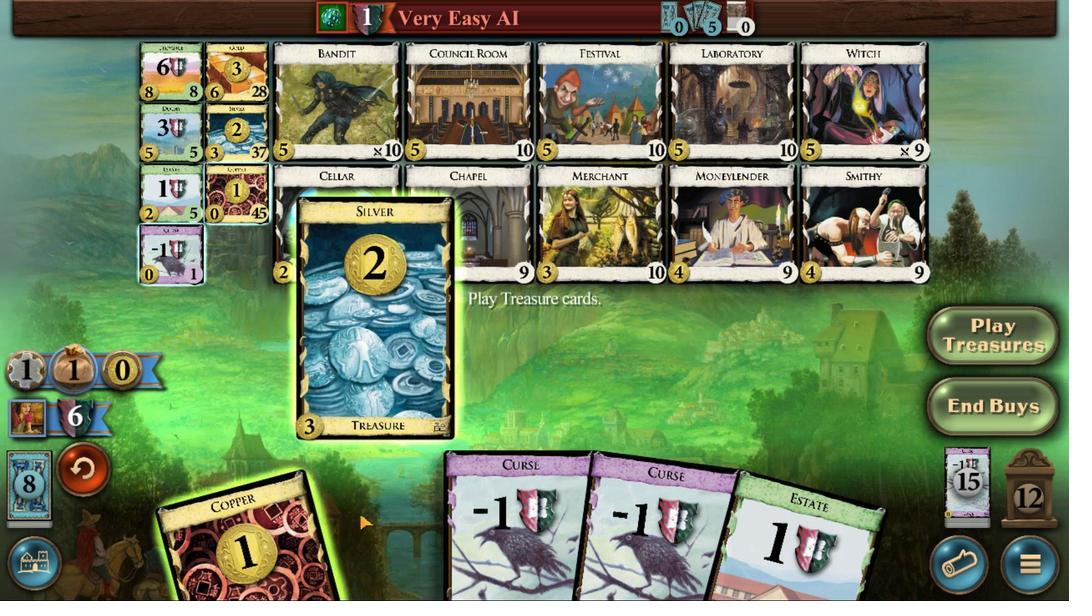 
Action: Mouse moved to (460, 423)
Screenshot: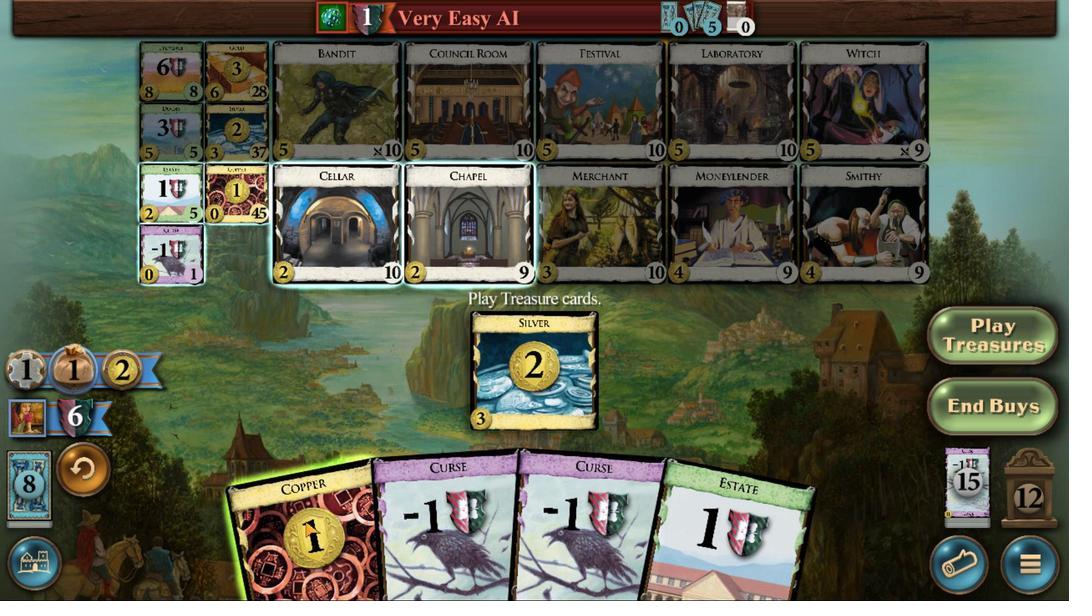 
Action: Mouse scrolled (460, 423) with delta (0, 0)
Screenshot: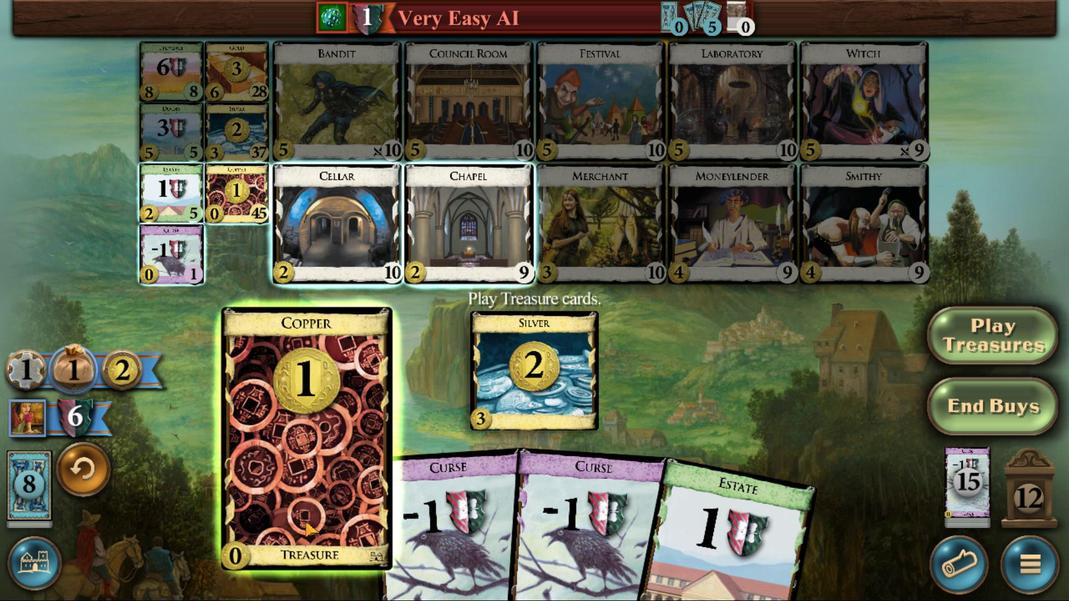 
Action: Mouse scrolled (460, 423) with delta (0, 0)
Screenshot: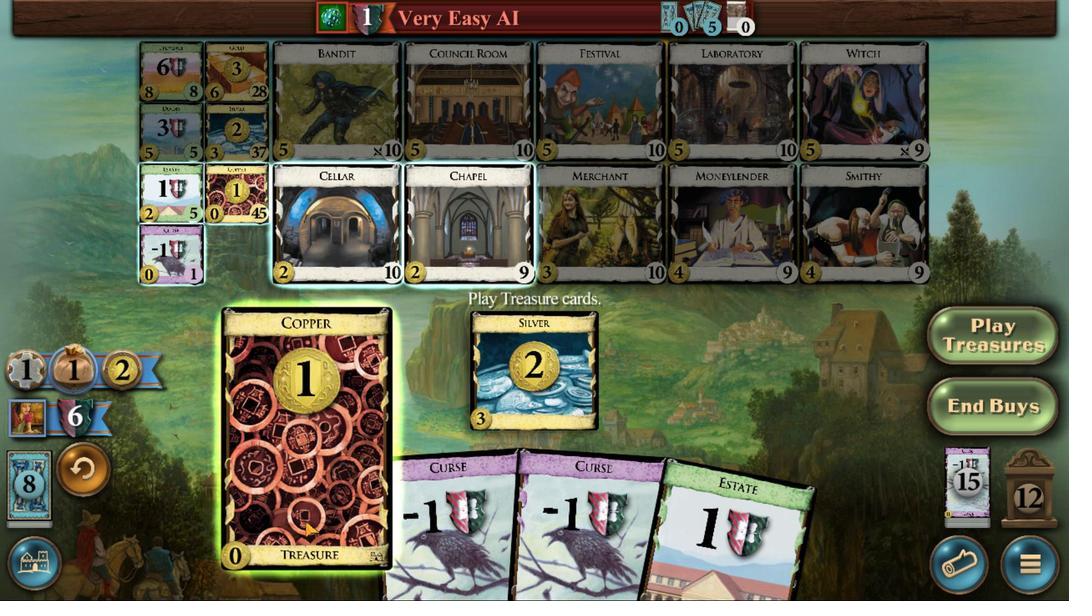 
Action: Mouse scrolled (460, 423) with delta (0, 0)
Screenshot: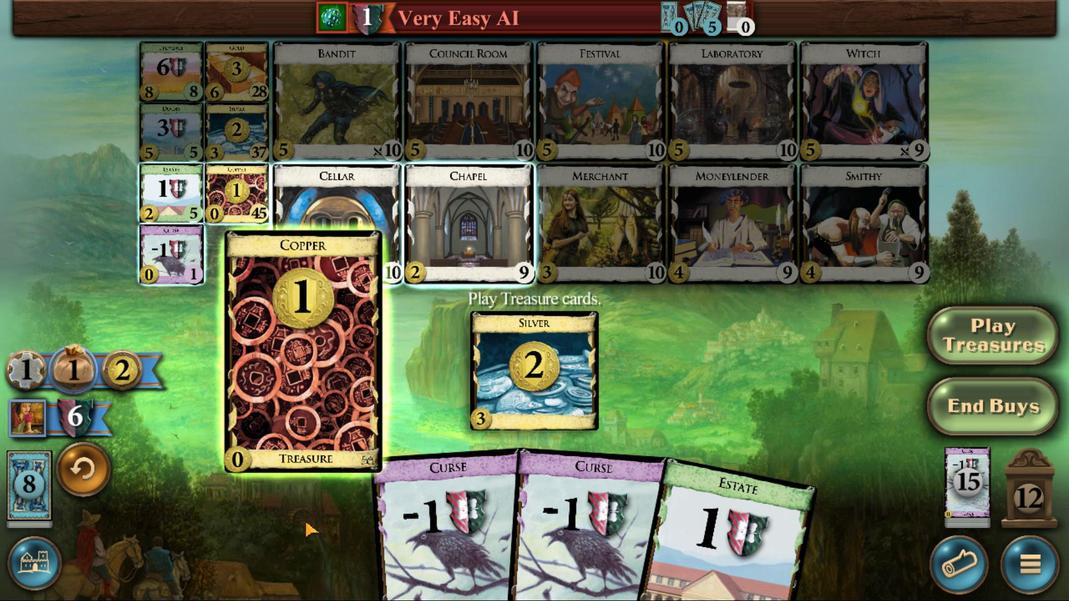 
Action: Mouse moved to (463, 424)
Screenshot: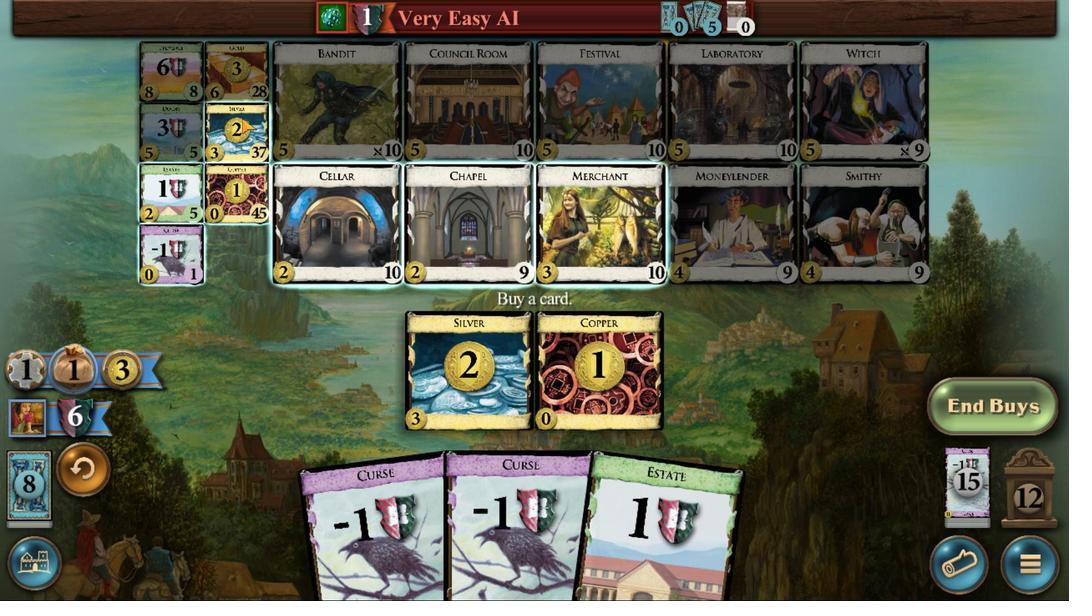 
Action: Mouse pressed left at (463, 424)
Screenshot: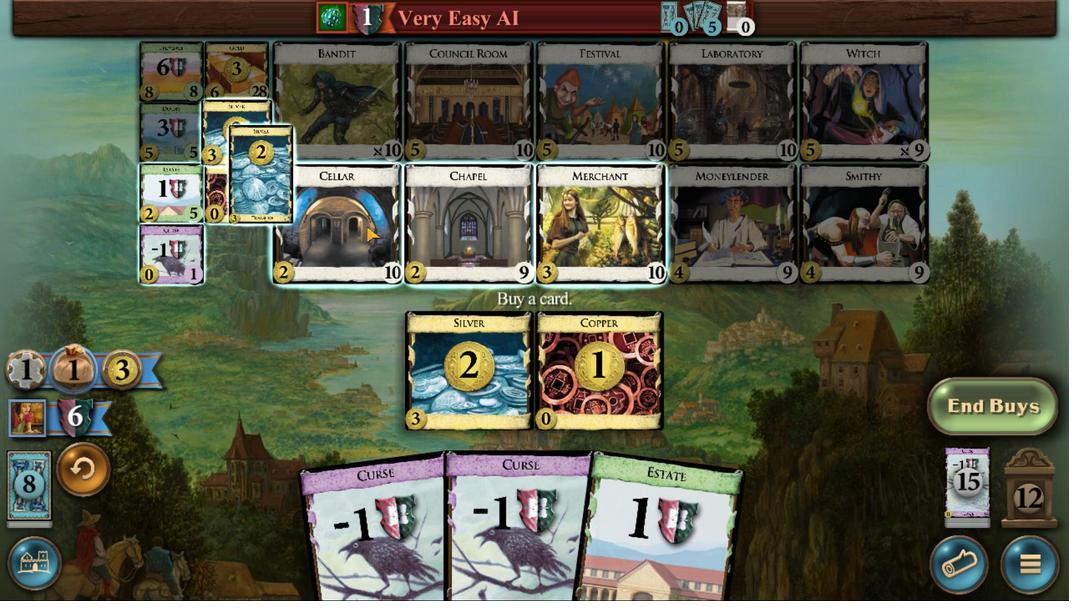 
Action: Mouse moved to (449, 423)
Screenshot: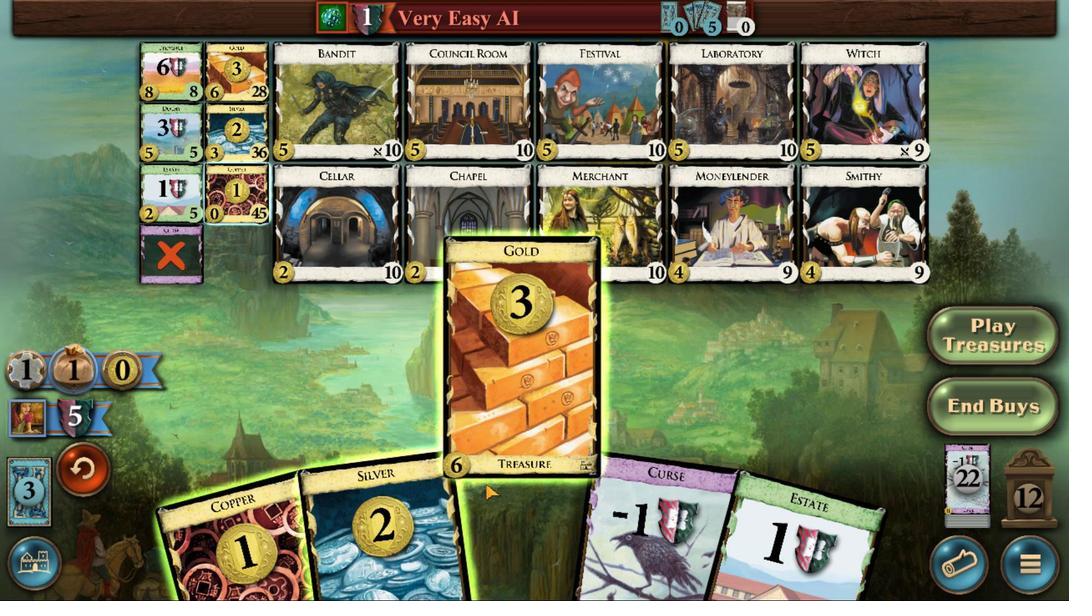 
Action: Mouse scrolled (449, 423) with delta (0, 0)
Screenshot: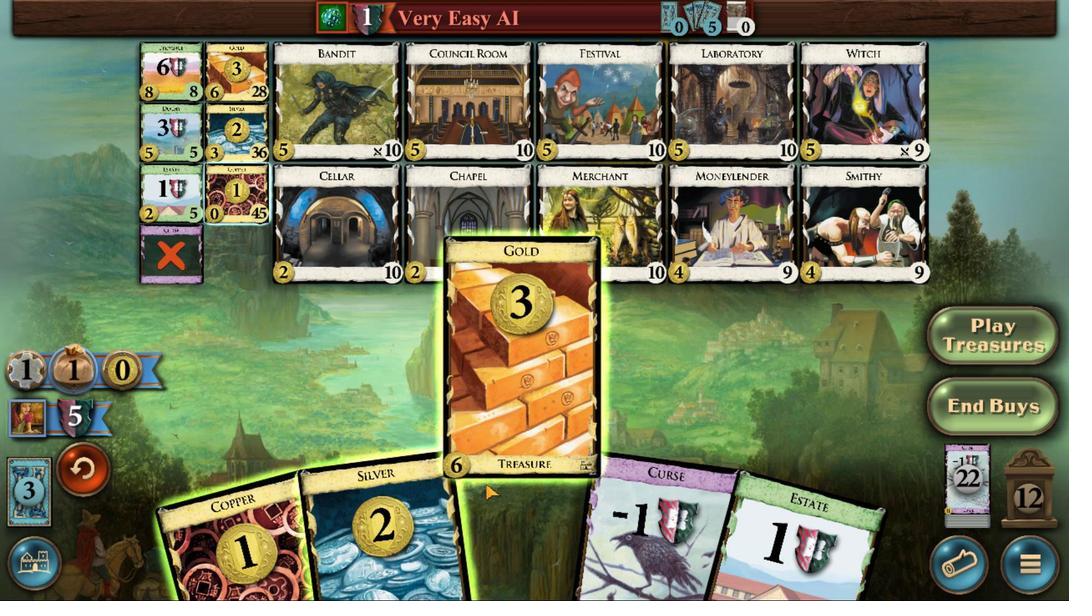 
Action: Mouse scrolled (449, 423) with delta (0, 0)
Screenshot: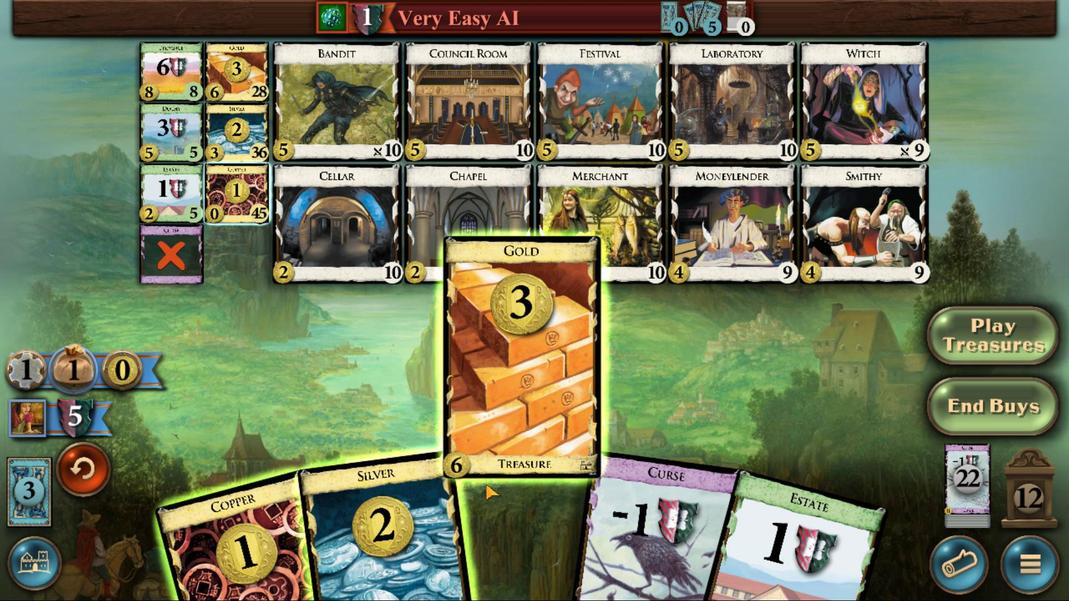 
Action: Mouse moved to (449, 423)
Screenshot: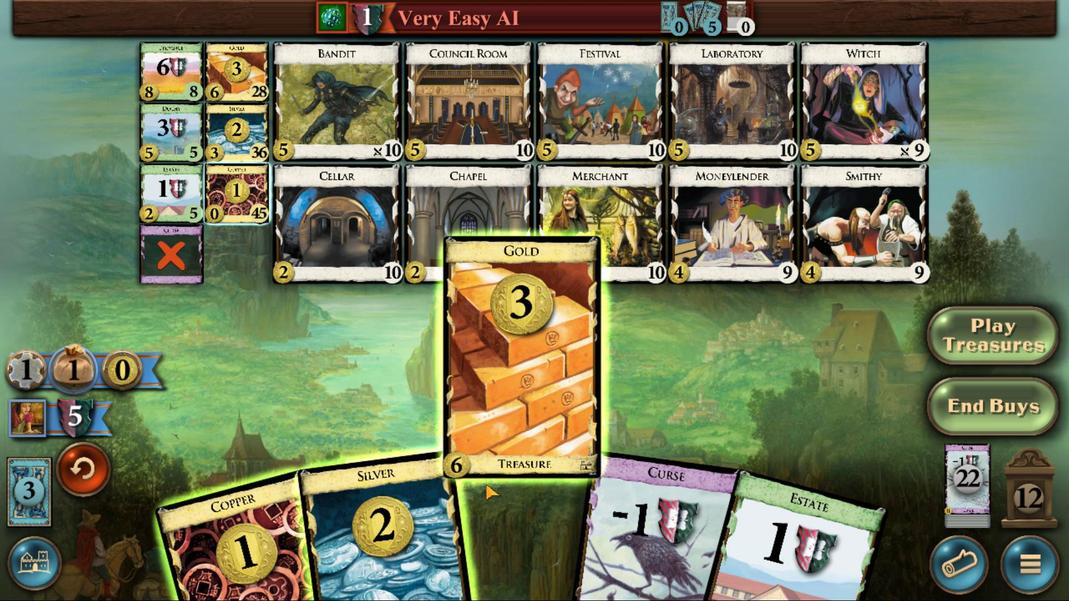 
Action: Mouse scrolled (449, 423) with delta (0, 0)
Screenshot: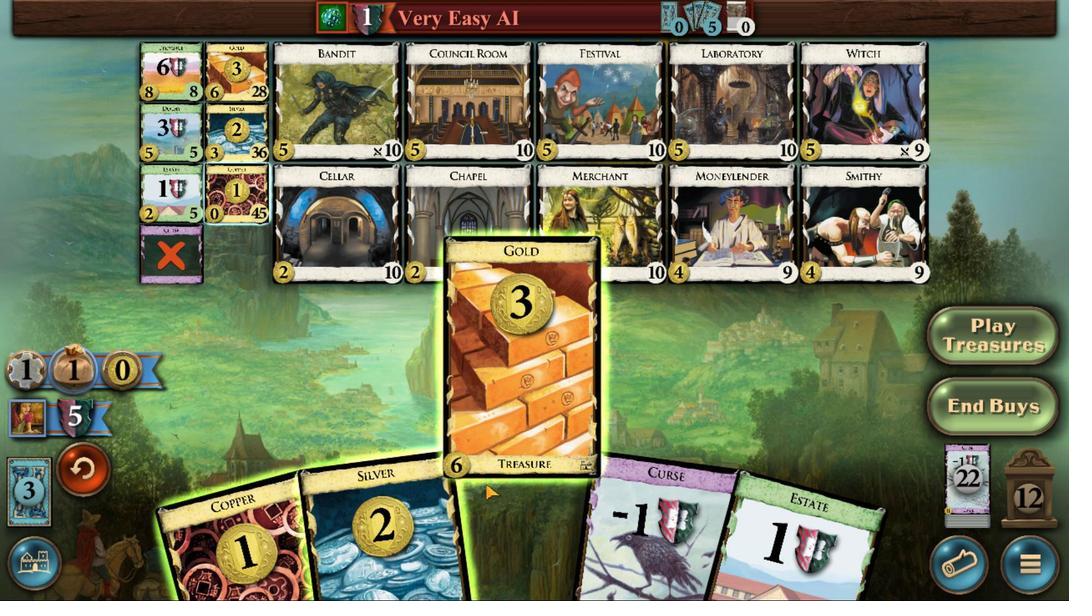 
Action: Mouse moved to (449, 423)
Screenshot: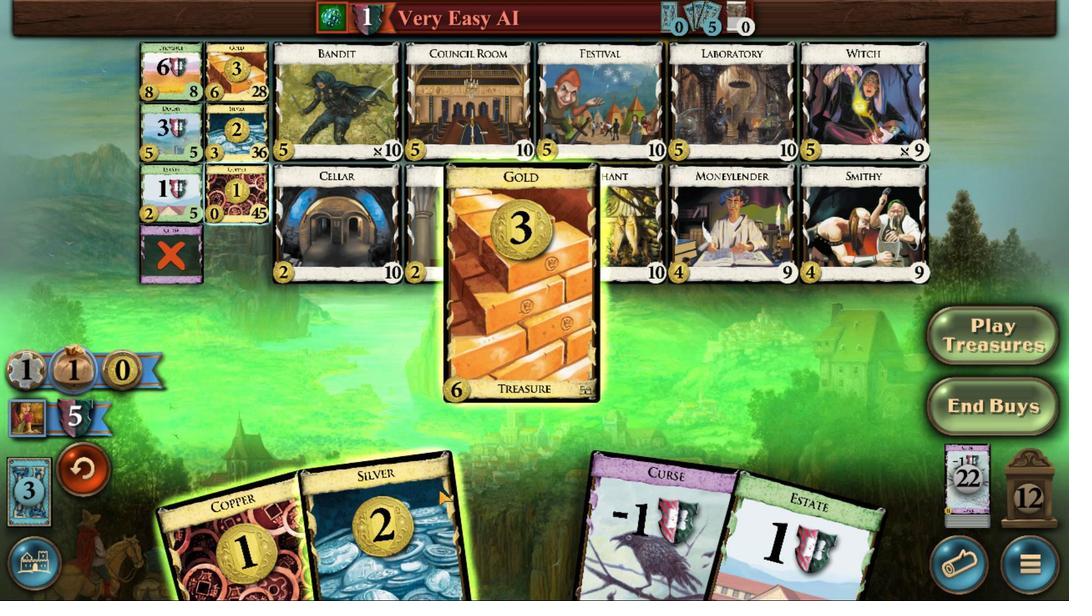 
Action: Mouse scrolled (449, 423) with delta (0, 0)
Screenshot: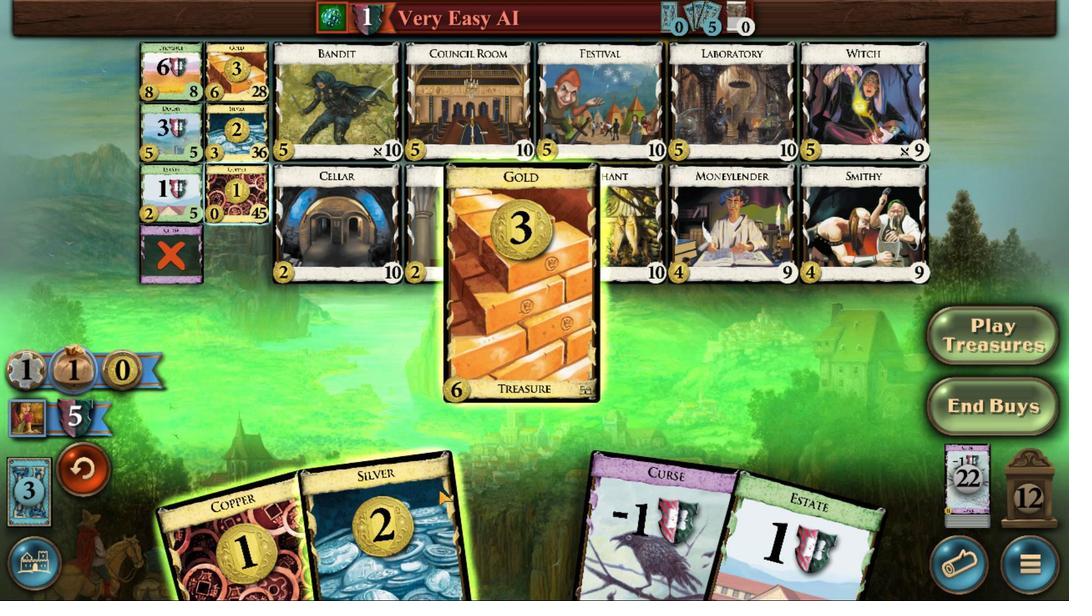 
Action: Mouse moved to (452, 423)
Screenshot: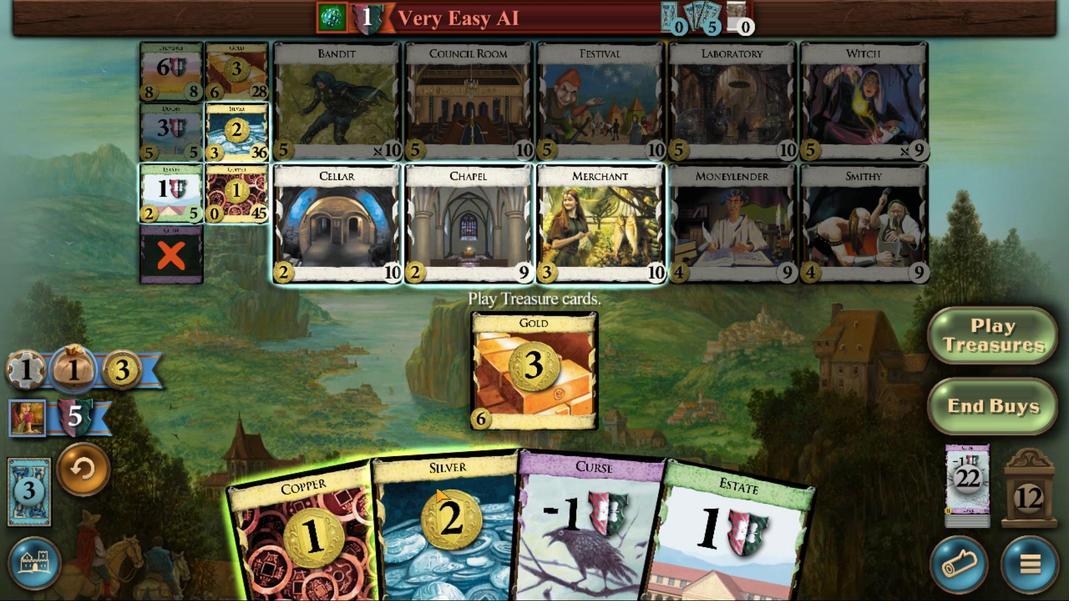 
Action: Mouse scrolled (452, 423) with delta (0, 0)
Screenshot: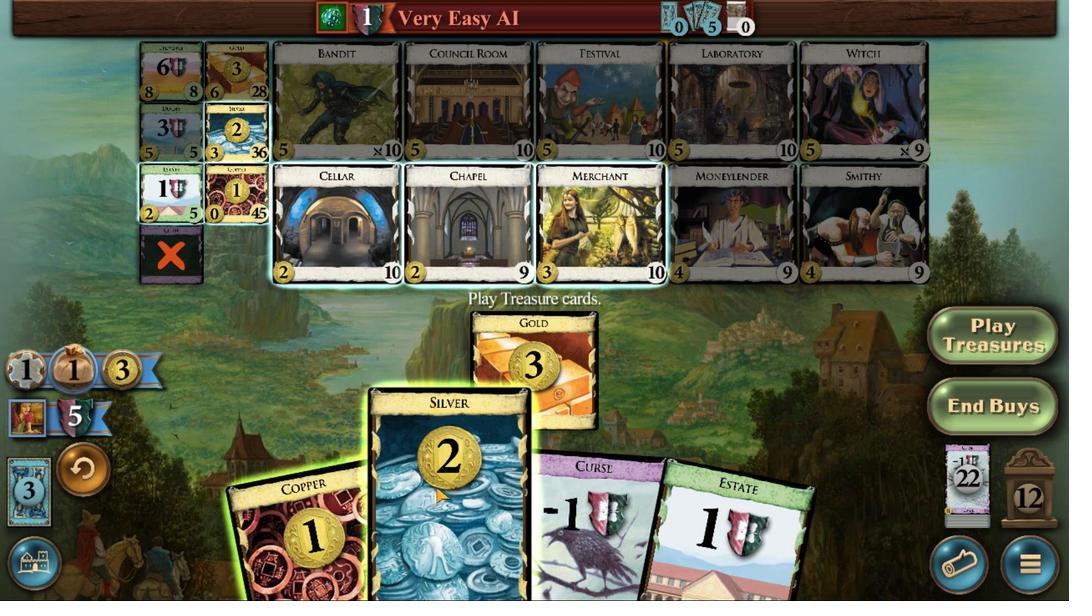 
Action: Mouse scrolled (452, 423) with delta (0, 0)
Screenshot: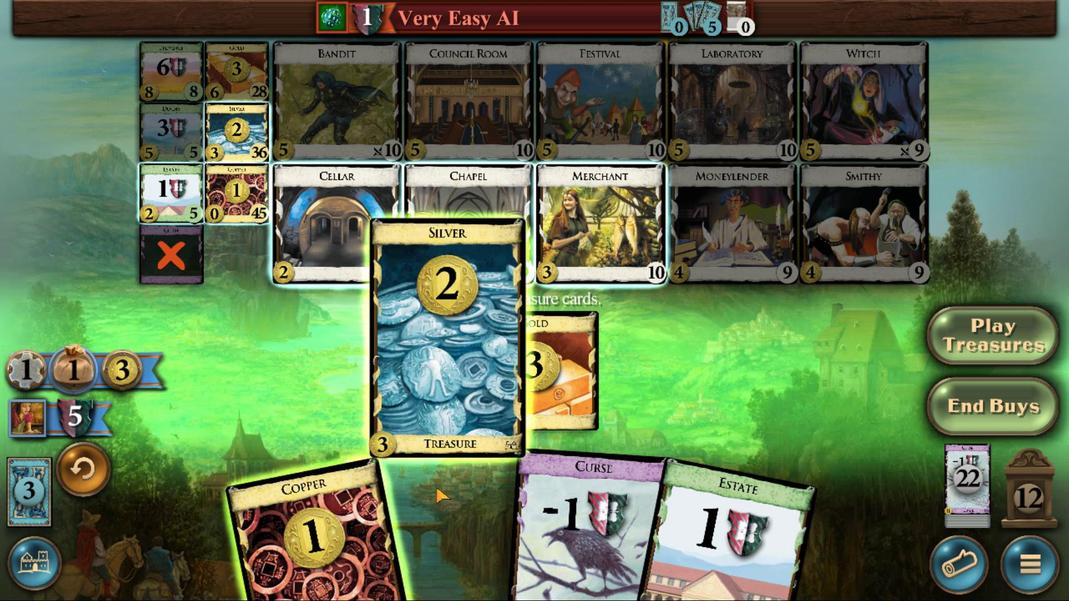
Action: Mouse scrolled (452, 423) with delta (0, 0)
Screenshot: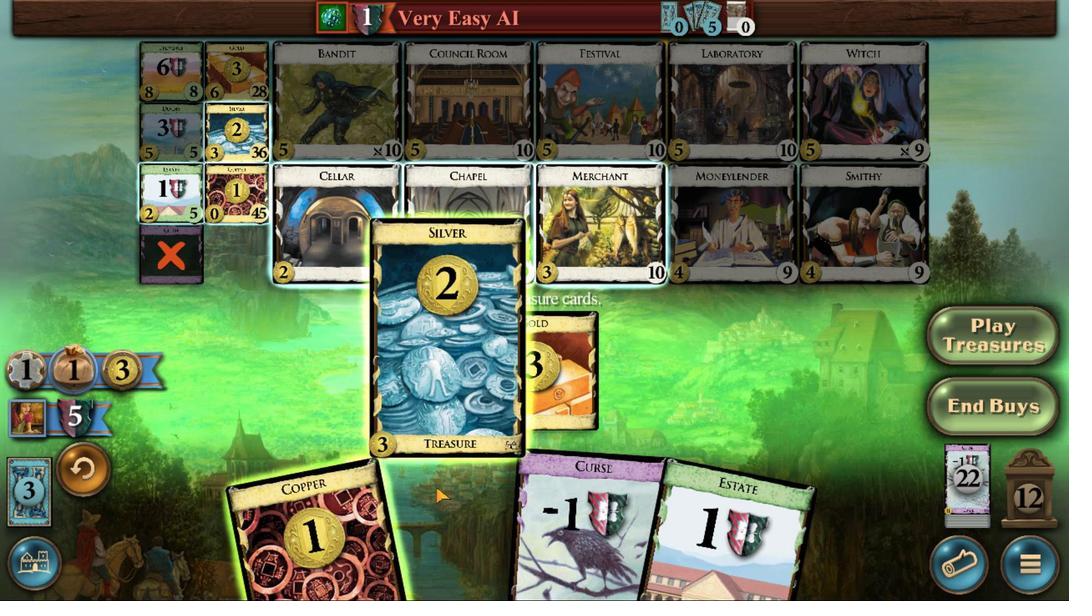 
Action: Mouse scrolled (452, 423) with delta (0, 0)
Screenshot: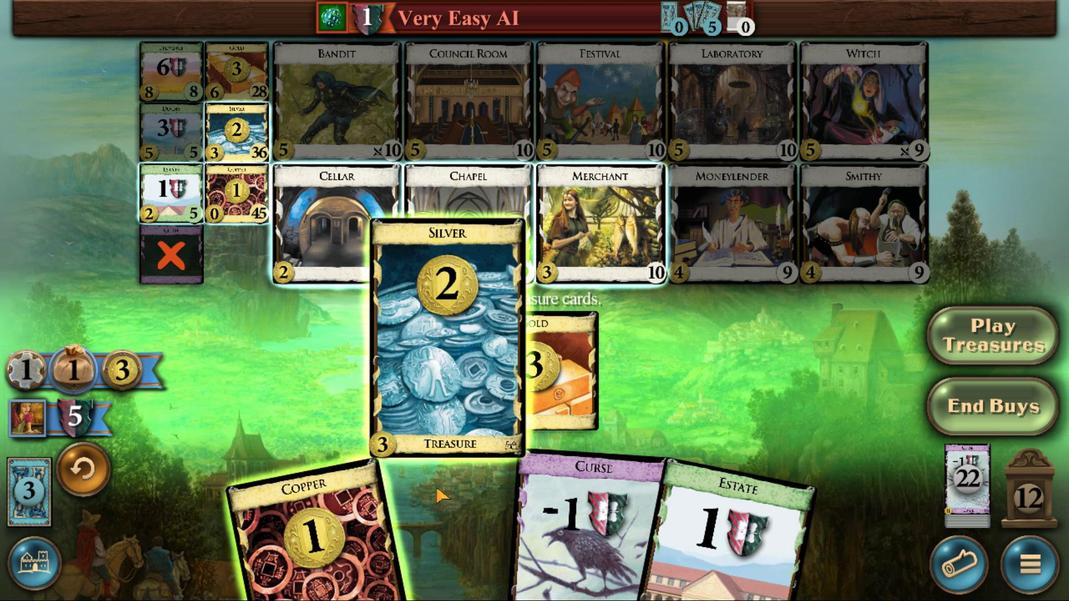 
Action: Mouse moved to (456, 423)
Screenshot: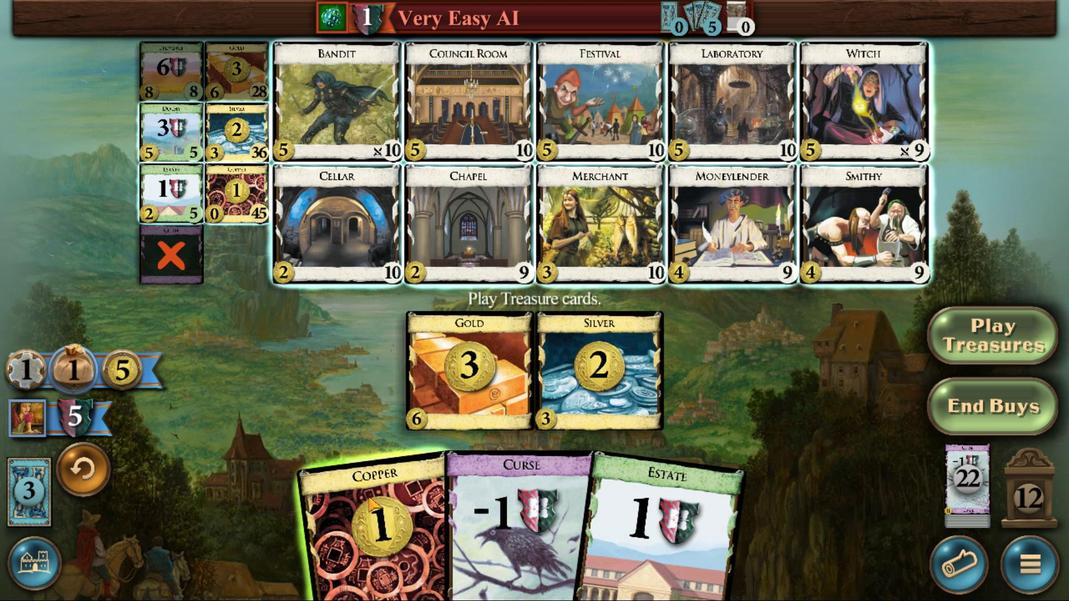 
Action: Mouse scrolled (456, 423) with delta (0, 0)
Screenshot: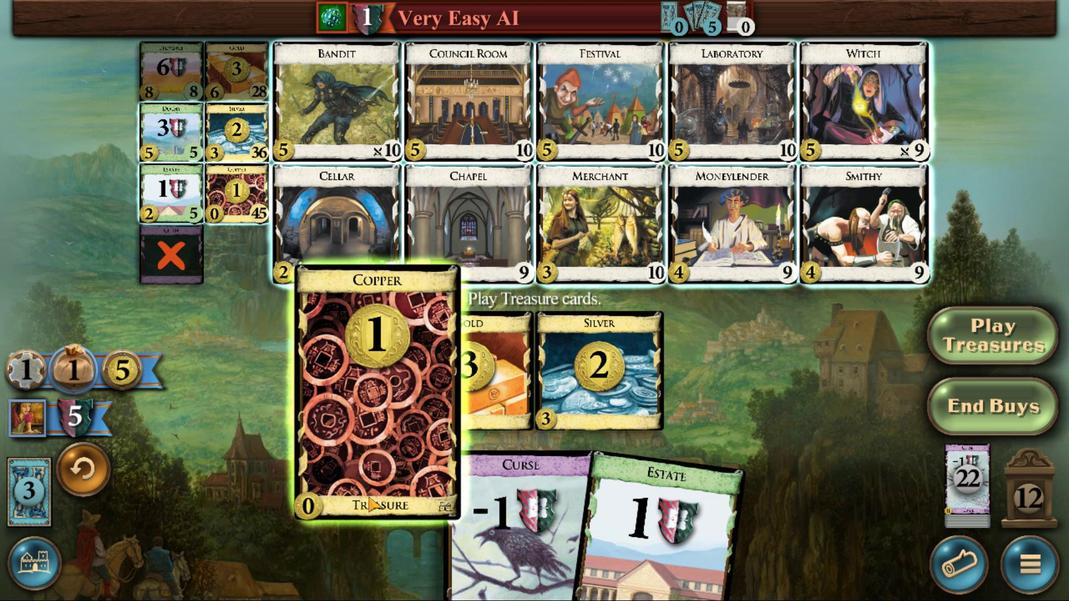
Action: Mouse scrolled (456, 423) with delta (0, 0)
Screenshot: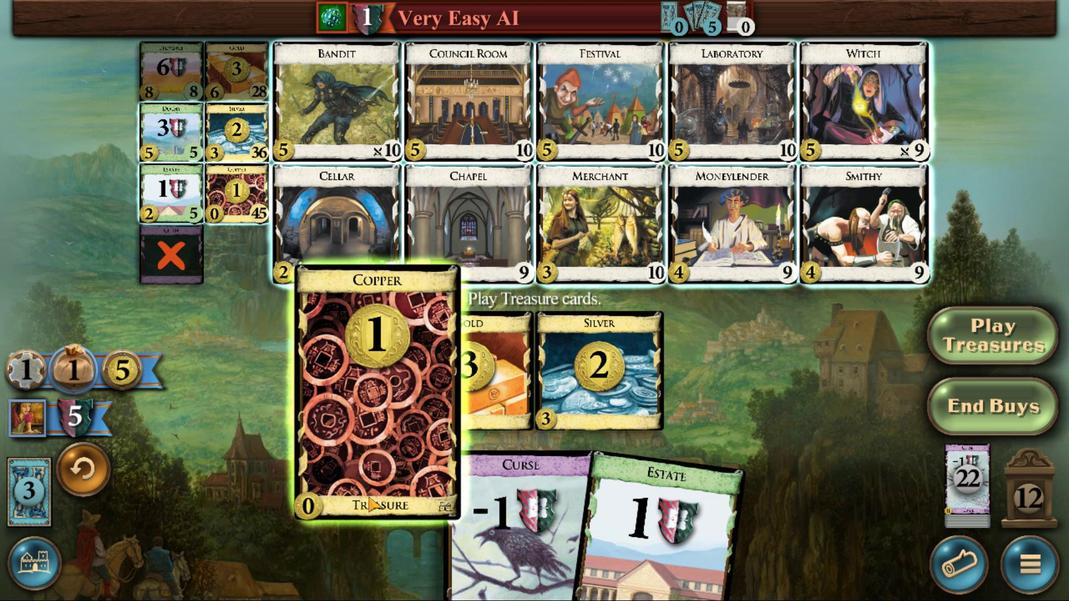 
Action: Mouse scrolled (456, 423) with delta (0, 0)
Screenshot: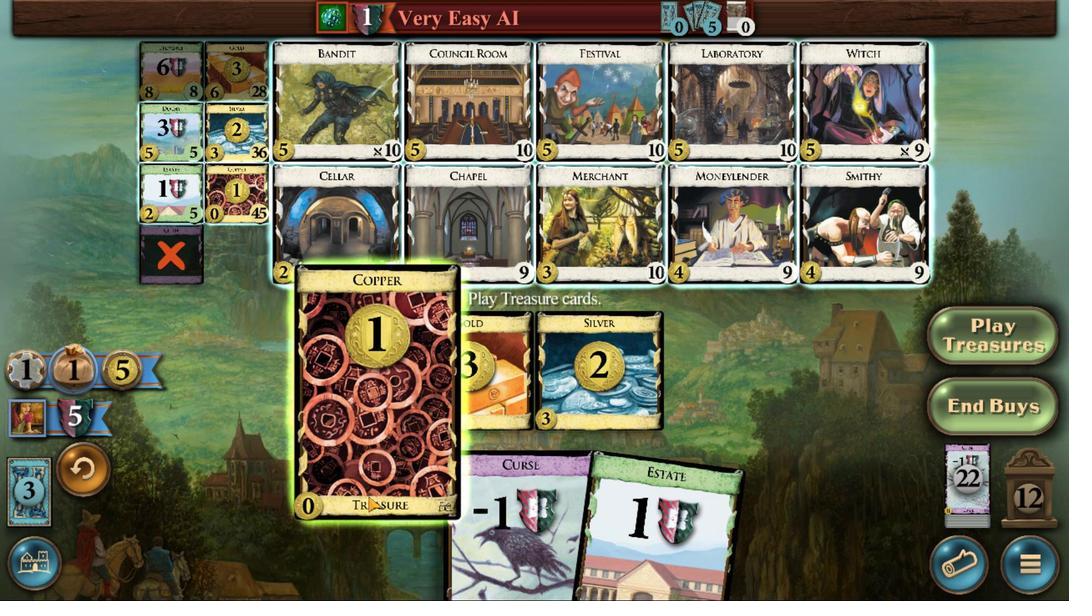 
Action: Mouse scrolled (456, 423) with delta (0, 0)
Screenshot: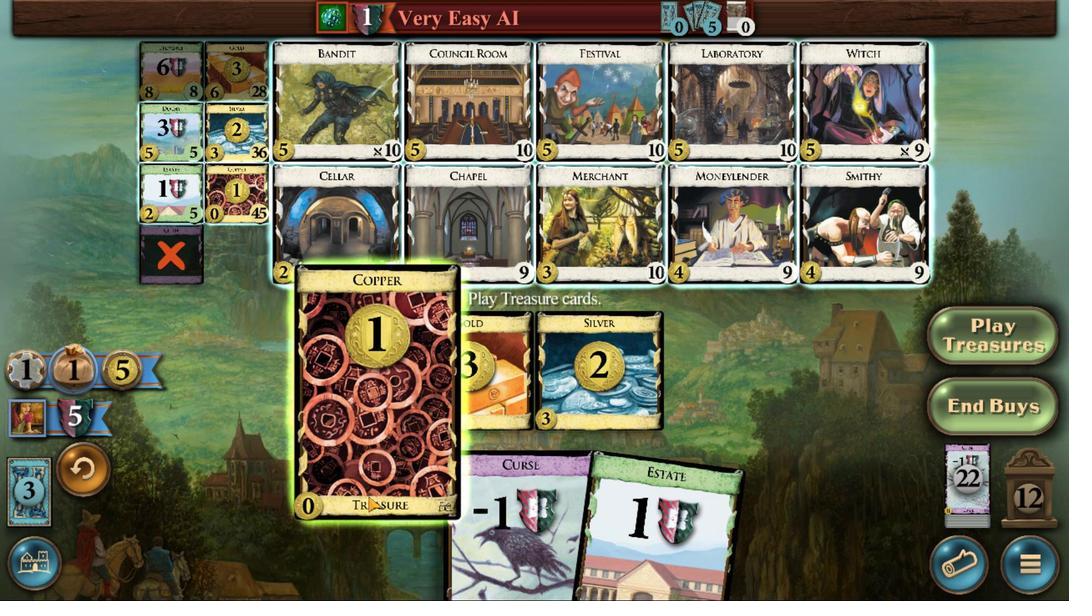 
Action: Mouse moved to (467, 424)
Screenshot: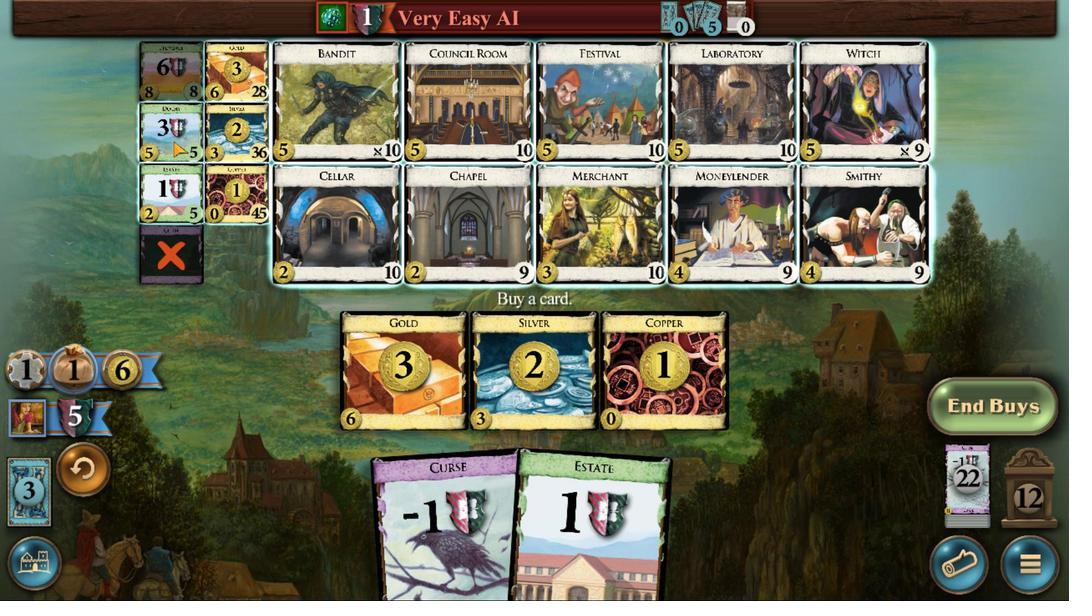 
Action: Mouse pressed left at (467, 424)
Screenshot: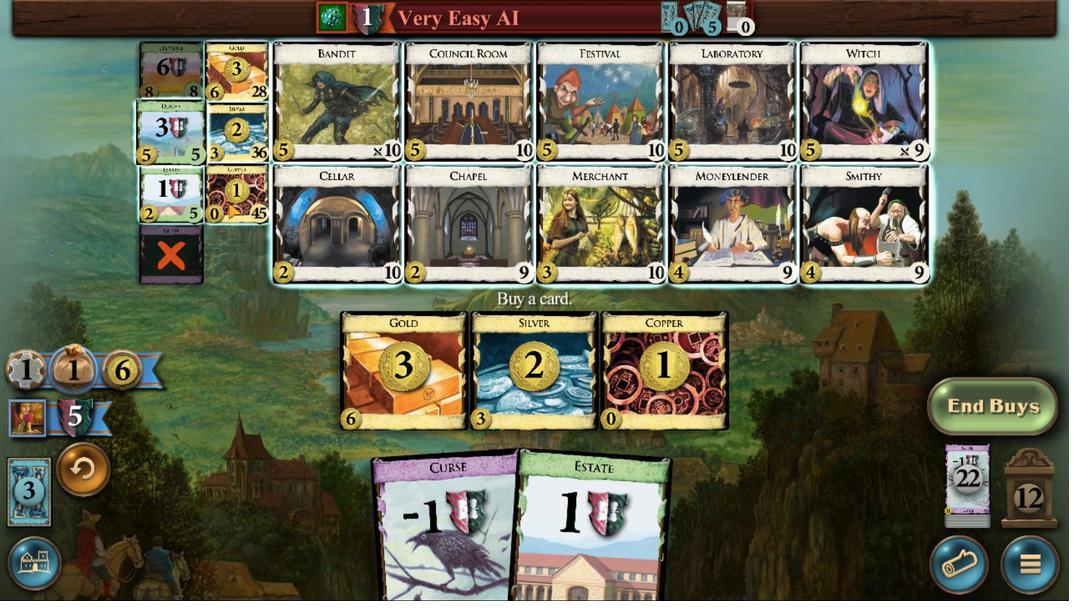 
Action: Mouse moved to (464, 423)
Screenshot: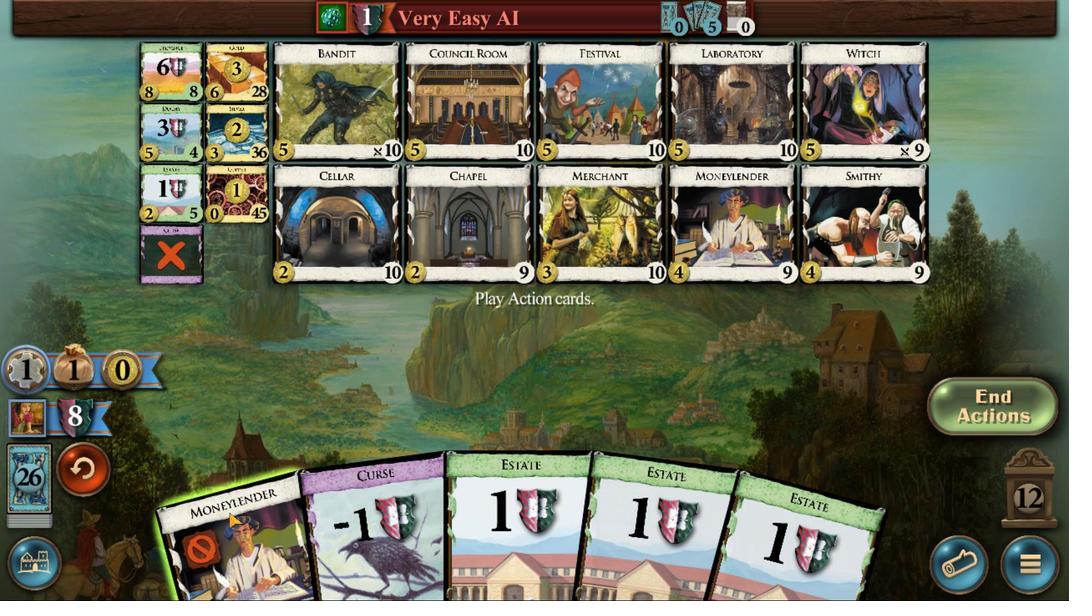 
Action: Mouse scrolled (464, 423) with delta (0, 0)
Screenshot: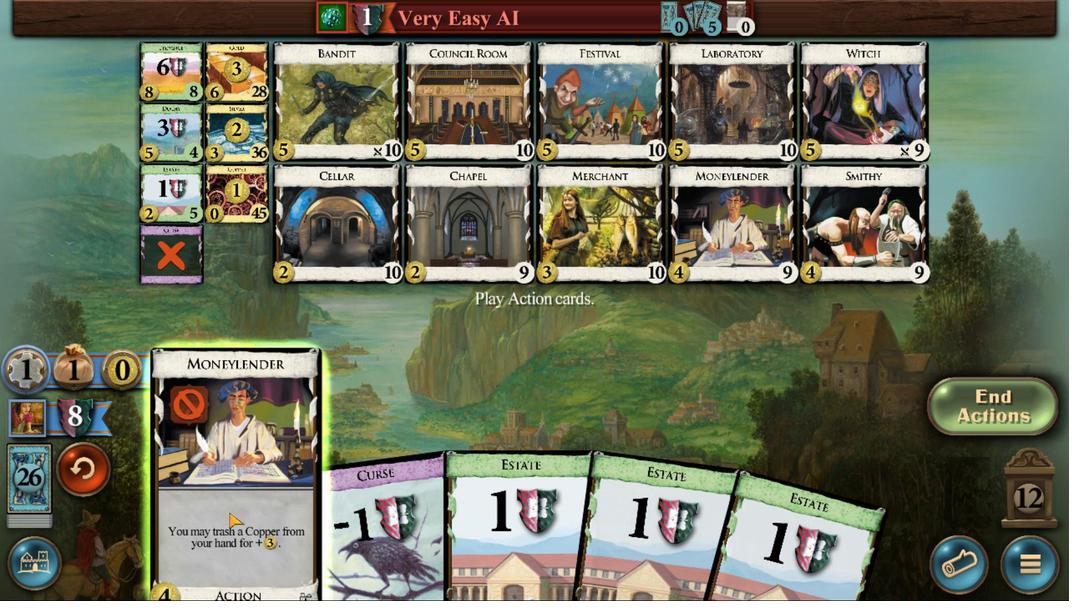 
Action: Mouse scrolled (464, 423) with delta (0, 0)
Screenshot: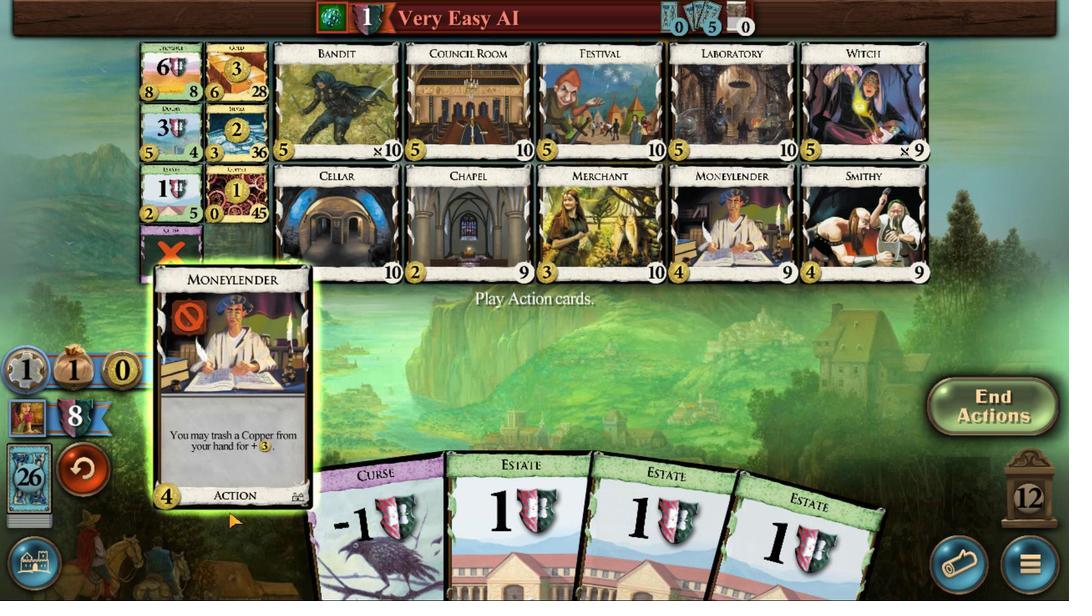 
Action: Mouse scrolled (464, 423) with delta (0, 0)
Screenshot: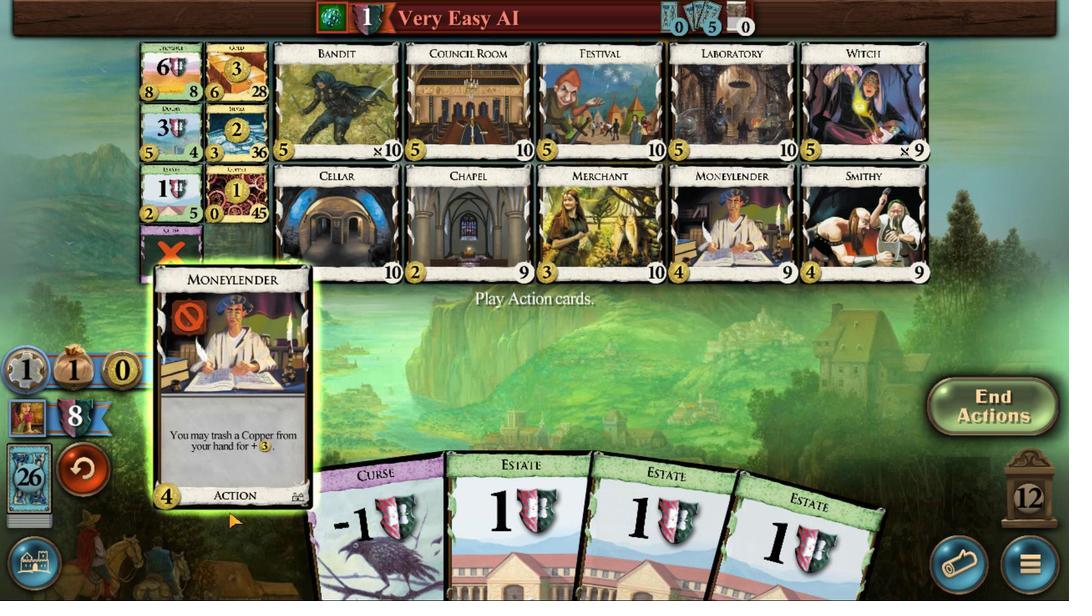 
Action: Mouse scrolled (464, 423) with delta (0, 0)
Screenshot: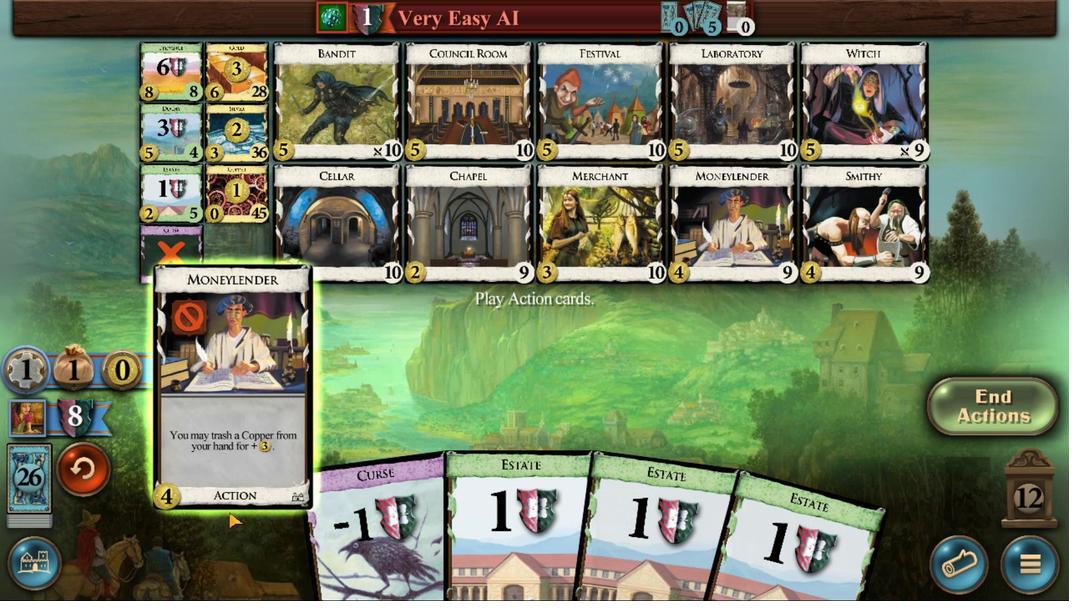 
Action: Mouse moved to (464, 424)
Screenshot: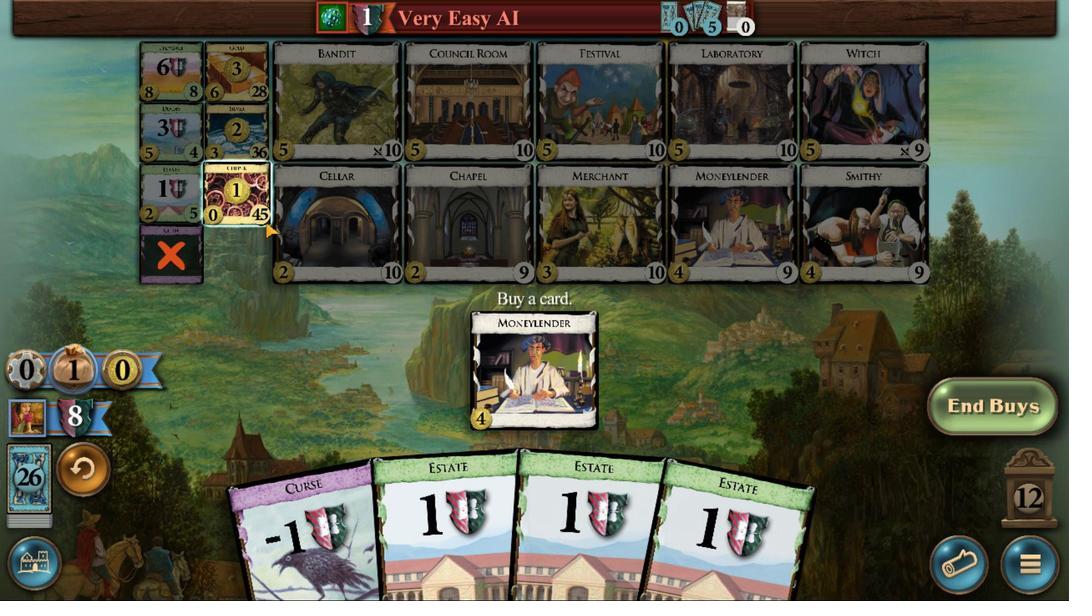 
Action: Mouse pressed left at (464, 424)
Screenshot: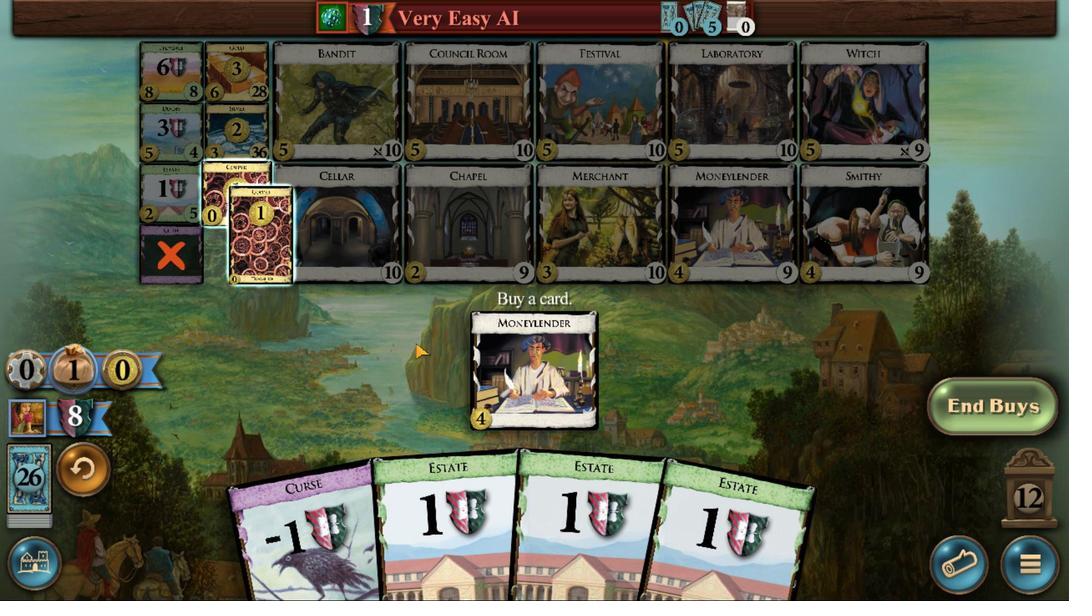 
Action: Mouse moved to (463, 423)
Screenshot: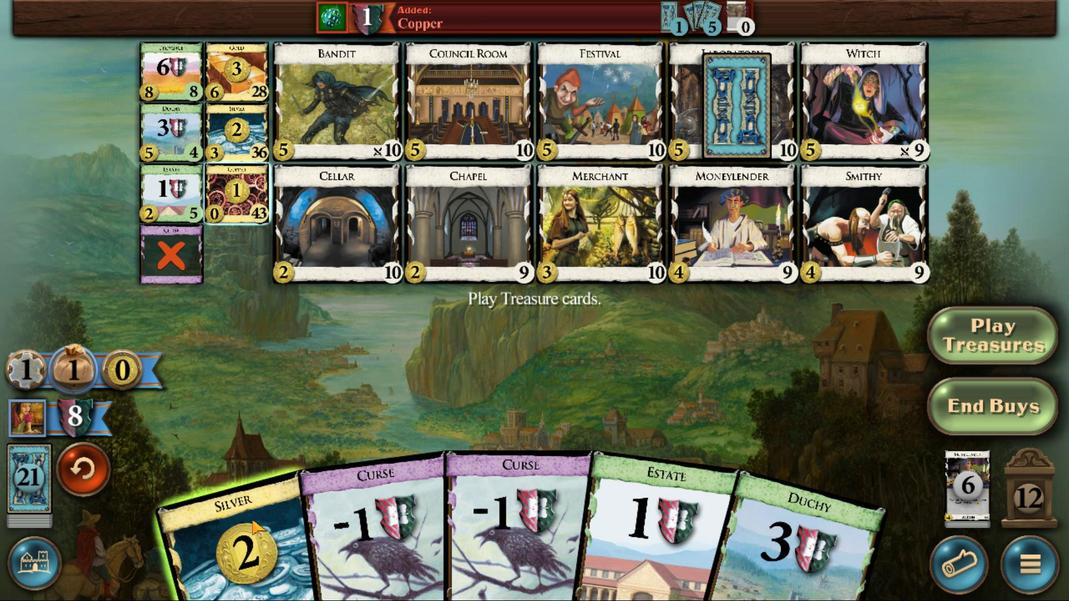 
Action: Mouse scrolled (463, 423) with delta (0, 0)
Screenshot: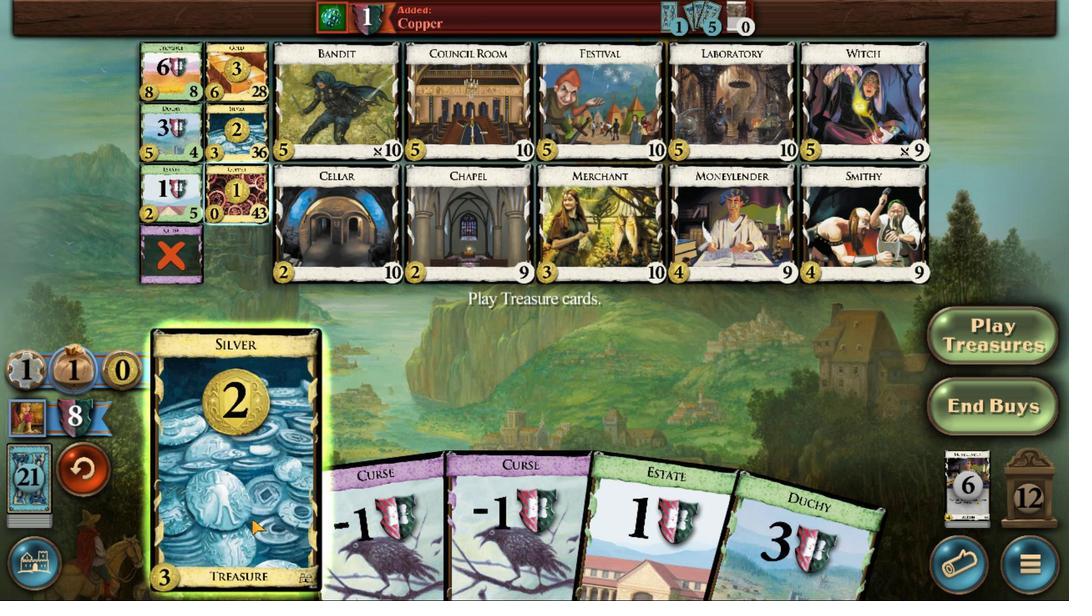 
Action: Mouse scrolled (463, 423) with delta (0, 0)
Screenshot: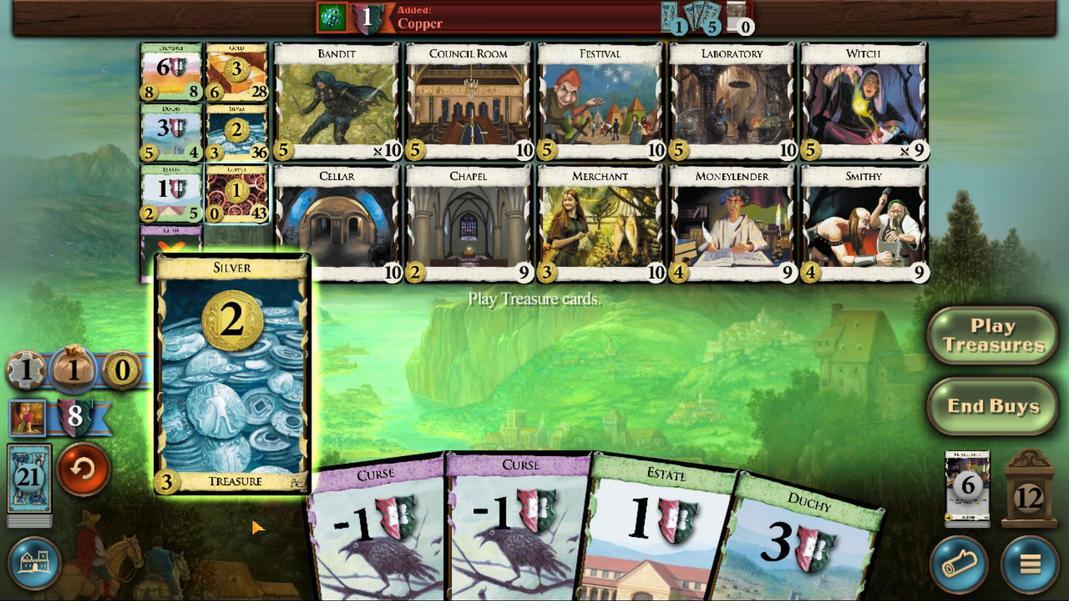 
Action: Mouse scrolled (463, 423) with delta (0, 0)
Screenshot: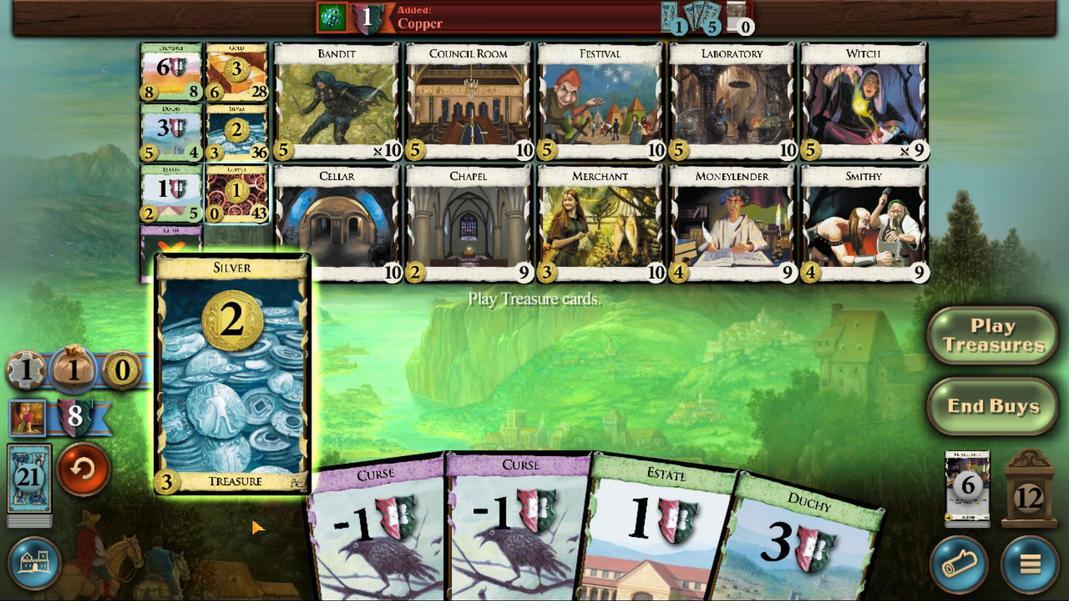 
Action: Mouse scrolled (463, 423) with delta (0, 0)
